 Task: Design a Vintage Poster
Action: Mouse moved to (37, 5)
Screenshot: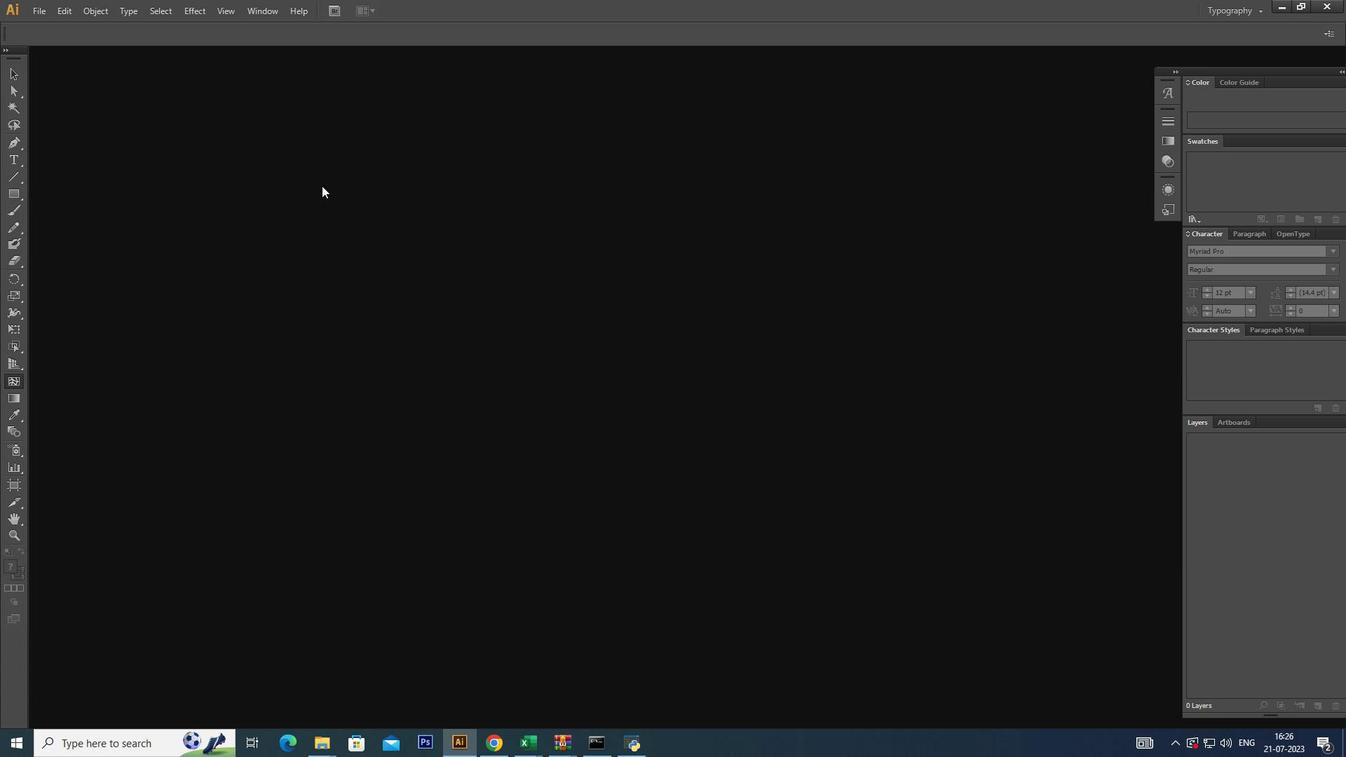 
Action: Mouse pressed left at (37, 5)
Screenshot: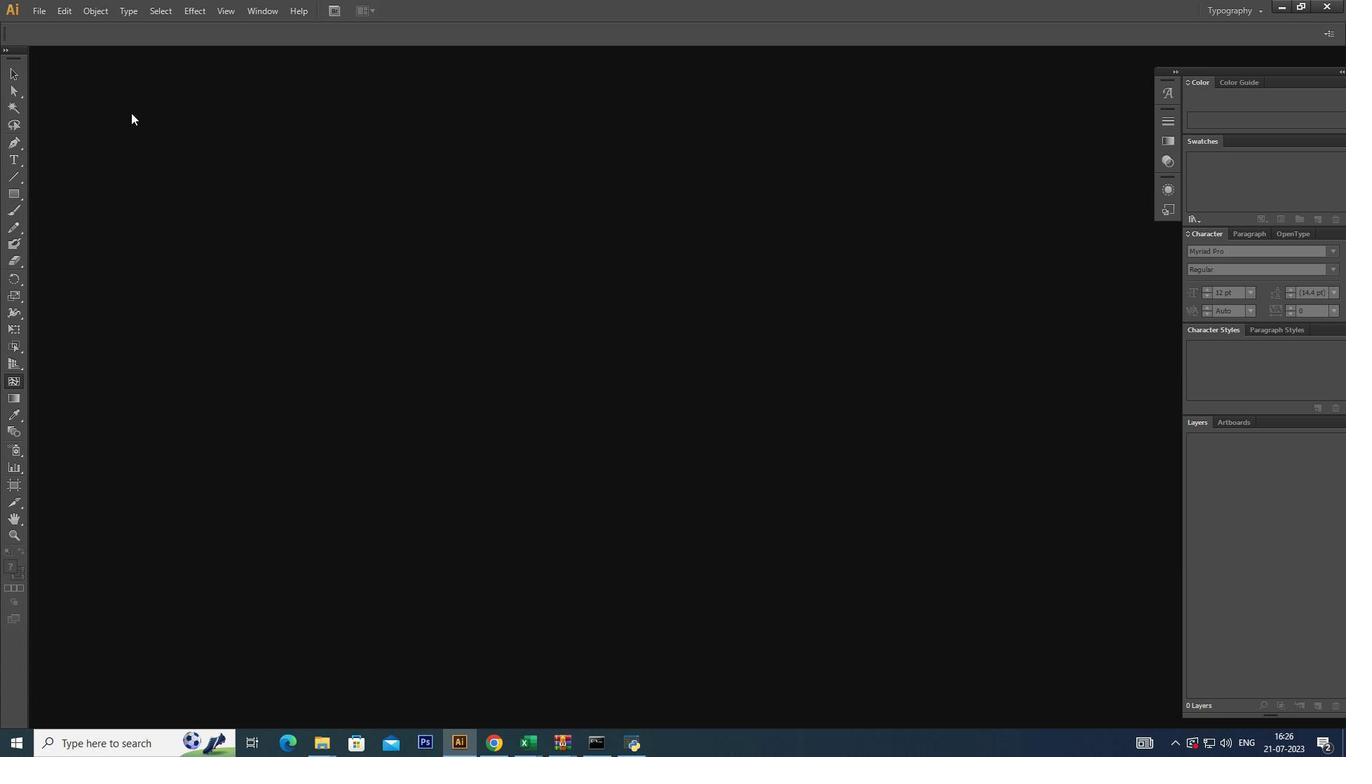 
Action: Mouse moved to (51, 25)
Screenshot: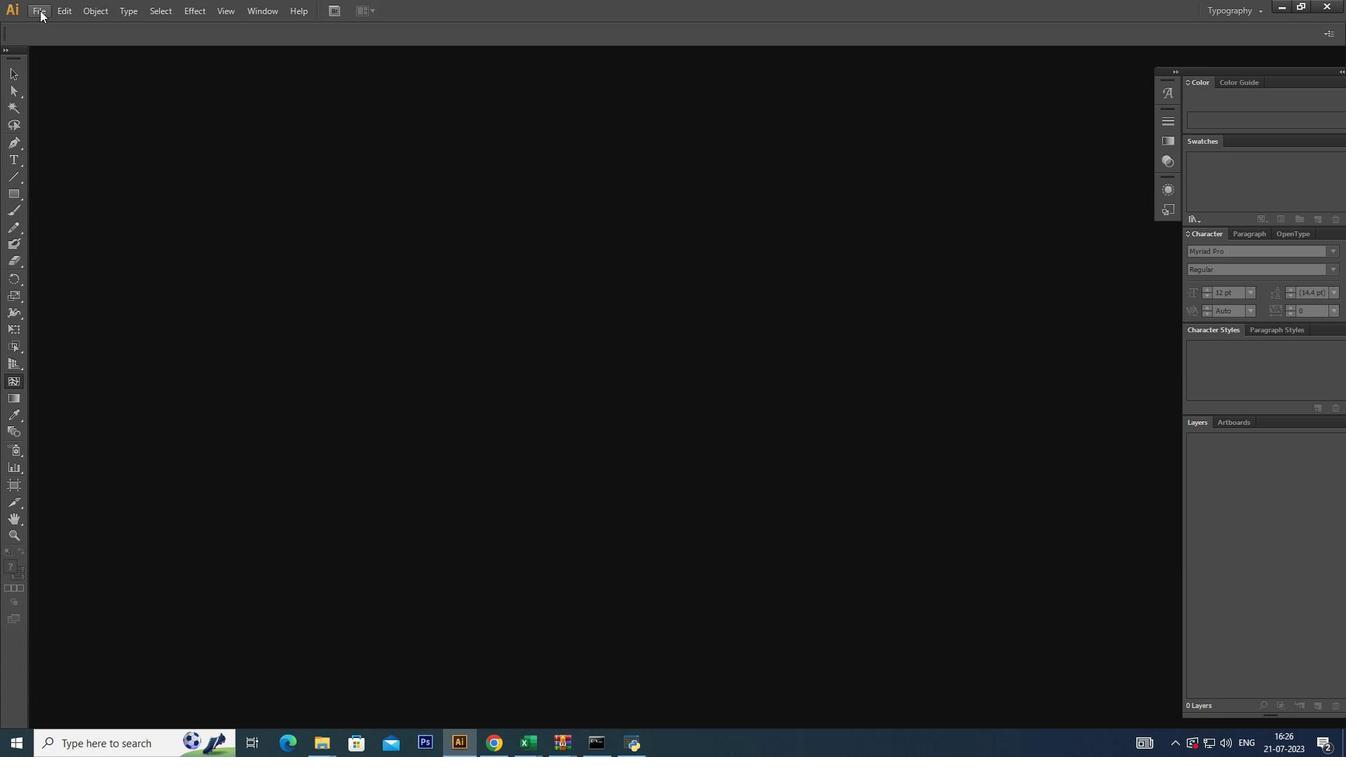 
Action: Mouse pressed left at (51, 25)
Screenshot: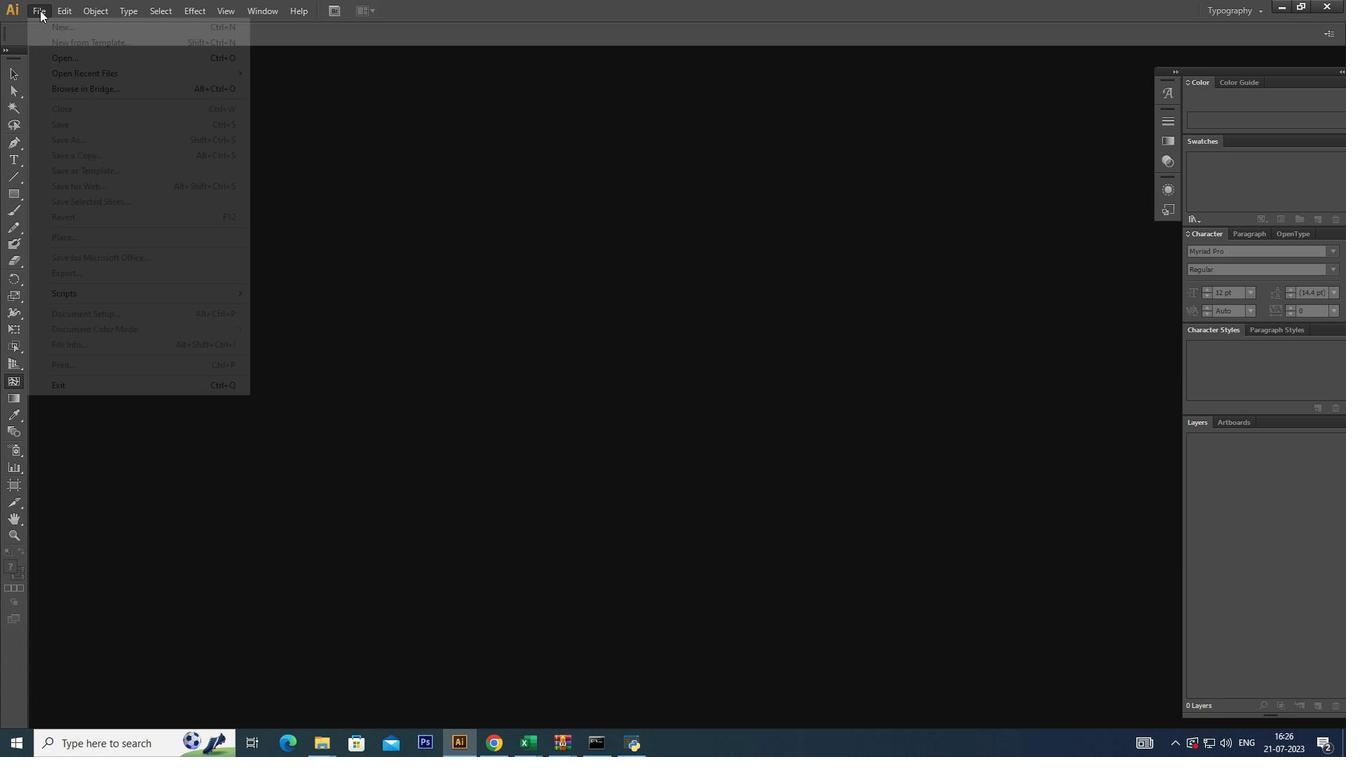 
Action: Mouse moved to (748, 501)
Screenshot: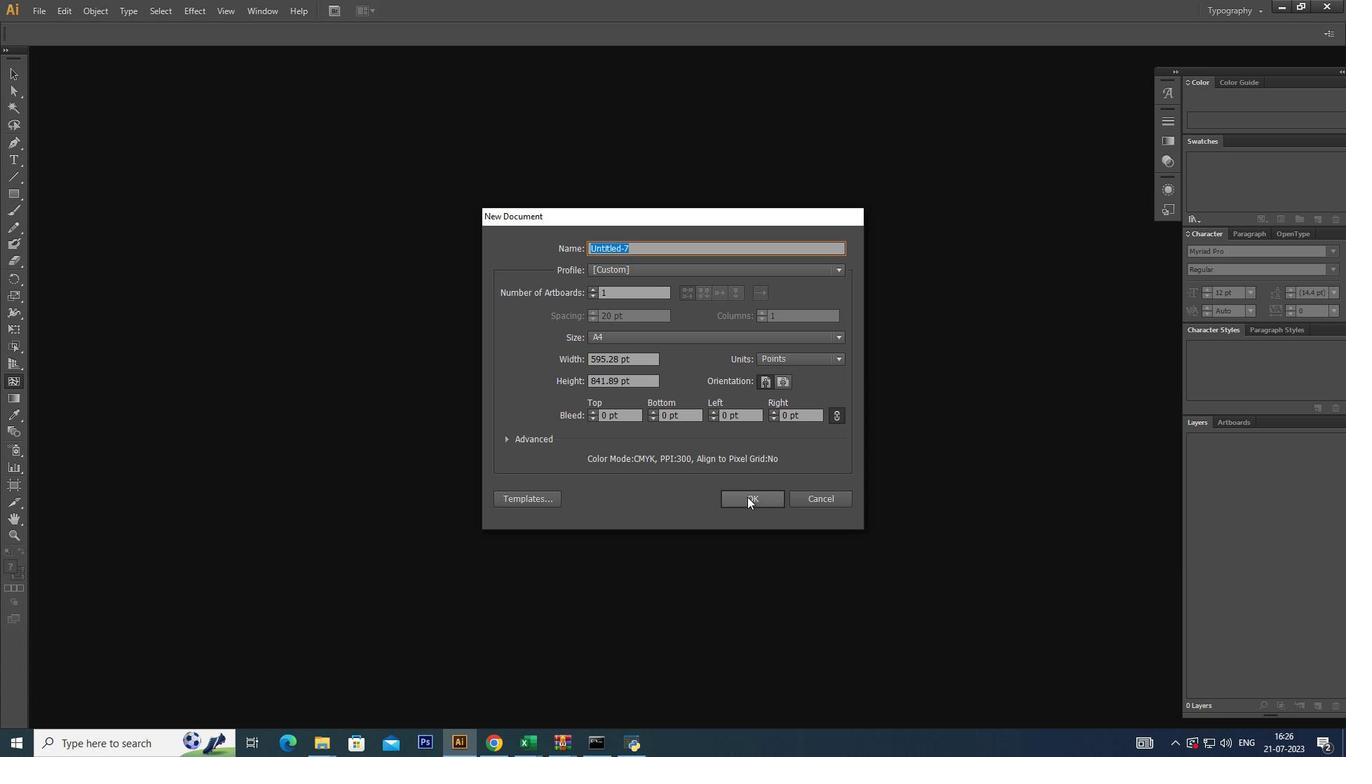 
Action: Mouse pressed left at (748, 501)
Screenshot: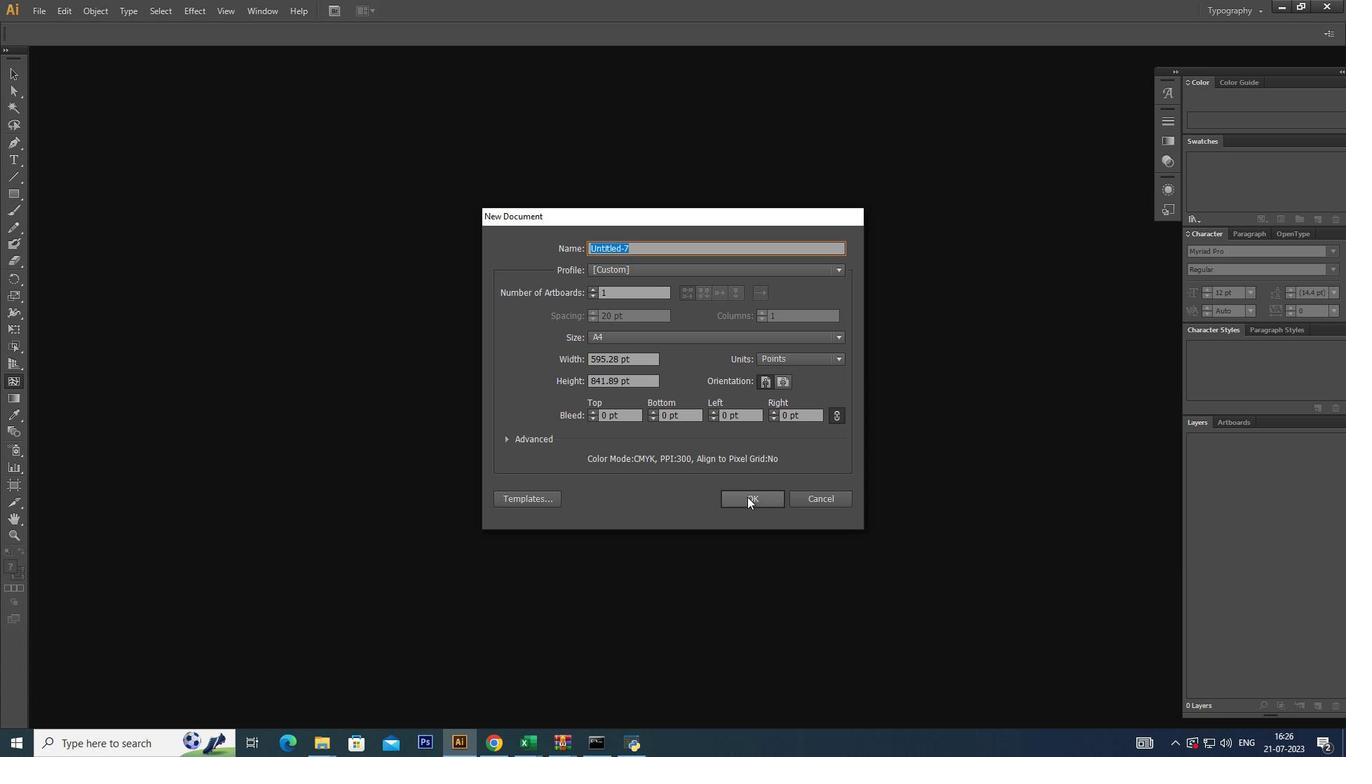 
Action: Mouse moved to (1319, 710)
Screenshot: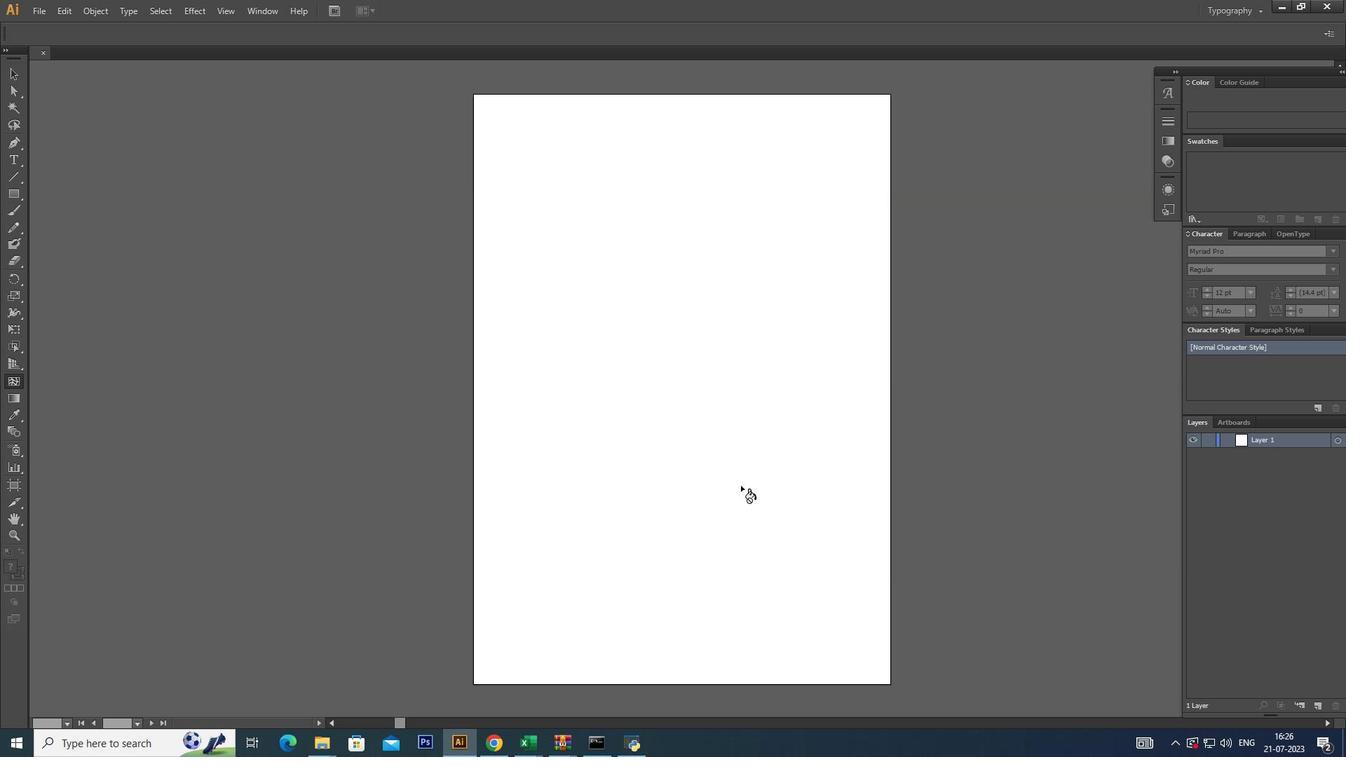 
Action: Mouse pressed left at (1319, 710)
Screenshot: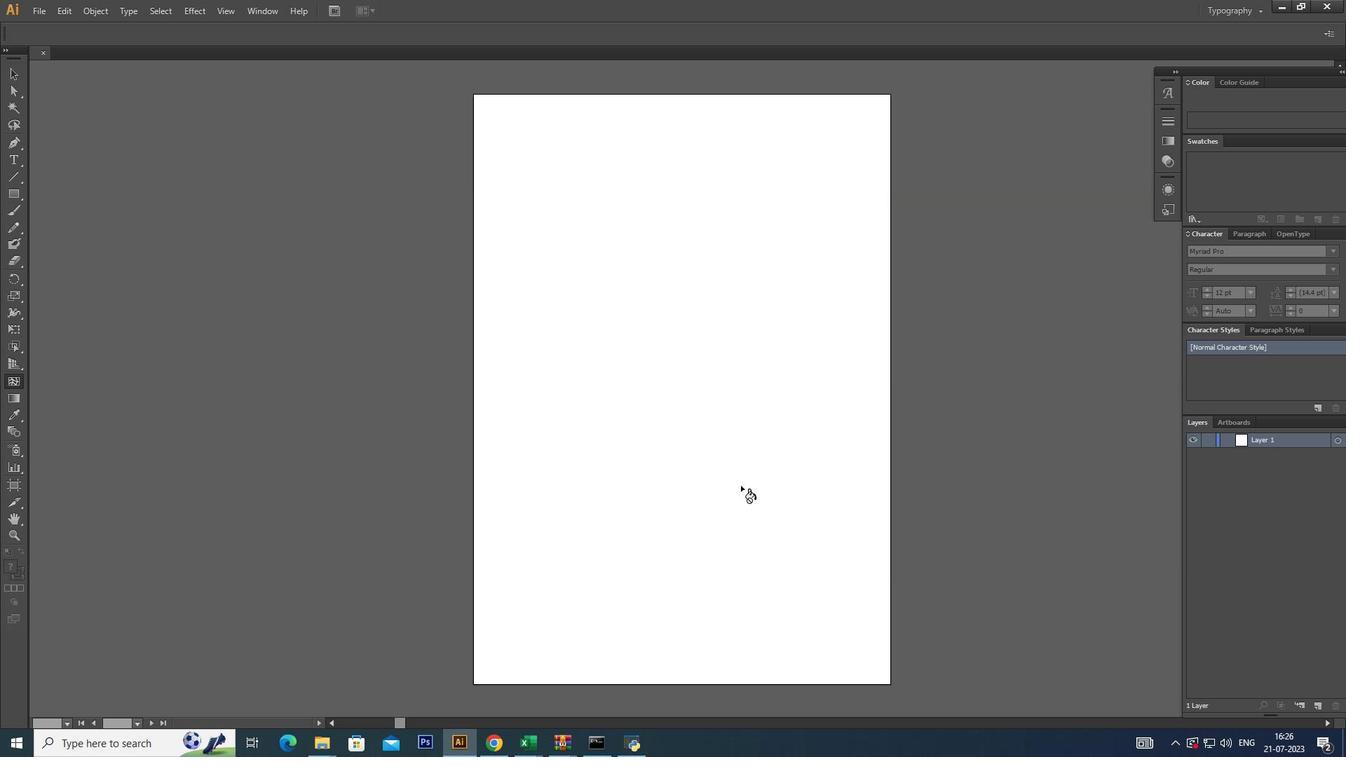 
Action: Mouse moved to (9, 70)
Screenshot: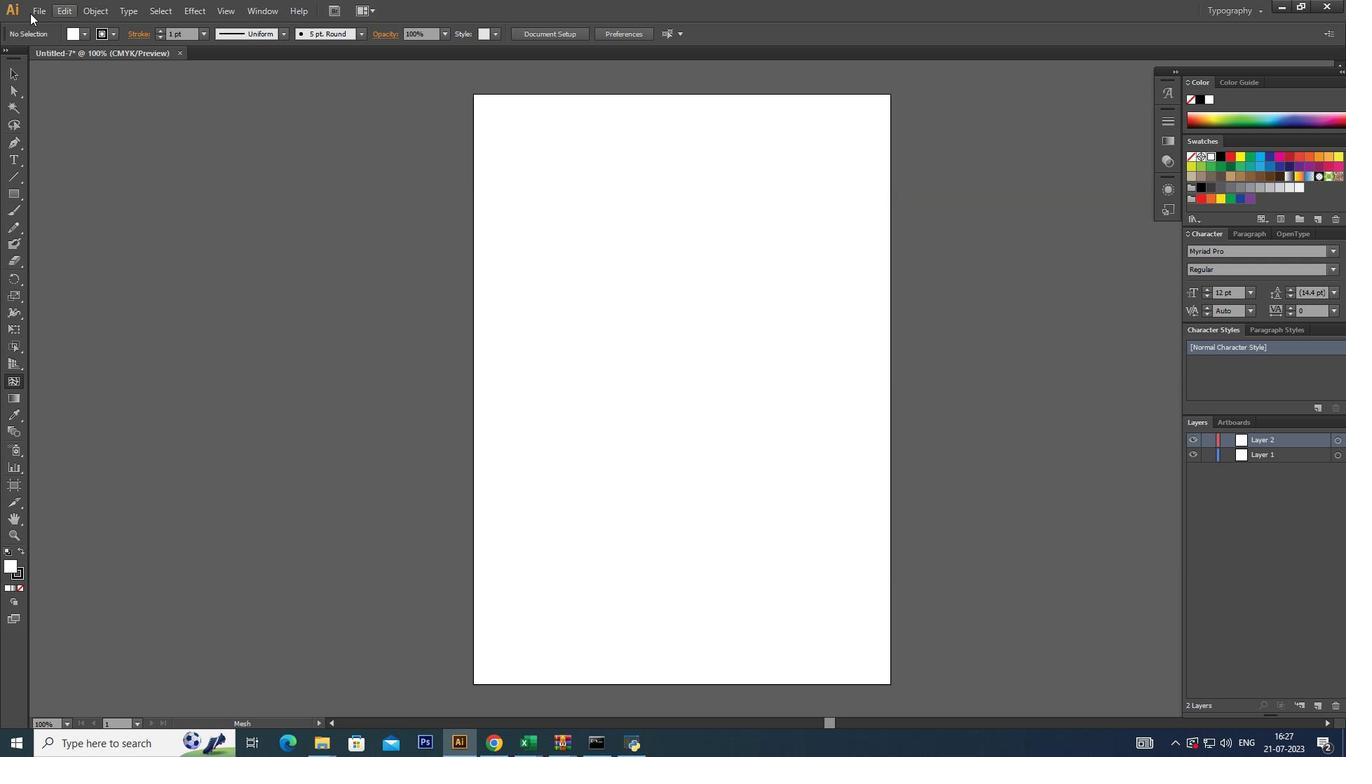 
Action: Mouse pressed left at (9, 70)
Screenshot: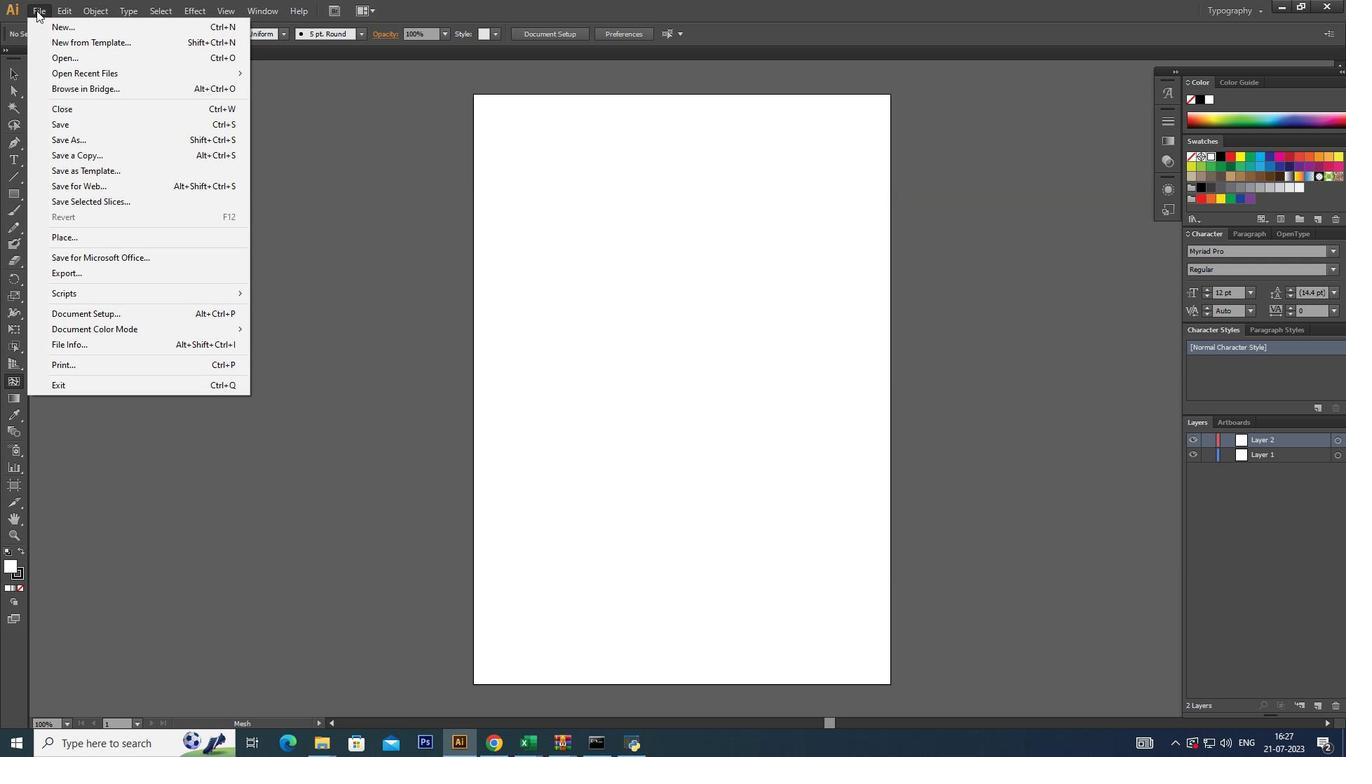 
Action: Mouse moved to (14, 192)
Screenshot: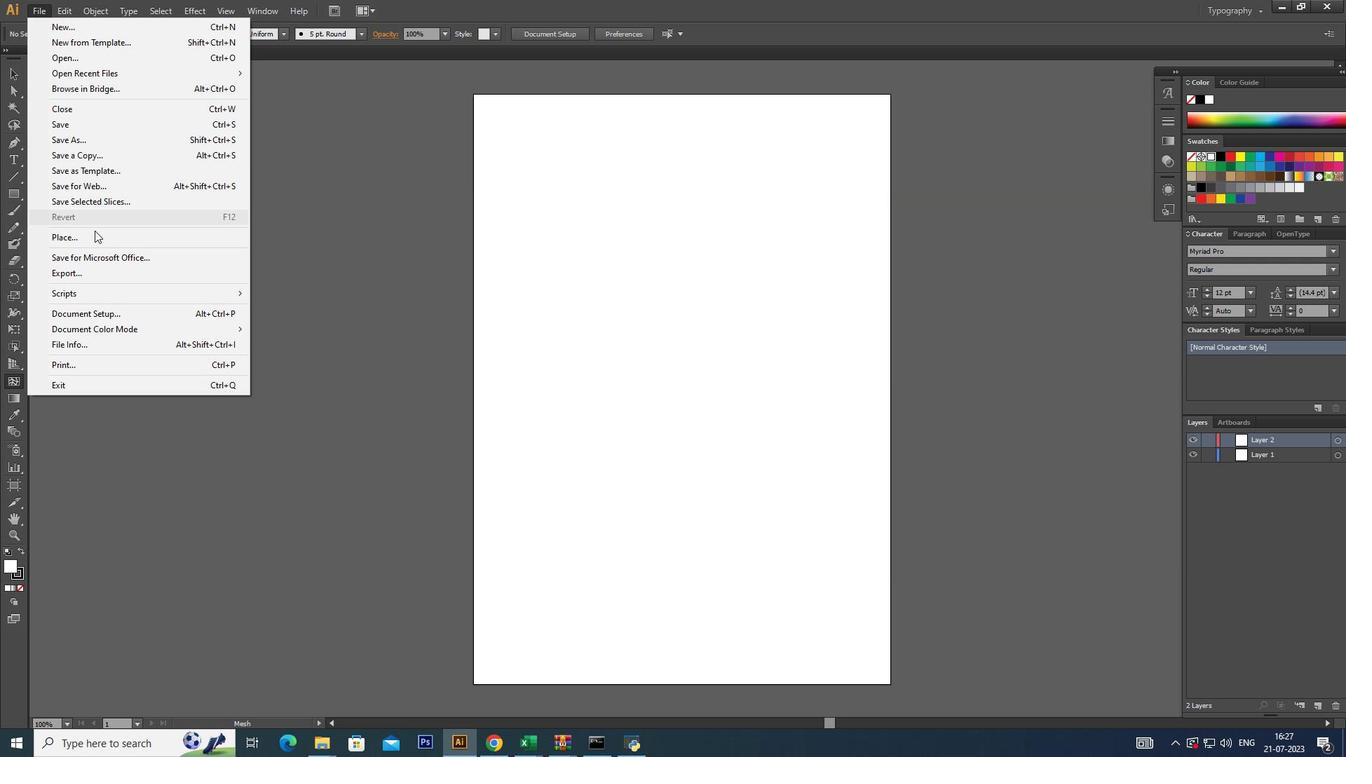 
Action: Mouse pressed left at (14, 192)
Screenshot: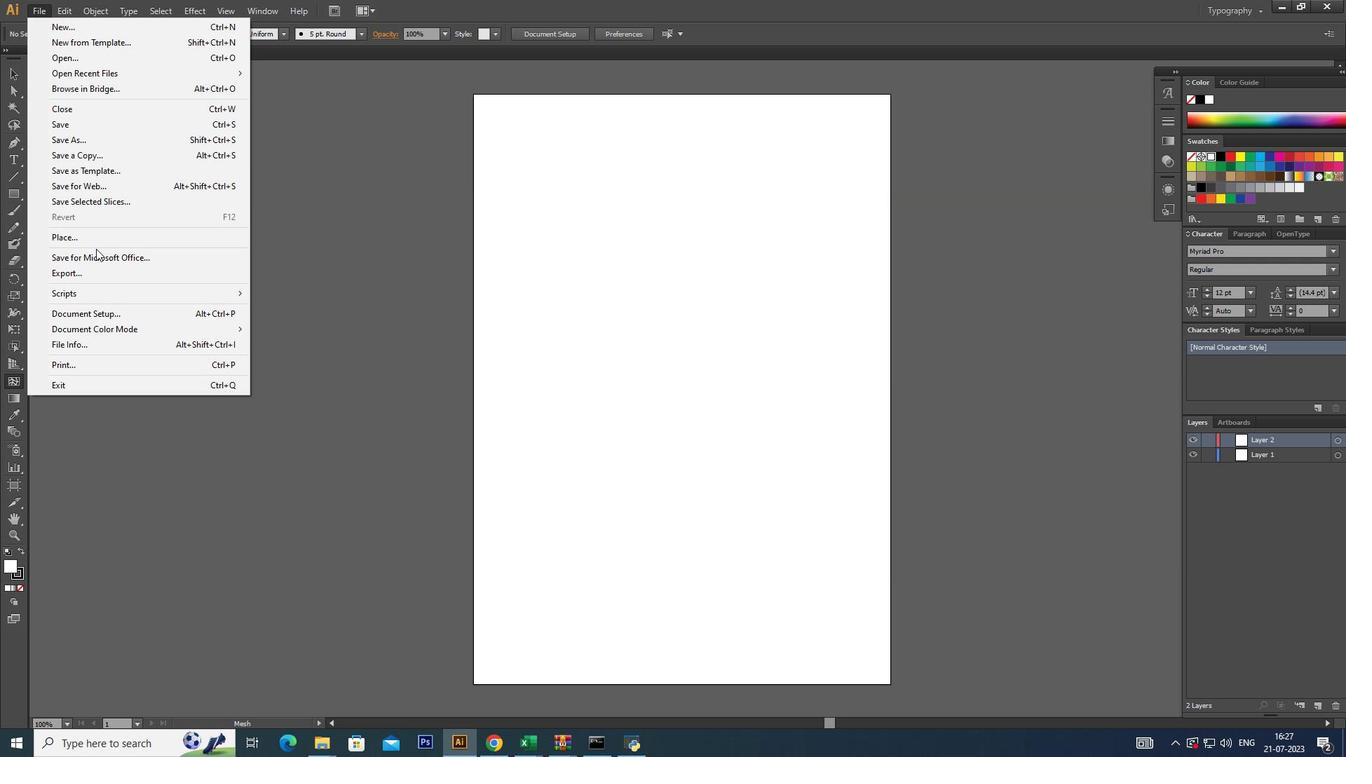 
Action: Mouse moved to (10, 176)
Screenshot: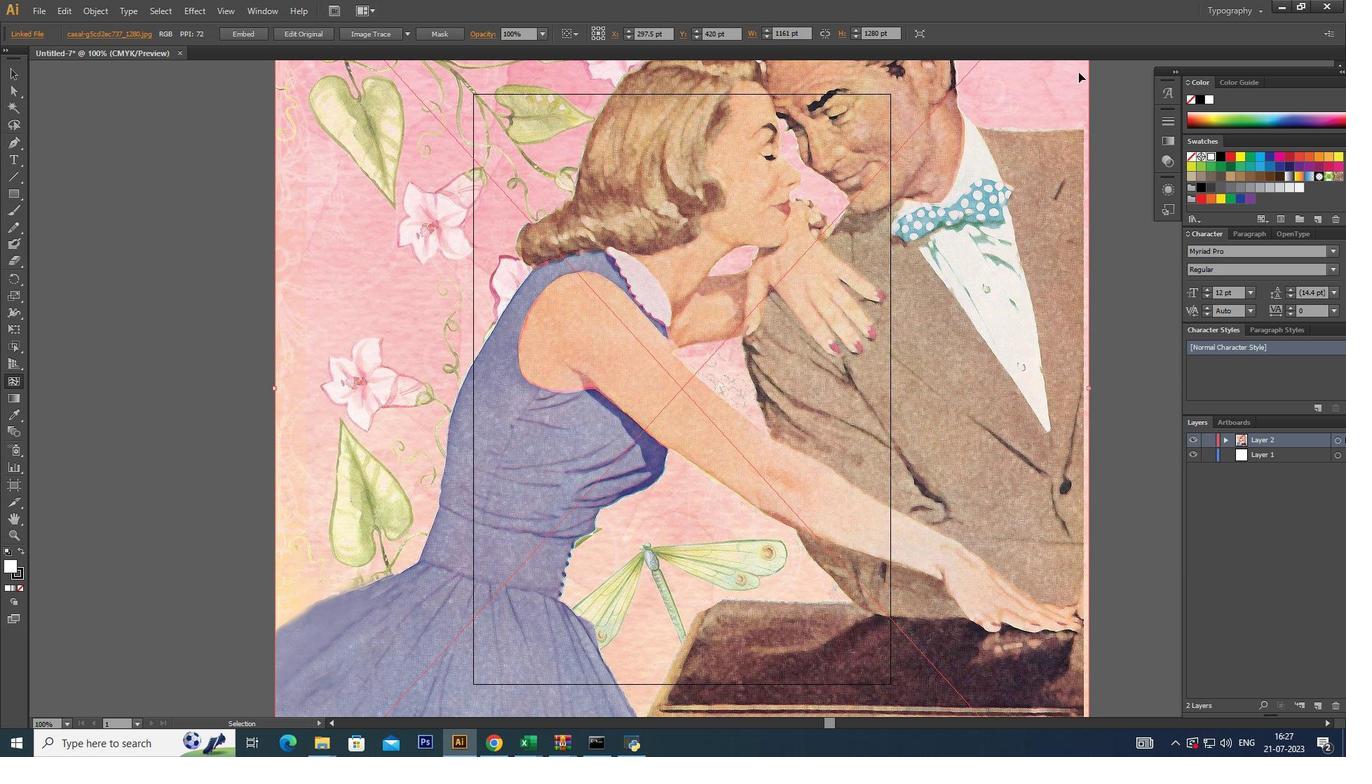 
Action: Mouse pressed left at (10, 176)
Screenshot: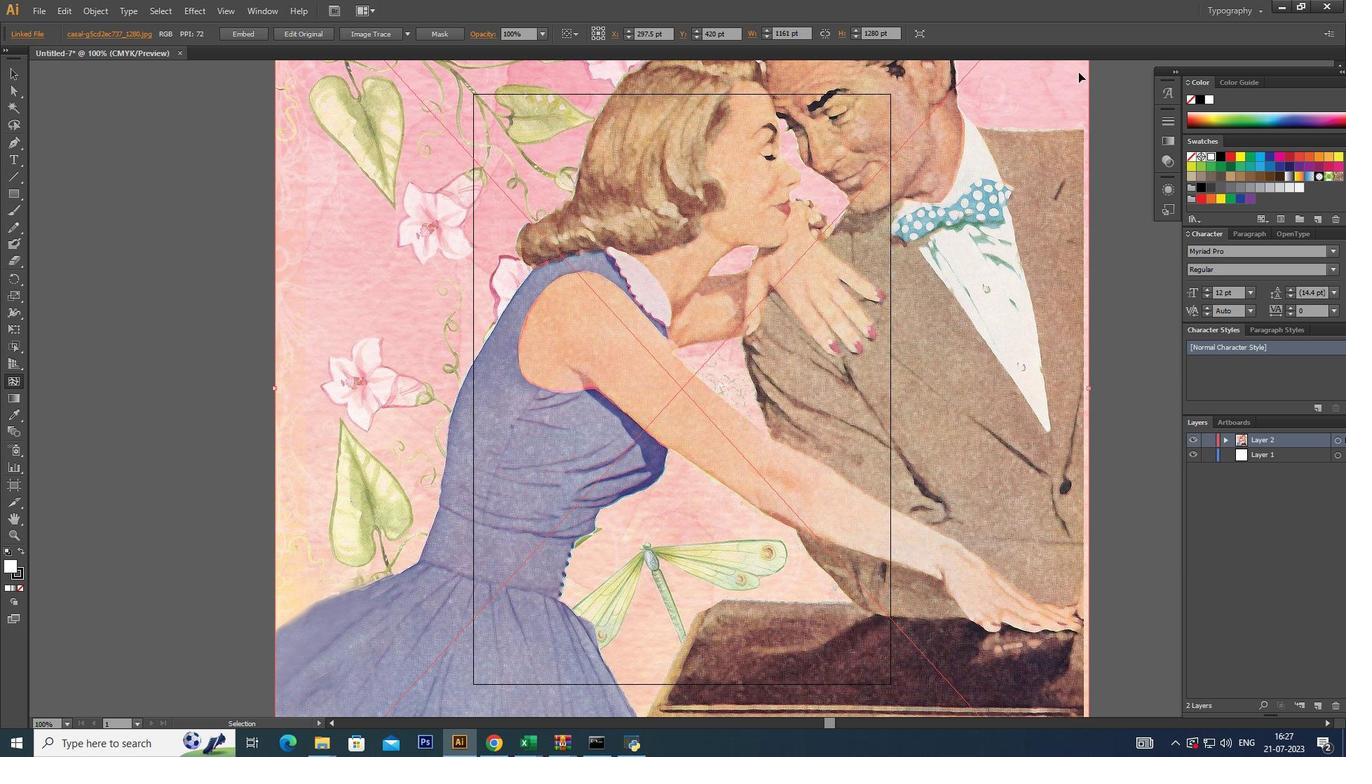 
Action: Mouse pressed left at (10, 176)
Screenshot: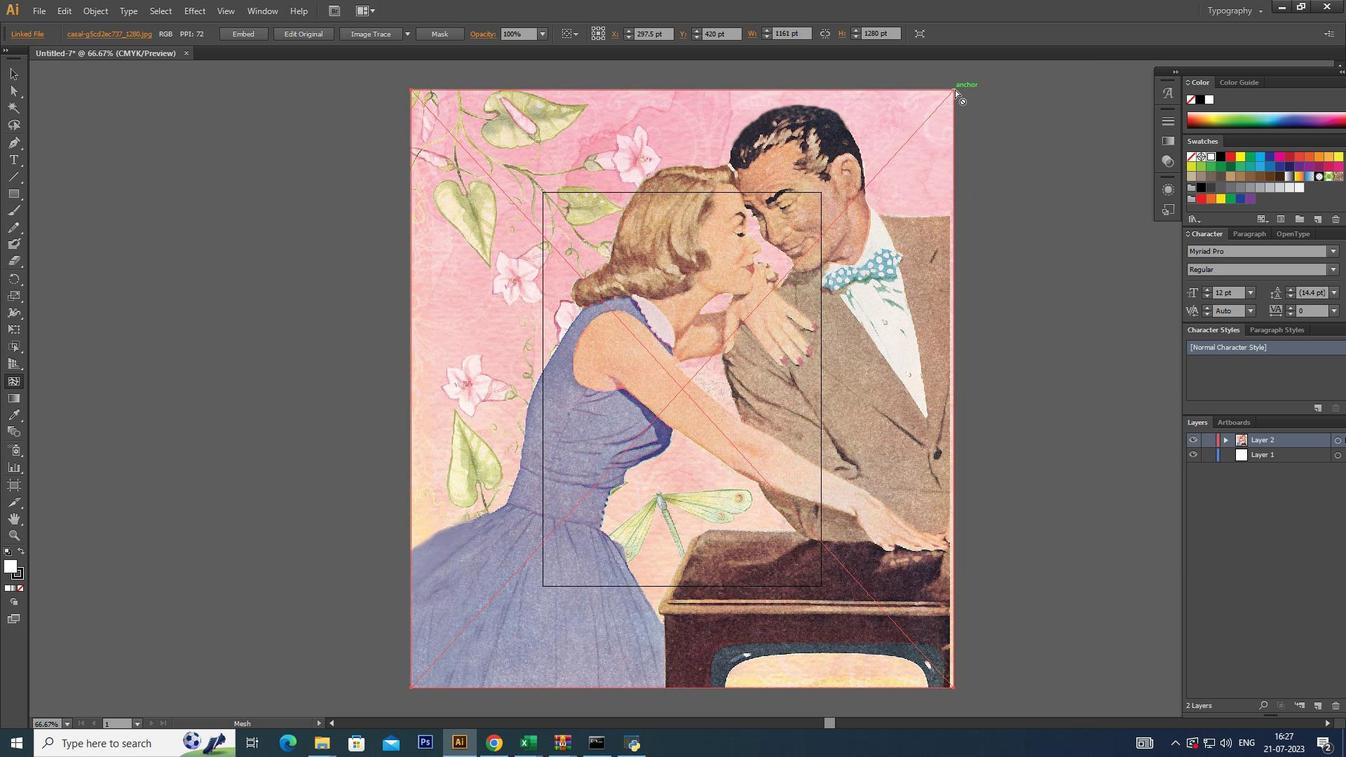 
Action: Mouse moved to (37, 12)
Screenshot: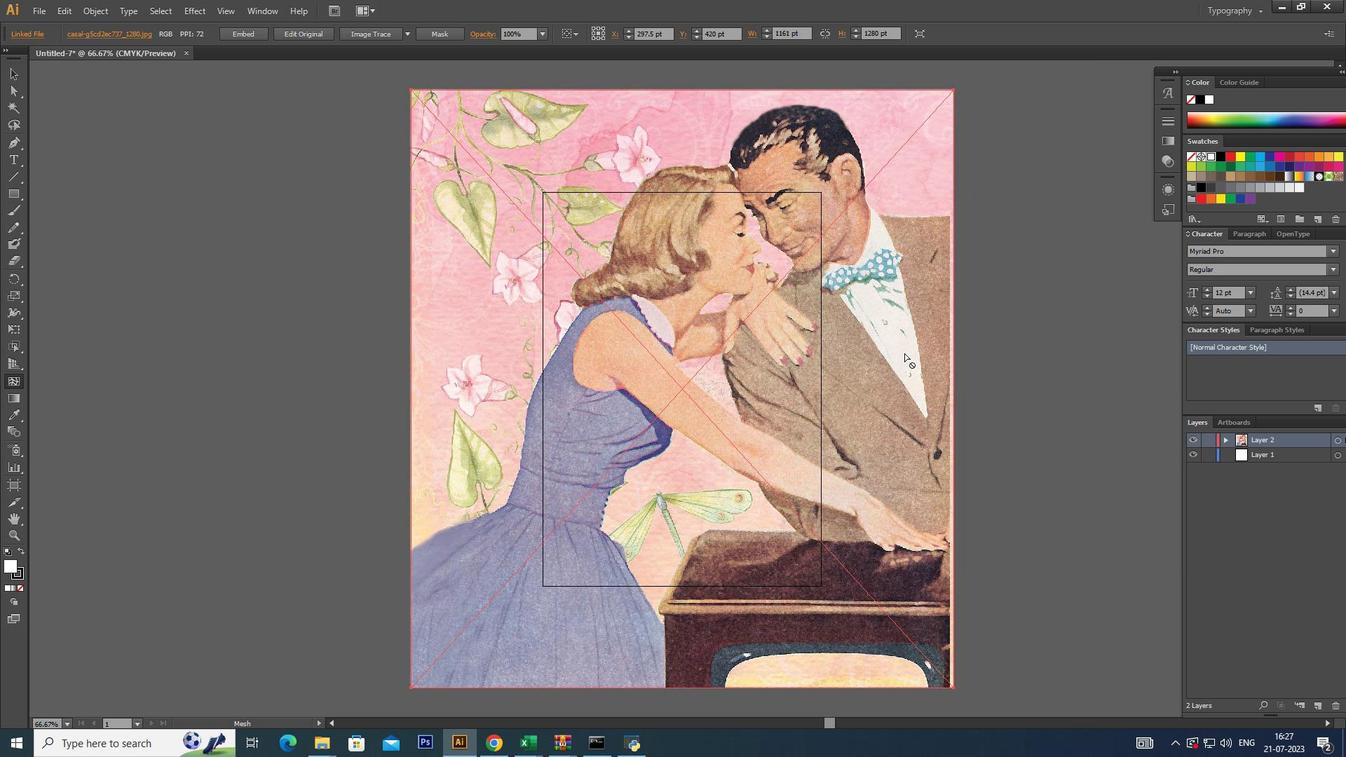
Action: Mouse pressed left at (37, 12)
Screenshot: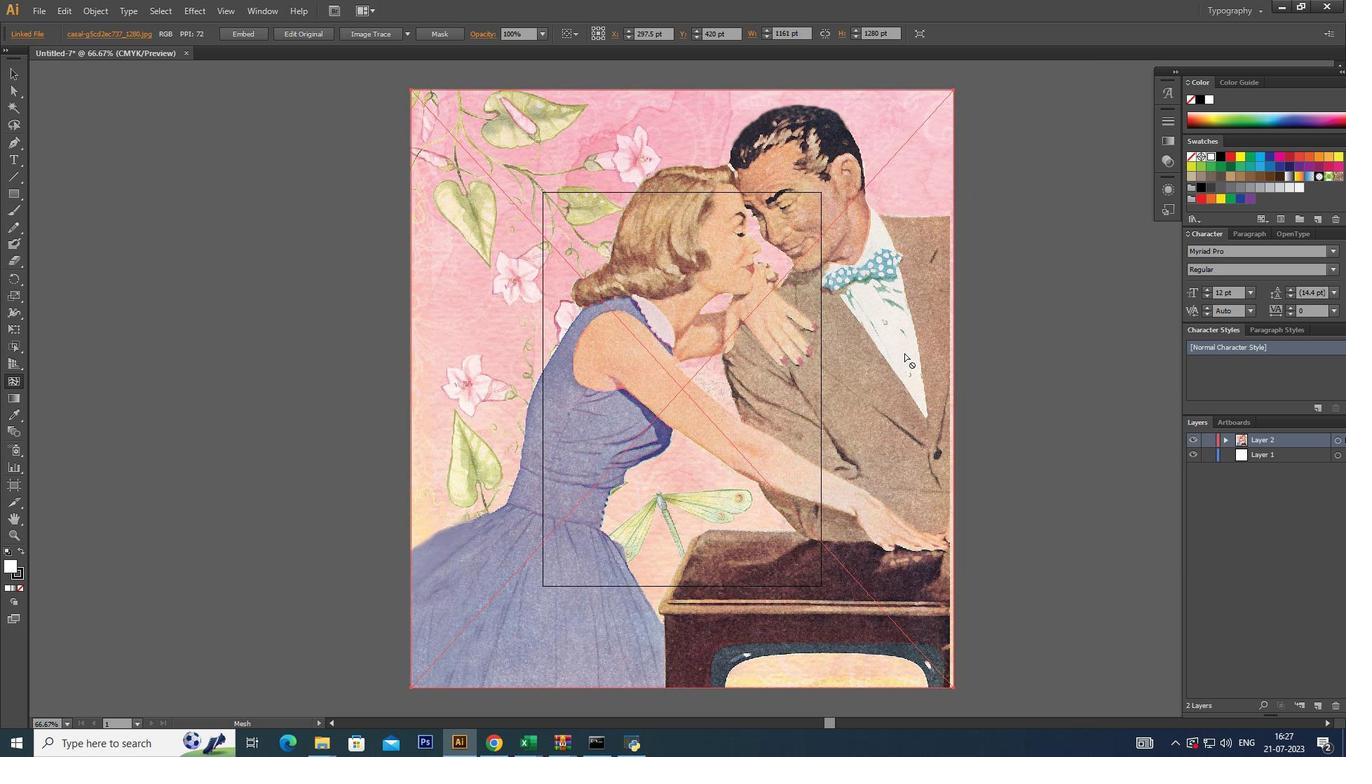 
Action: Mouse moved to (128, 242)
Screenshot: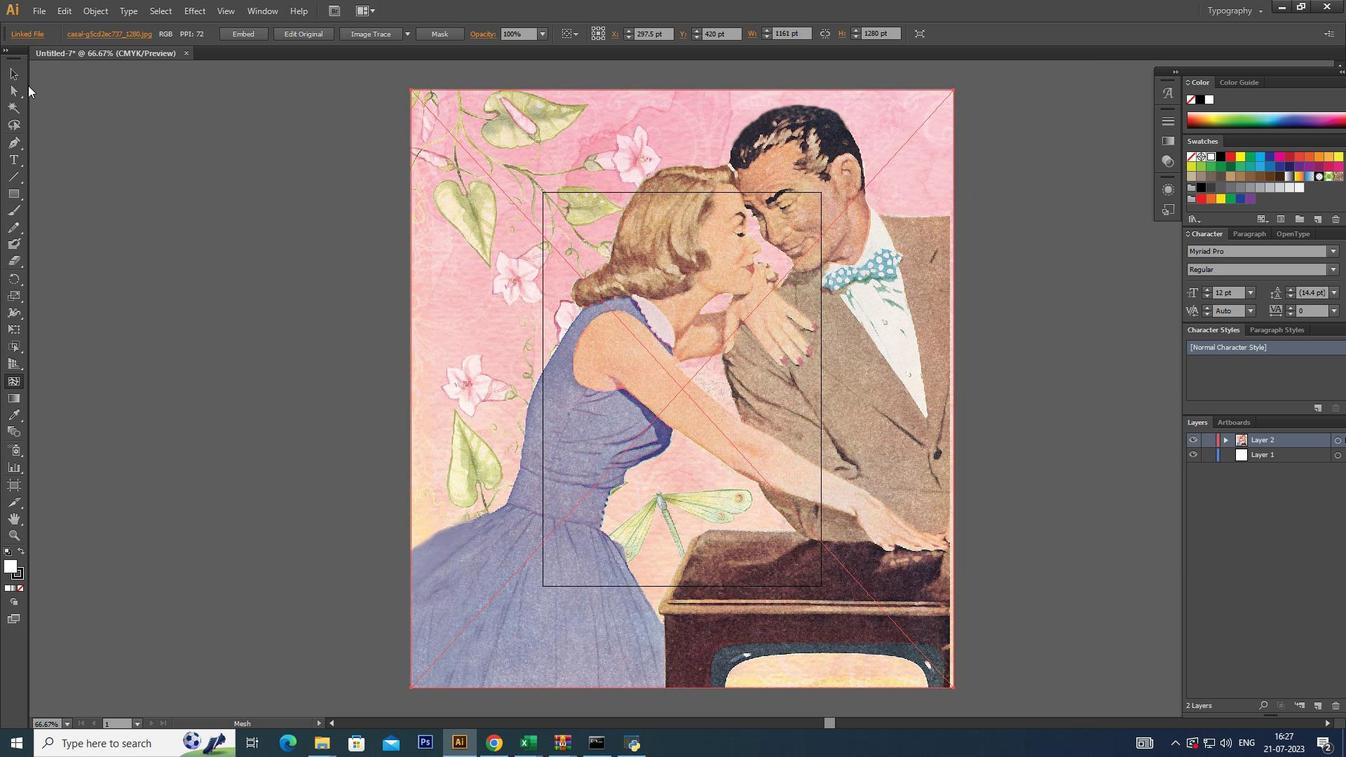 
Action: Mouse pressed left at (128, 242)
Screenshot: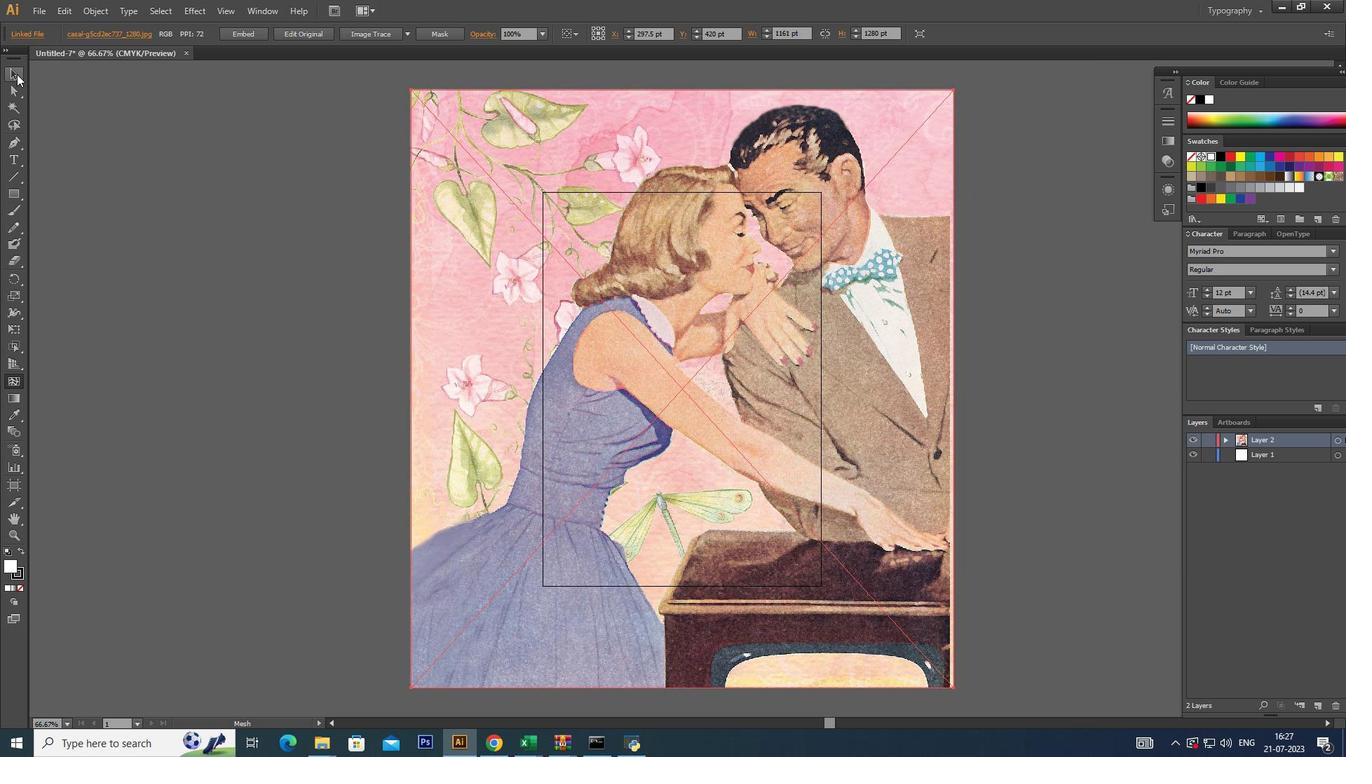 
Action: Mouse moved to (180, 70)
Screenshot: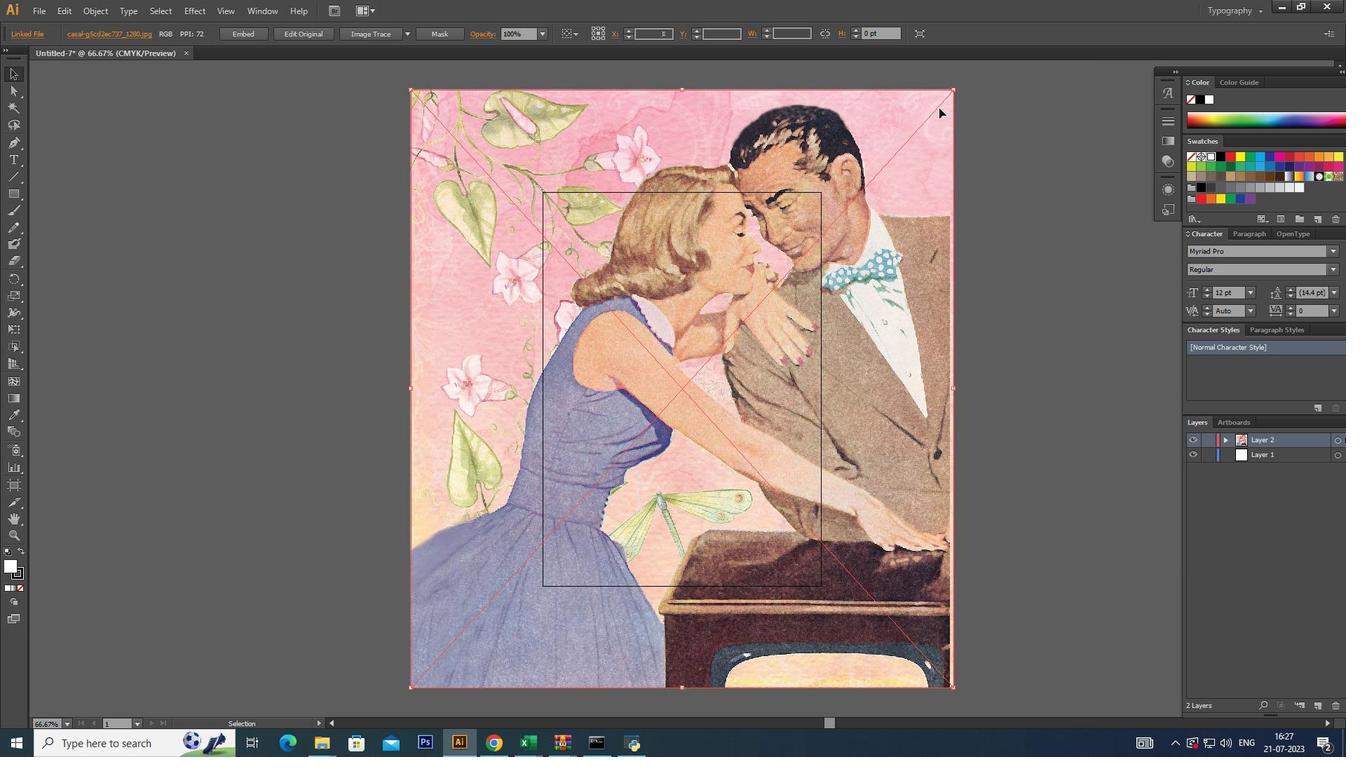 
Action: Mouse pressed left at (180, 70)
Screenshot: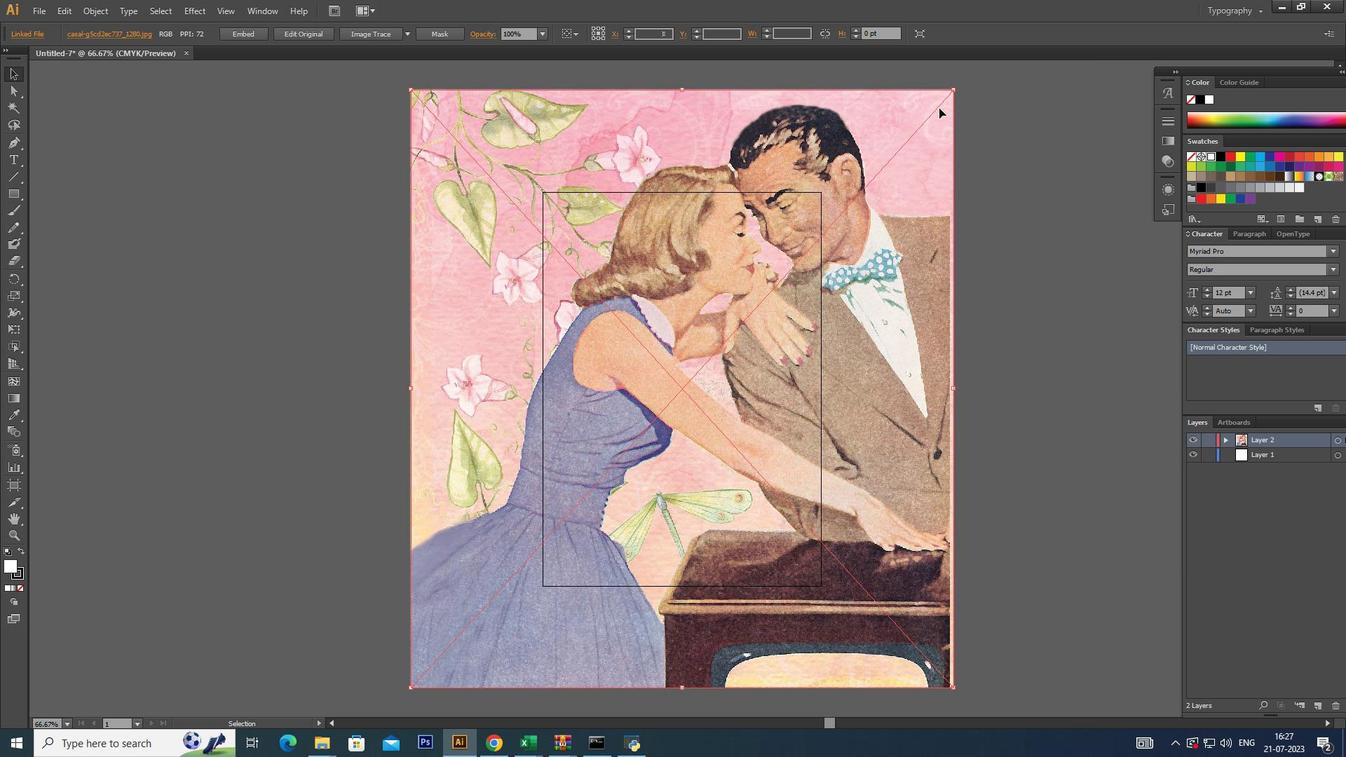
Action: Mouse moved to (375, 260)
Screenshot: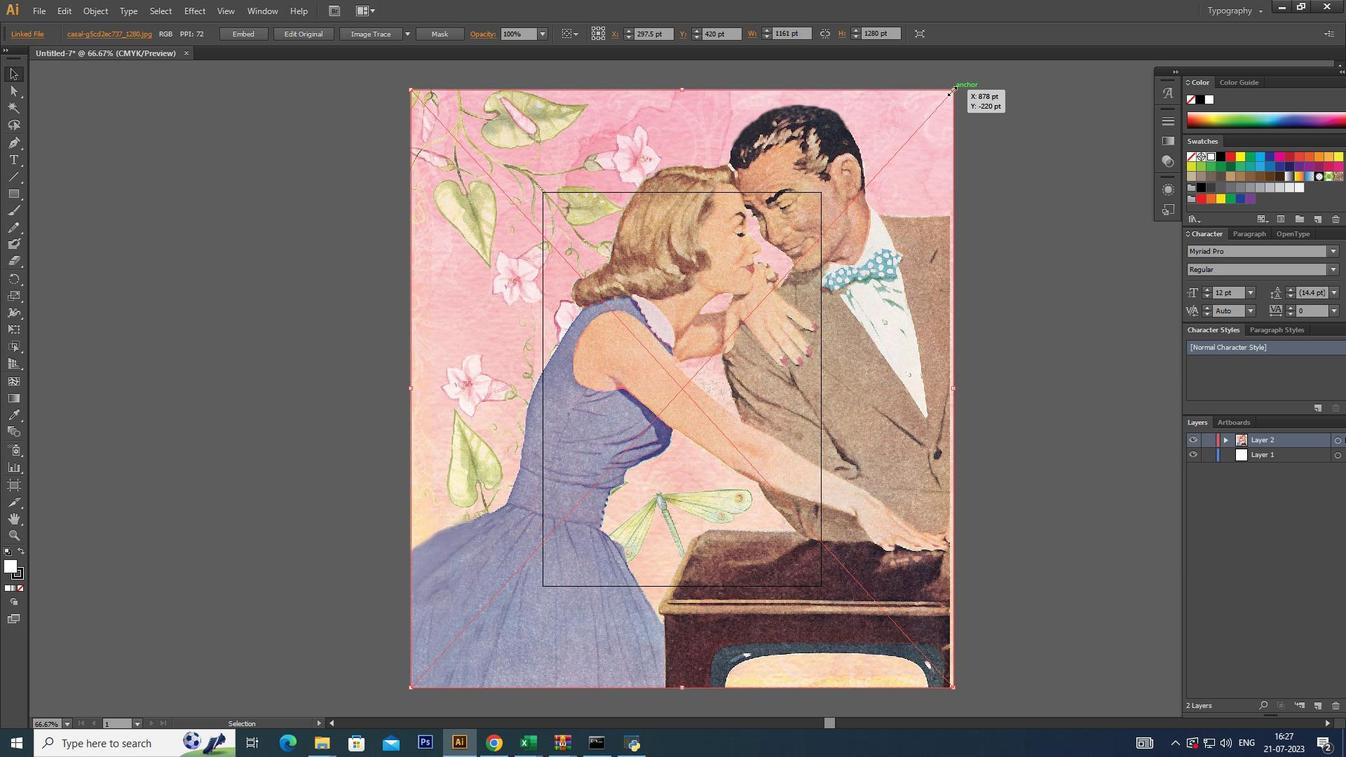 
Action: Mouse pressed left at (375, 260)
Screenshot: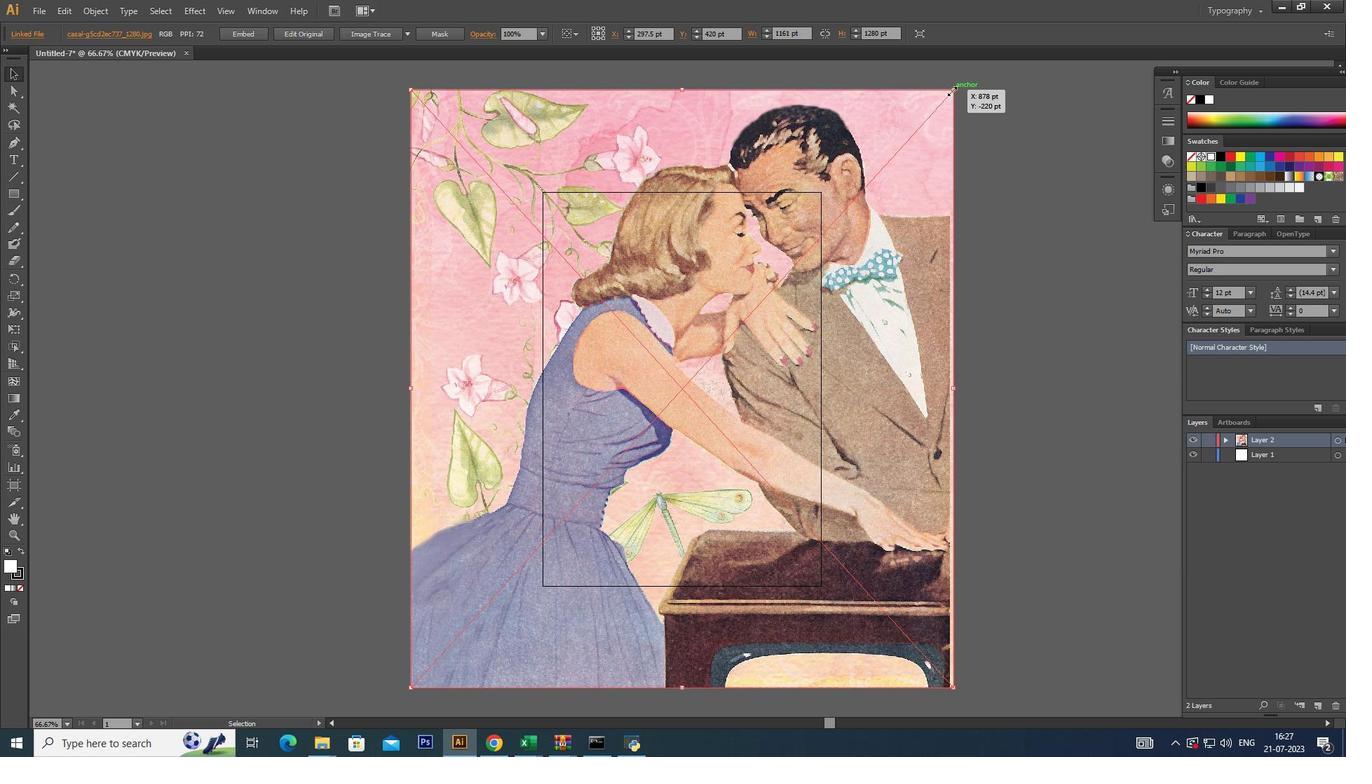 
Action: Mouse moved to (1013, 221)
Screenshot: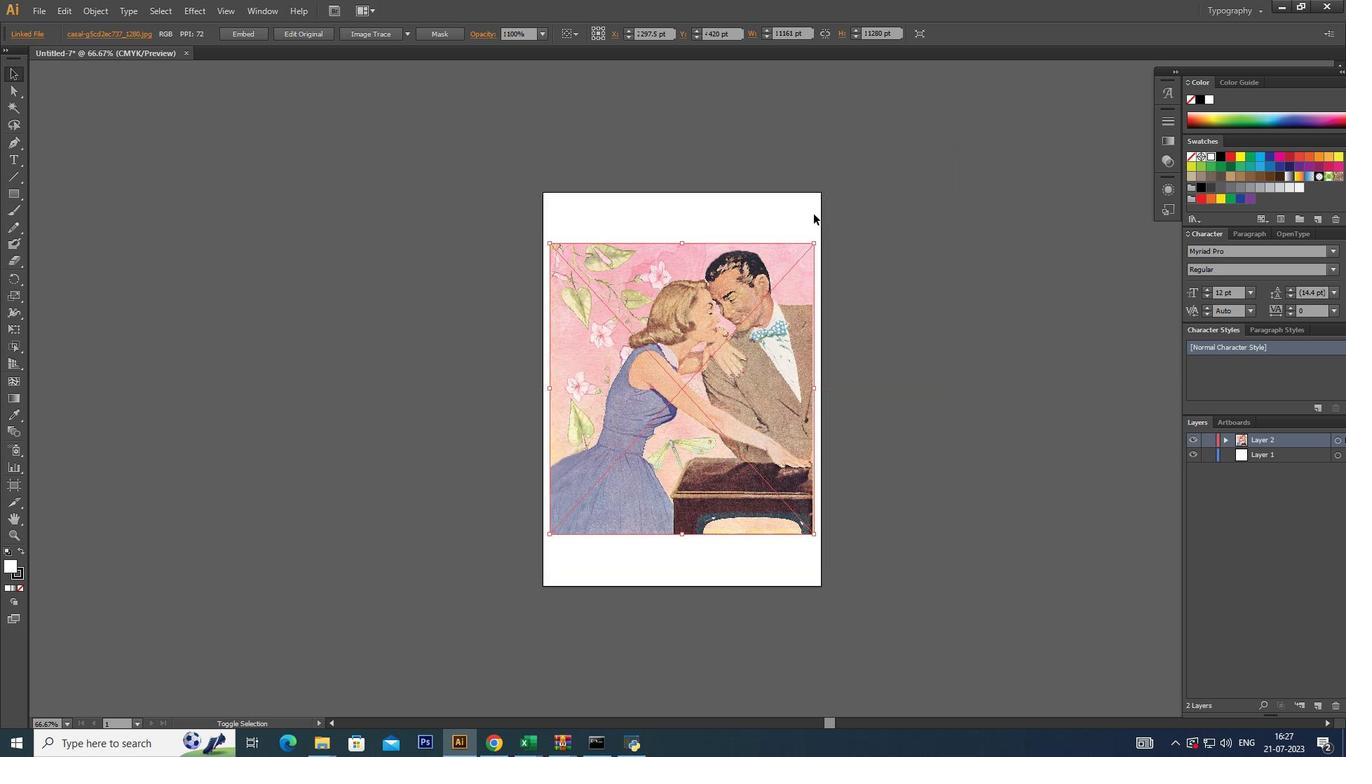 
Action: Key pressed <<189>>
Screenshot: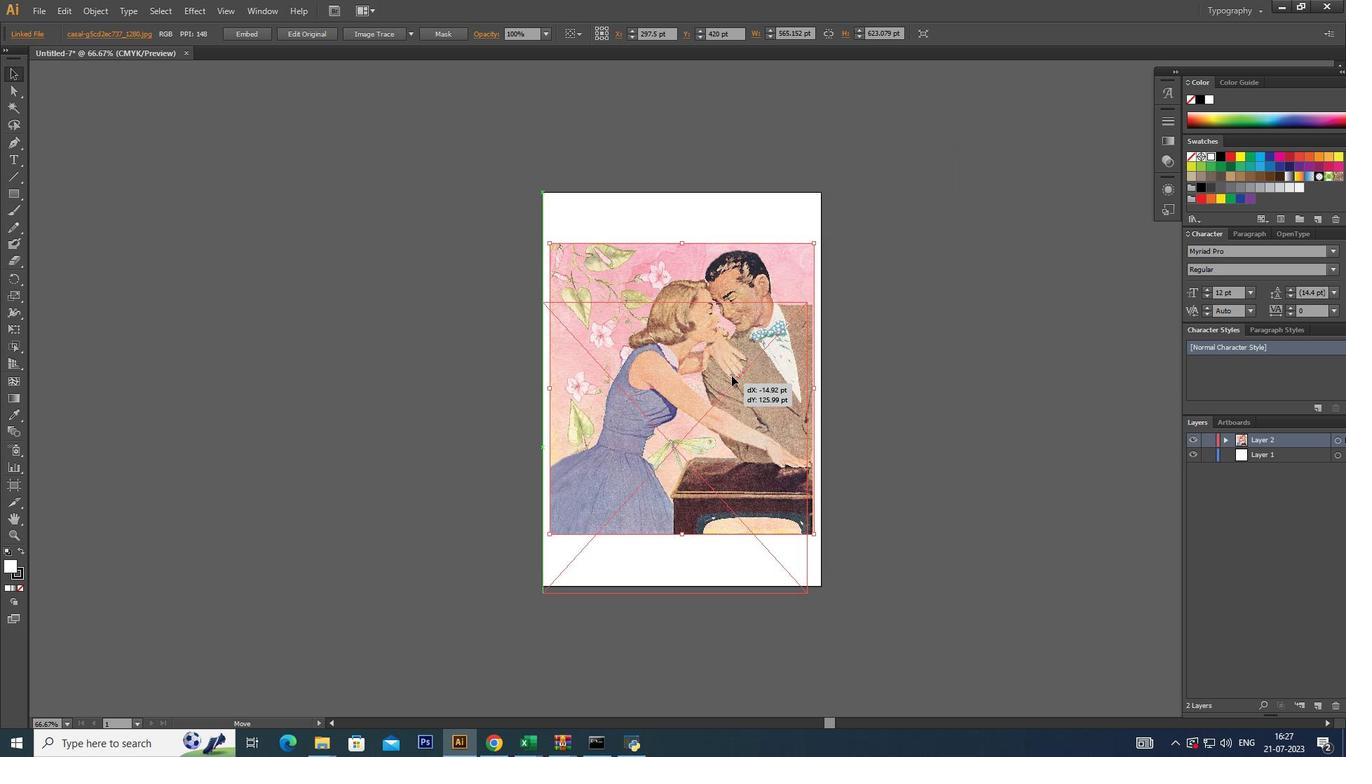 
Action: Mouse moved to (954, 89)
Screenshot: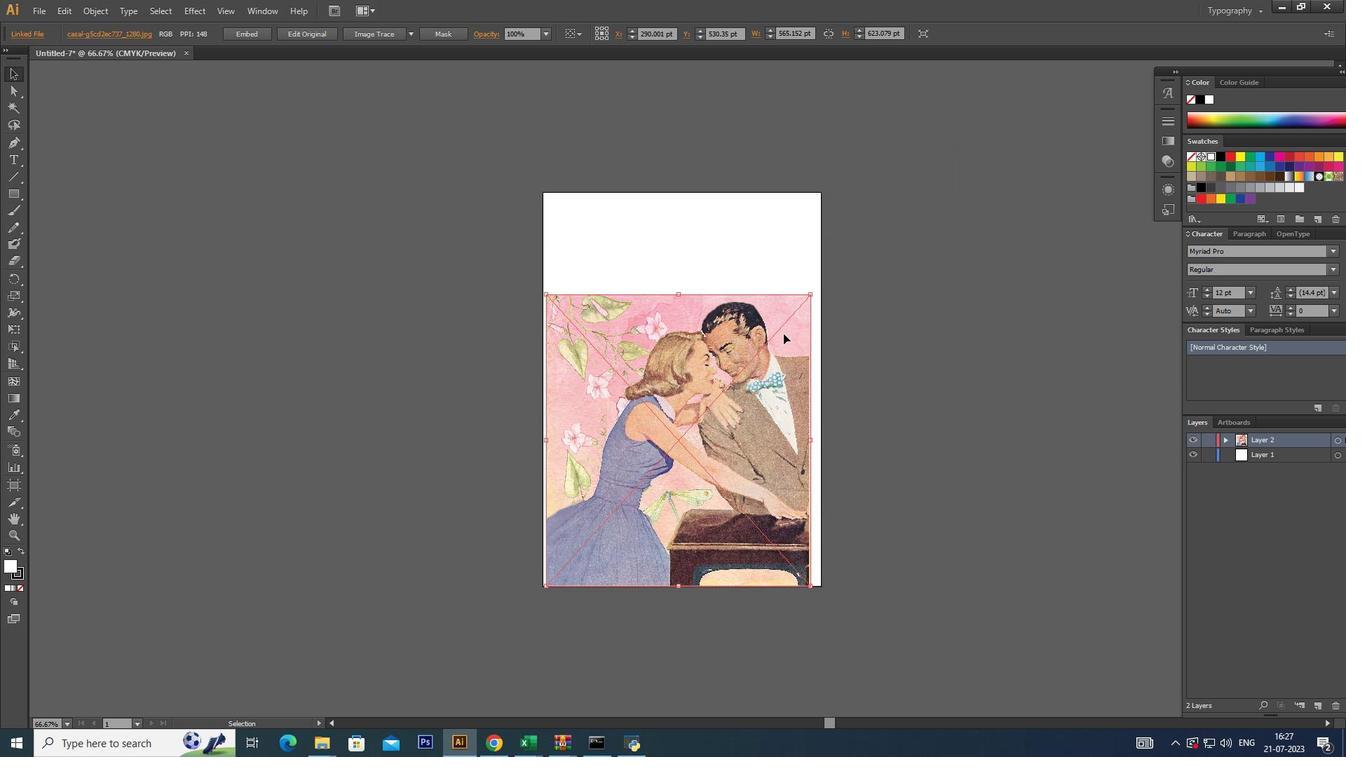 
Action: Key pressed <Key.shift>
Screenshot: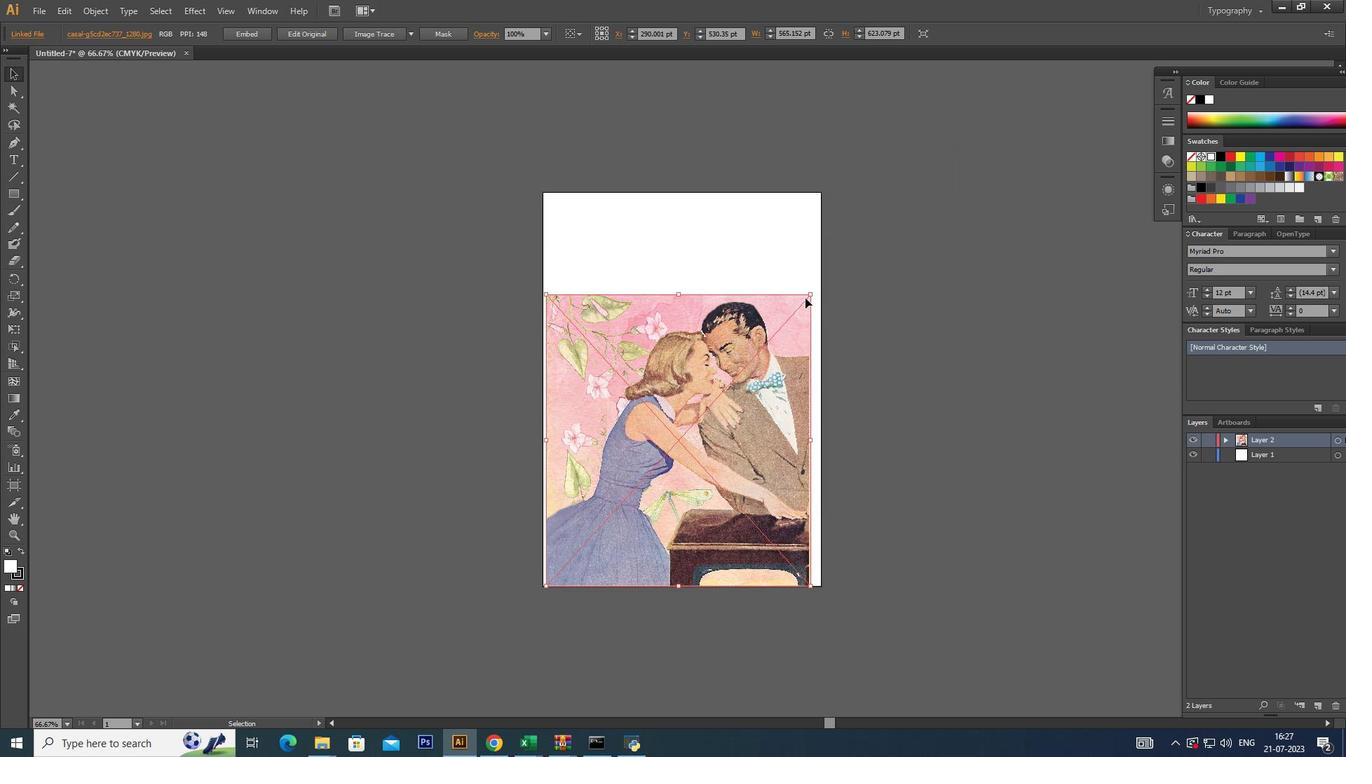 
Action: Mouse moved to (954, 89)
Screenshot: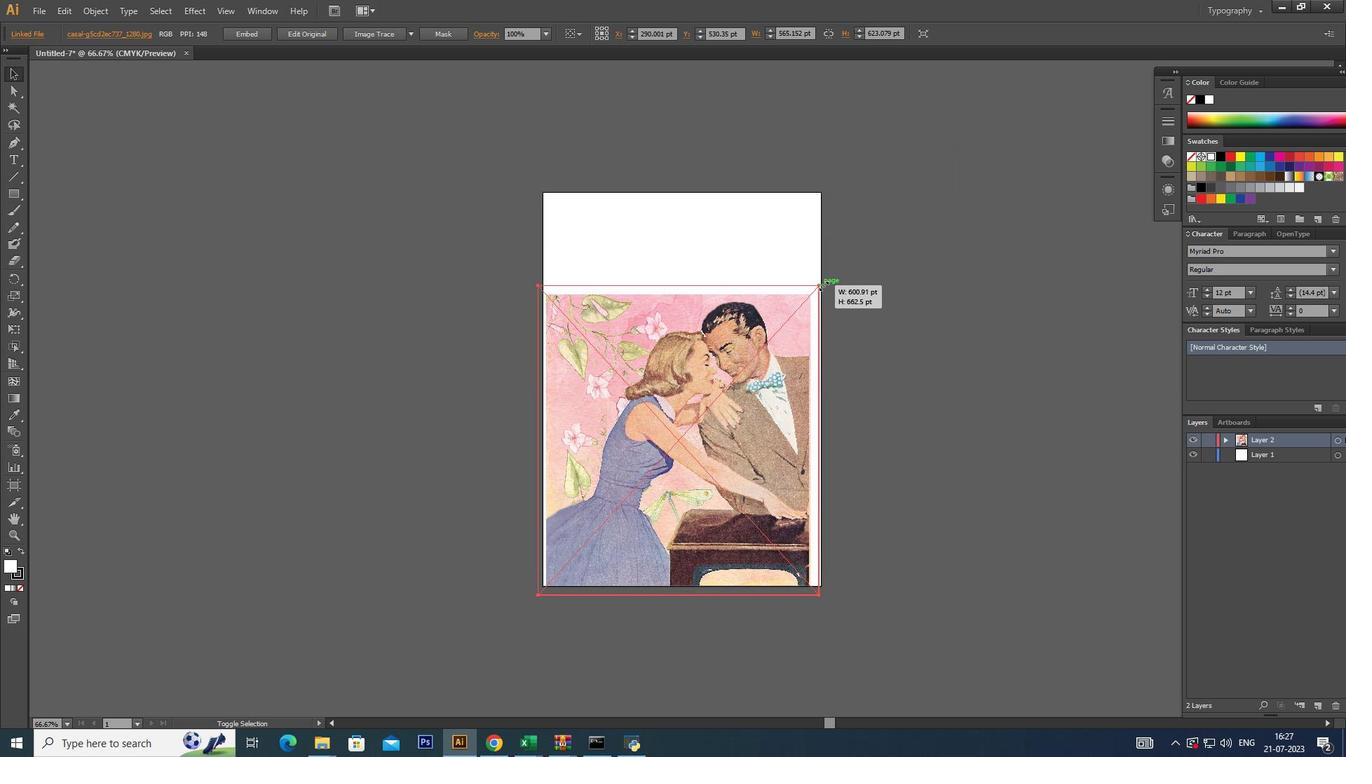 
Action: Mouse pressed left at (954, 89)
Screenshot: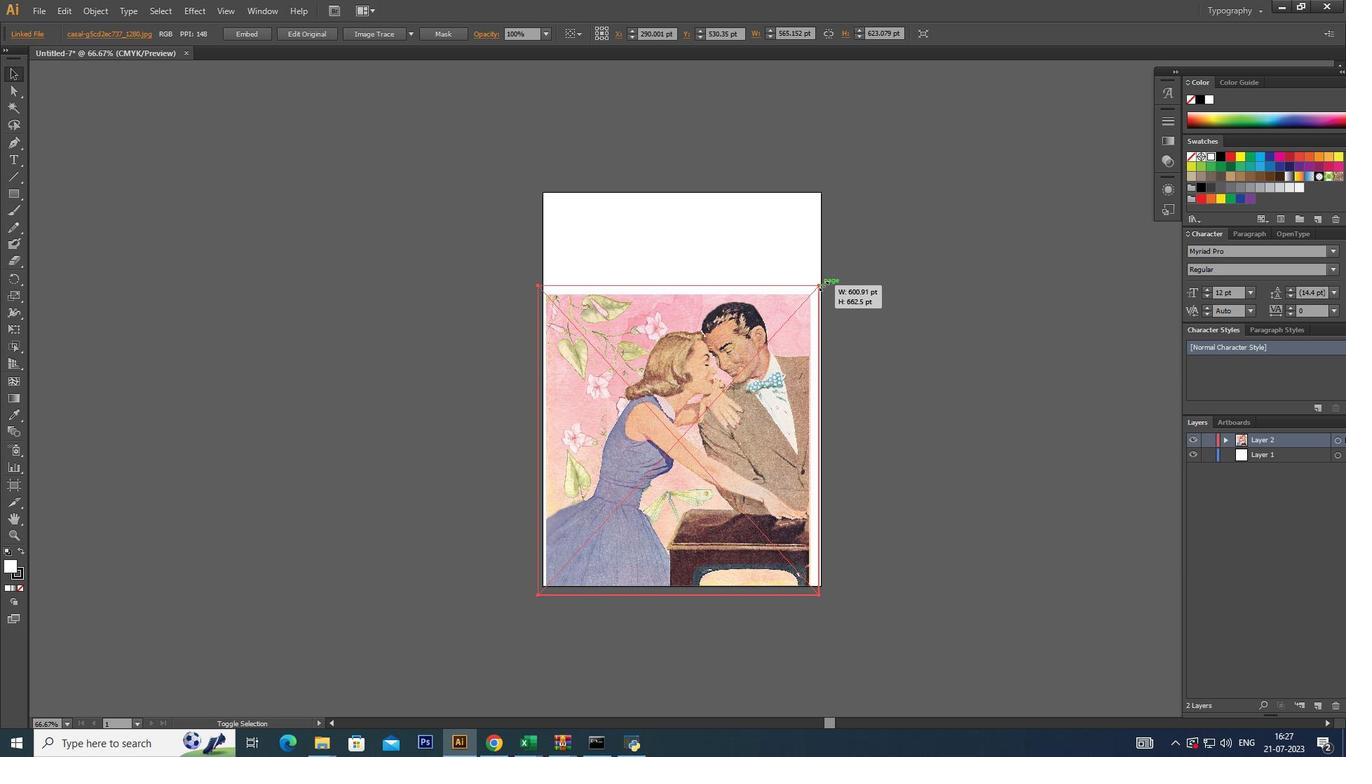 
Action: Key pressed <Key.shift><Key.alt_l>
Screenshot: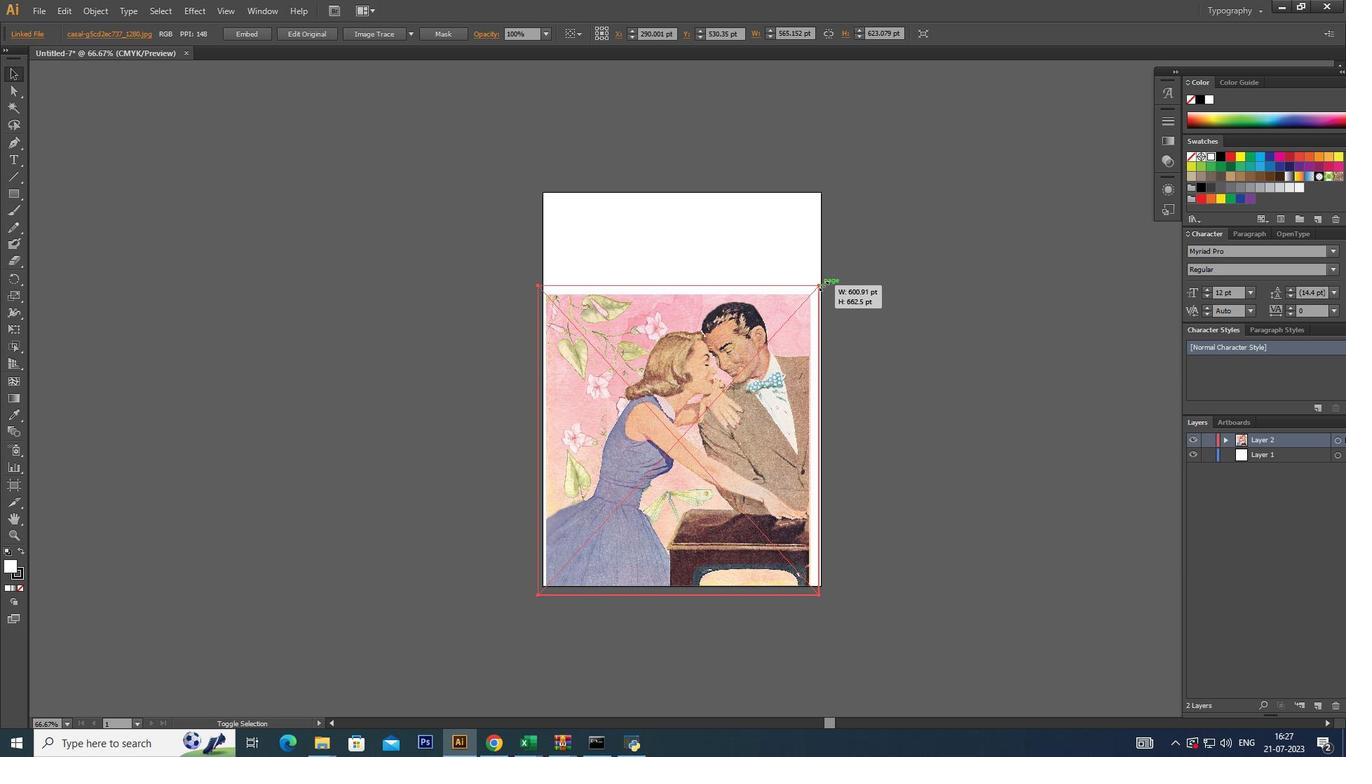 
Action: Mouse moved to (896, 126)
Screenshot: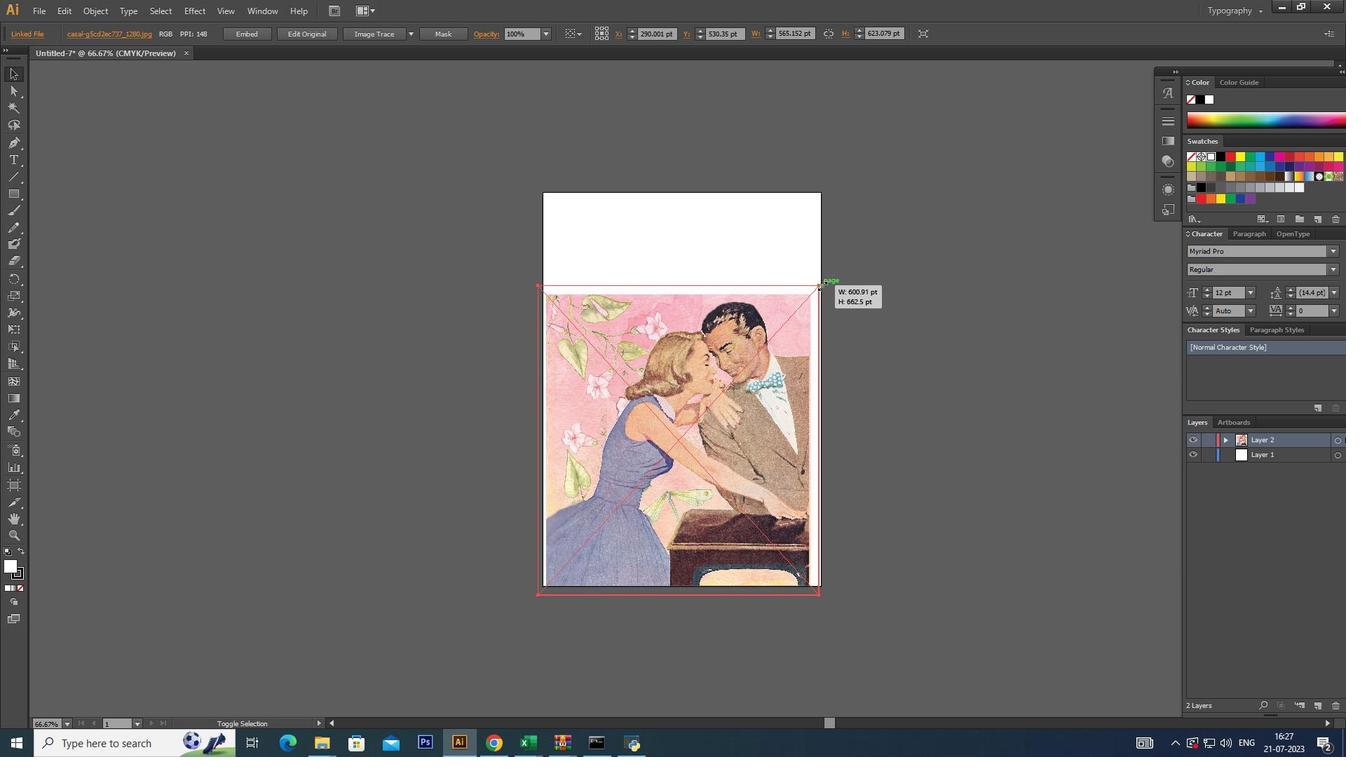
Action: Key pressed <Key.alt_l>
Screenshot: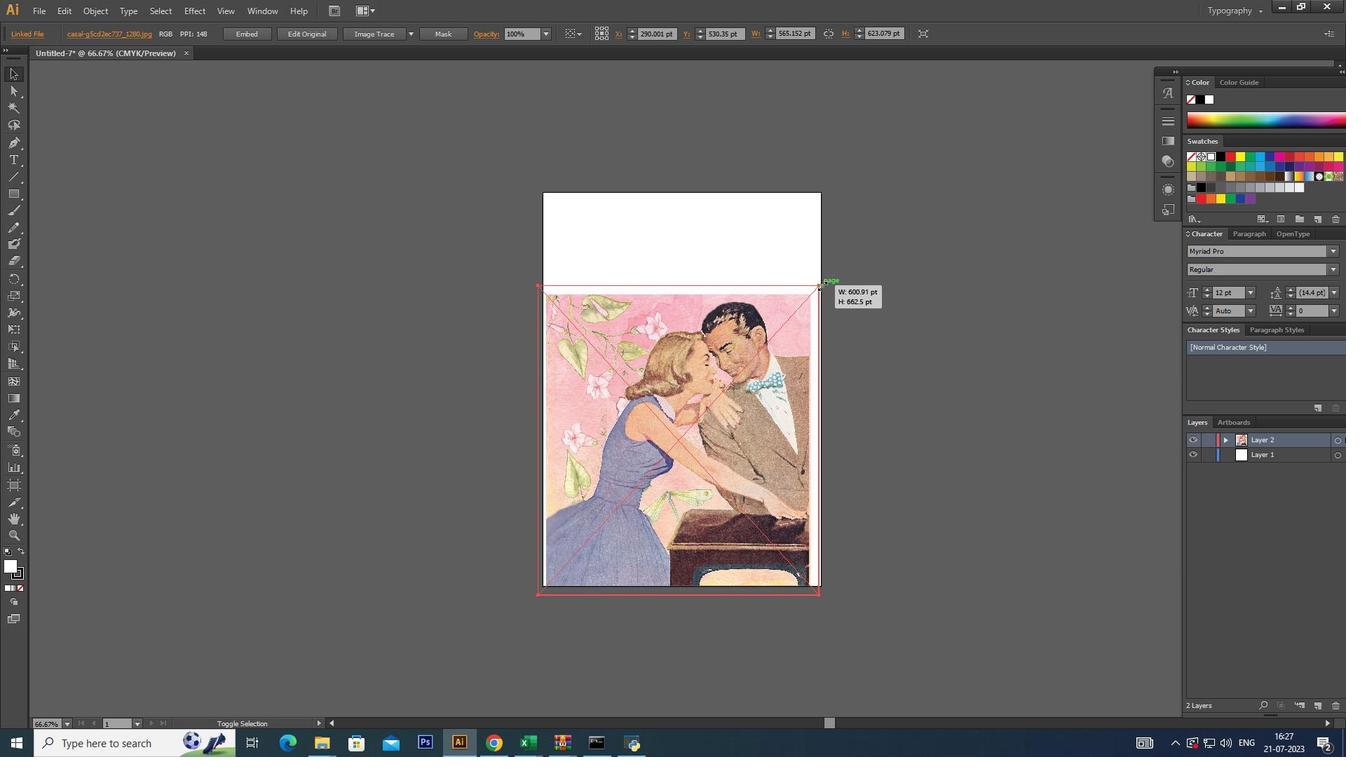 
Action: Mouse moved to (887, 131)
Screenshot: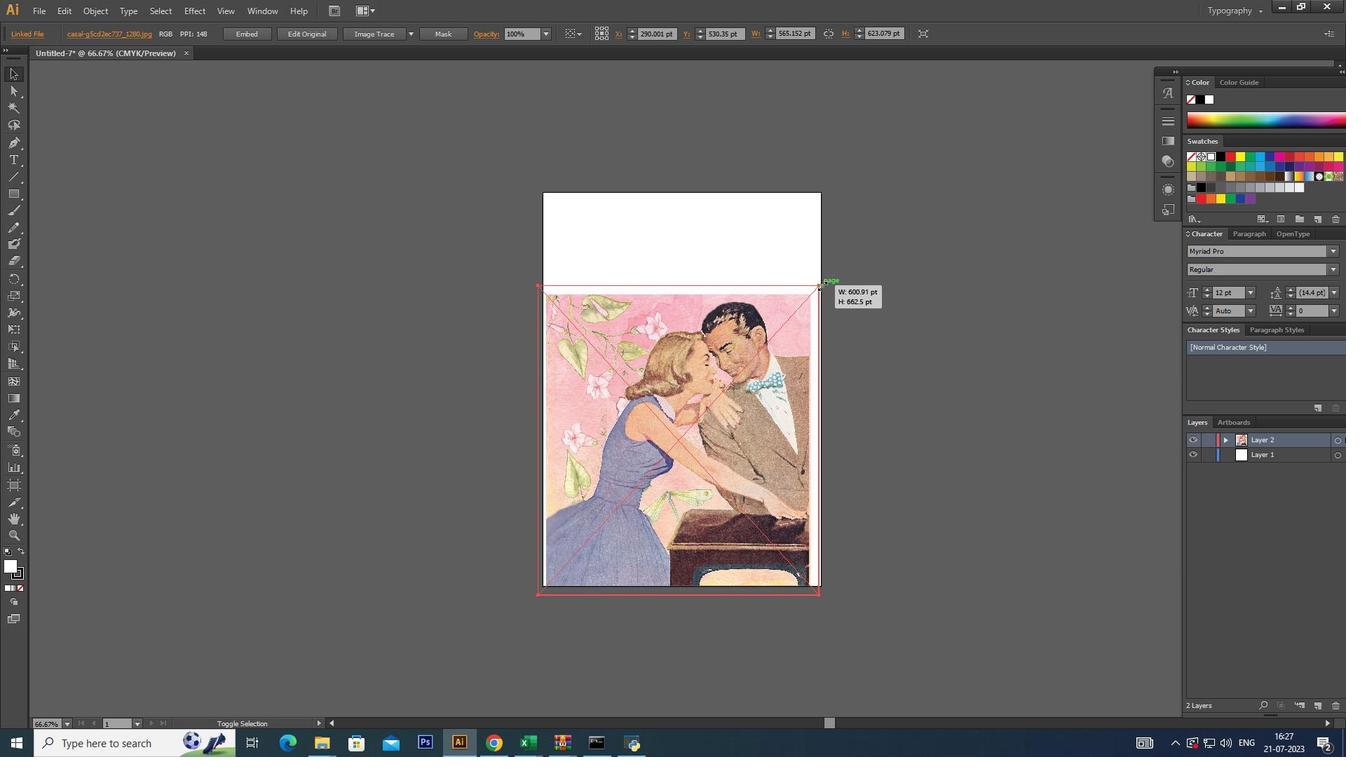 
Action: Key pressed <Key.alt_l>
Screenshot: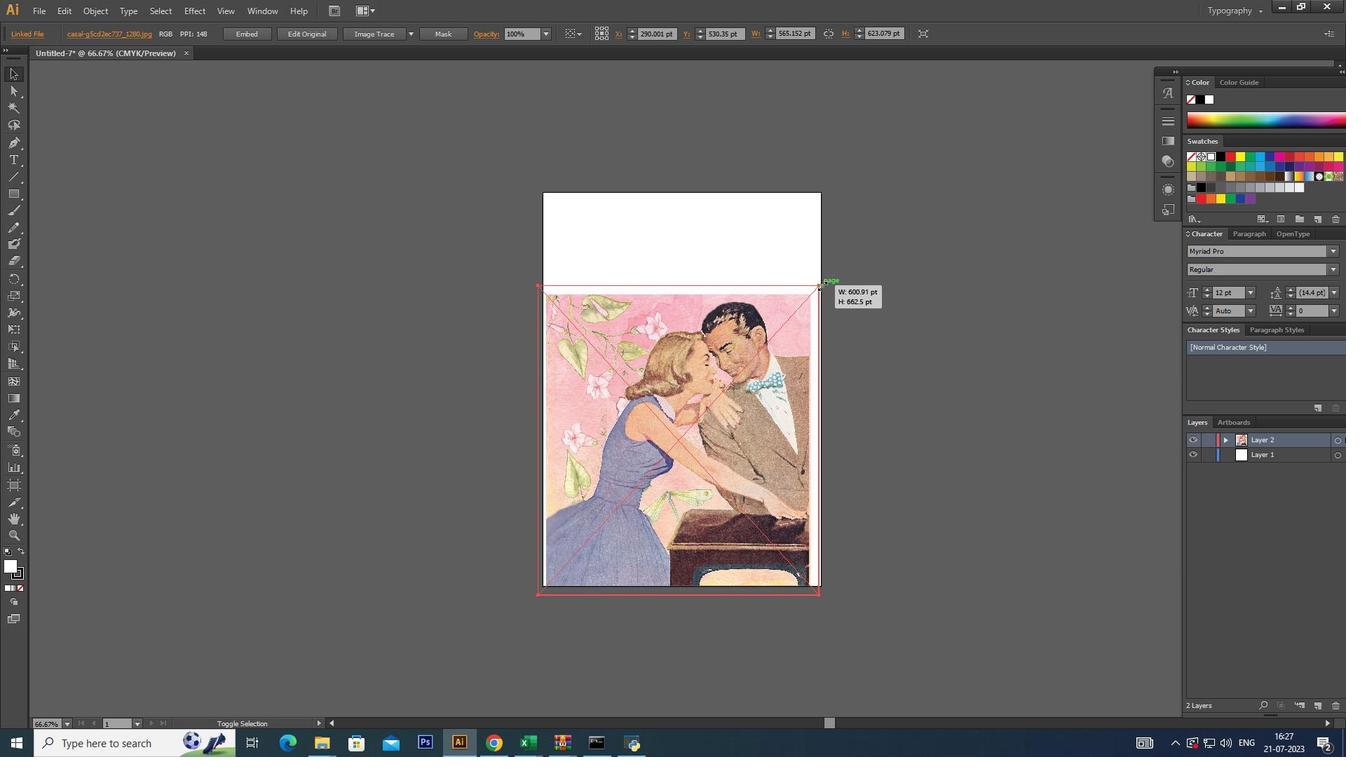 
Action: Mouse moved to (873, 140)
Screenshot: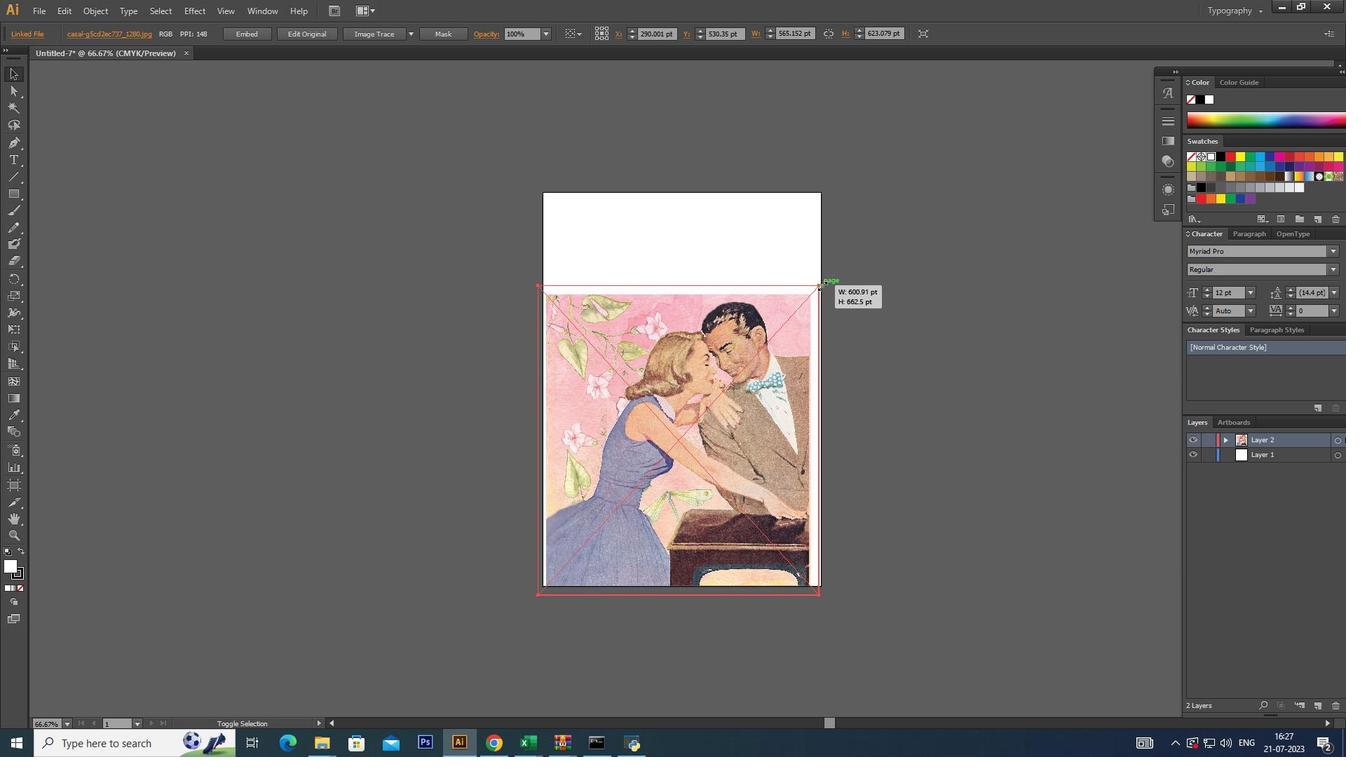 
Action: Key pressed <Key.alt_l>
Screenshot: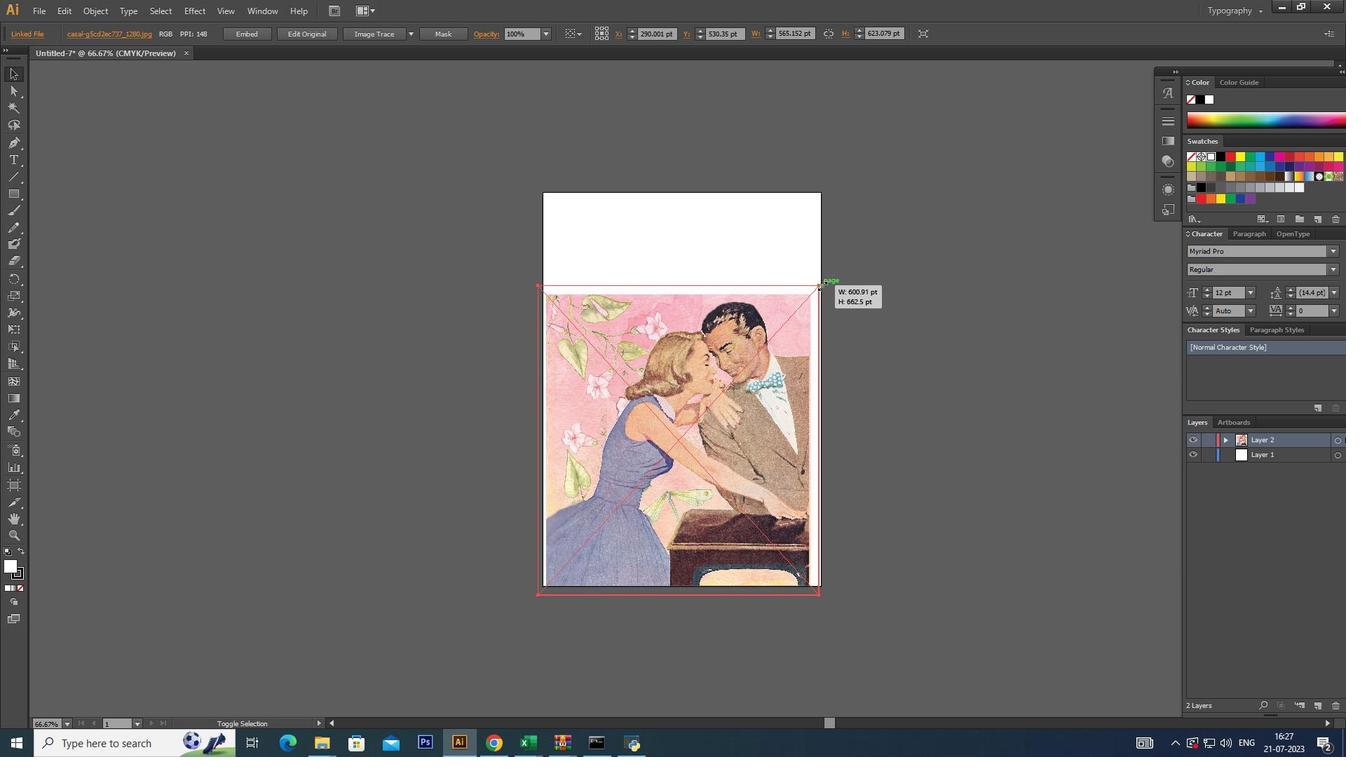 
Action: Mouse moved to (866, 143)
Screenshot: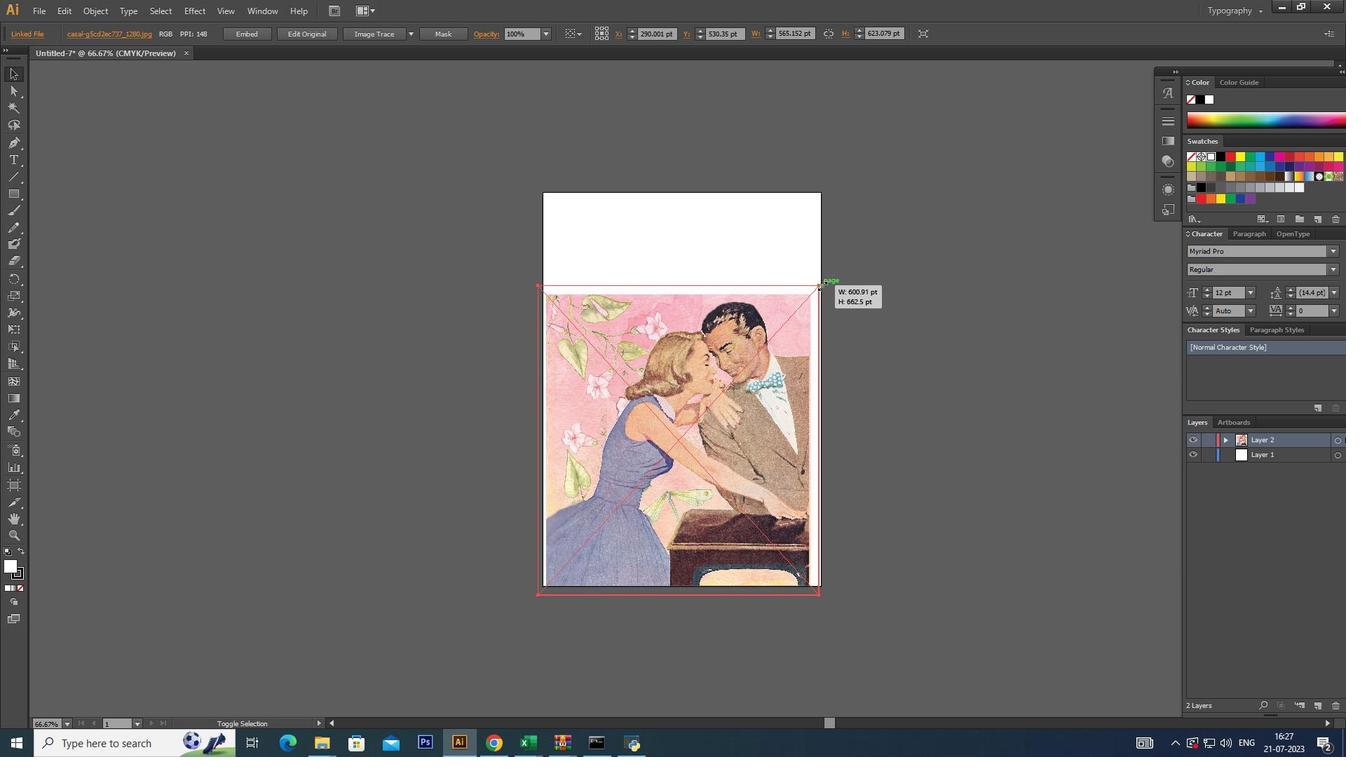
Action: Key pressed <Key.alt_l>
Screenshot: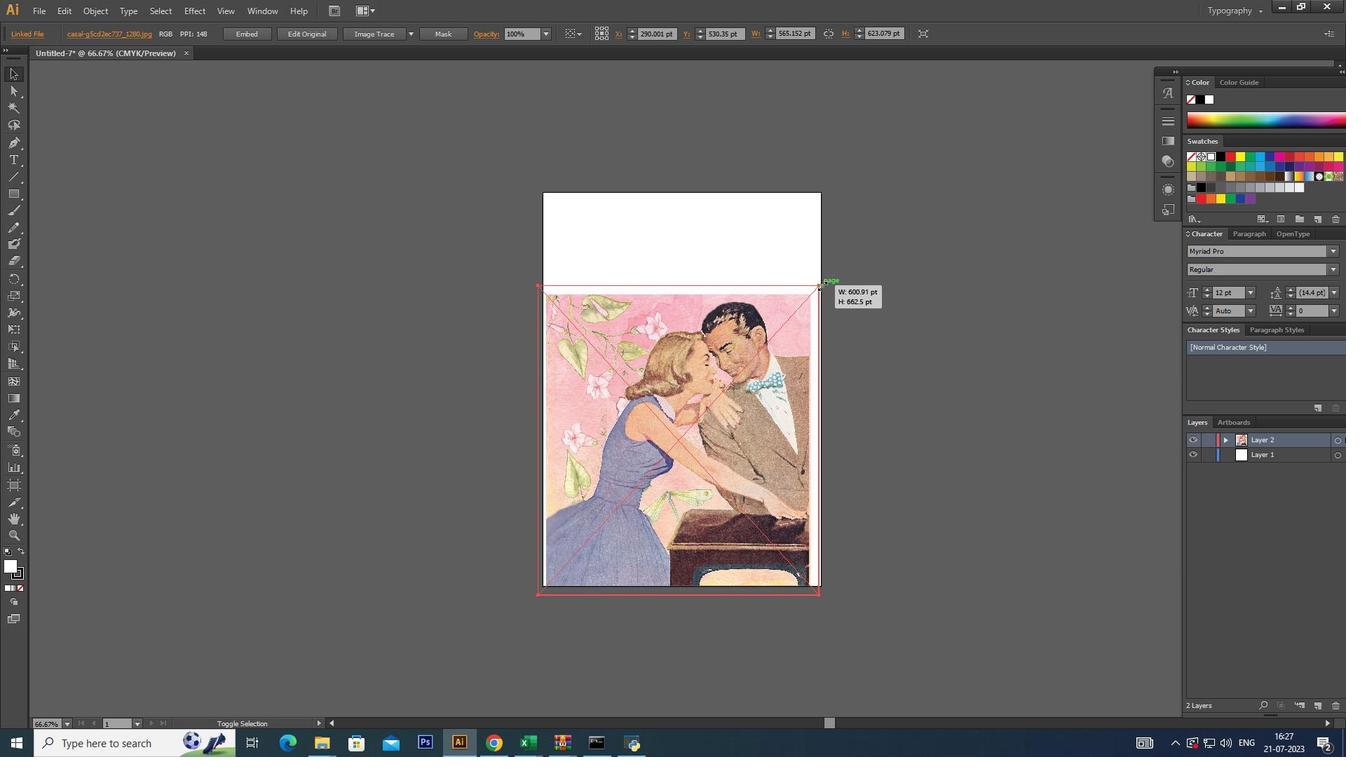 
Action: Mouse moved to (862, 148)
Screenshot: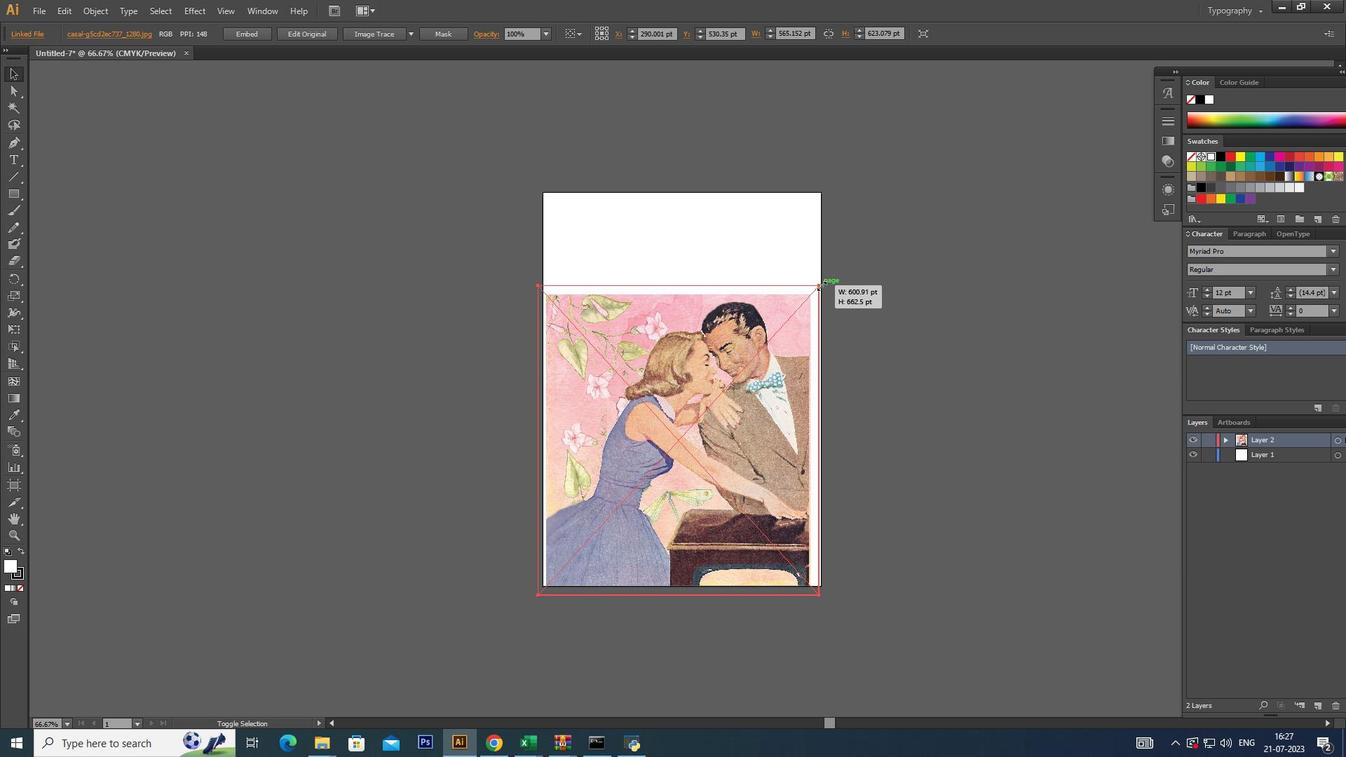 
Action: Key pressed <Key.alt_l>
Screenshot: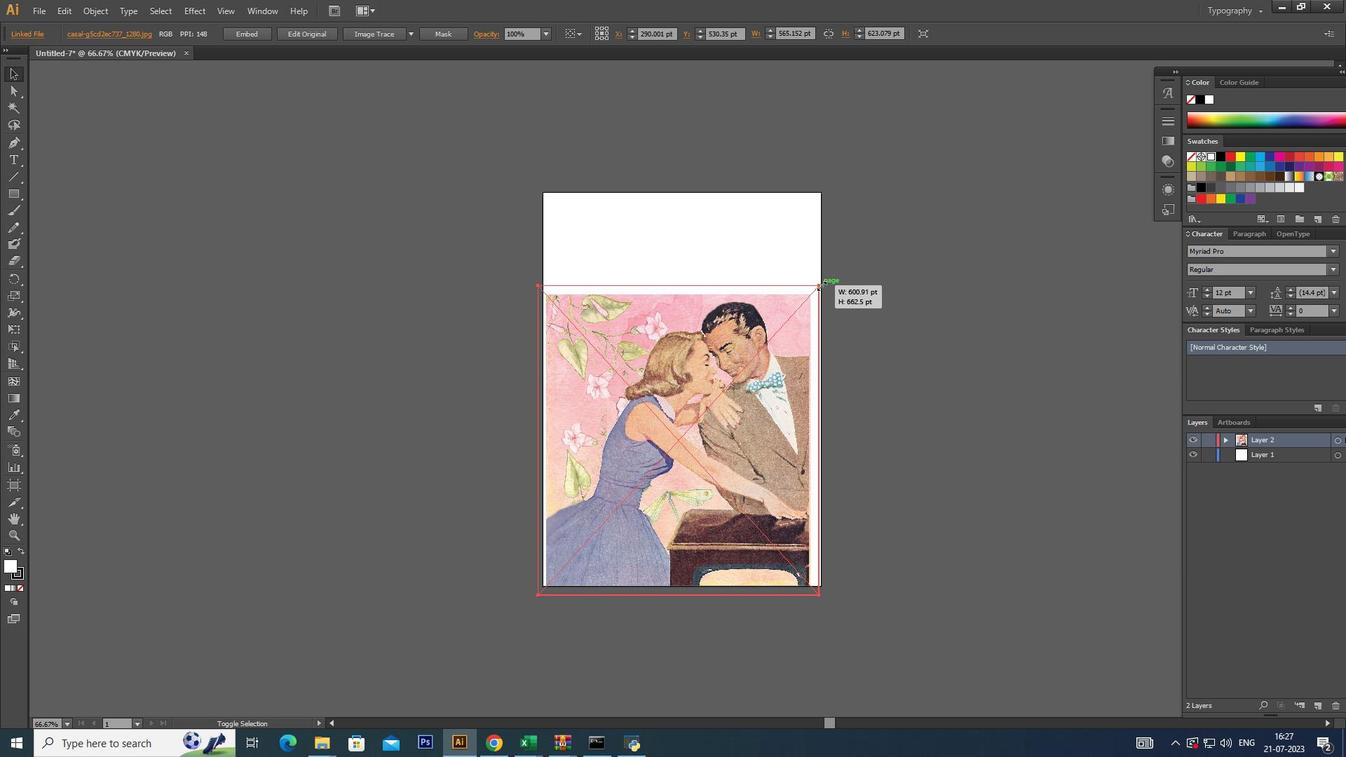 
Action: Mouse moved to (853, 151)
Screenshot: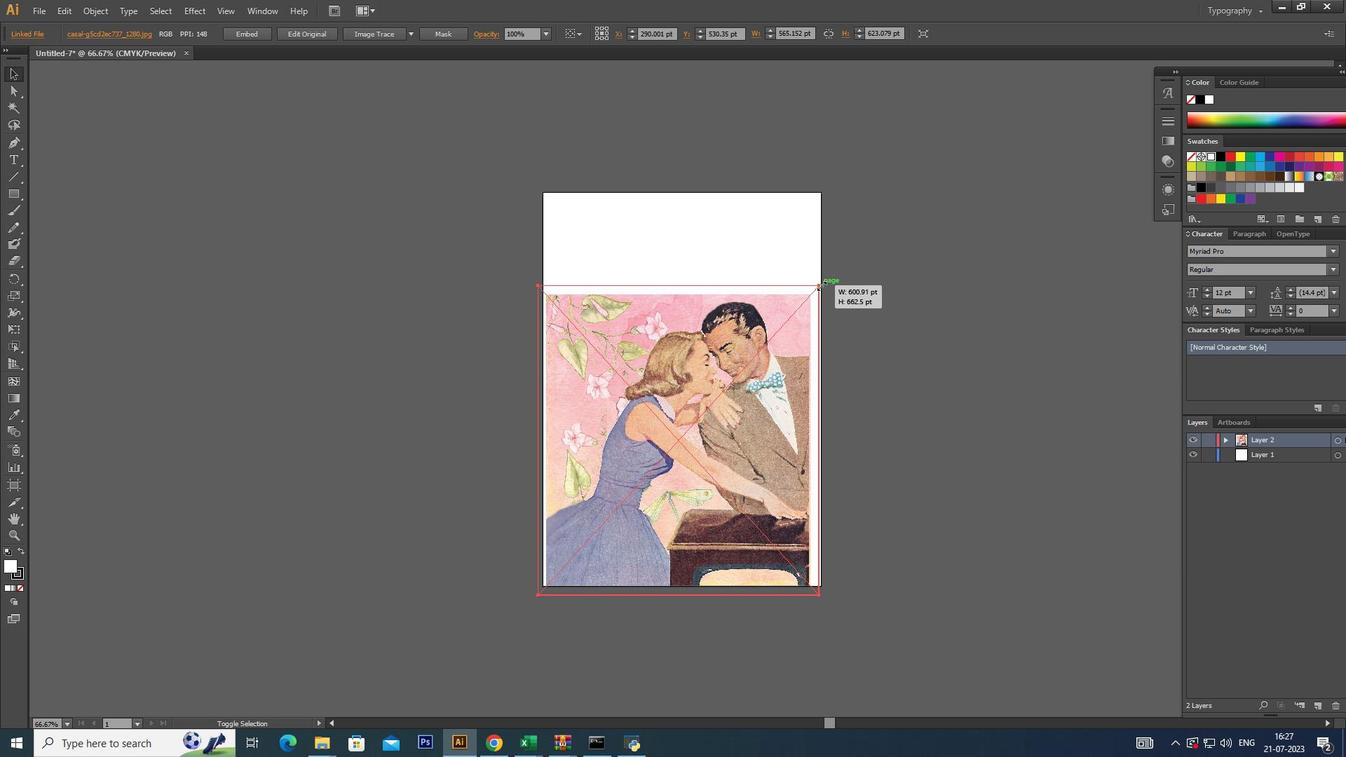 
Action: Key pressed <Key.alt_l>
Screenshot: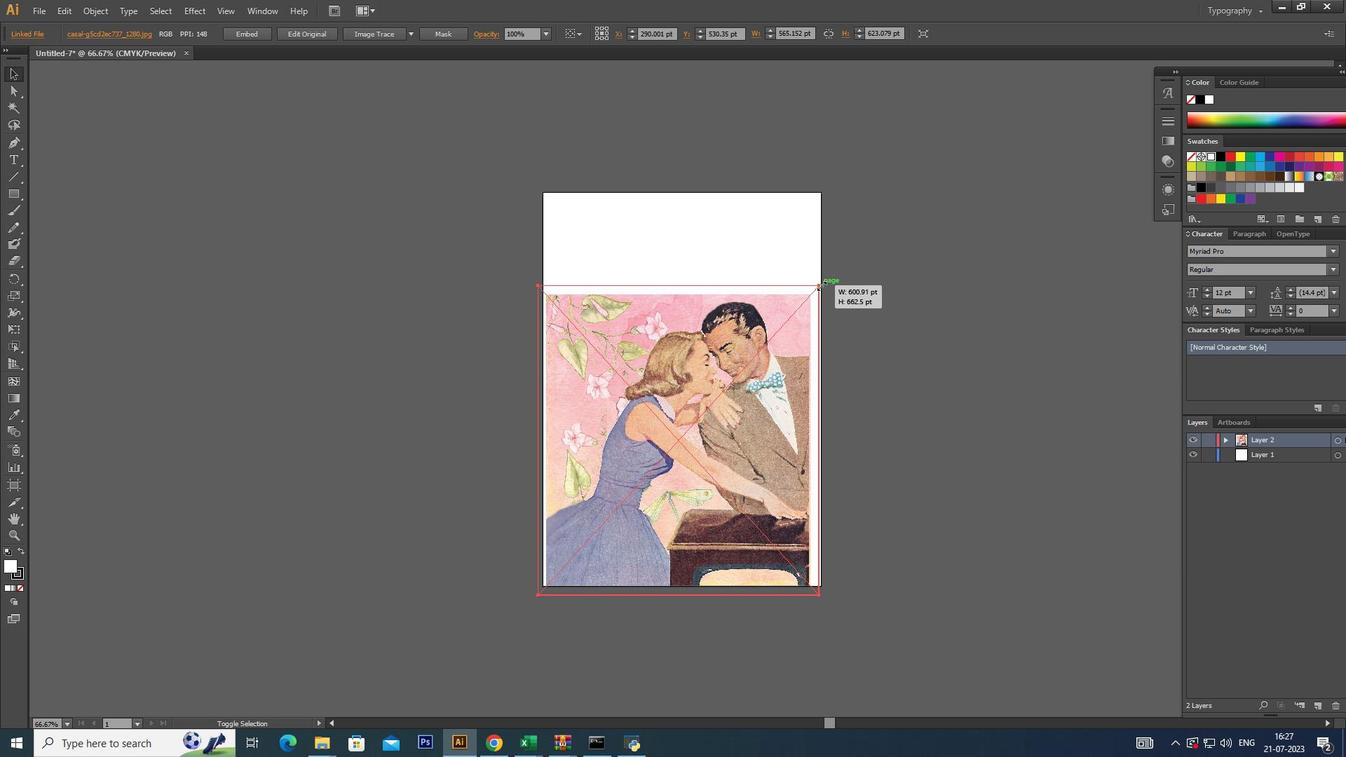 
Action: Mouse moved to (848, 155)
Screenshot: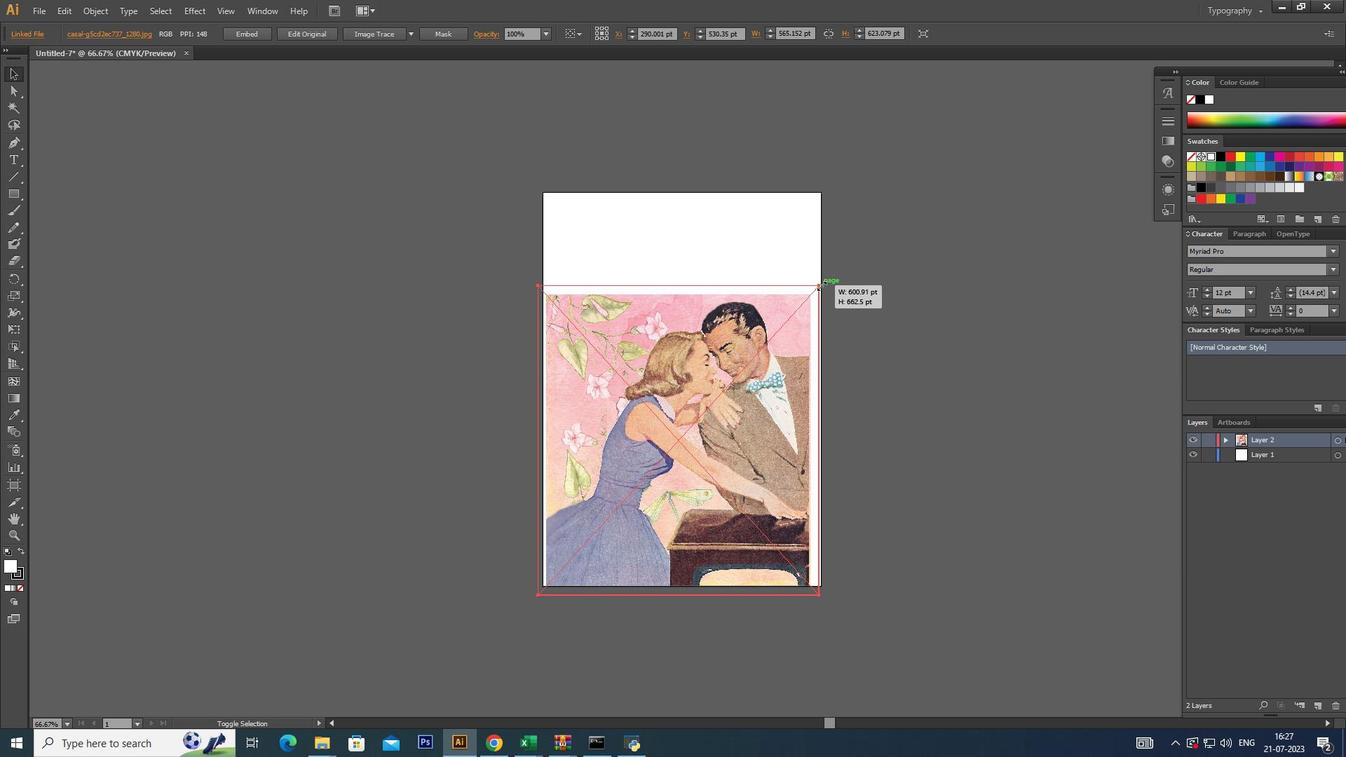 
Action: Key pressed <Key.alt_l>
Screenshot: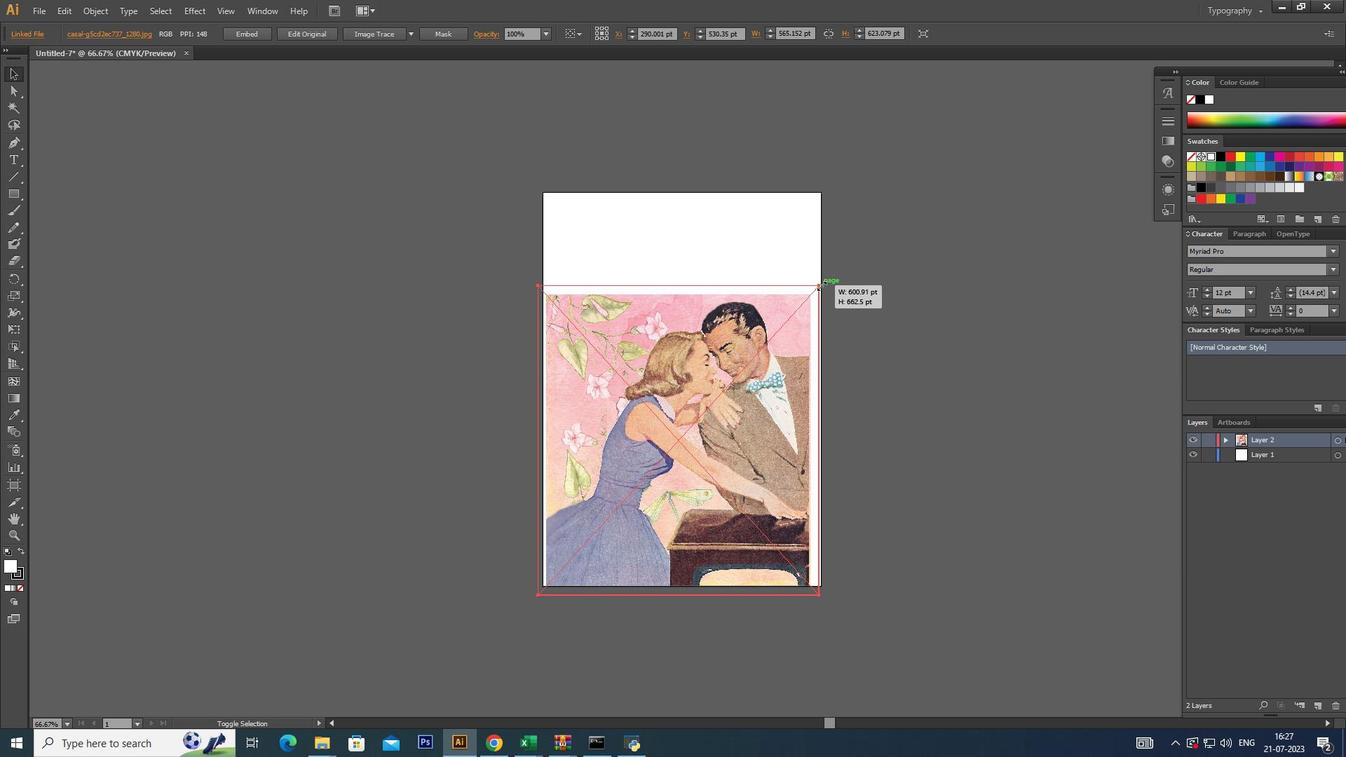 
Action: Mouse moved to (843, 158)
Screenshot: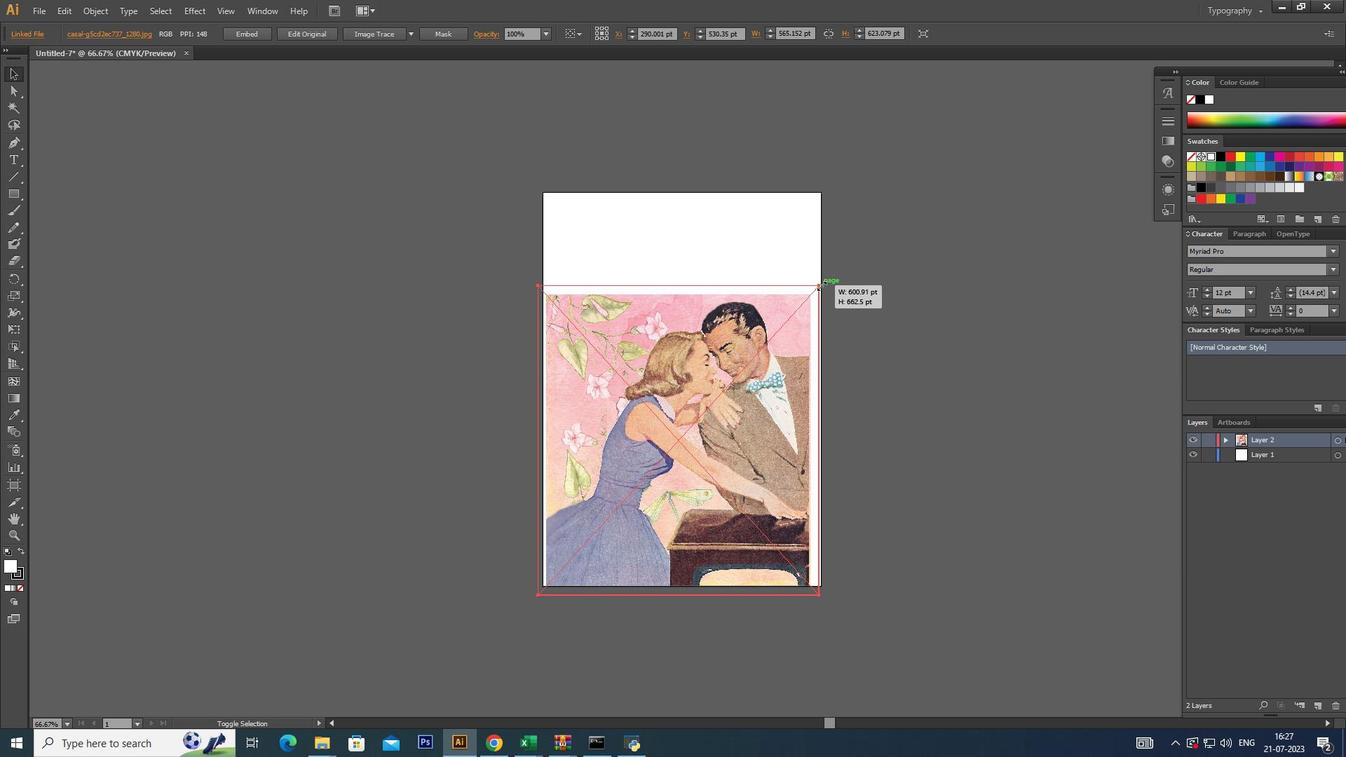
Action: Key pressed <Key.alt_l>
Screenshot: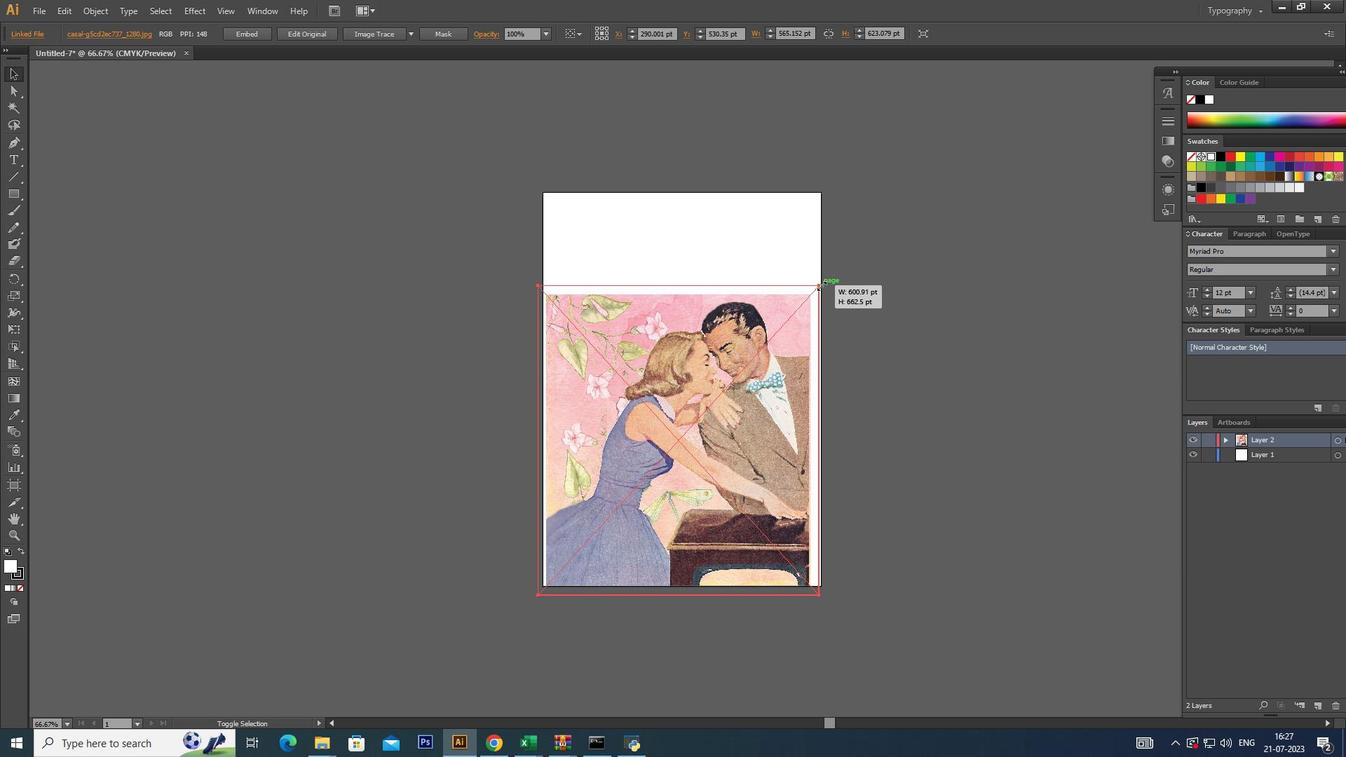 
Action: Mouse moved to (833, 162)
Screenshot: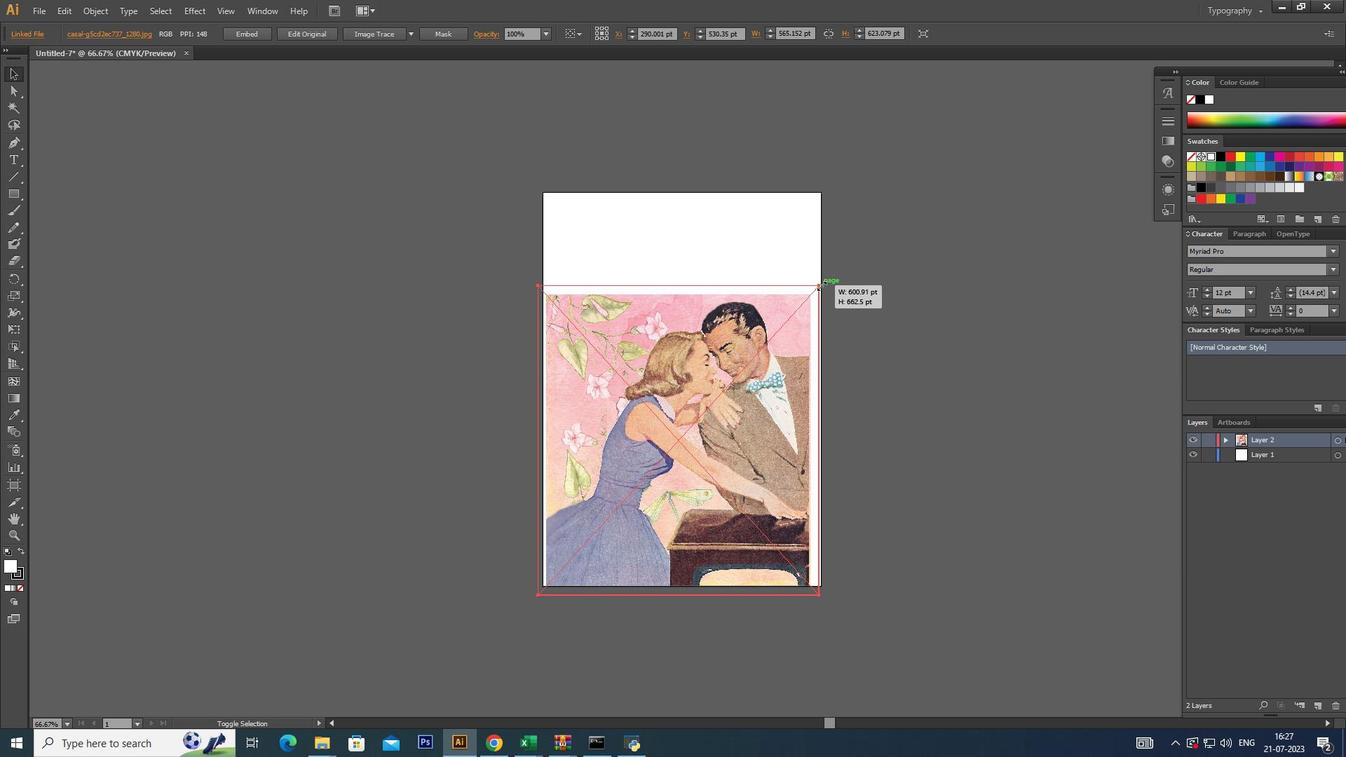 
Action: Key pressed <Key.alt_l>
Screenshot: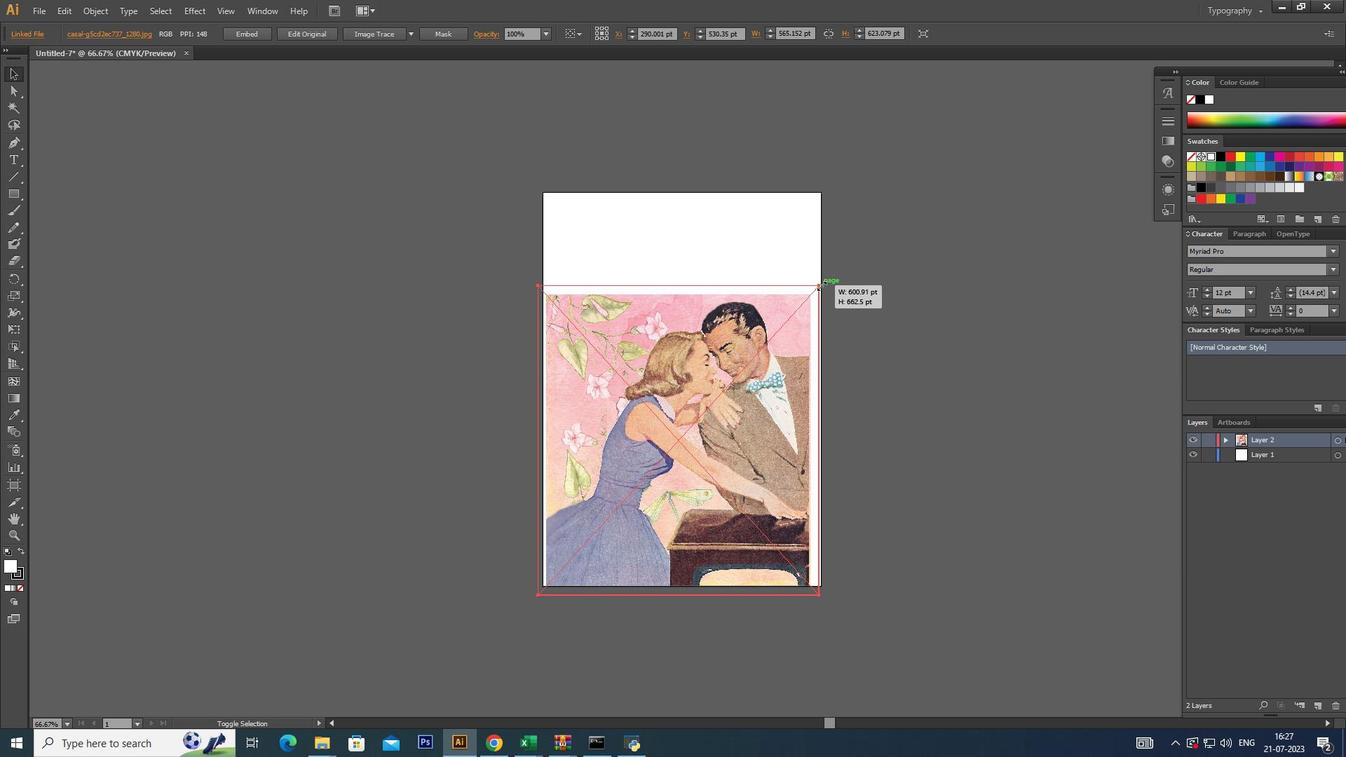 
Action: Mouse moved to (820, 171)
Screenshot: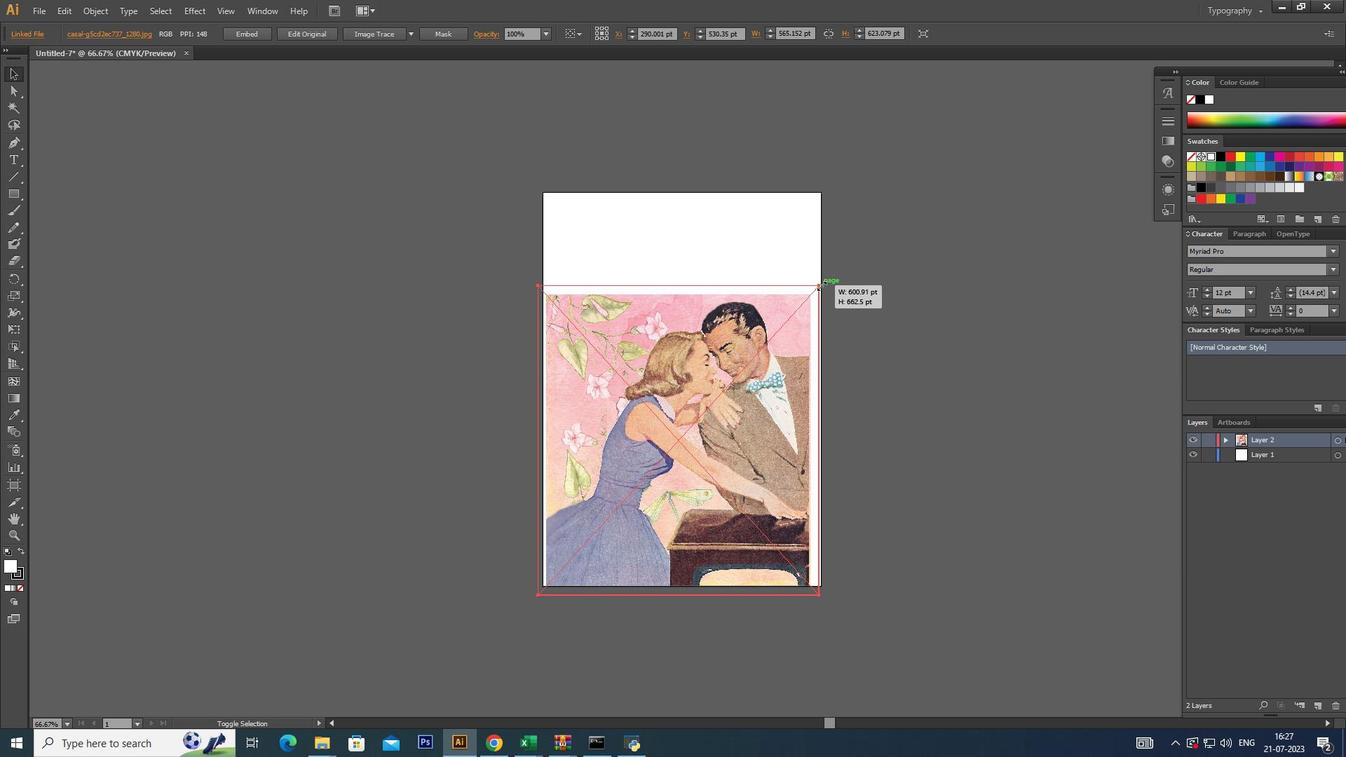 
Action: Key pressed <Key.alt_l>
Screenshot: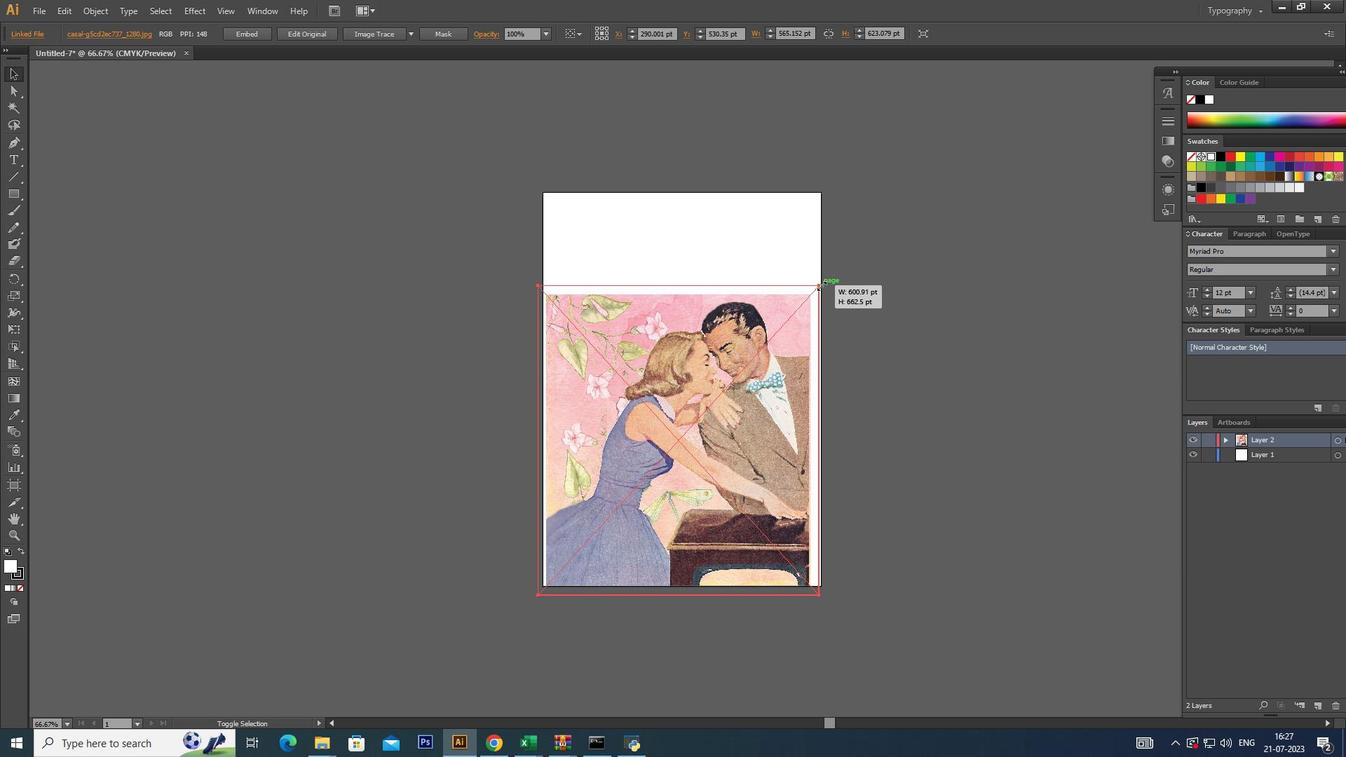 
Action: Mouse moved to (808, 180)
Screenshot: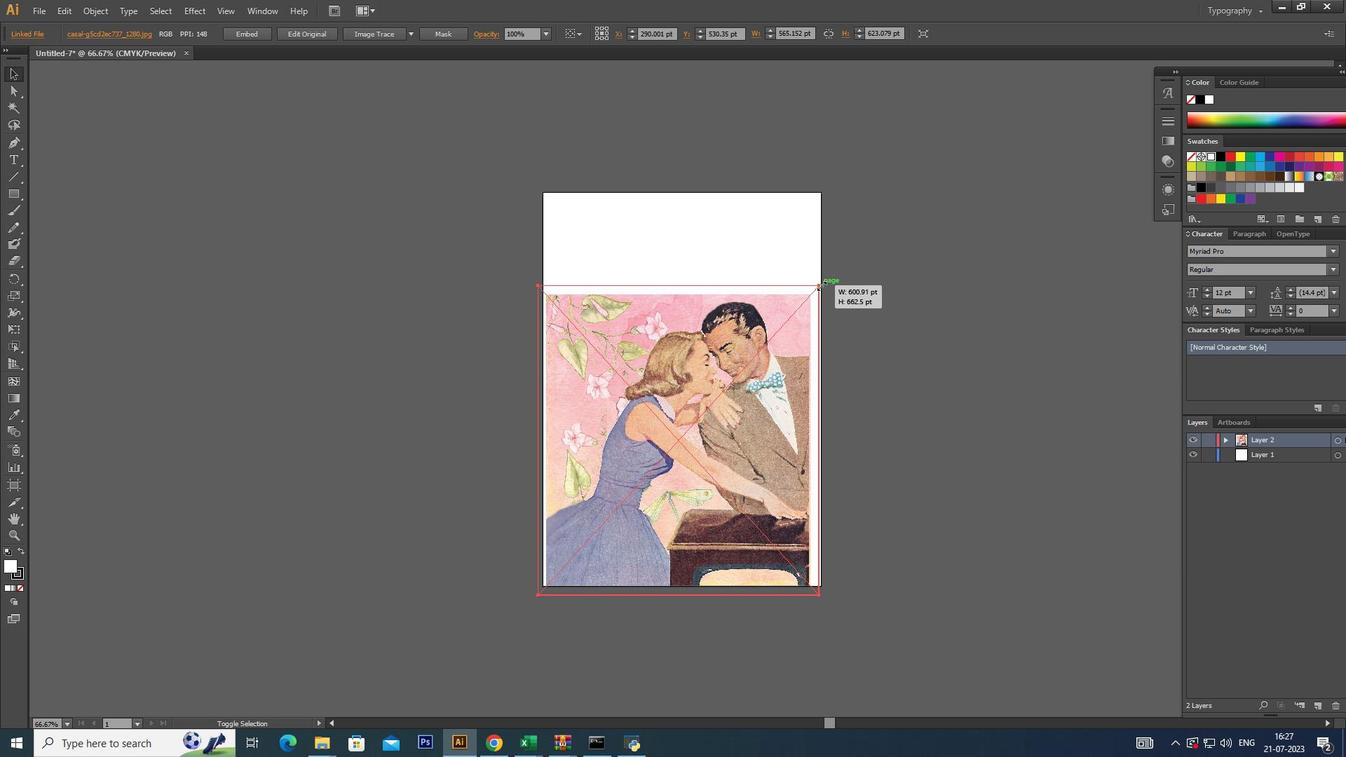 
Action: Key pressed <Key.alt_l>
Screenshot: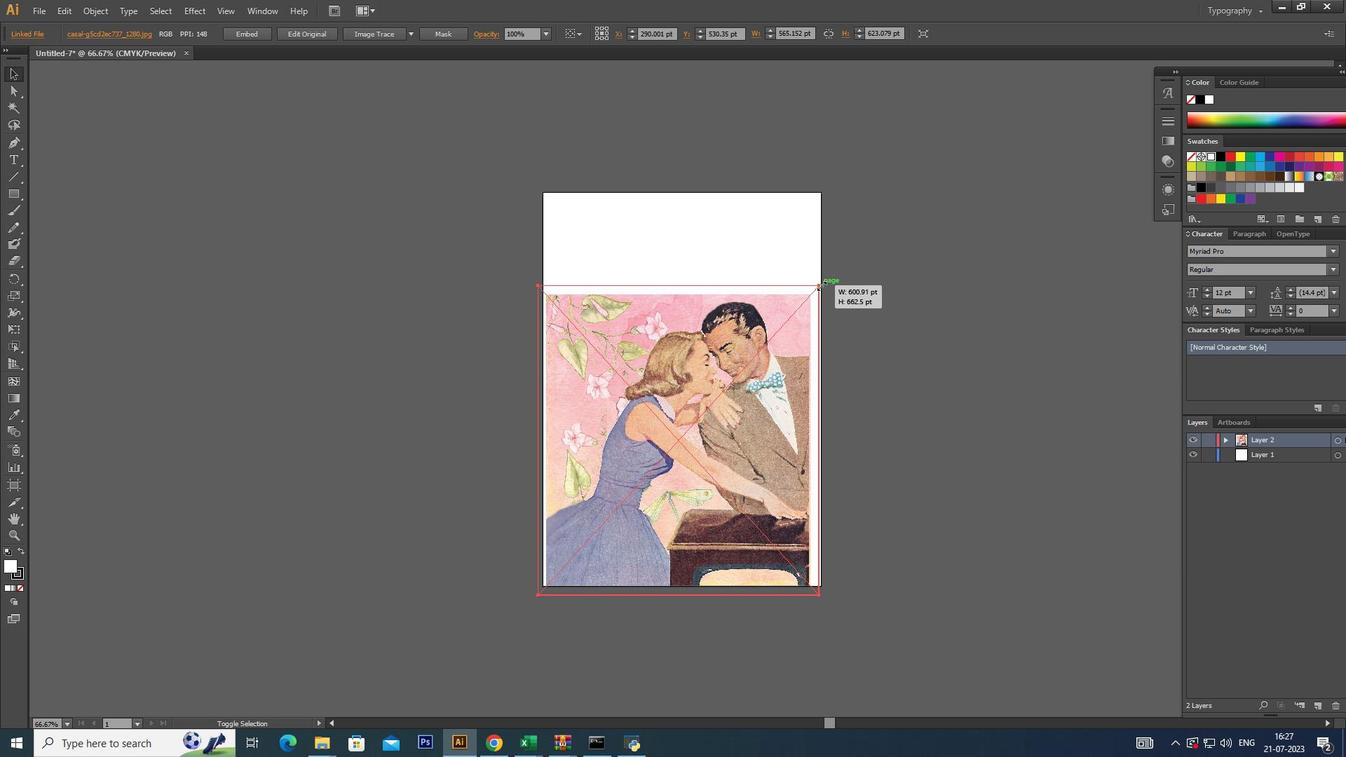 
Action: Mouse moved to (800, 185)
Screenshot: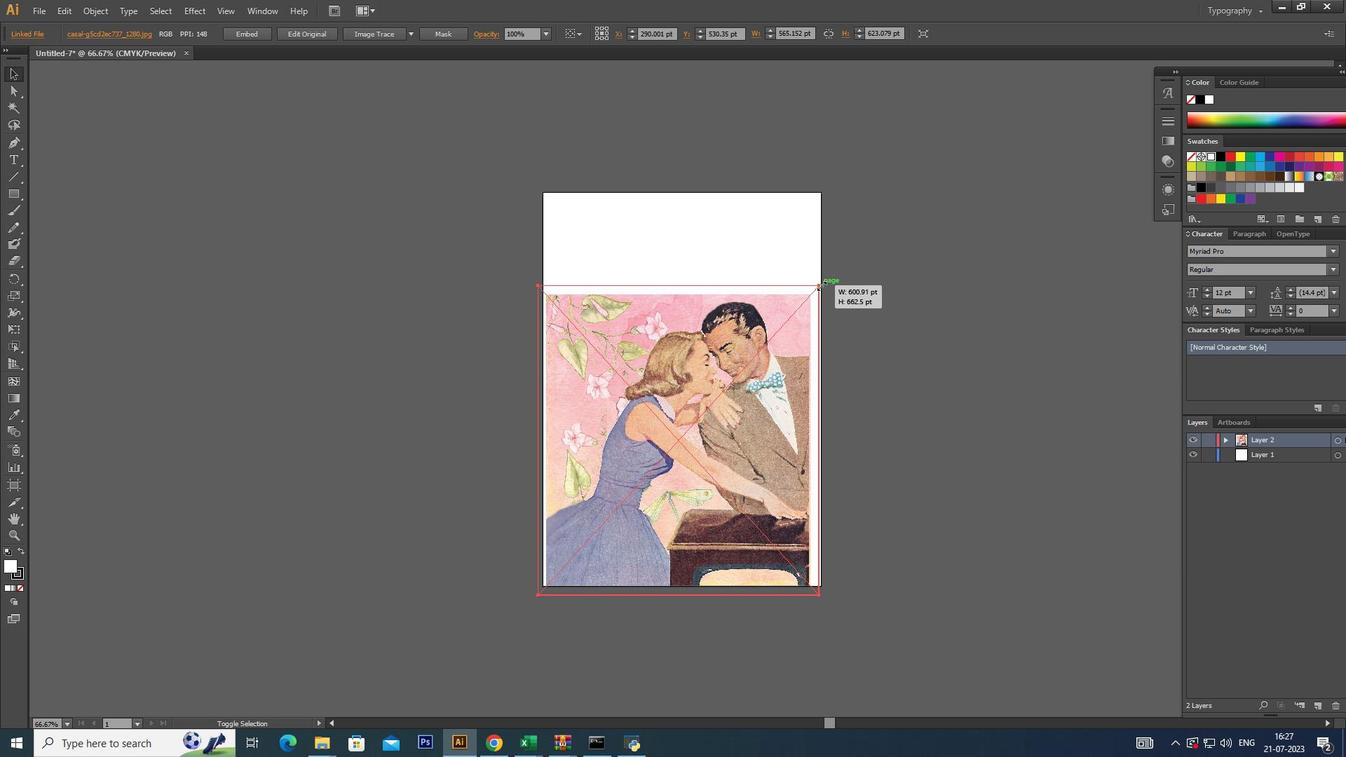 
Action: Key pressed <Key.alt_l>
Screenshot: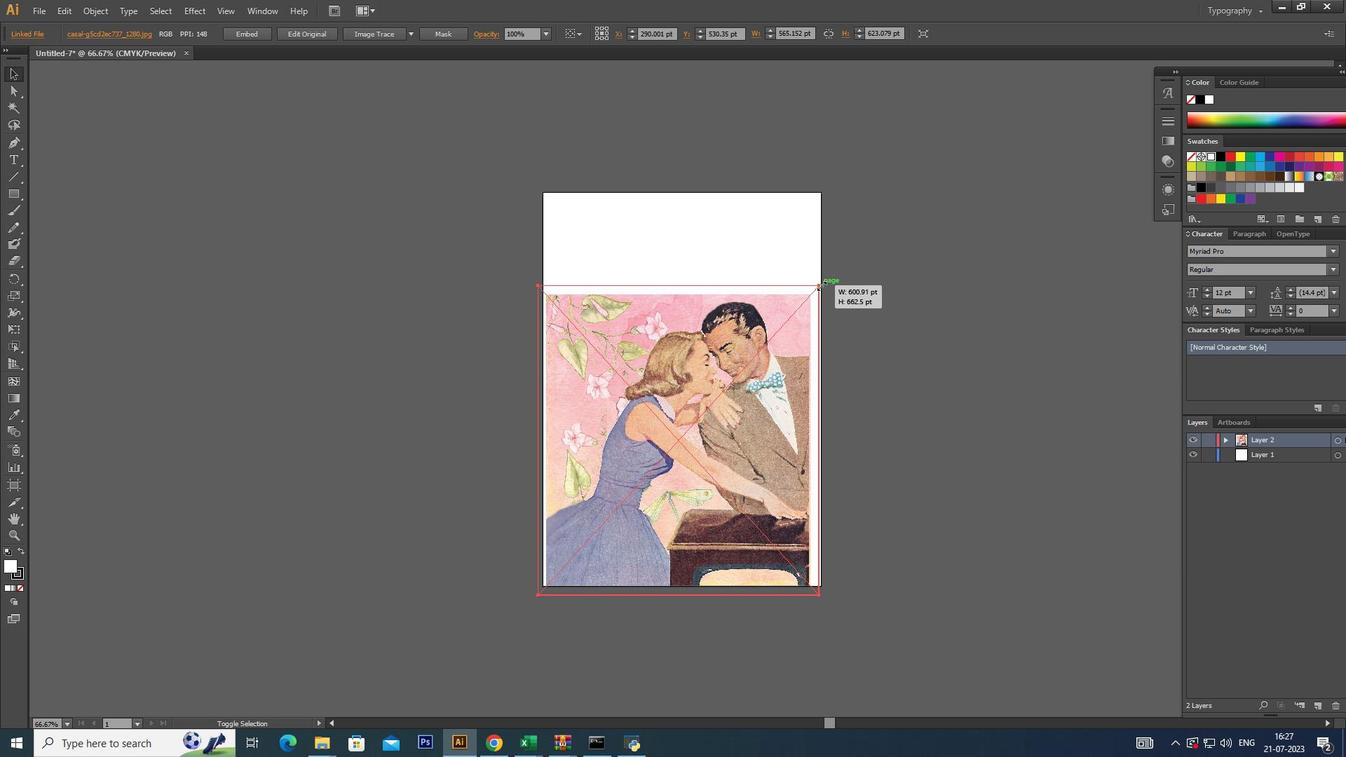 
Action: Mouse moved to (793, 192)
Screenshot: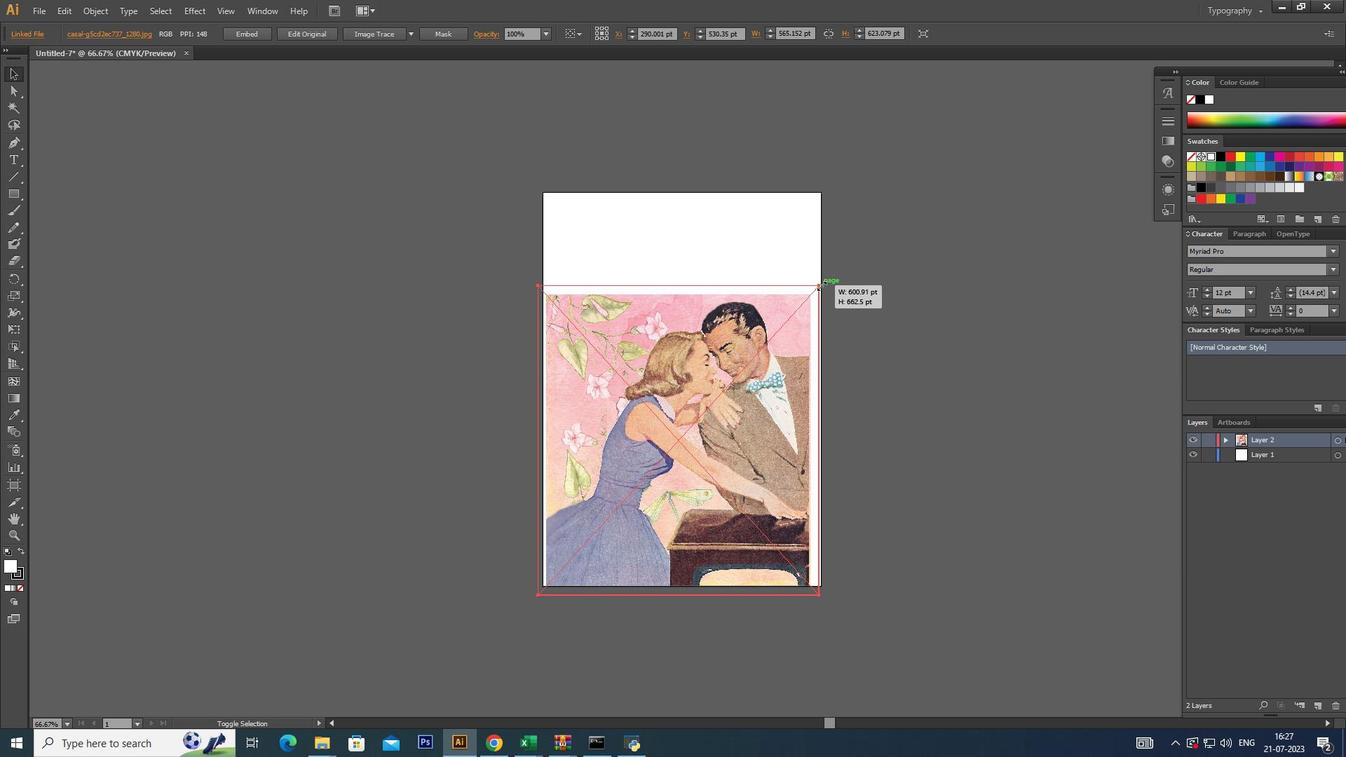 
Action: Key pressed <Key.alt_l>
Screenshot: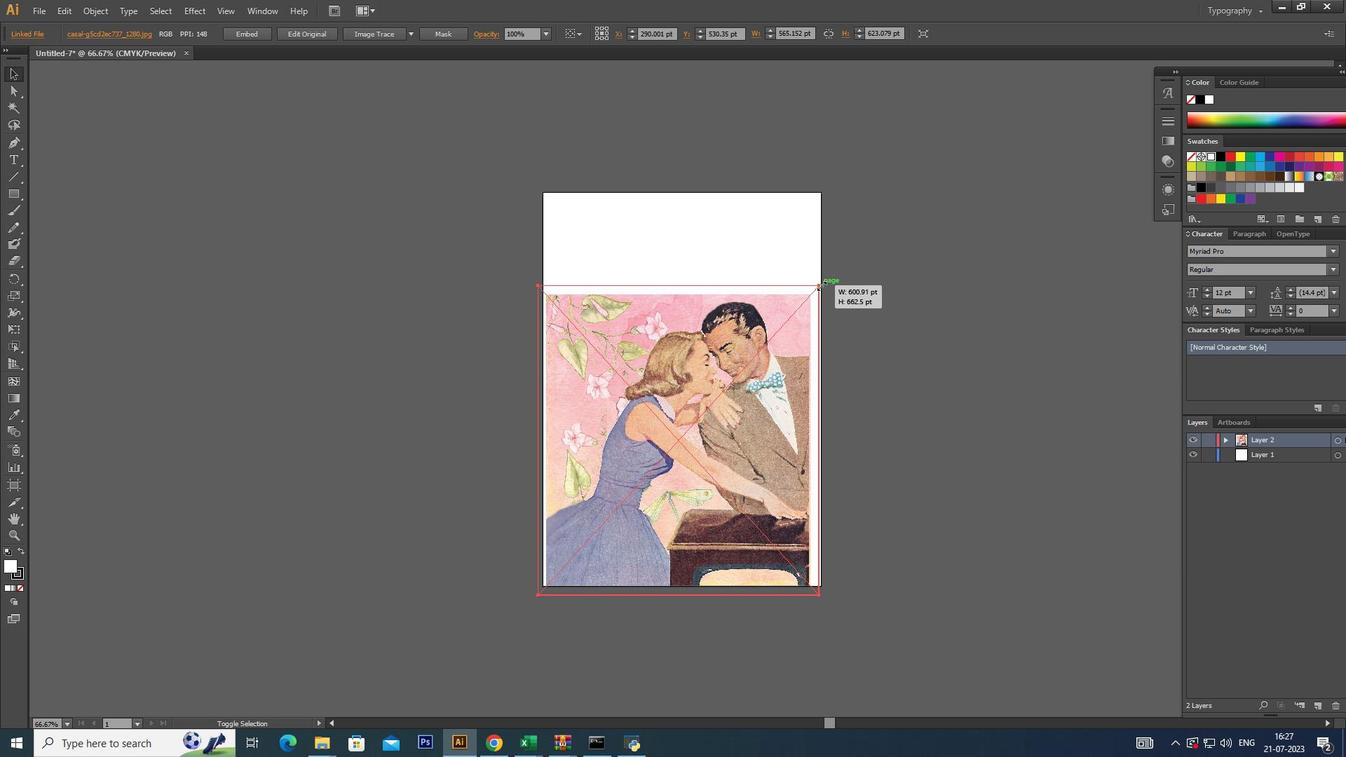
Action: Mouse moved to (792, 193)
Screenshot: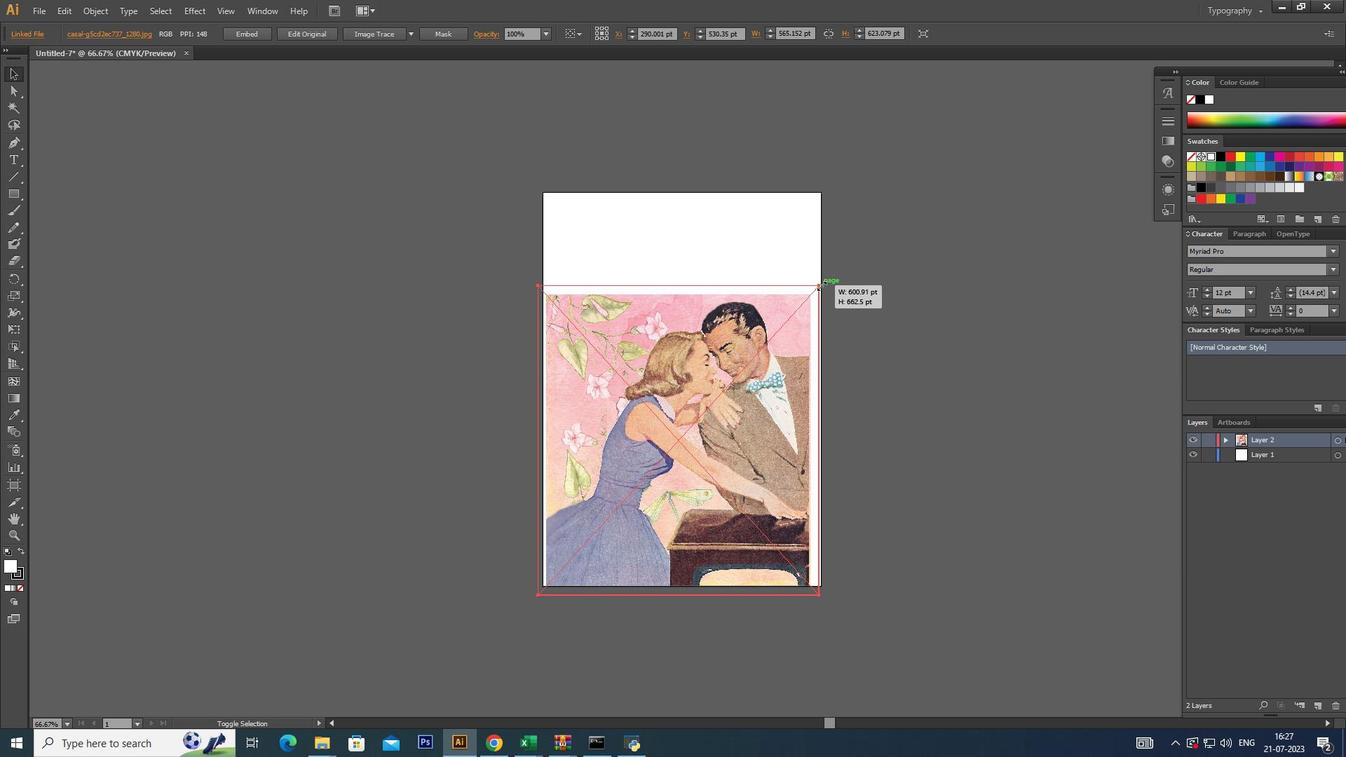 
Action: Key pressed <Key.alt_l>
Screenshot: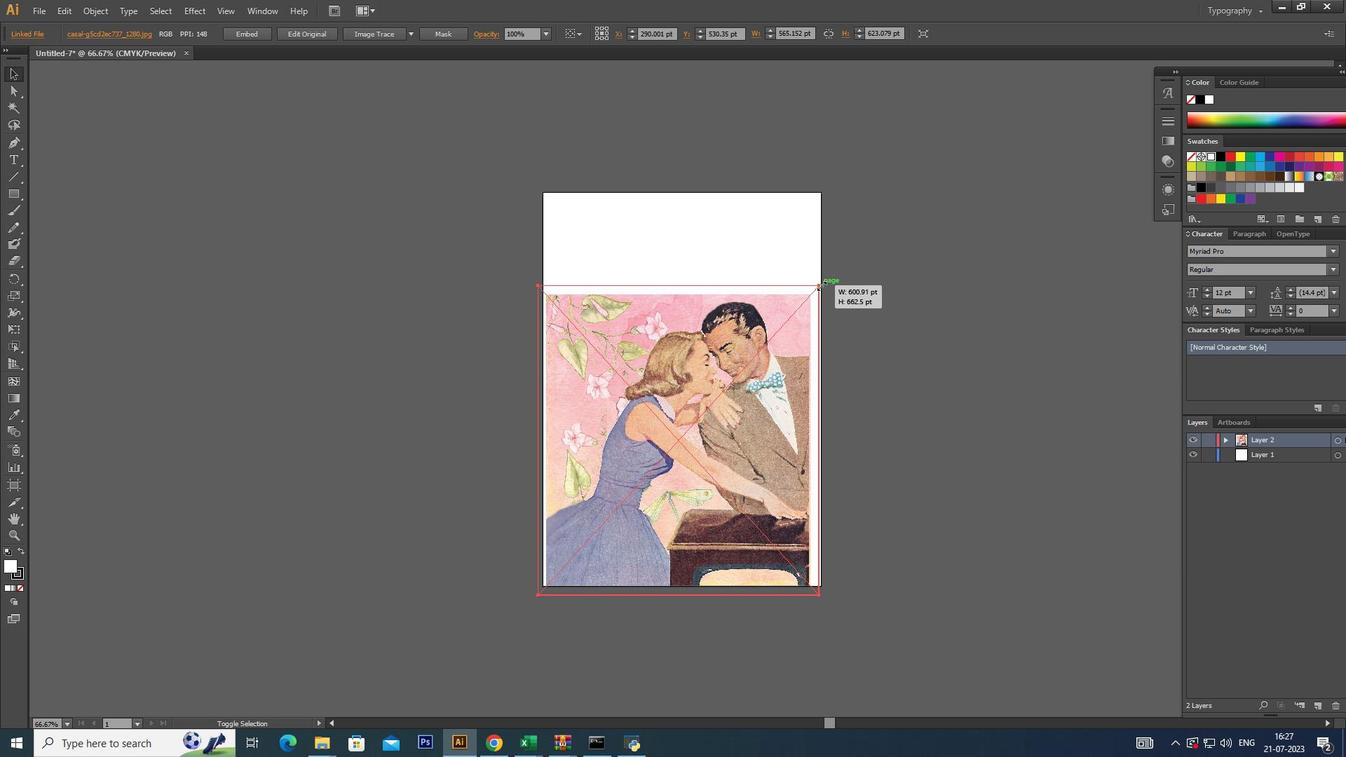 
Action: Mouse moved to (792, 193)
Screenshot: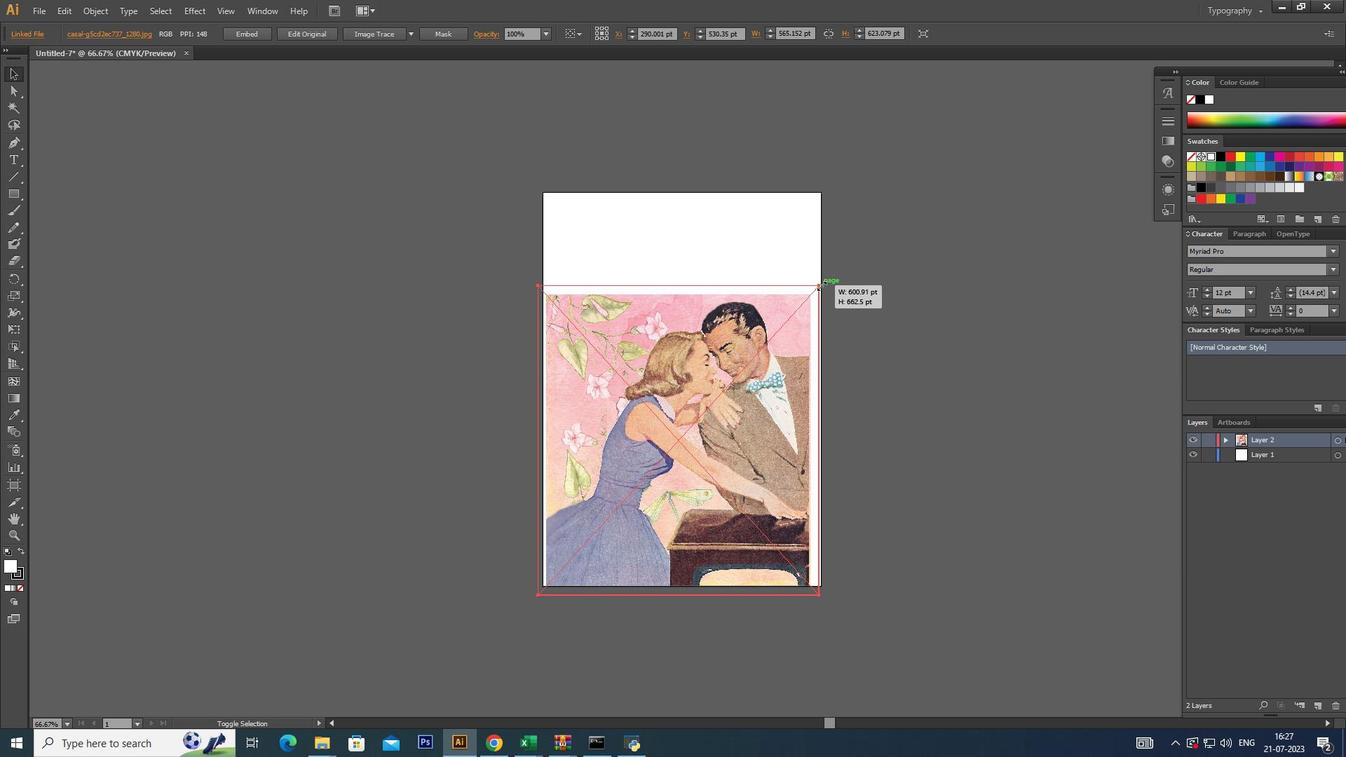 
Action: Key pressed <Key.alt_l>
Screenshot: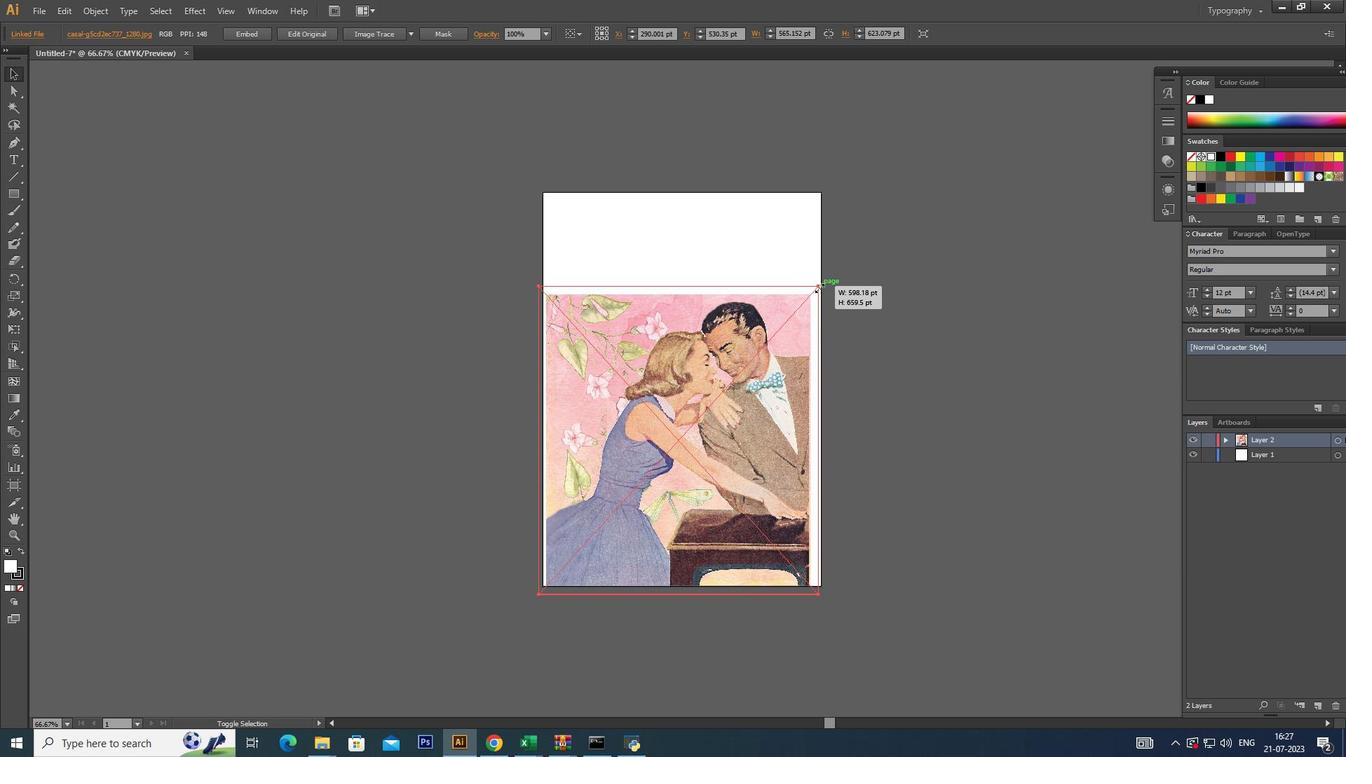 
Action: Mouse moved to (791, 194)
Screenshot: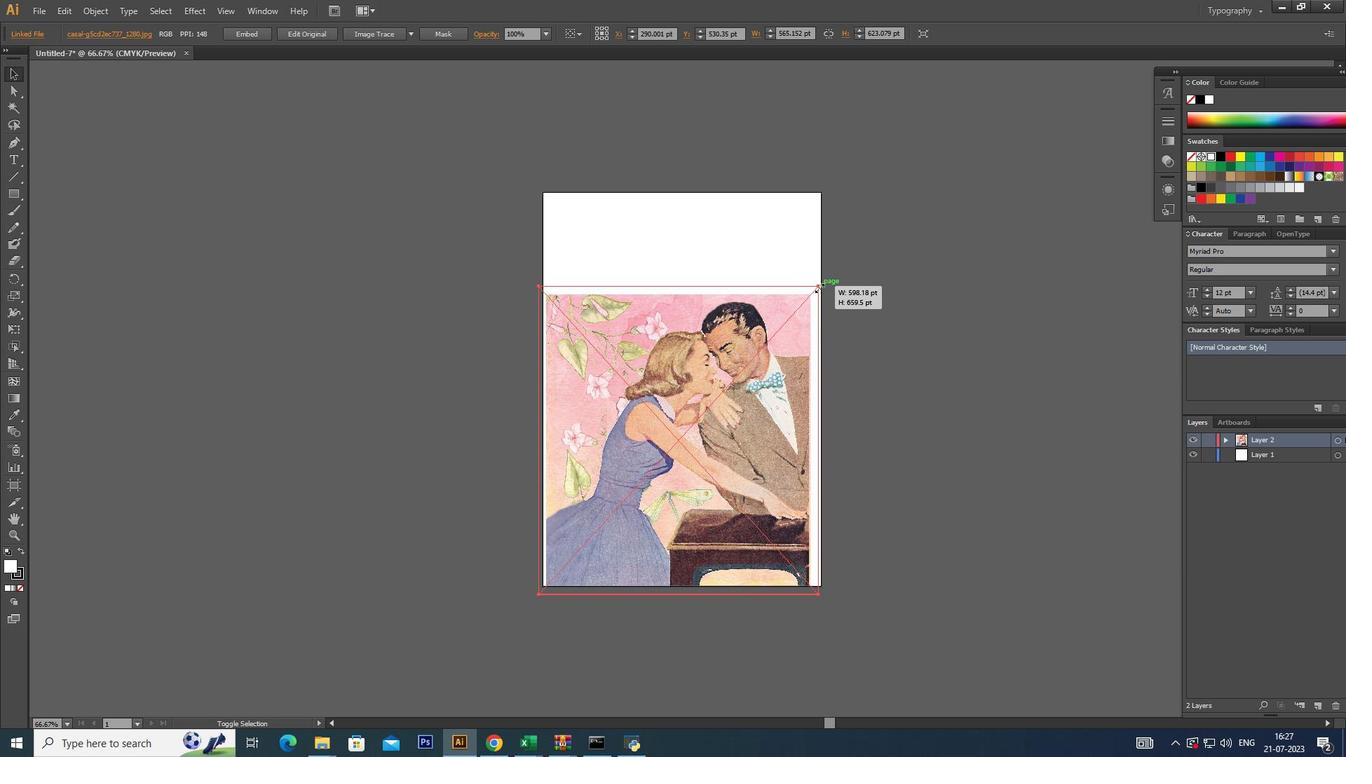 
Action: Key pressed <Key.alt_l>
Screenshot: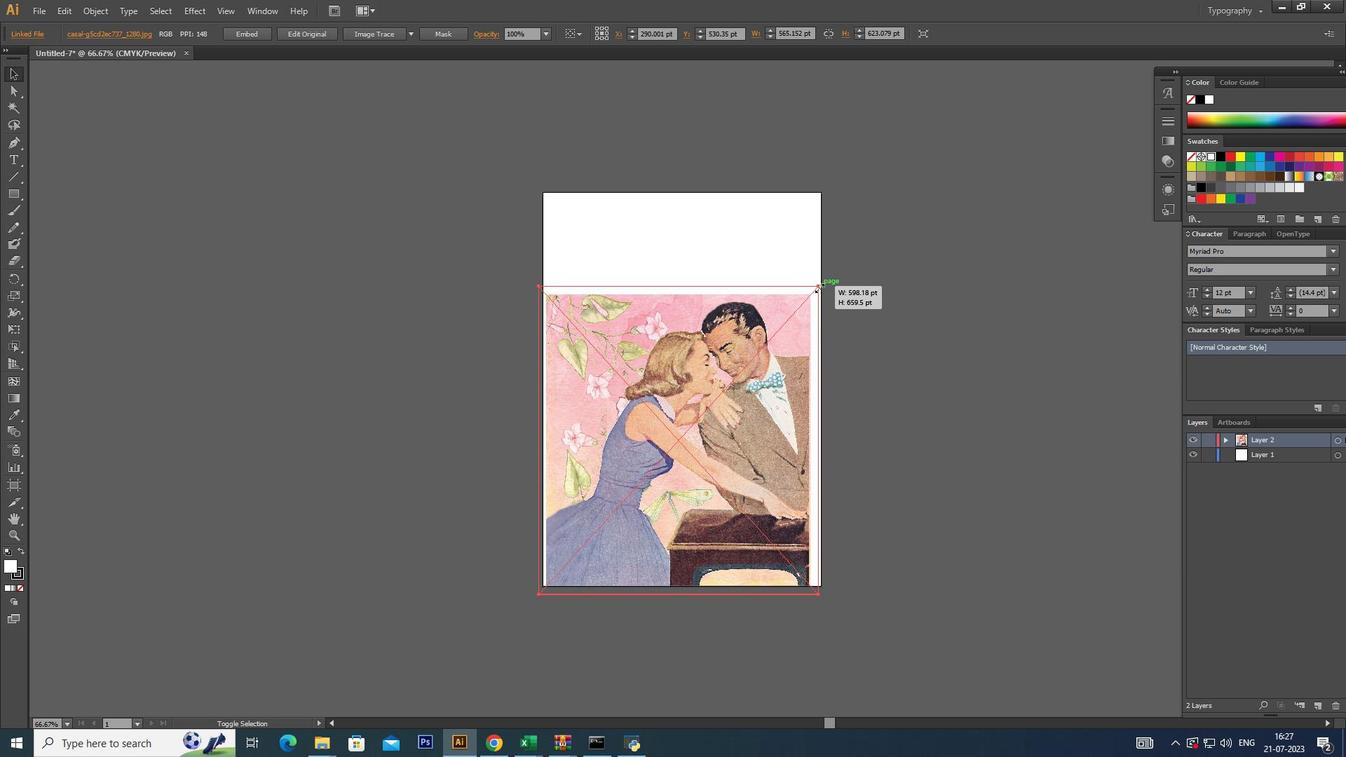 
Action: Mouse moved to (786, 199)
Screenshot: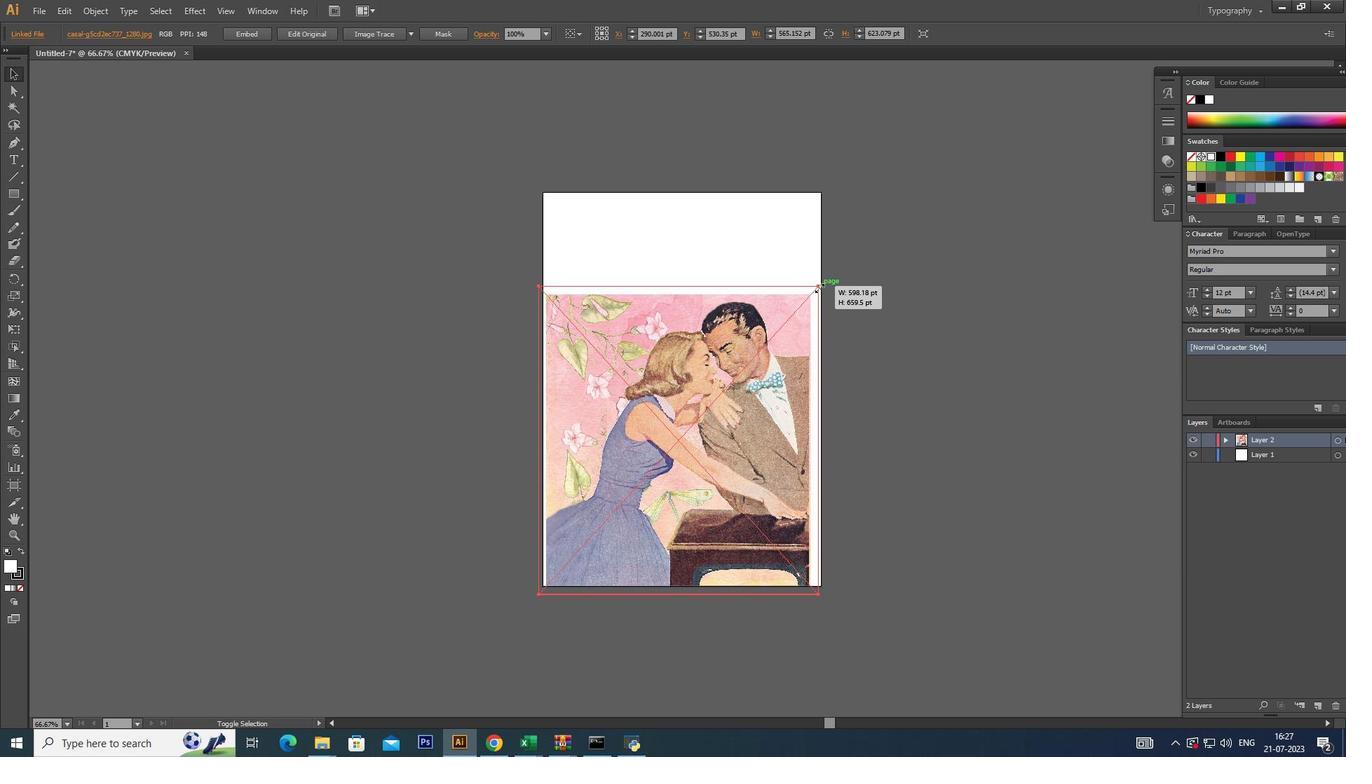 
Action: Key pressed <Key.alt_l>
Screenshot: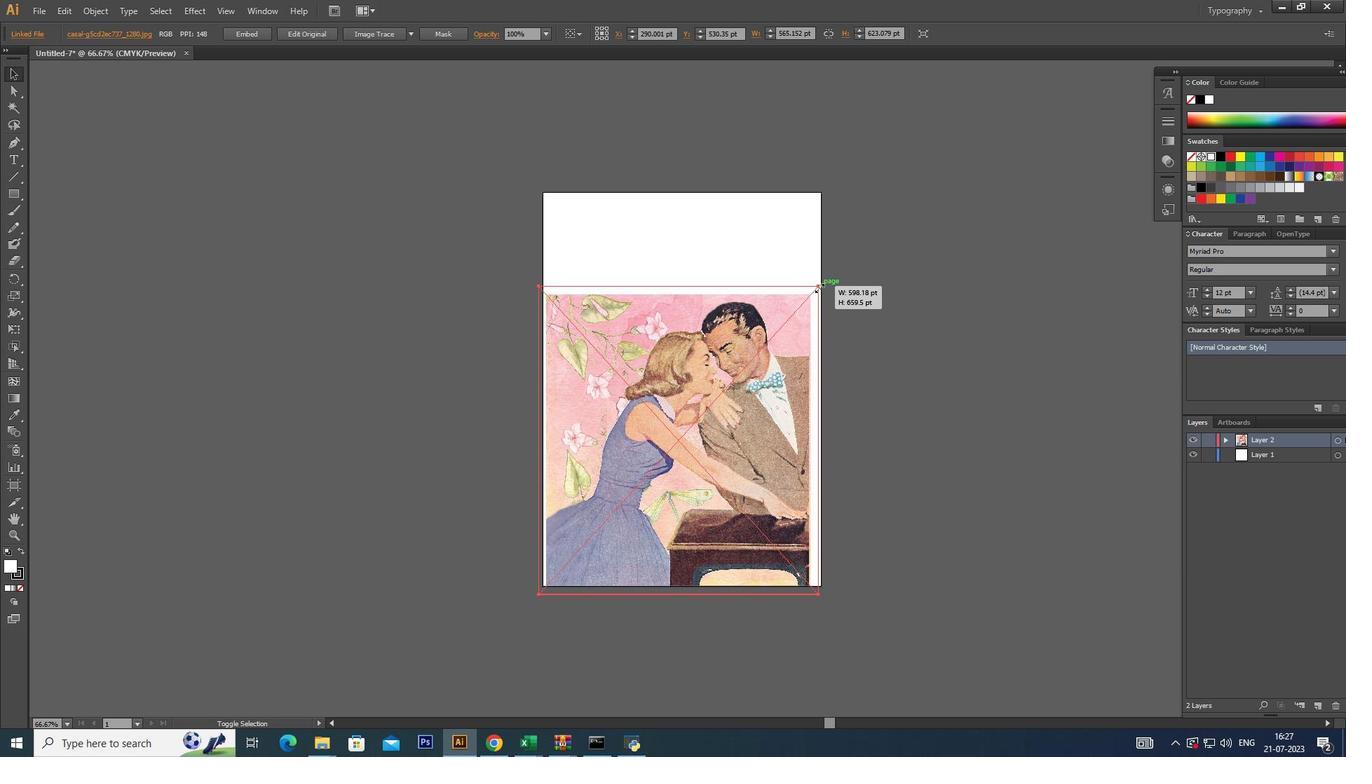 
Action: Mouse moved to (783, 201)
Screenshot: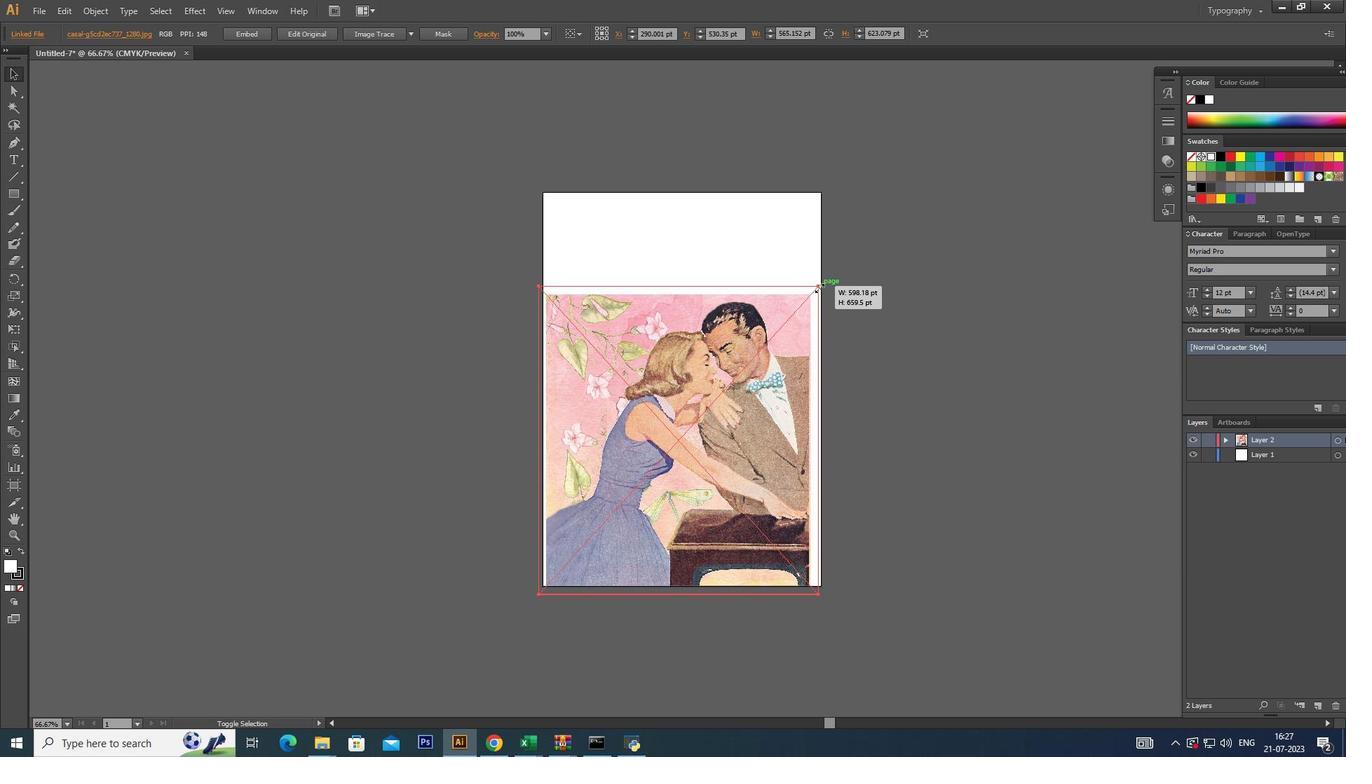 
Action: Key pressed <Key.alt_l>
Screenshot: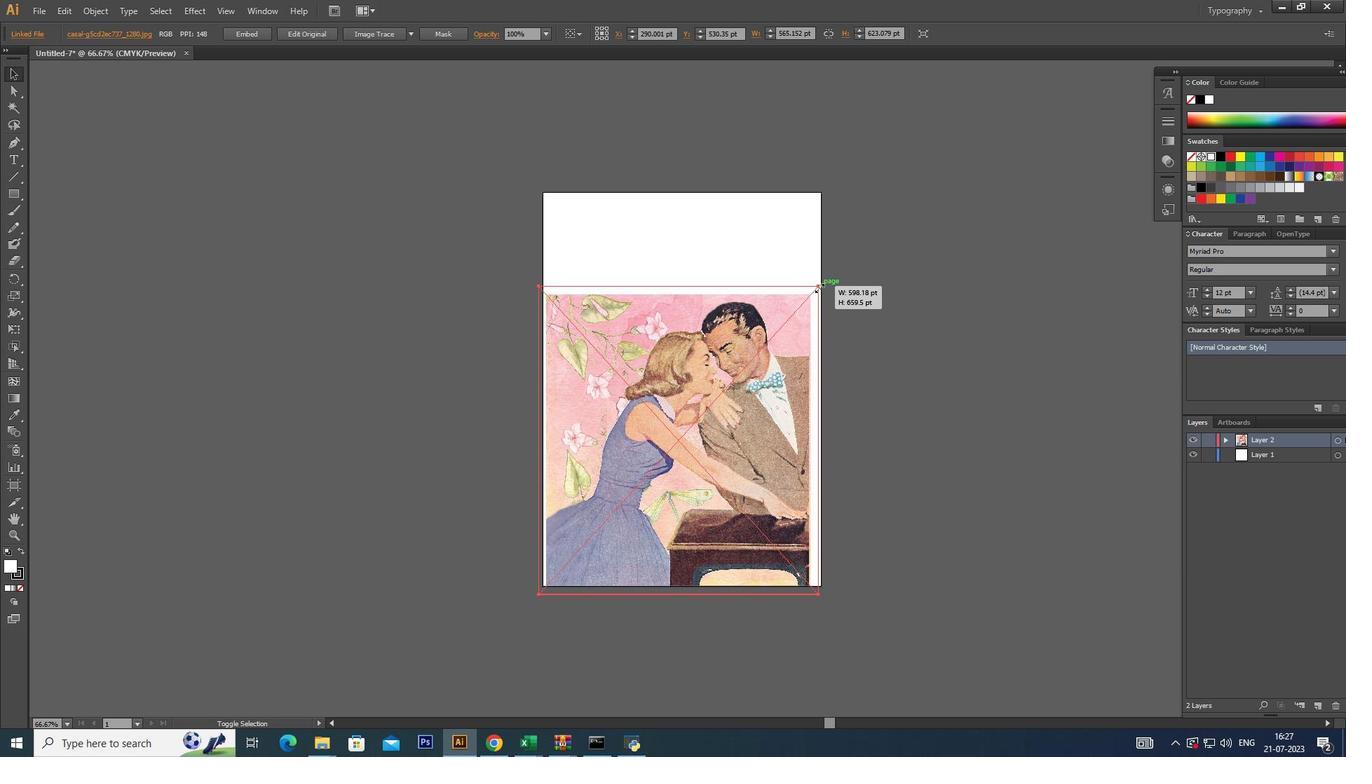 
Action: Mouse moved to (771, 210)
Screenshot: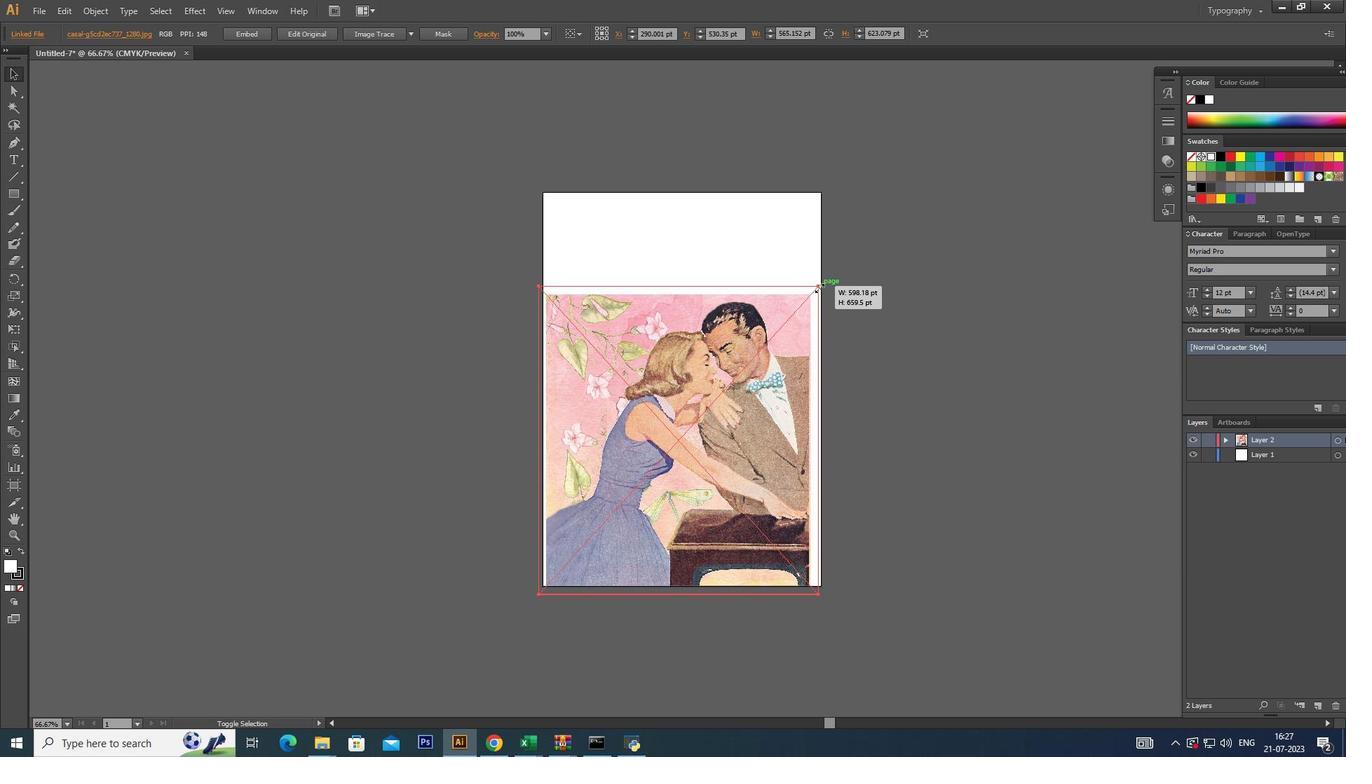 
Action: Key pressed <Key.alt_l>
Screenshot: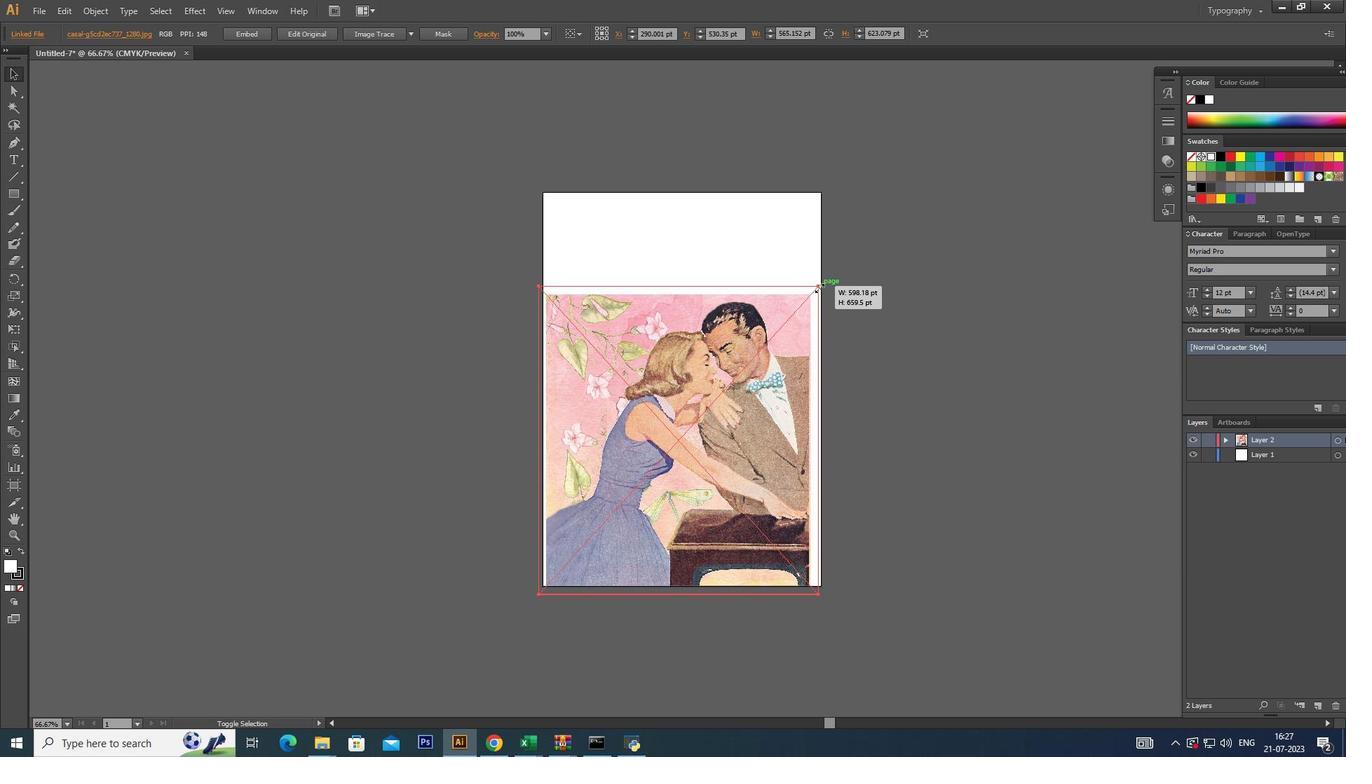 
Action: Mouse moved to (769, 211)
Screenshot: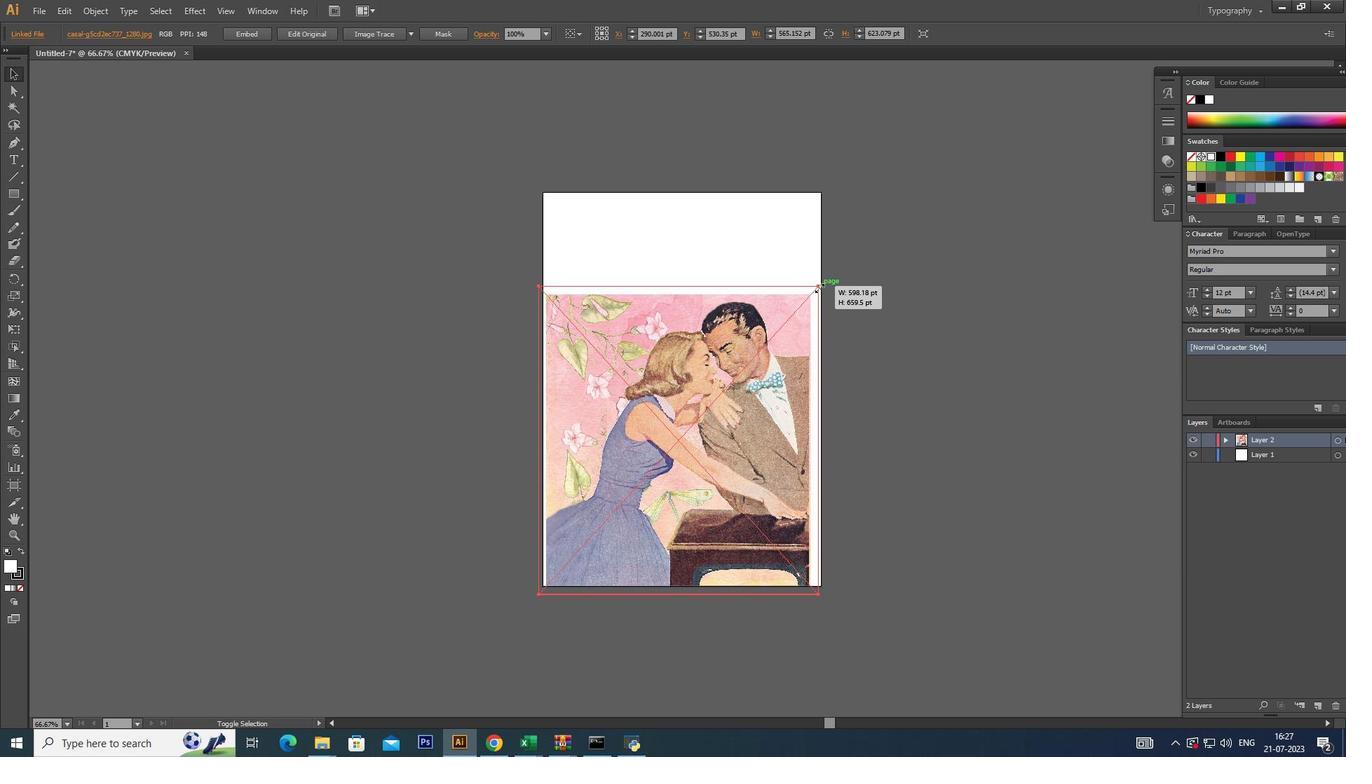 
Action: Key pressed <Key.alt_l><Key.alt_l>
Screenshot: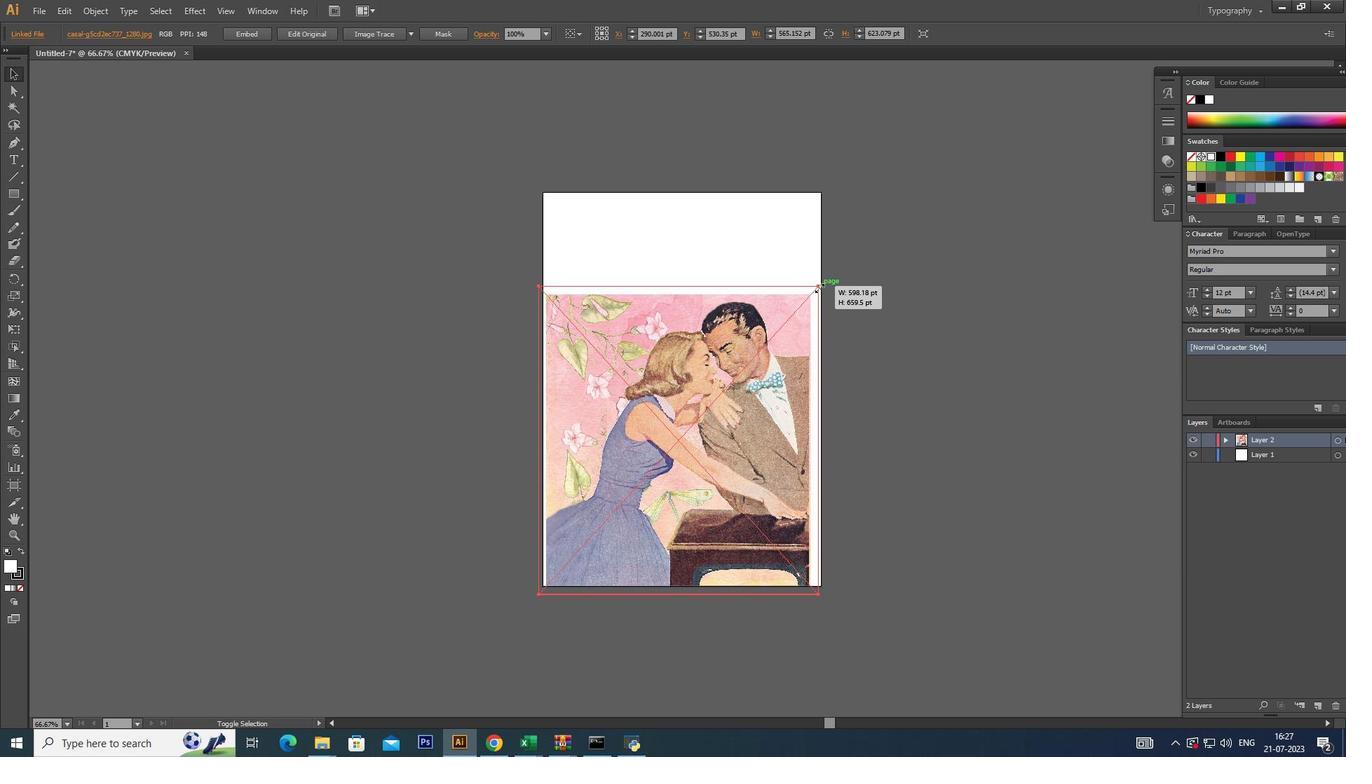 
Action: Mouse moved to (769, 211)
Screenshot: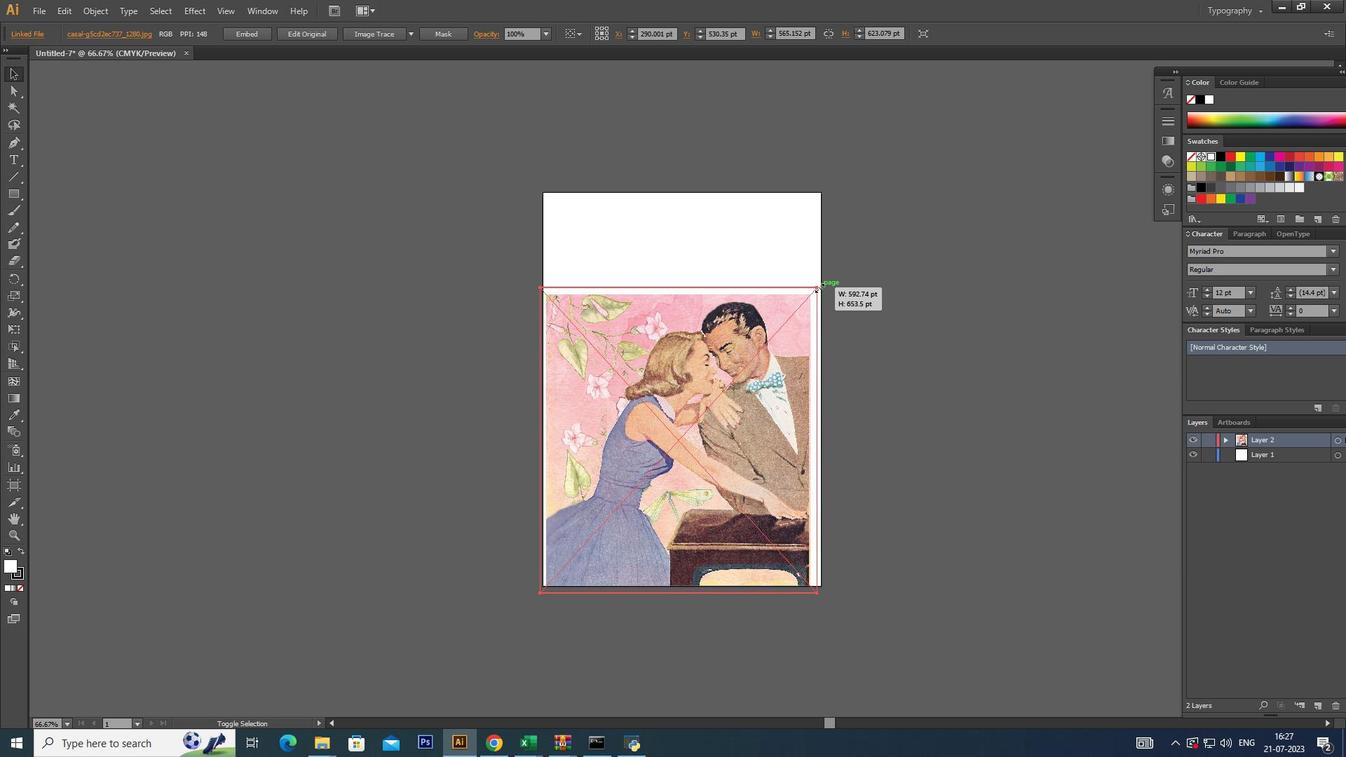 
Action: Key pressed <Key.alt_l>
Screenshot: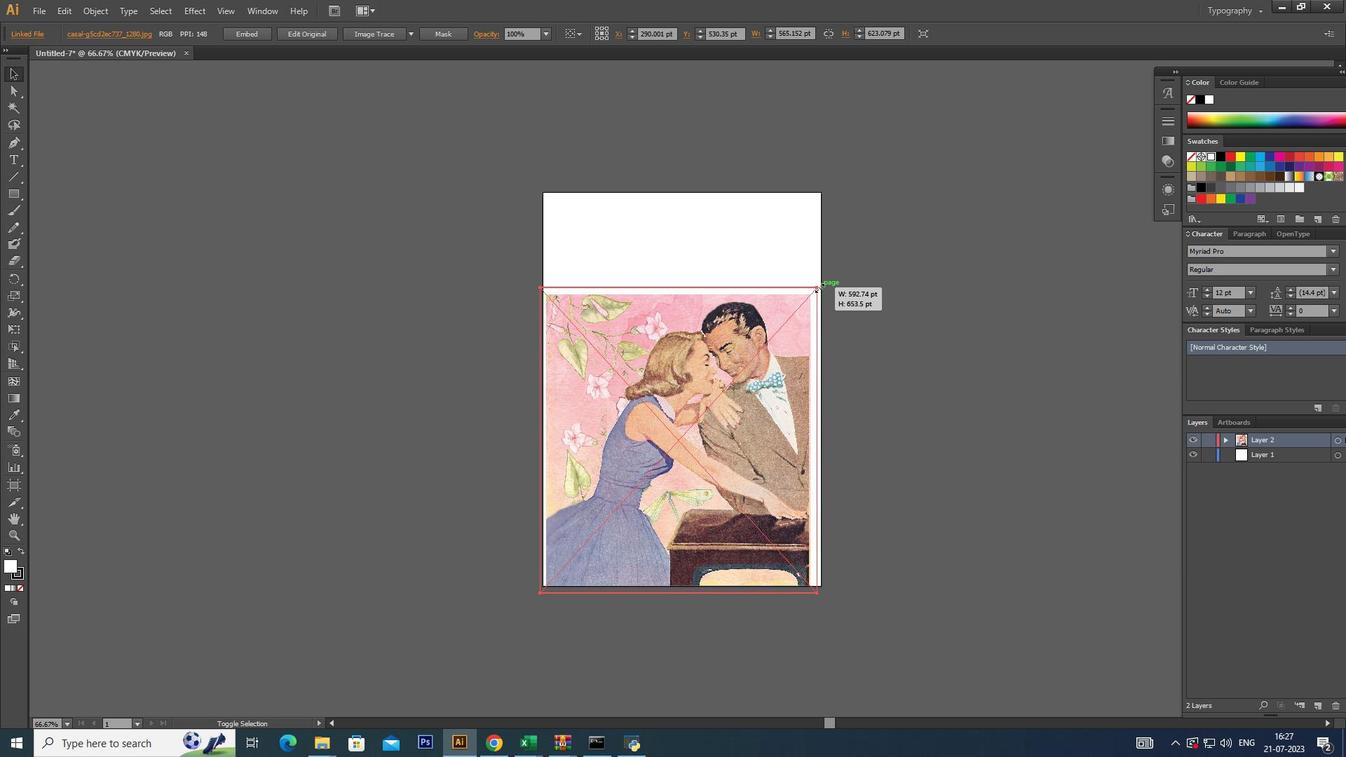 
Action: Mouse moved to (766, 215)
Screenshot: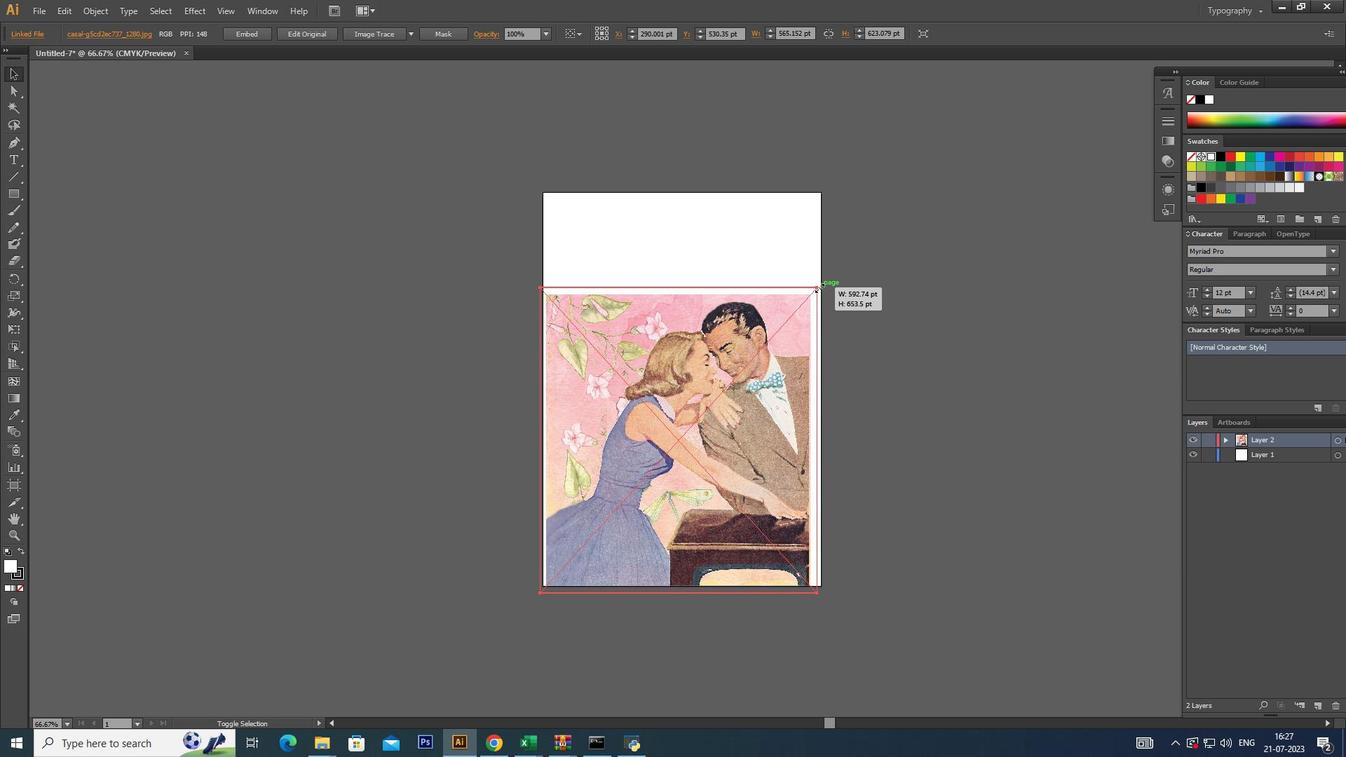 
Action: Key pressed <Key.alt_l>
Screenshot: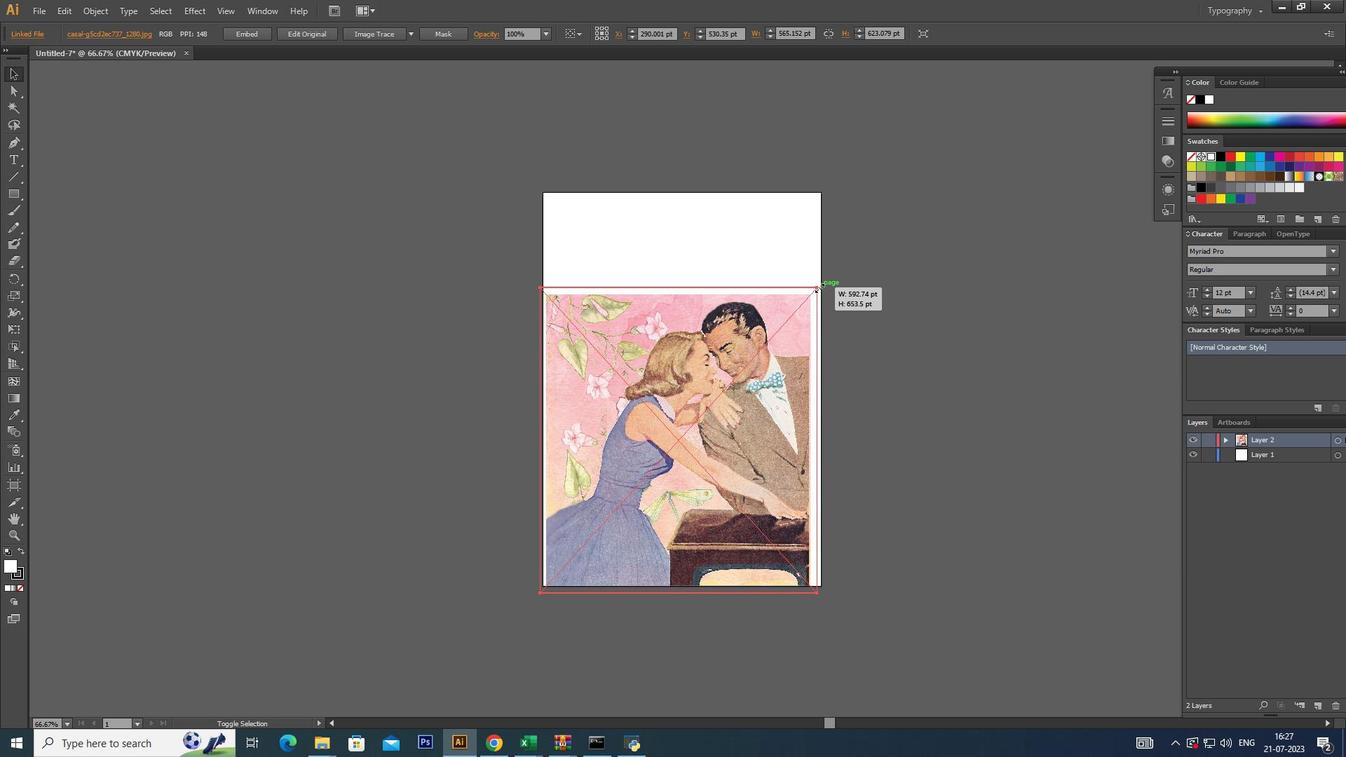 
Action: Mouse moved to (764, 217)
Screenshot: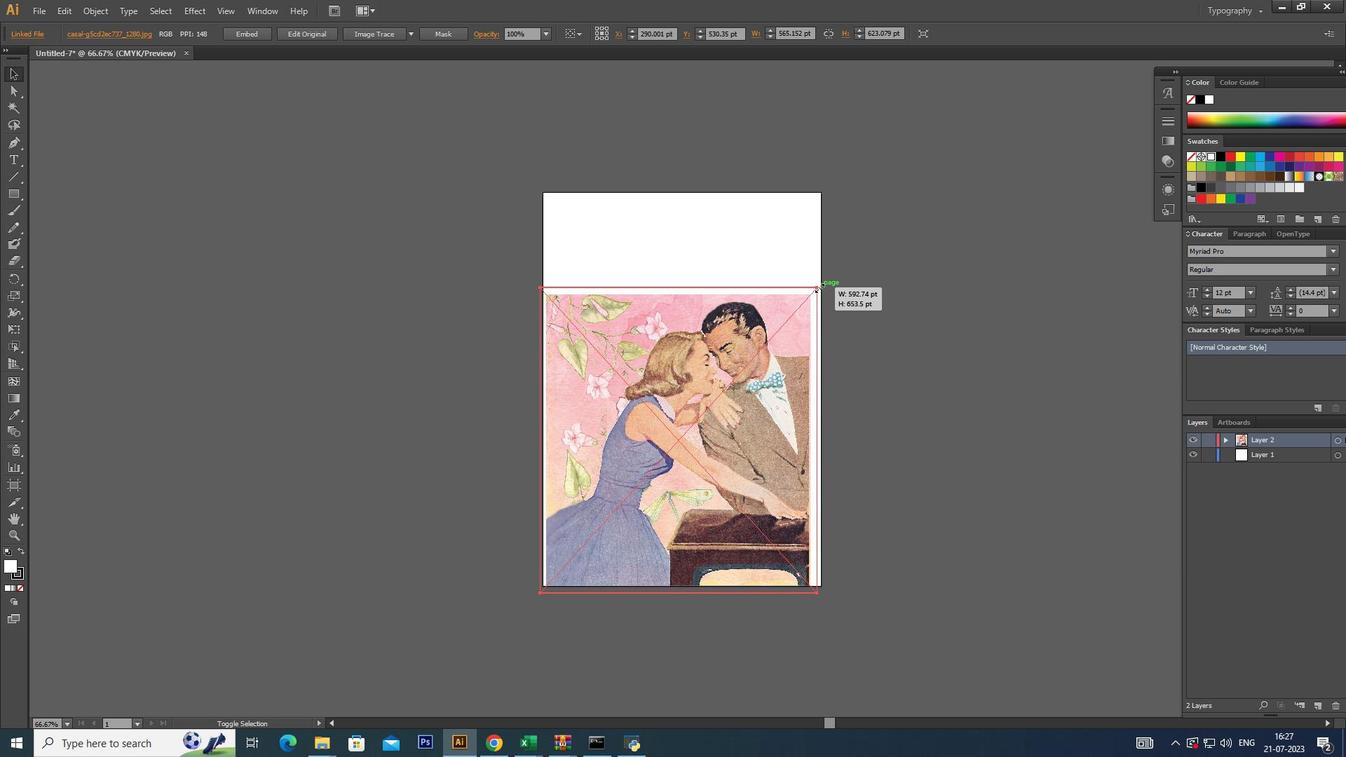 
Action: Key pressed <Key.alt_l>
Screenshot: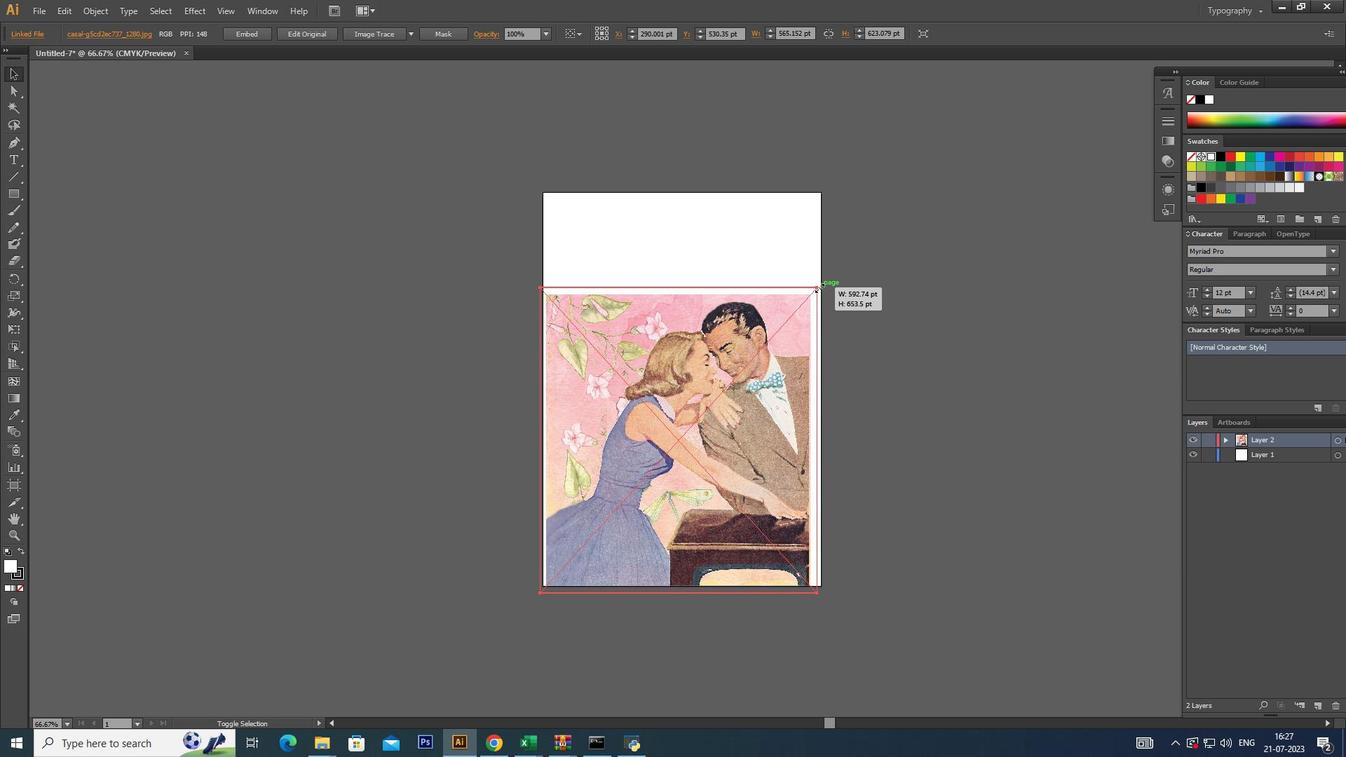 
Action: Mouse moved to (759, 222)
Screenshot: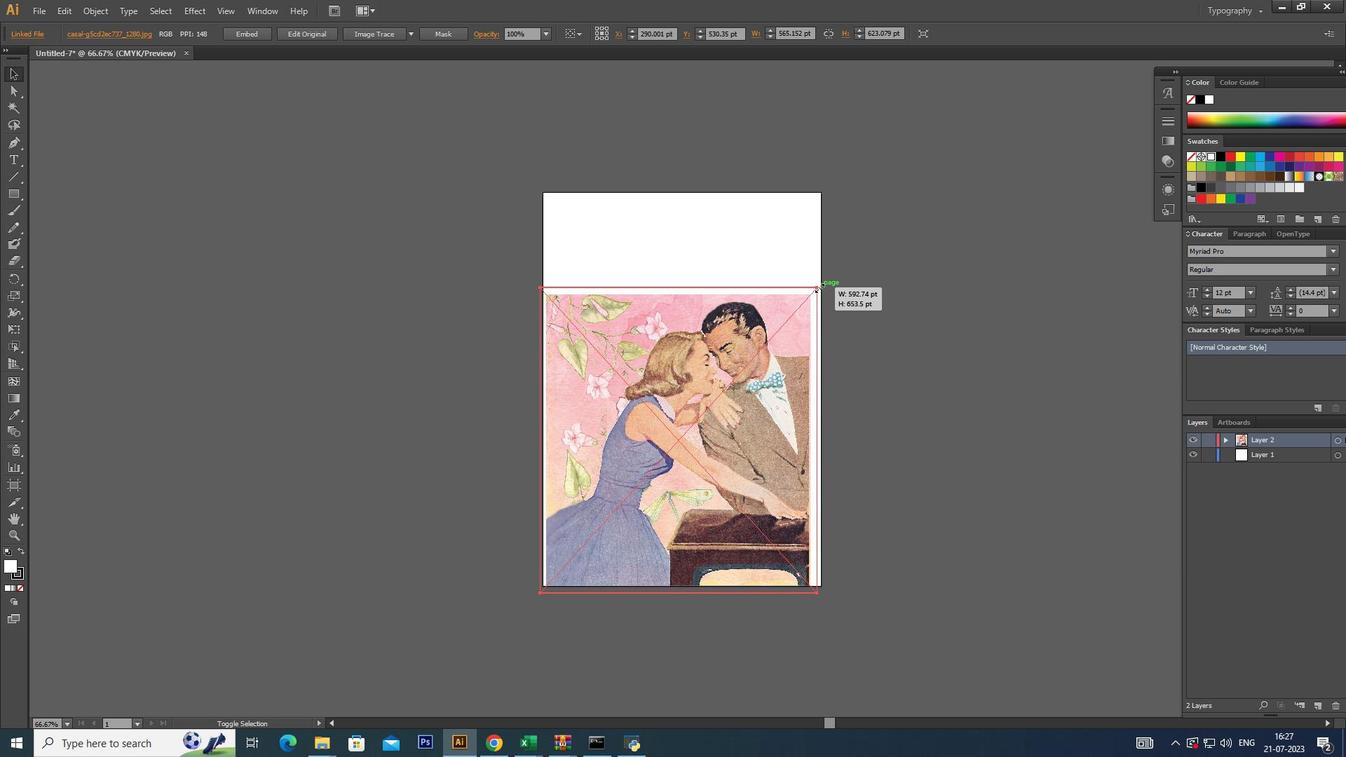 
Action: Key pressed <Key.alt_l><Key.alt_l><Key.alt_l><Key.alt_l><Key.alt_l><Key.alt_l><Key.alt_l><Key.alt_l><Key.alt_l><Key.alt_l><Key.alt_l><Key.alt_l><Key.alt_l>
Screenshot: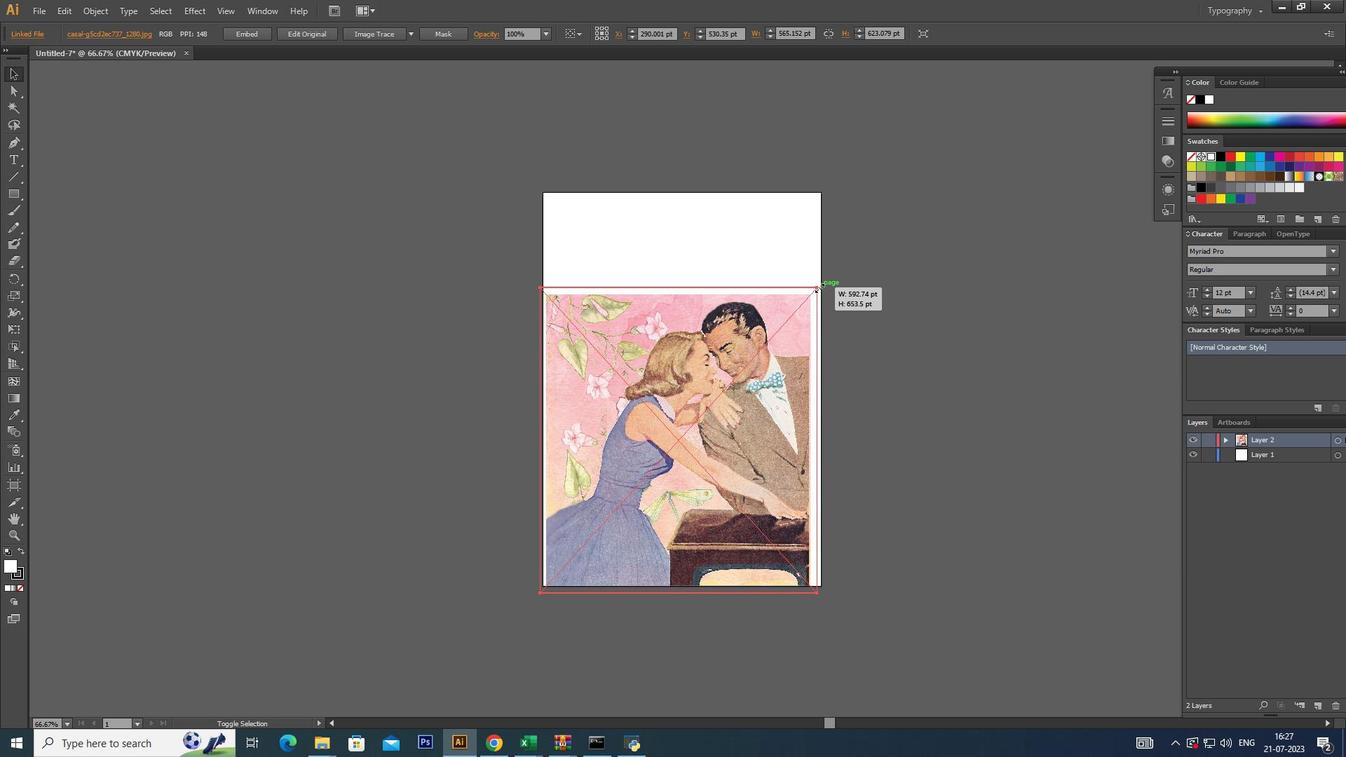 
Action: Mouse moved to (981, 220)
Screenshot: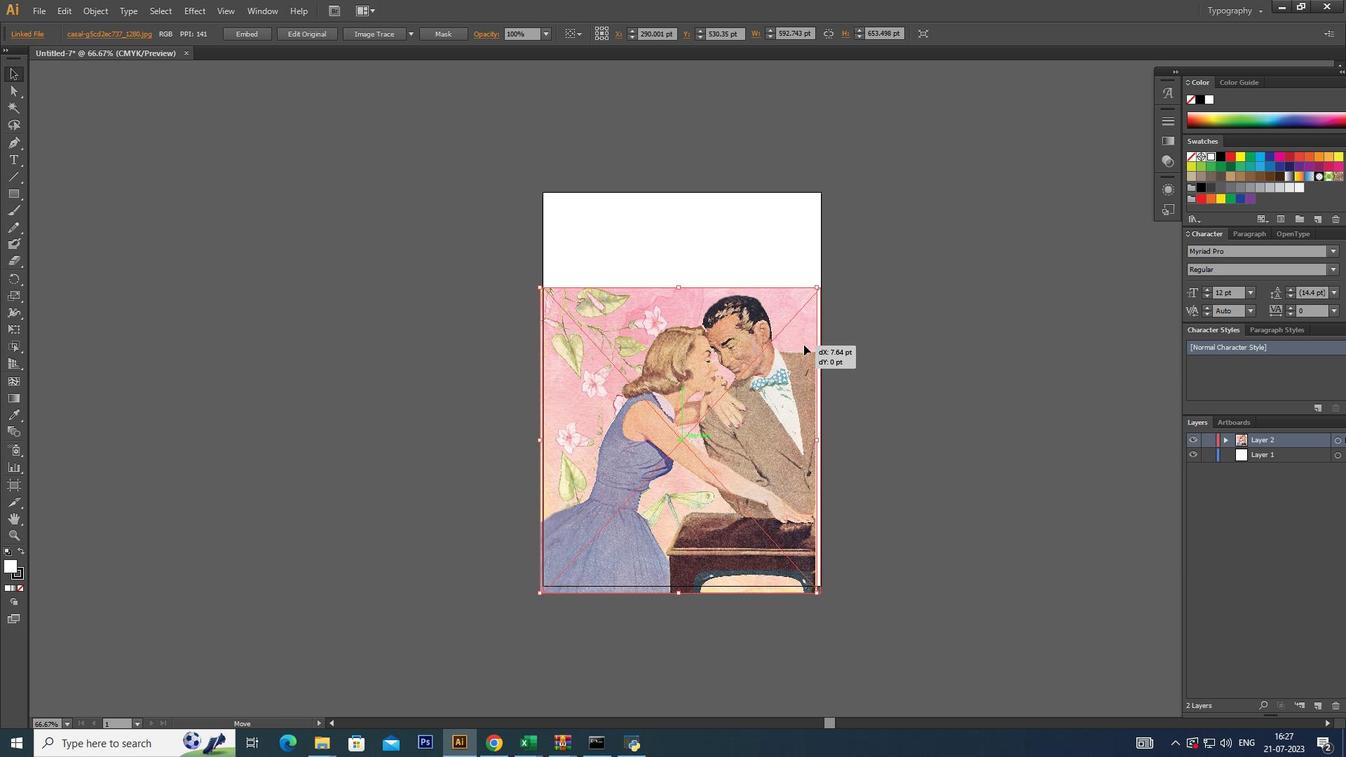 
Action: Key pressed ctrl+Z
Screenshot: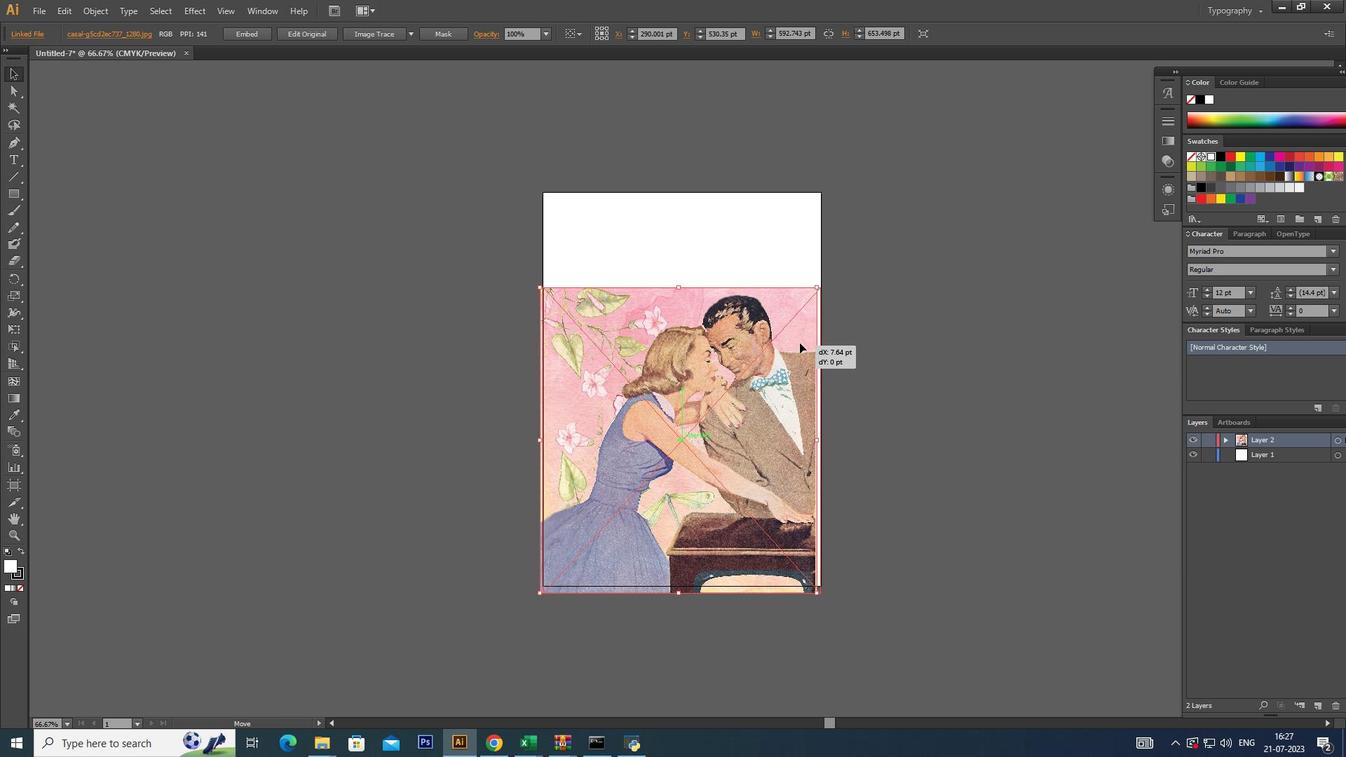 
Action: Mouse moved to (18, 80)
Screenshot: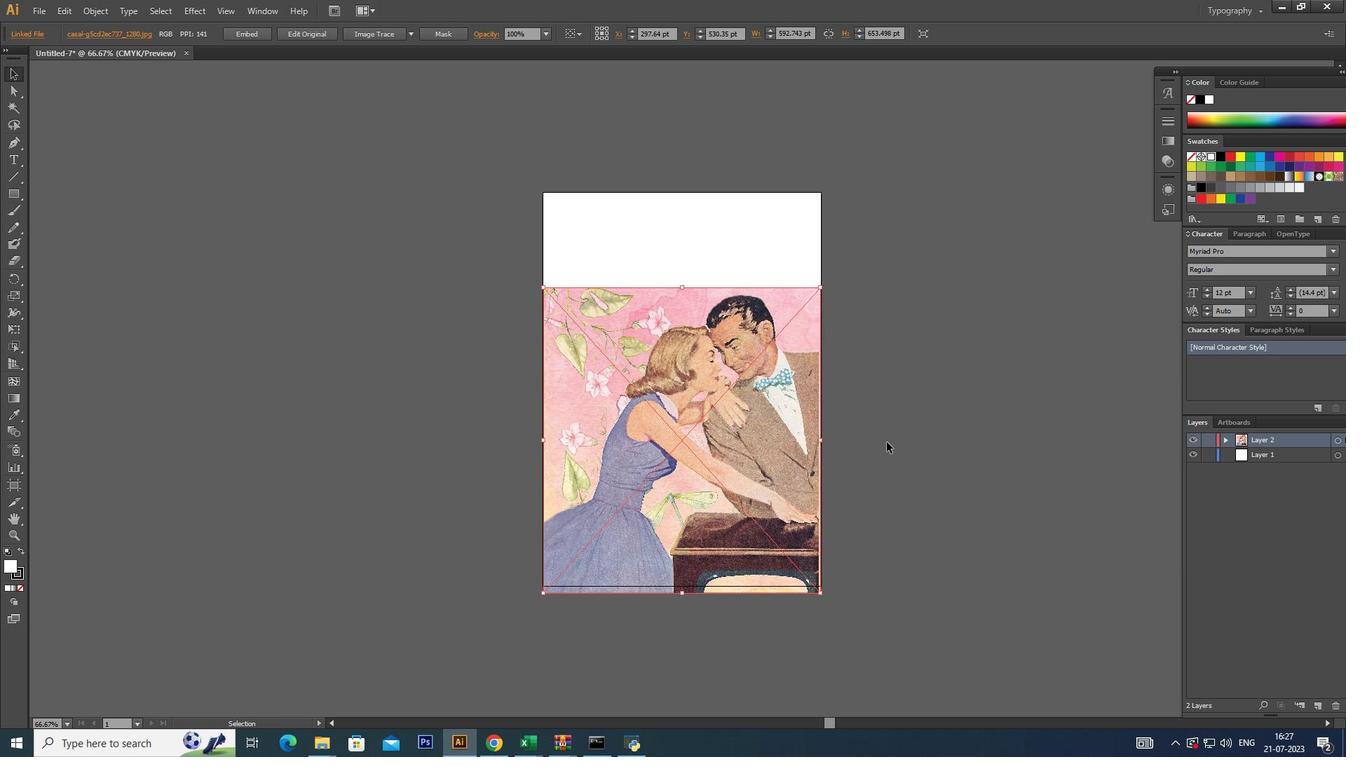 
Action: Mouse pressed left at (18, 80)
Screenshot: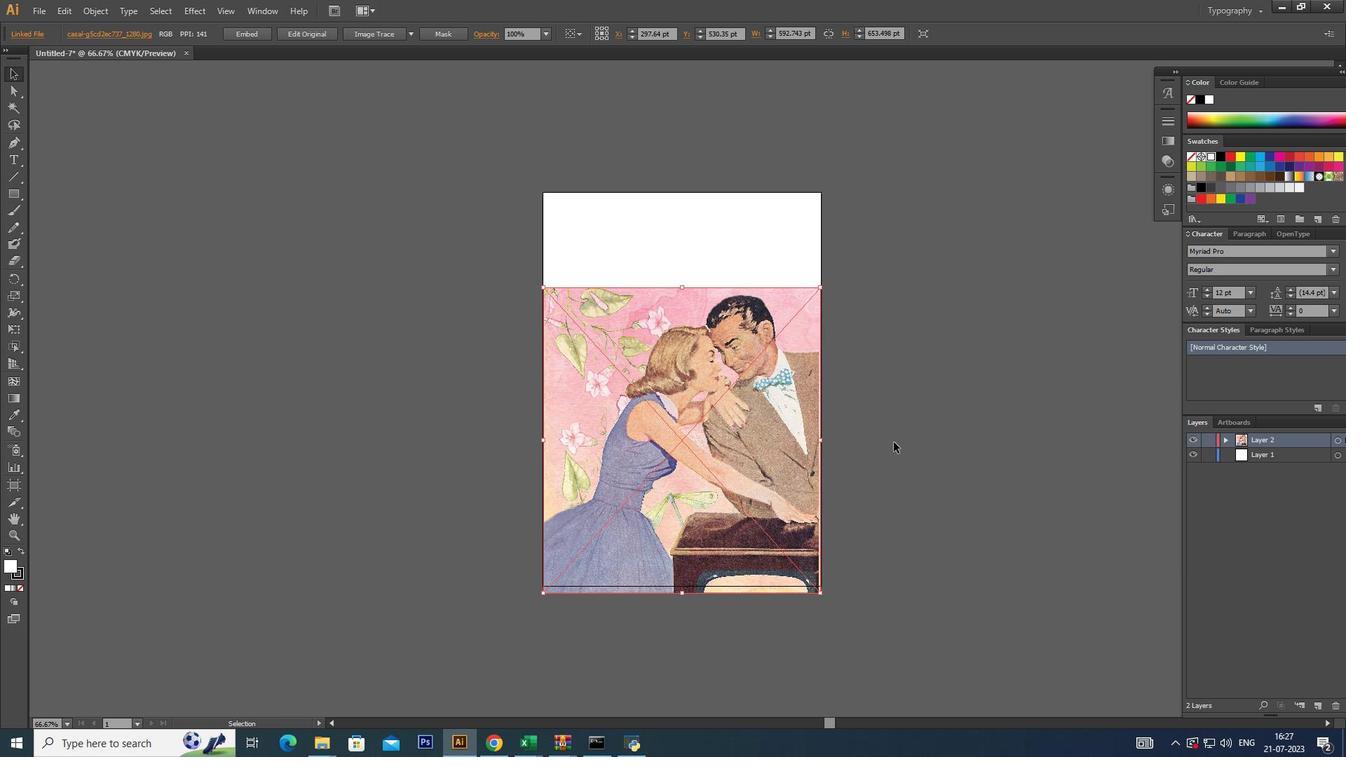 
Action: Mouse moved to (953, 89)
Screenshot: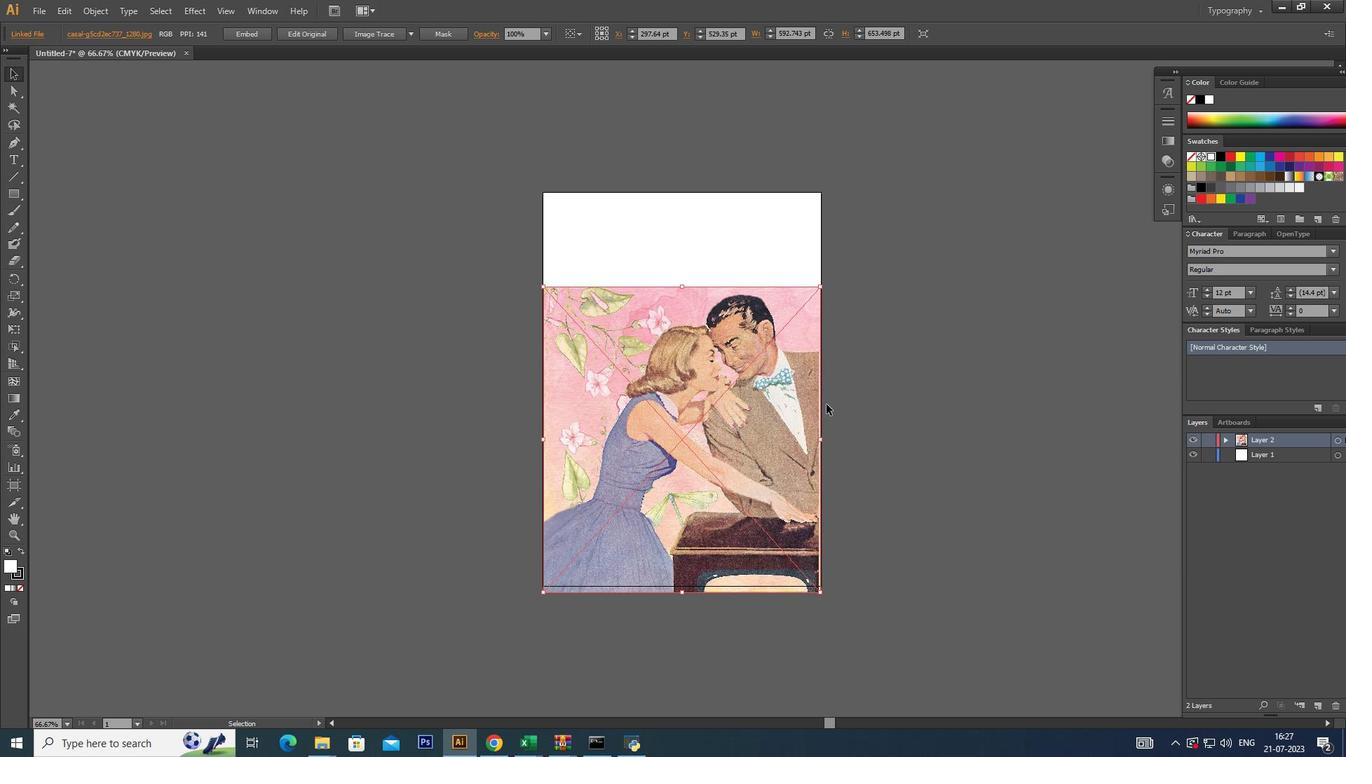 
Action: Mouse pressed left at (953, 89)
Screenshot: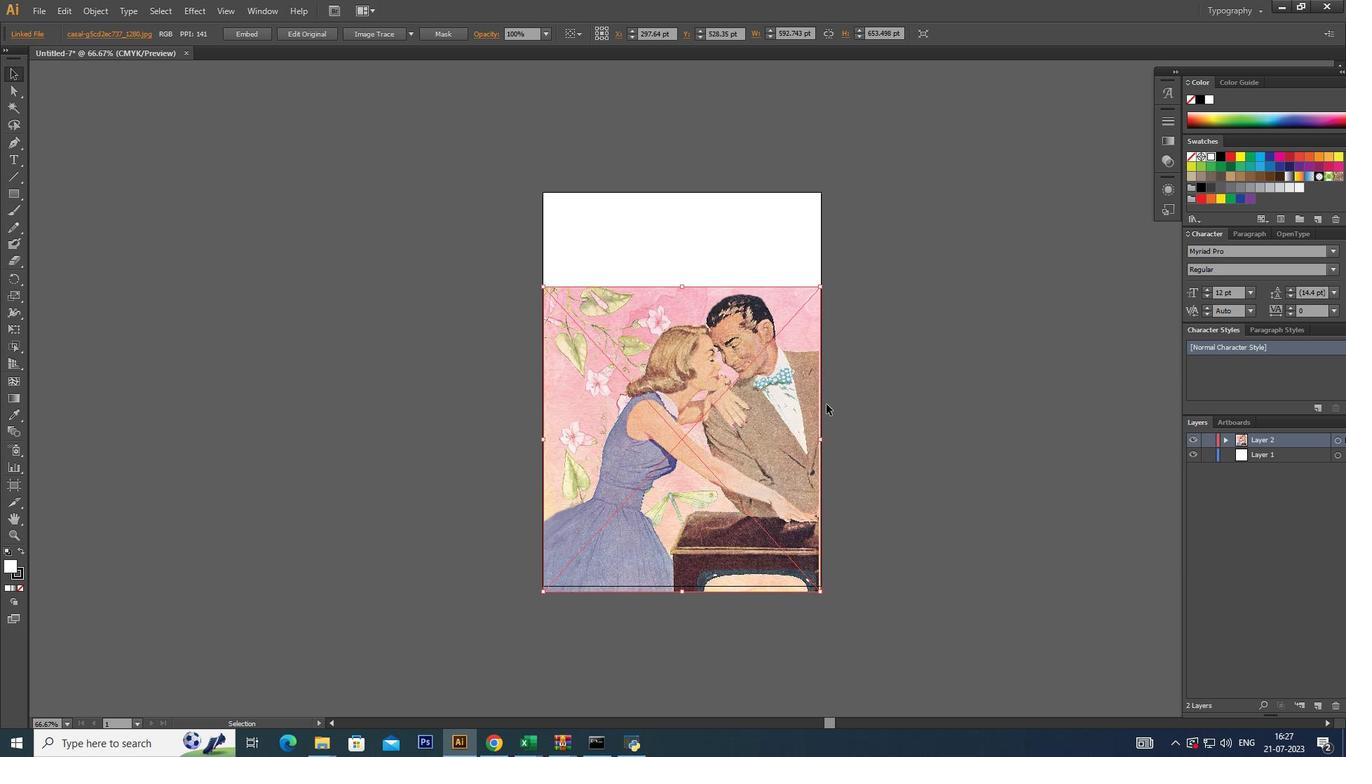 
Action: Key pressed <Key.shift><Key.alt_l>
Screenshot: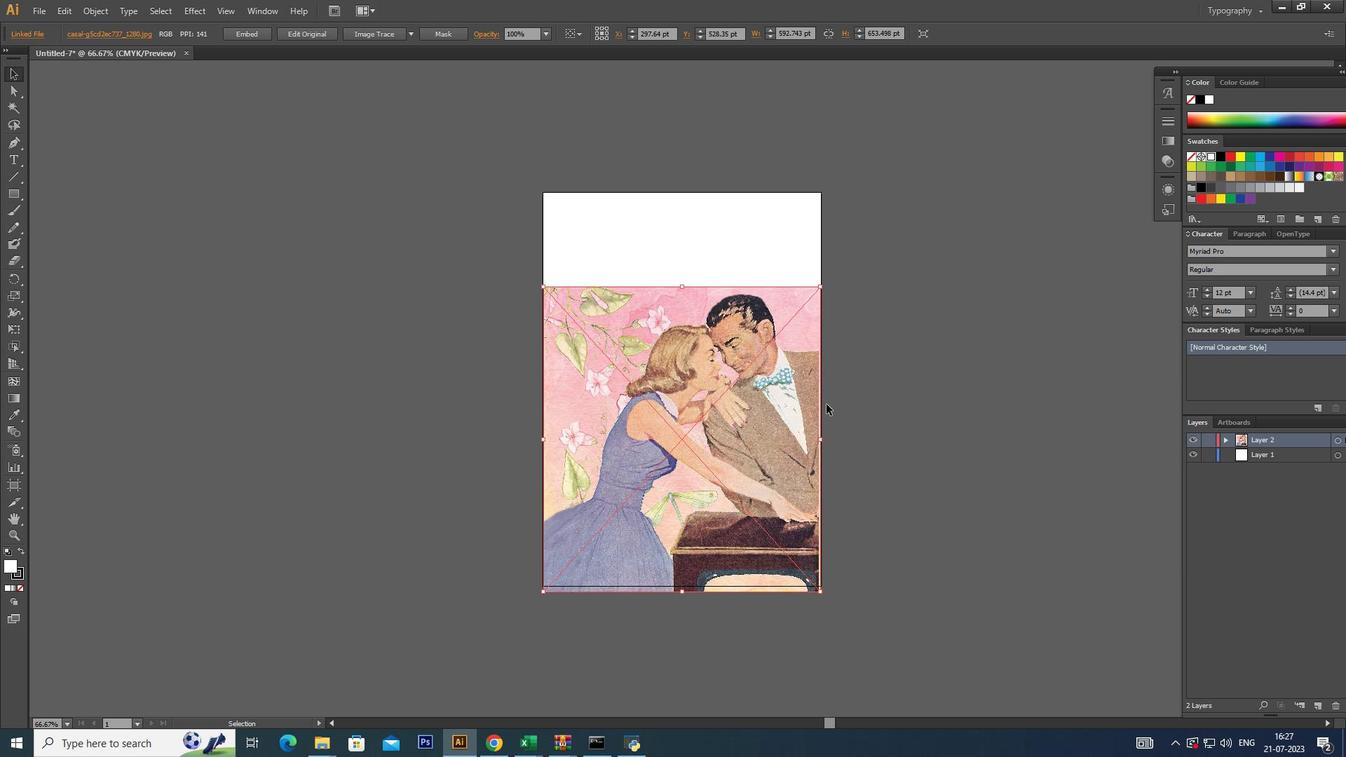 
Action: Mouse moved to (899, 140)
Screenshot: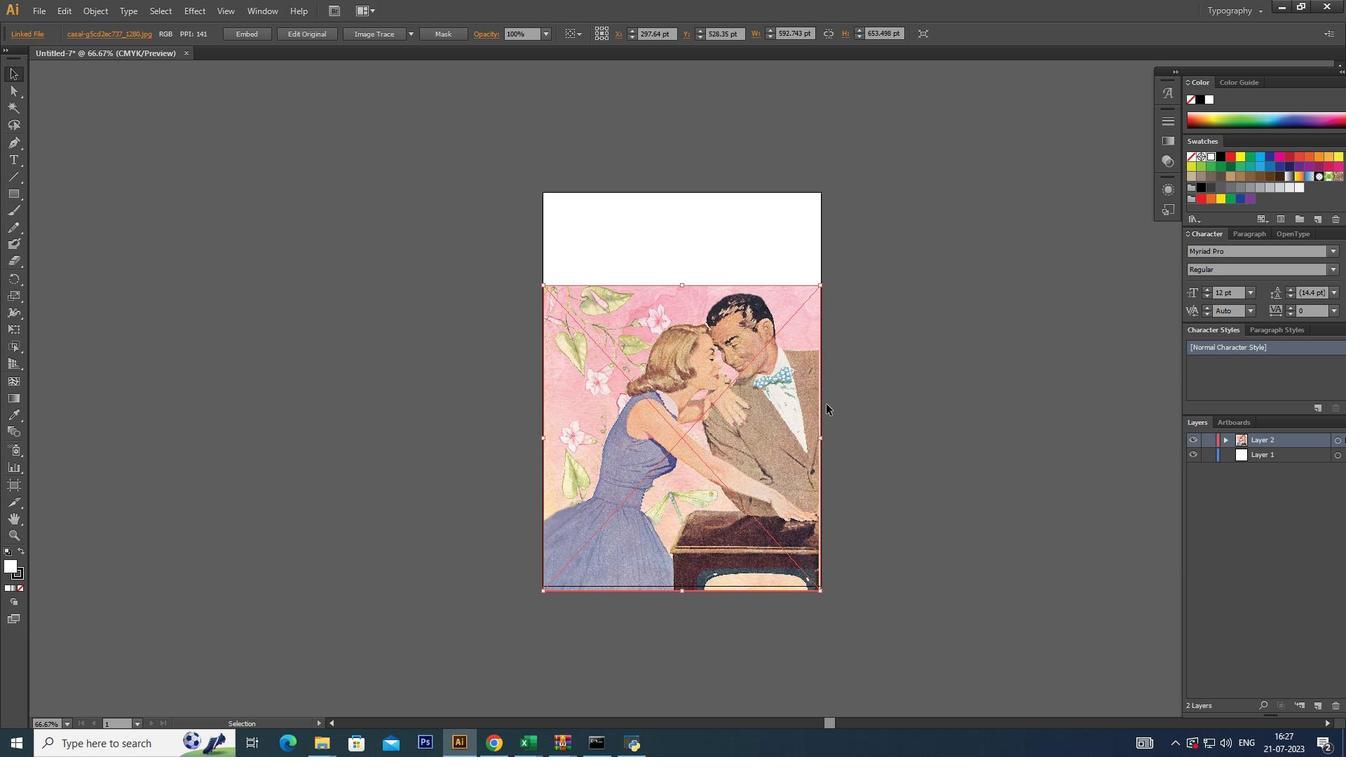 
Action: Key pressed <Key.shift>
Screenshot: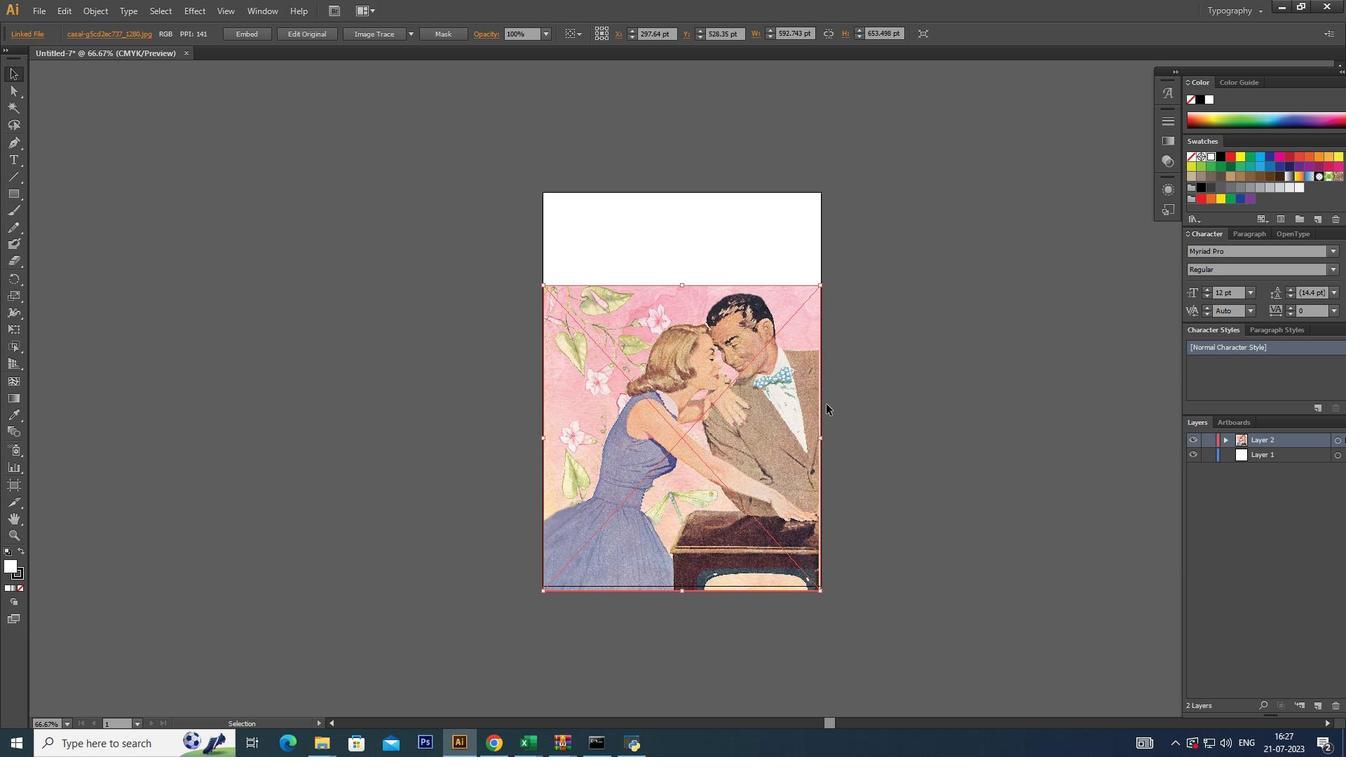 
Action: Mouse moved to (897, 141)
Screenshot: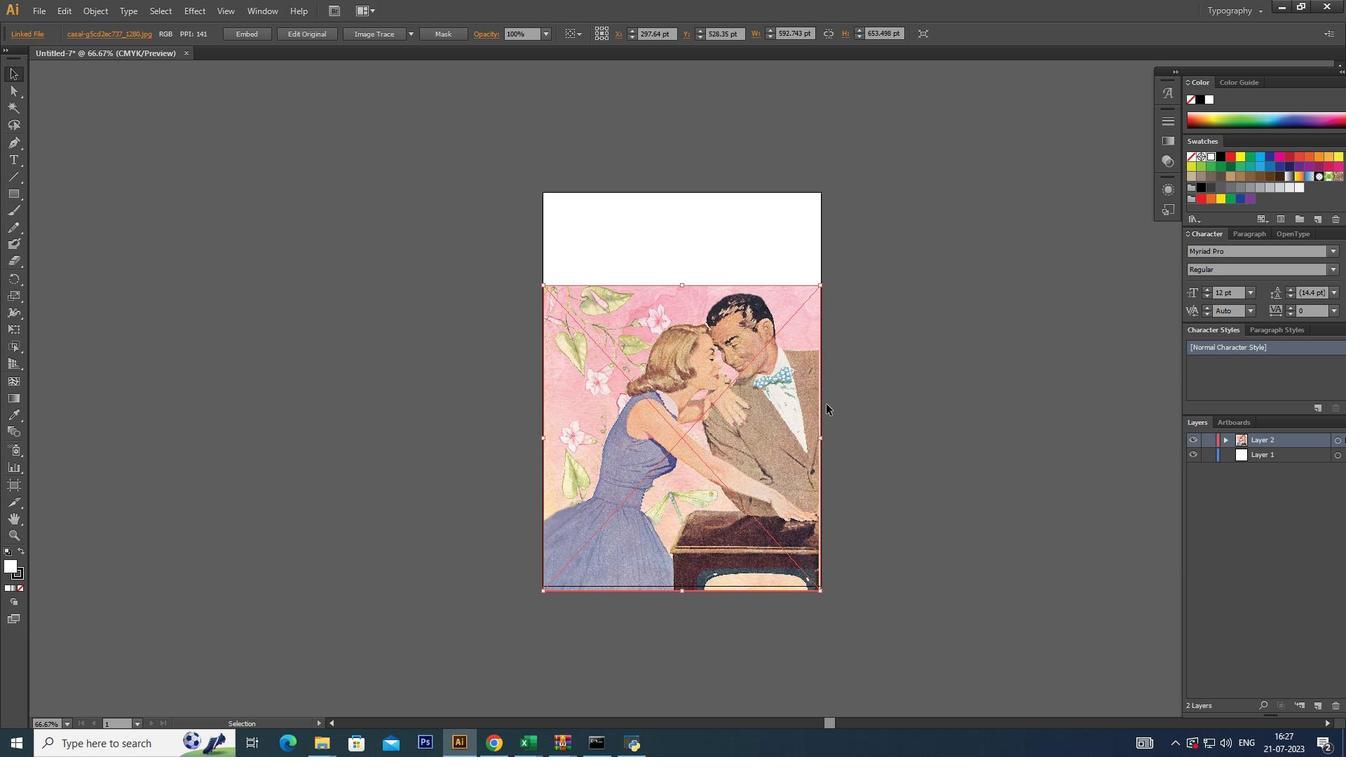 
Action: Key pressed <Key.alt_l>
Screenshot: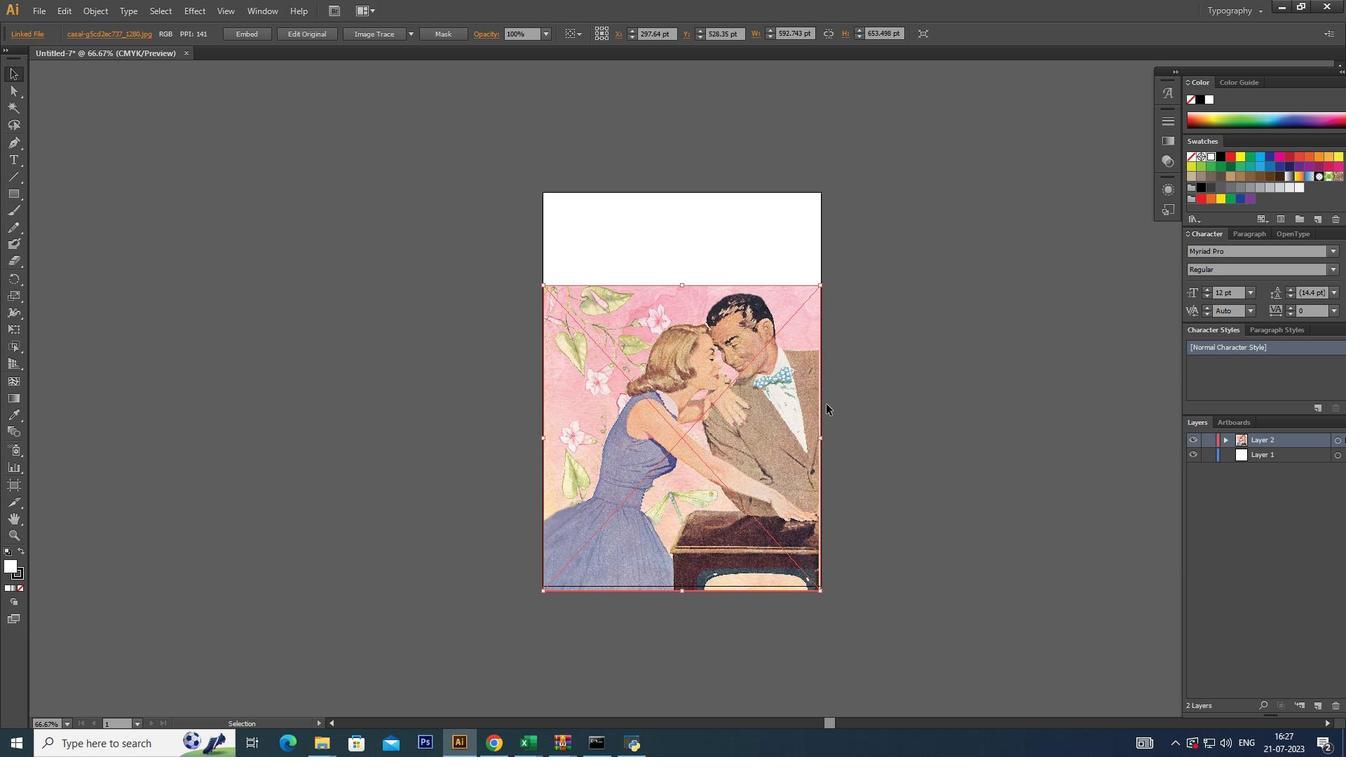
Action: Mouse moved to (894, 143)
Screenshot: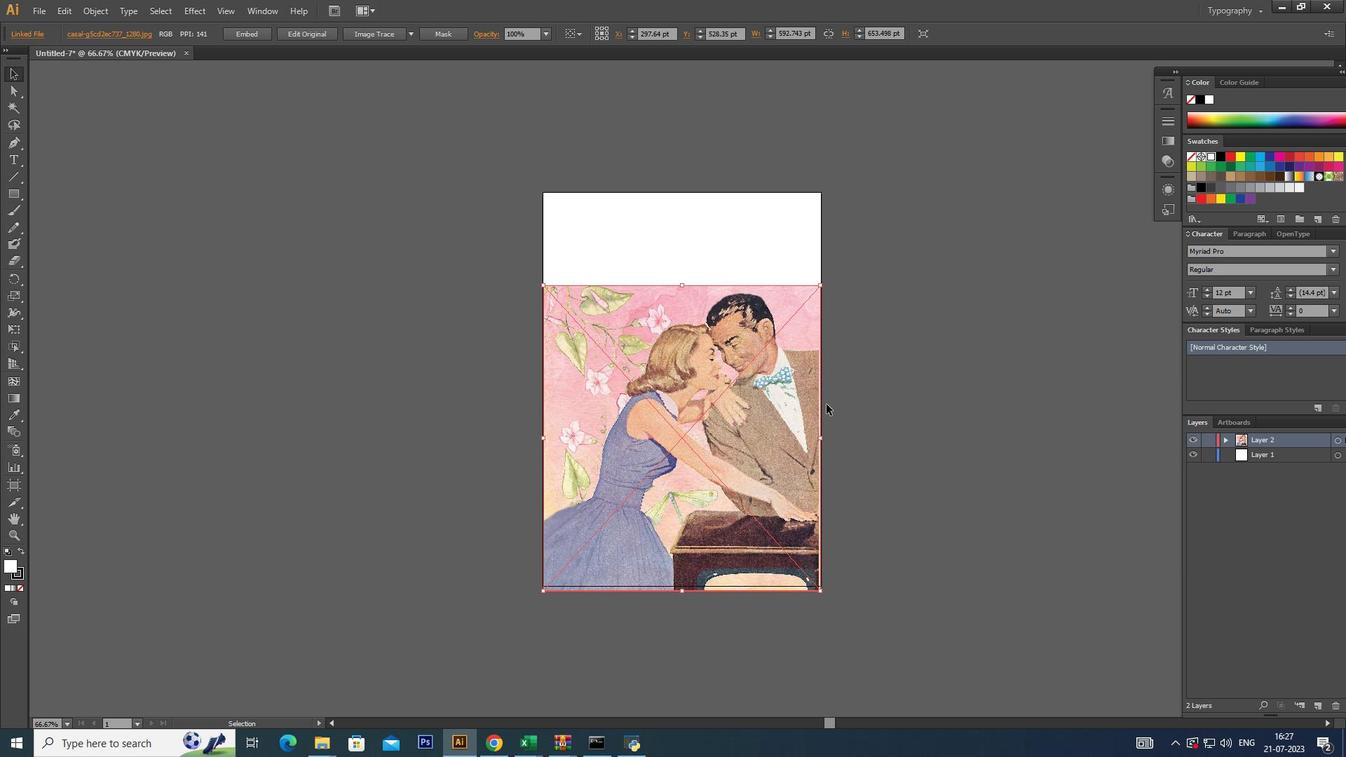 
Action: Key pressed <Key.shift>
Screenshot: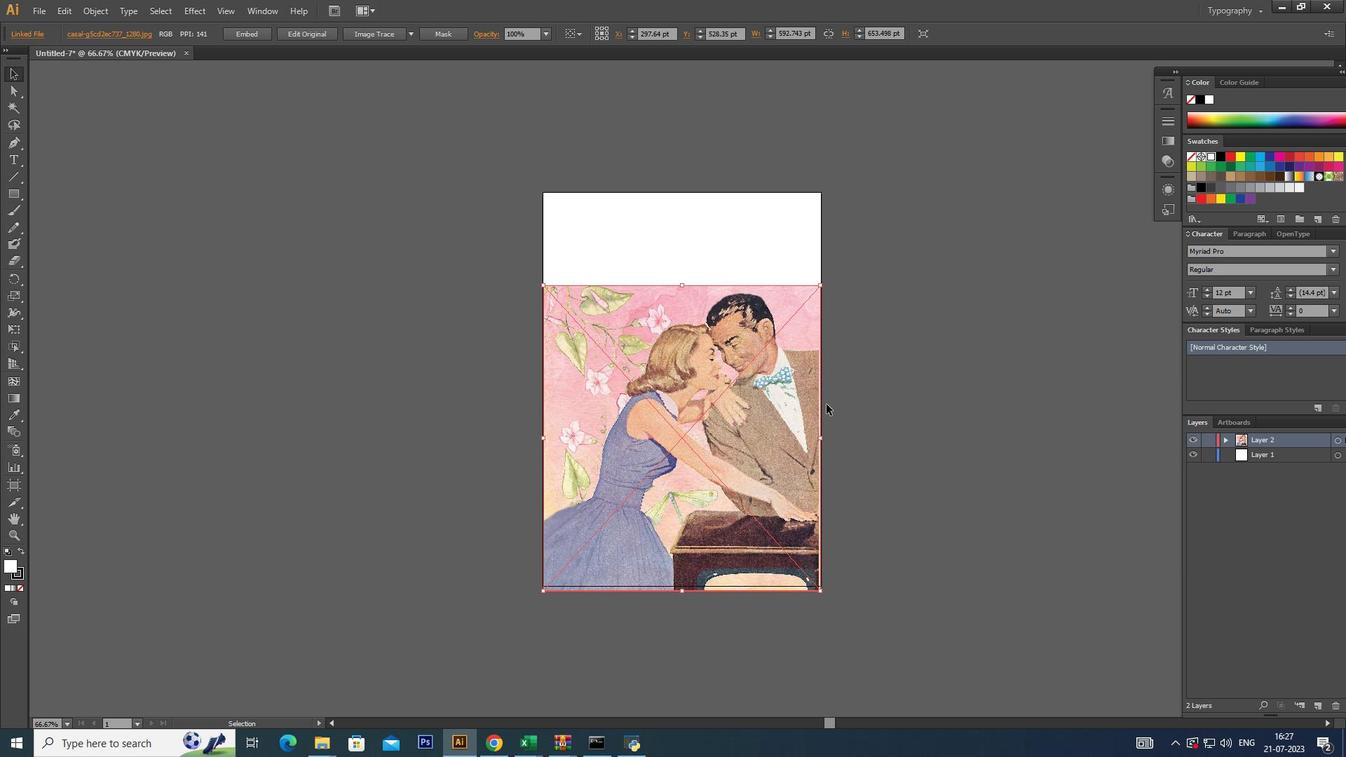 
Action: Mouse moved to (890, 145)
Screenshot: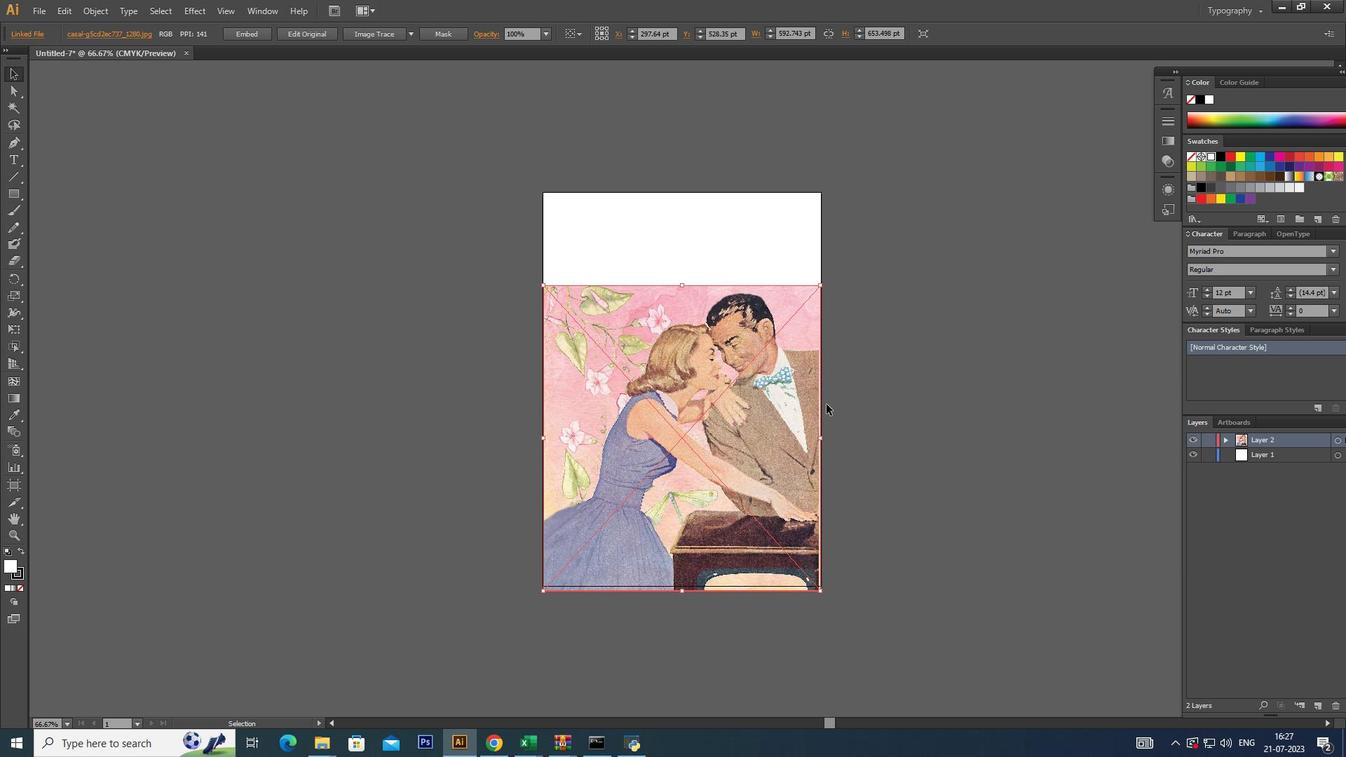 
Action: Key pressed <Key.alt_l>
Screenshot: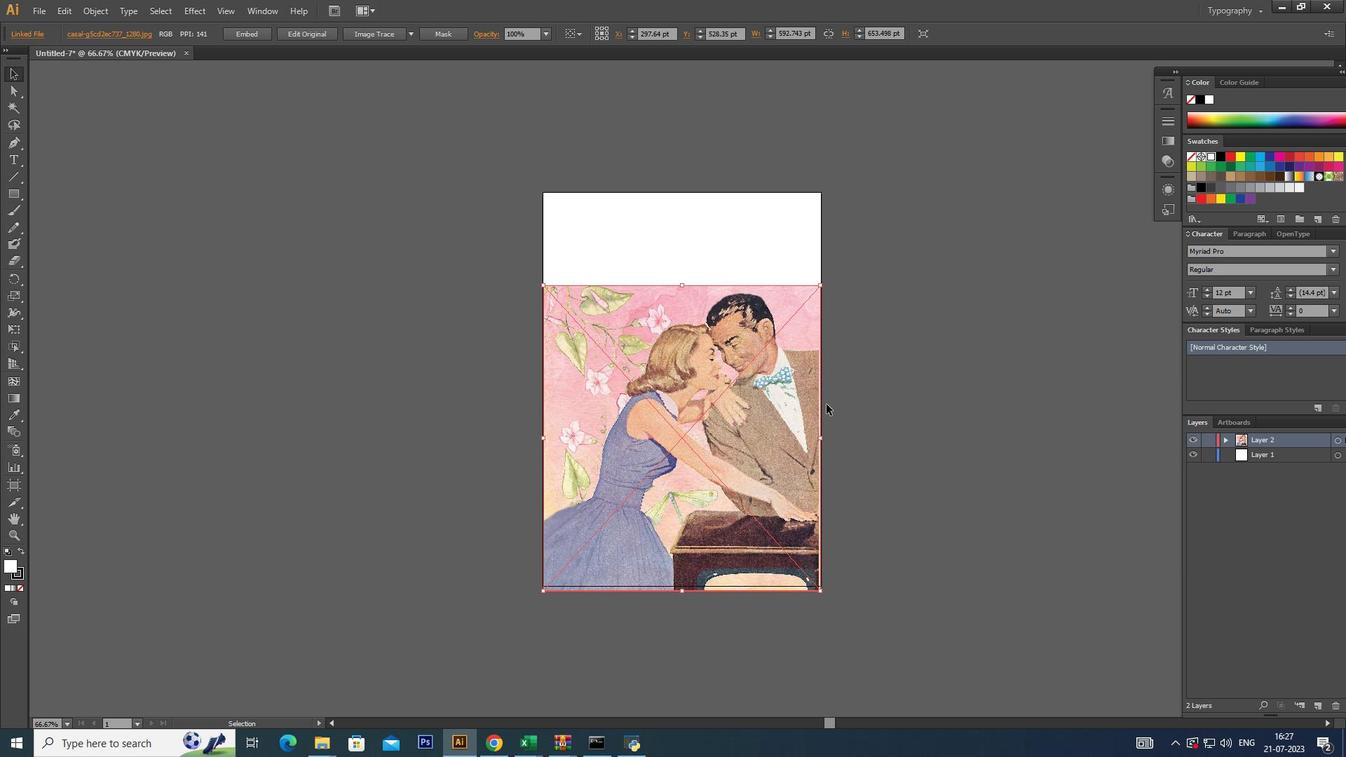 
Action: Mouse moved to (888, 147)
Screenshot: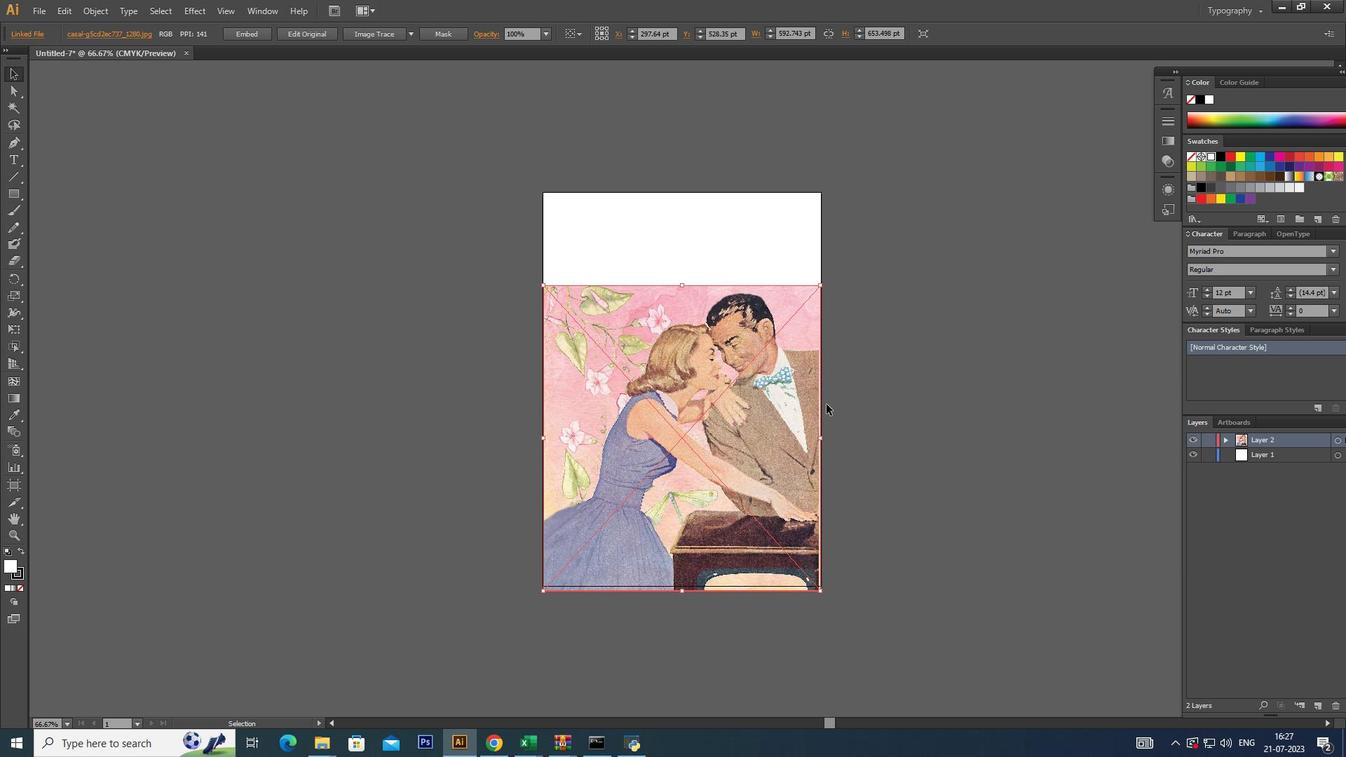 
Action: Key pressed <Key.shift>
Screenshot: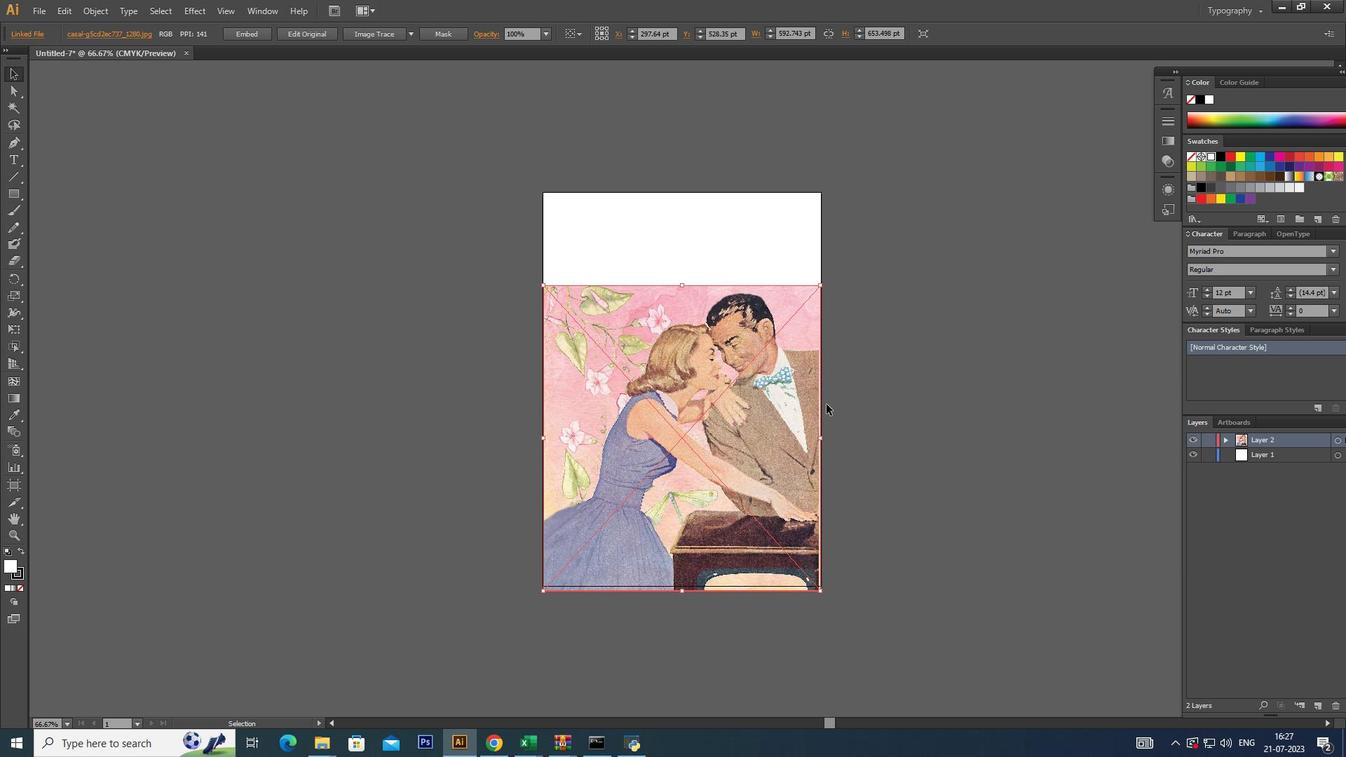 
Action: Mouse moved to (883, 148)
Screenshot: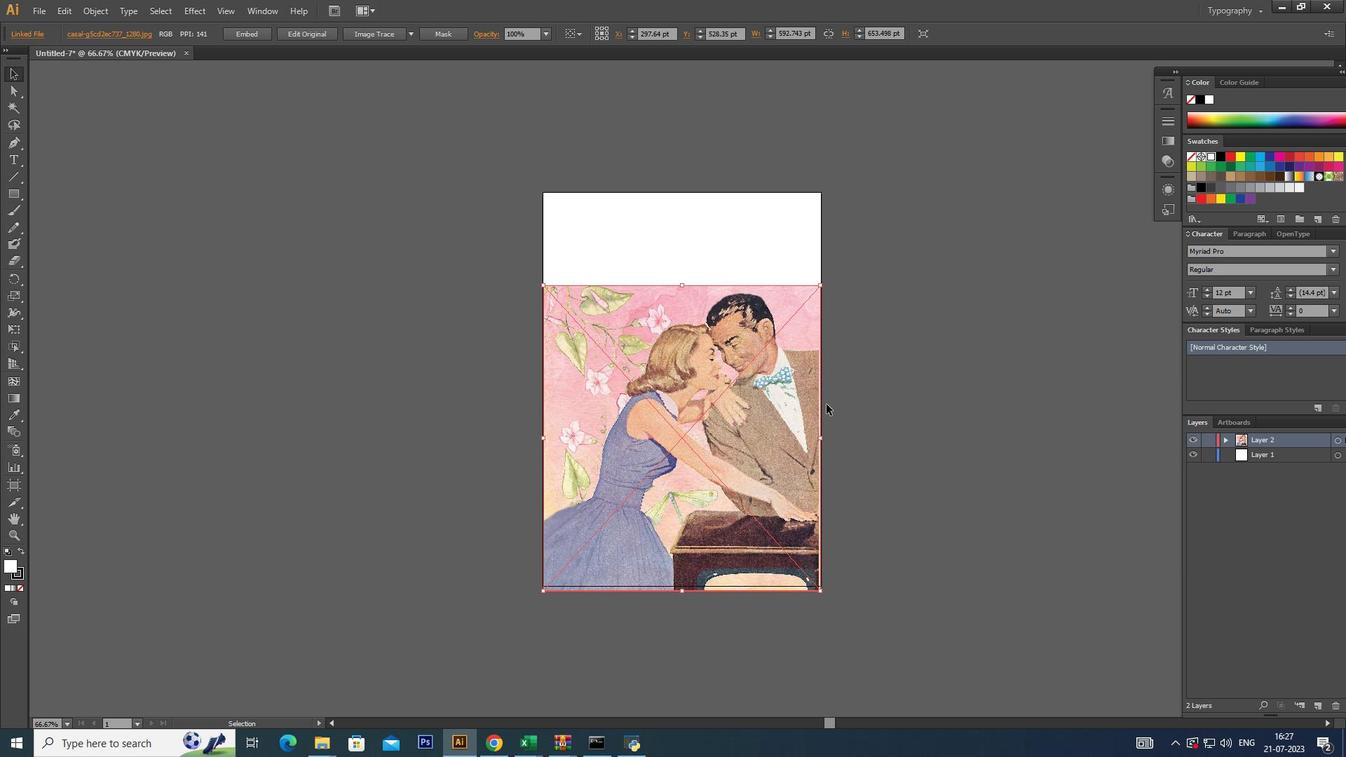 
Action: Key pressed <Key.alt_l>
Screenshot: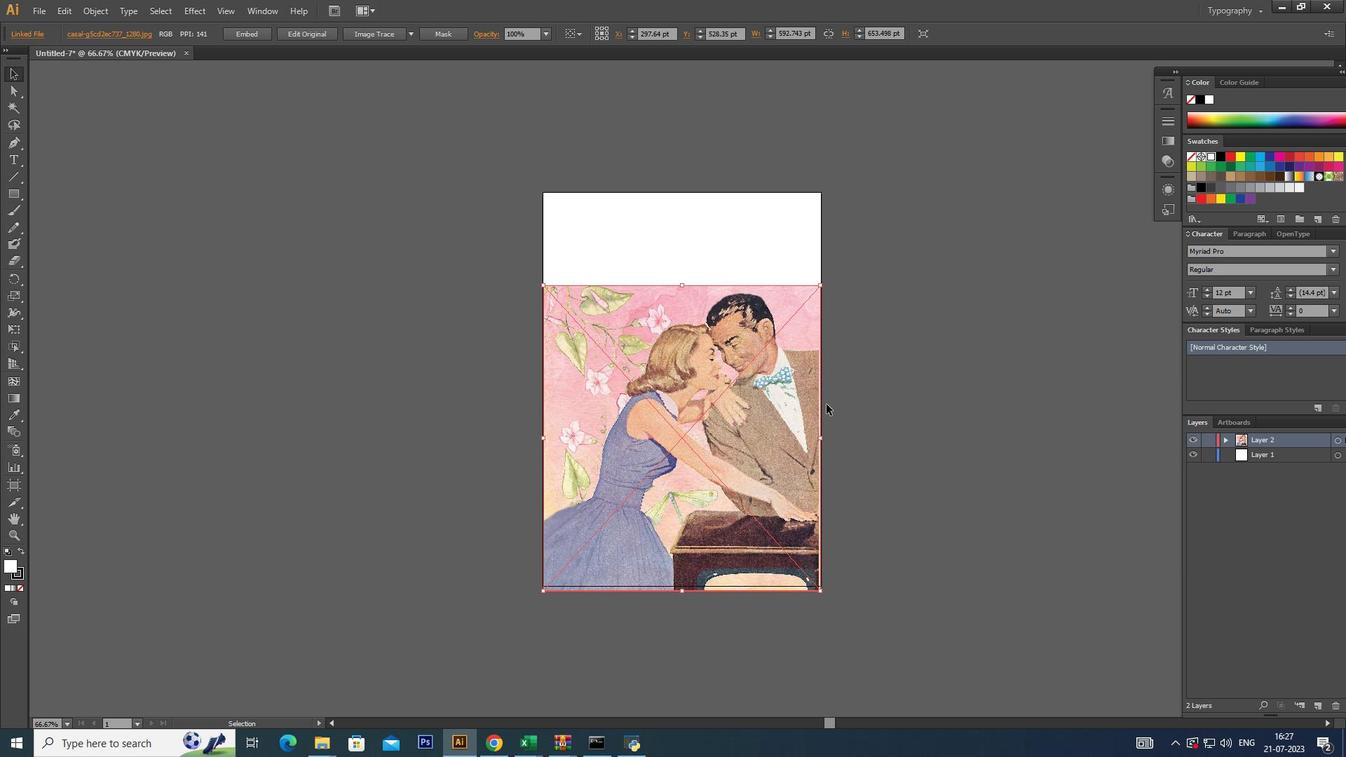 
Action: Mouse moved to (881, 150)
Screenshot: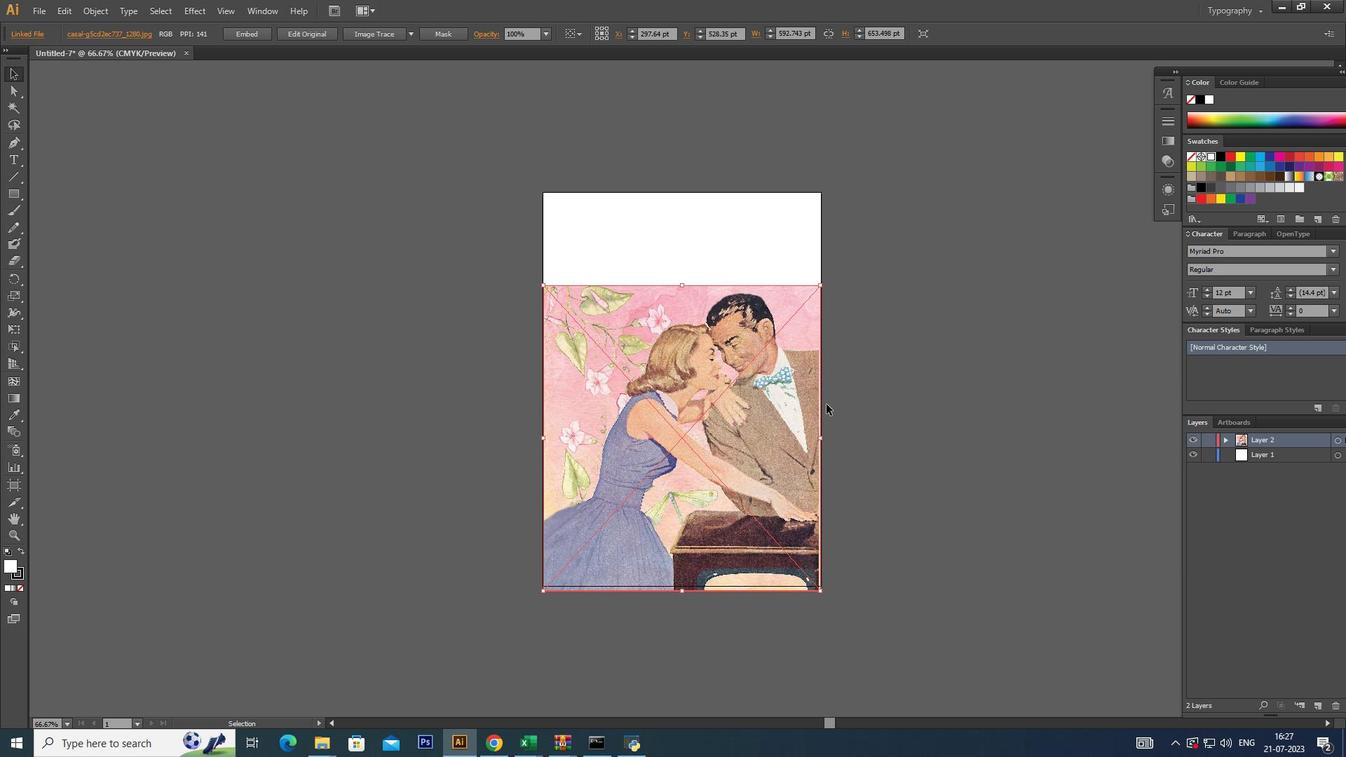 
Action: Key pressed <Key.shift>
Screenshot: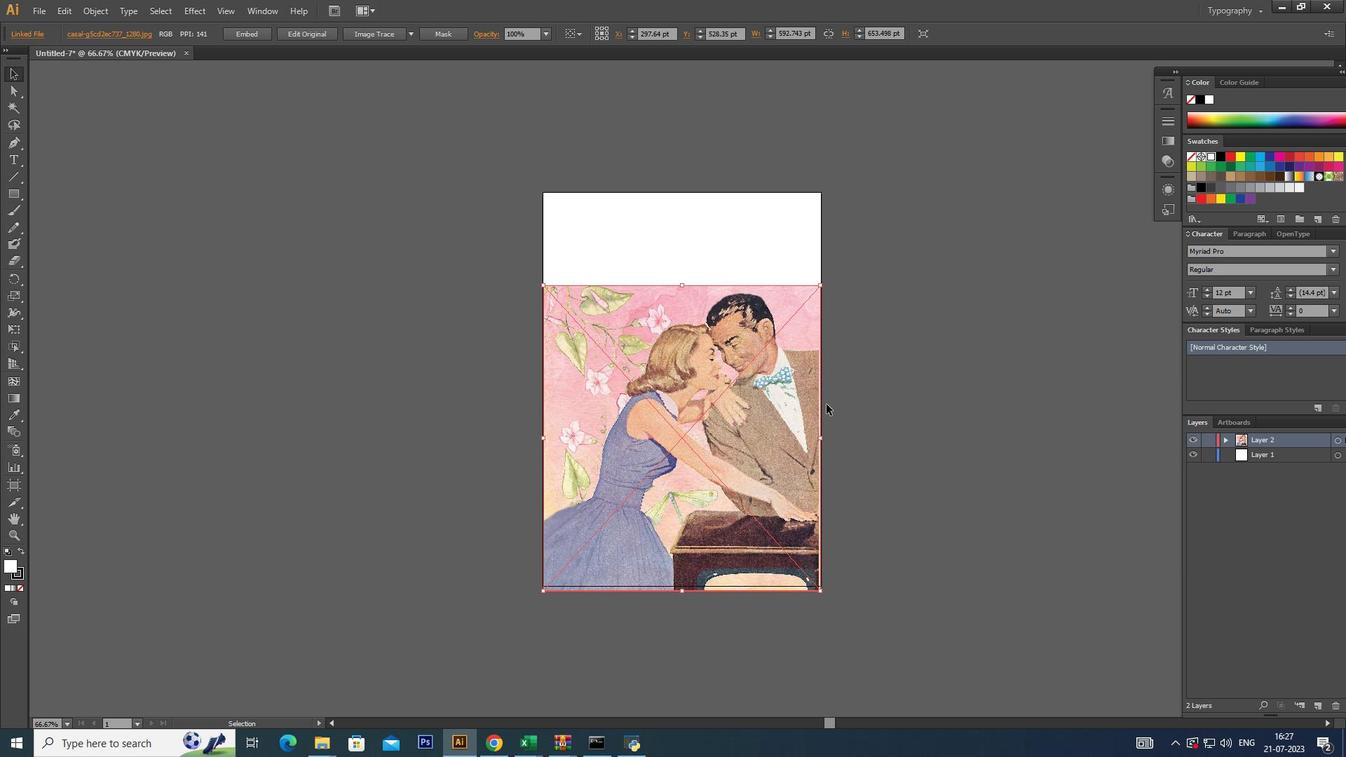 
Action: Mouse moved to (880, 152)
Screenshot: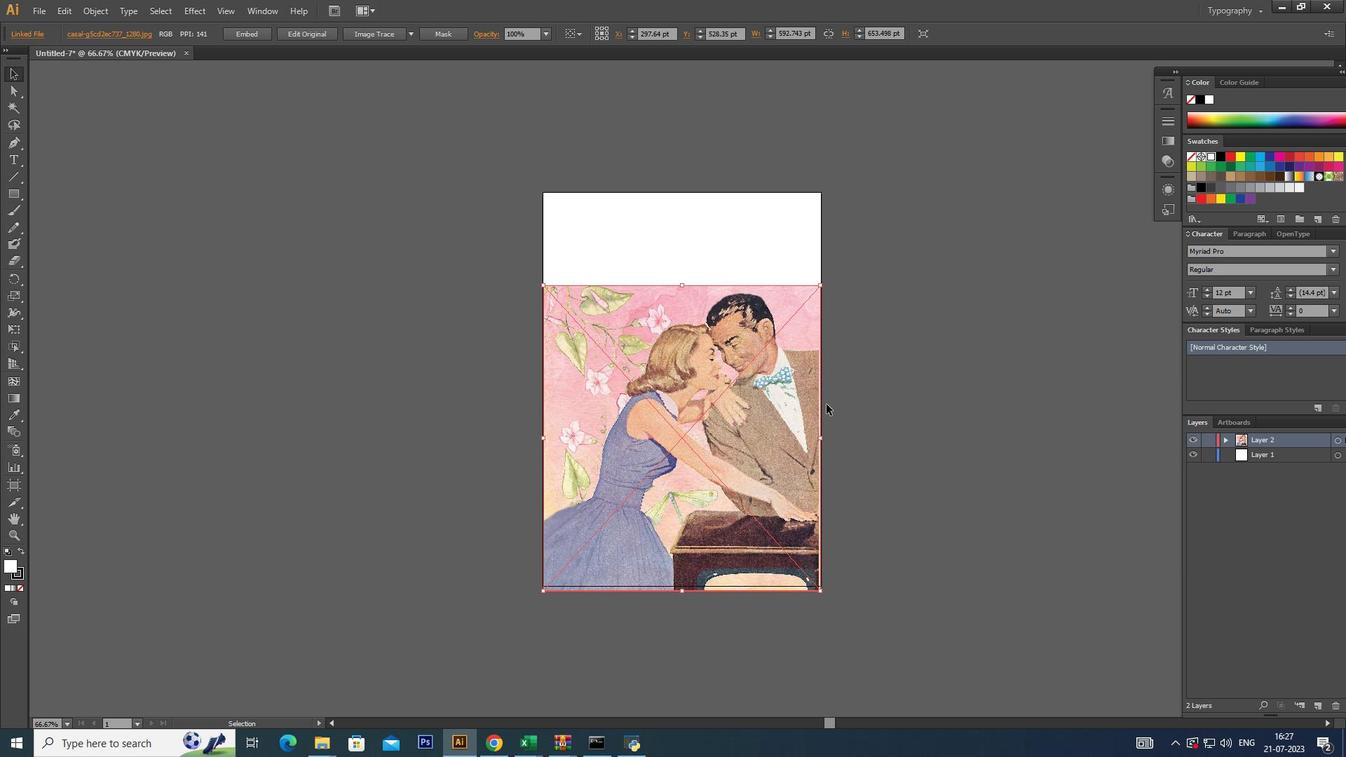 
Action: Key pressed <Key.alt_l>
Screenshot: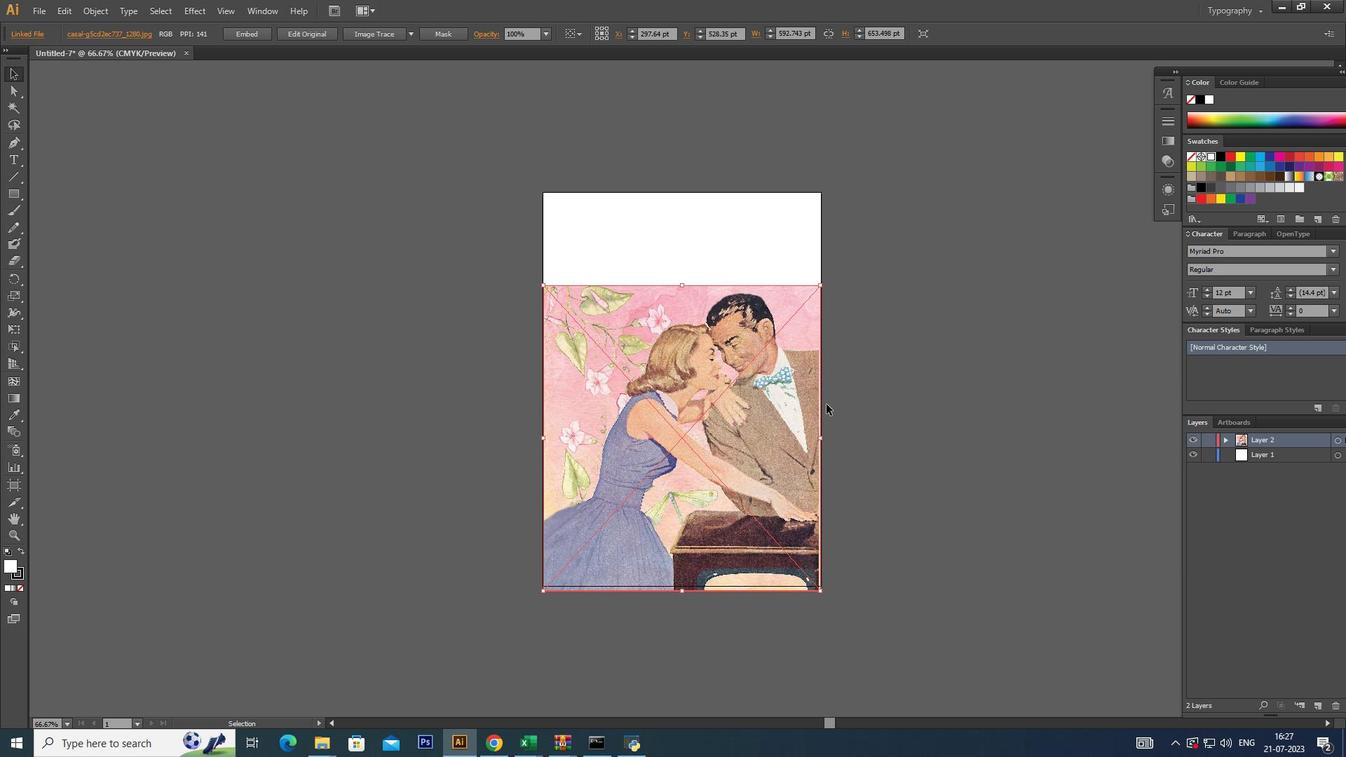 
Action: Mouse moved to (875, 154)
Screenshot: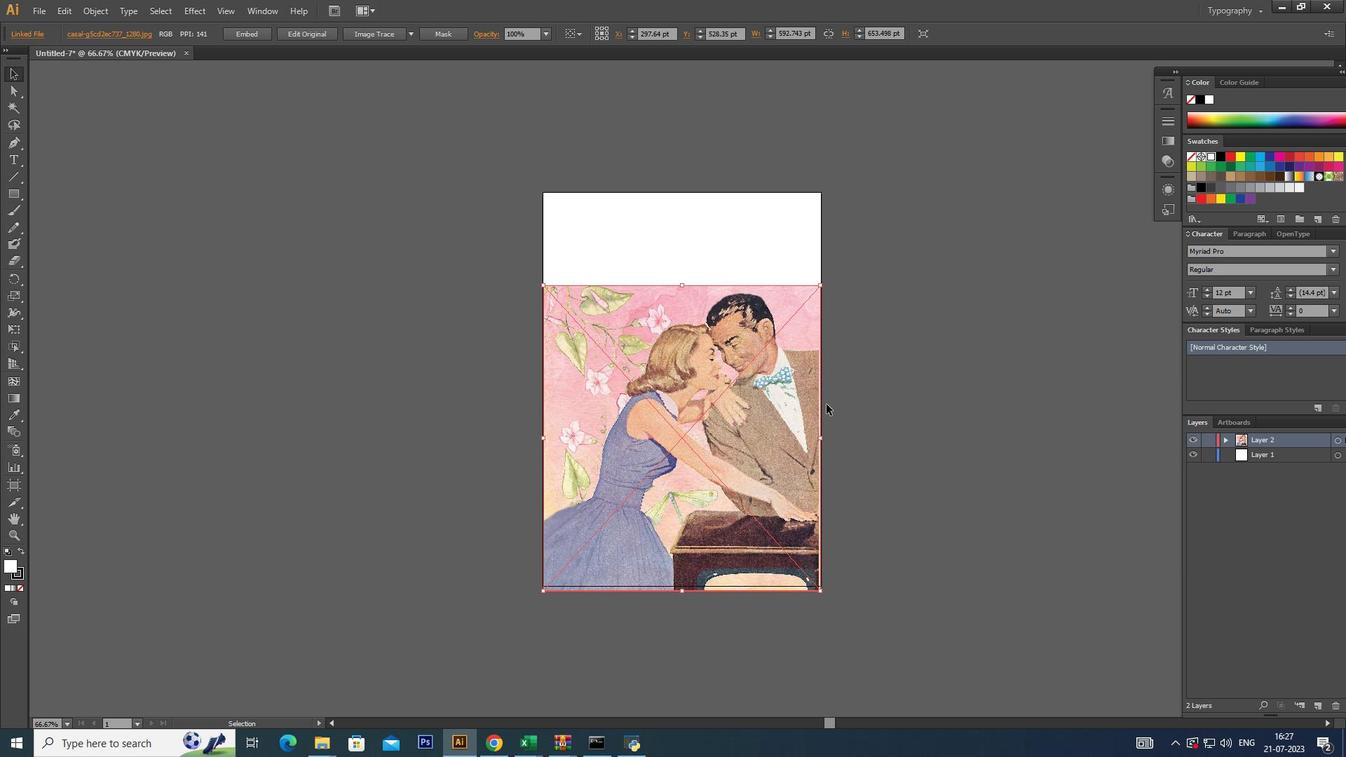 
Action: Key pressed <Key.shift><Key.alt_l>
Screenshot: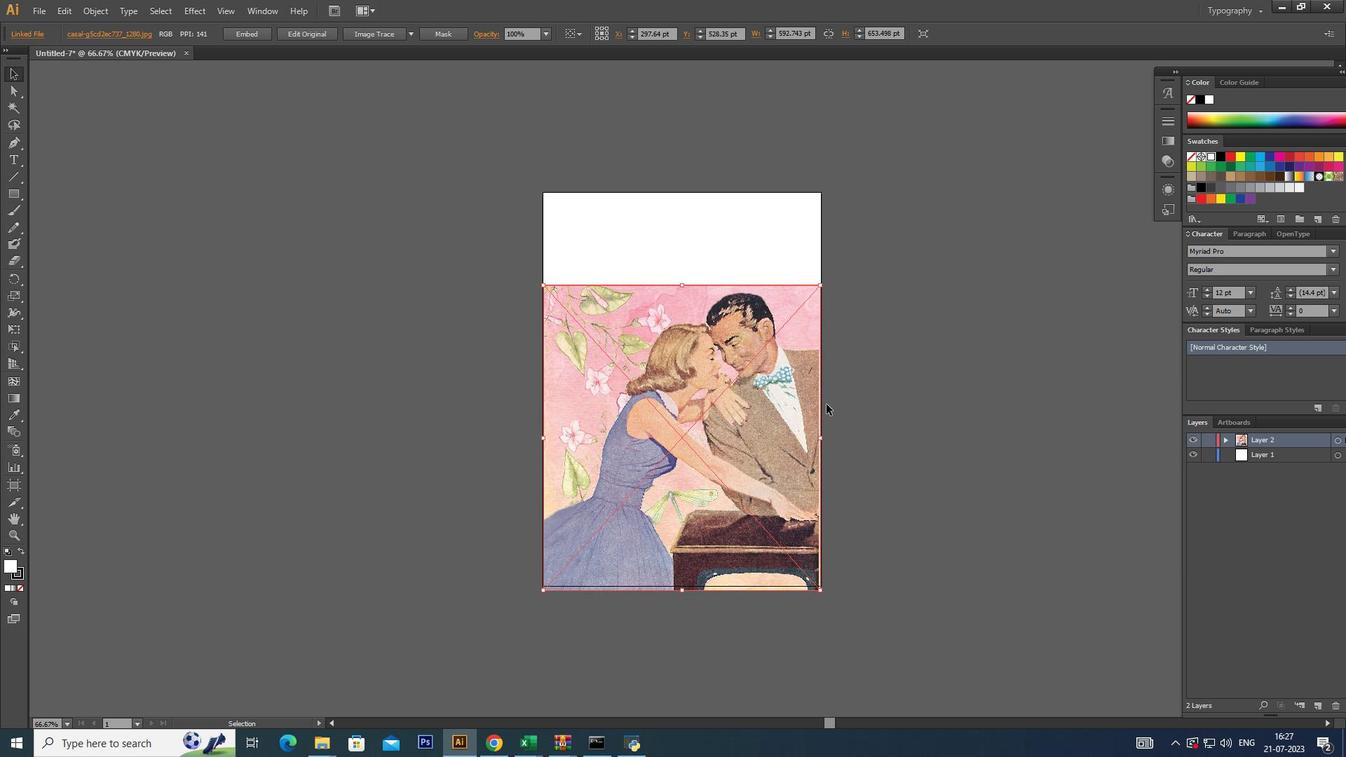 
Action: Mouse moved to (859, 162)
Screenshot: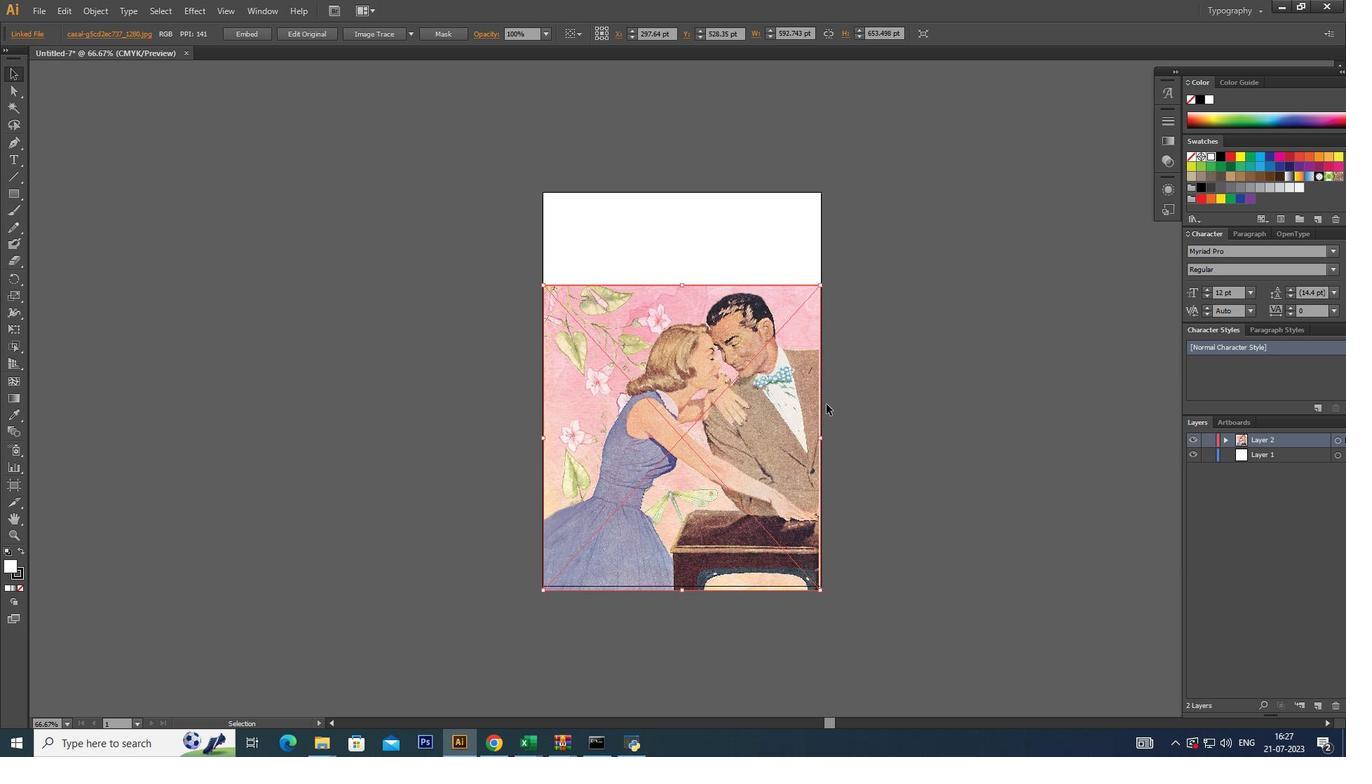 
Action: Key pressed <Key.shift><Key.alt_l>
Screenshot: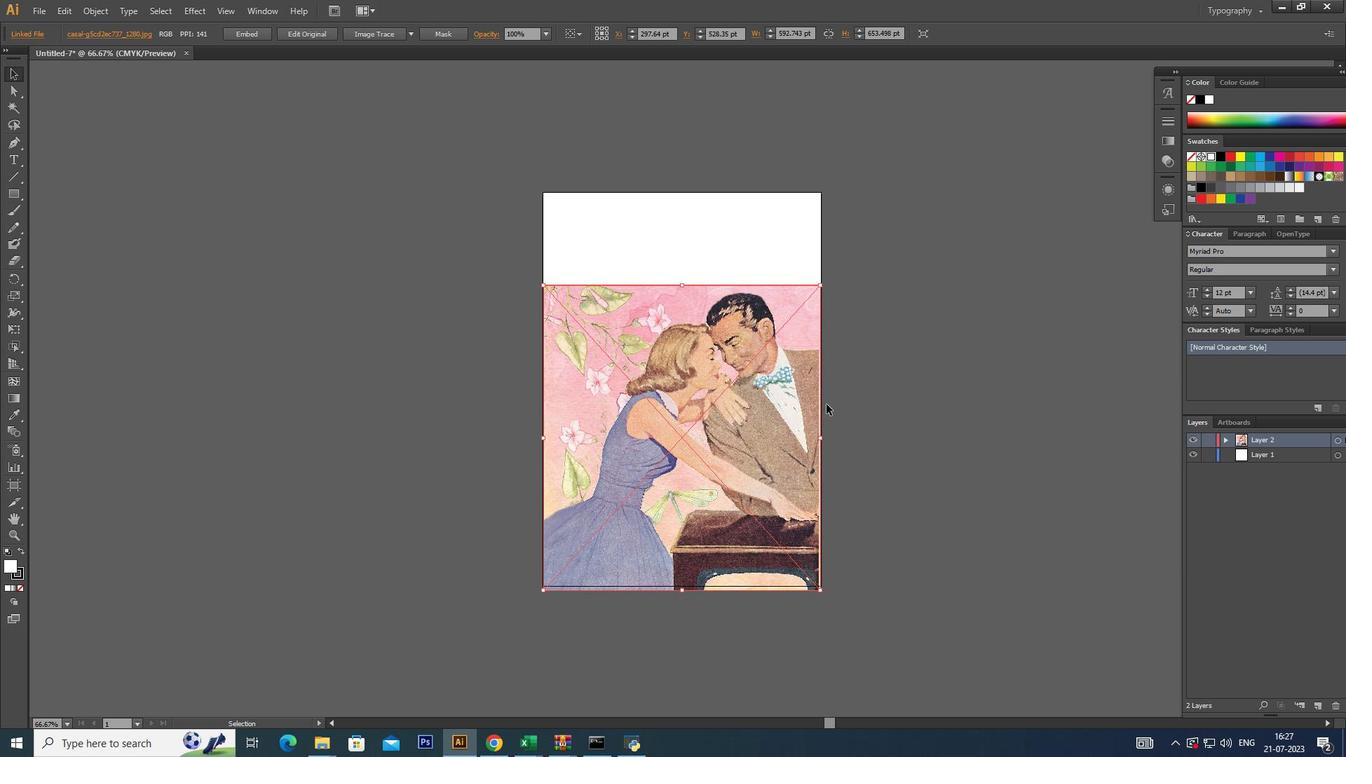 
Action: Mouse moved to (855, 165)
Screenshot: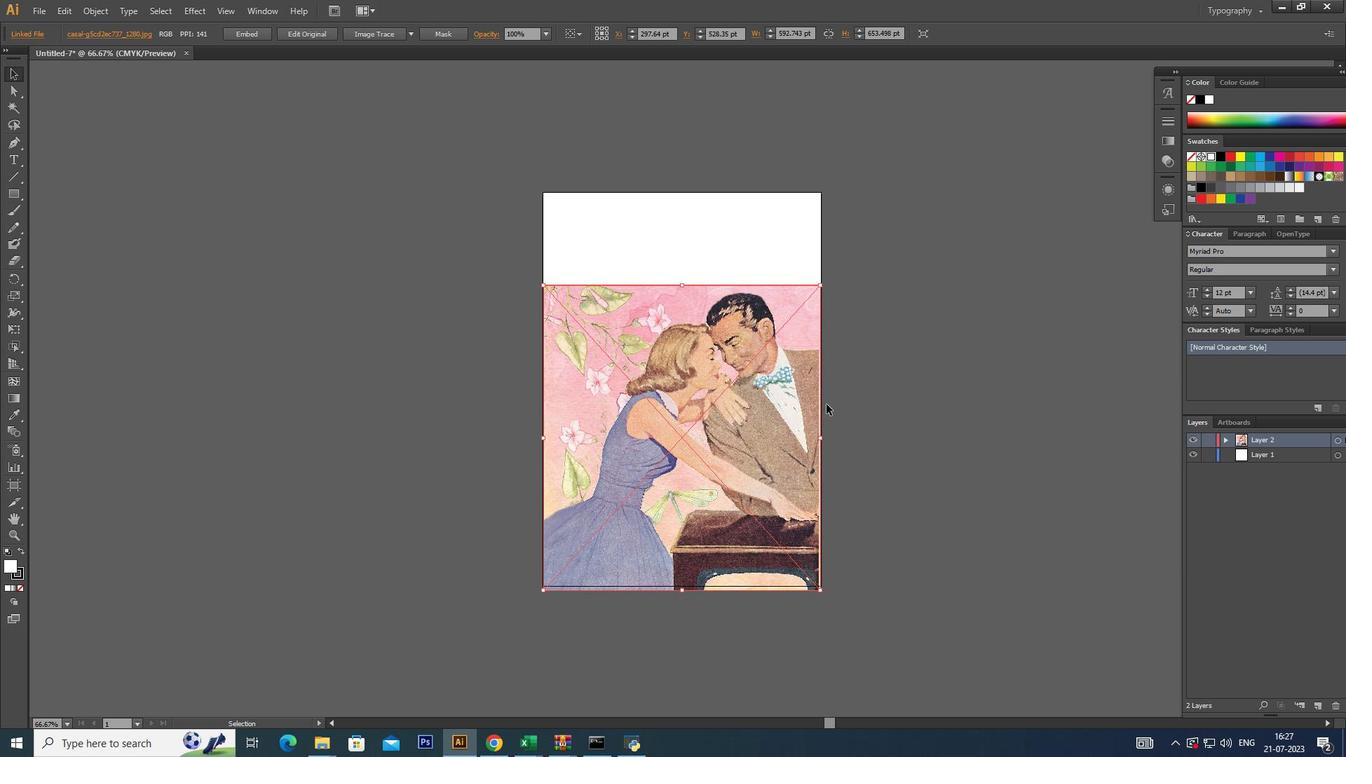 
Action: Key pressed <Key.shift><Key.alt_l>
Screenshot: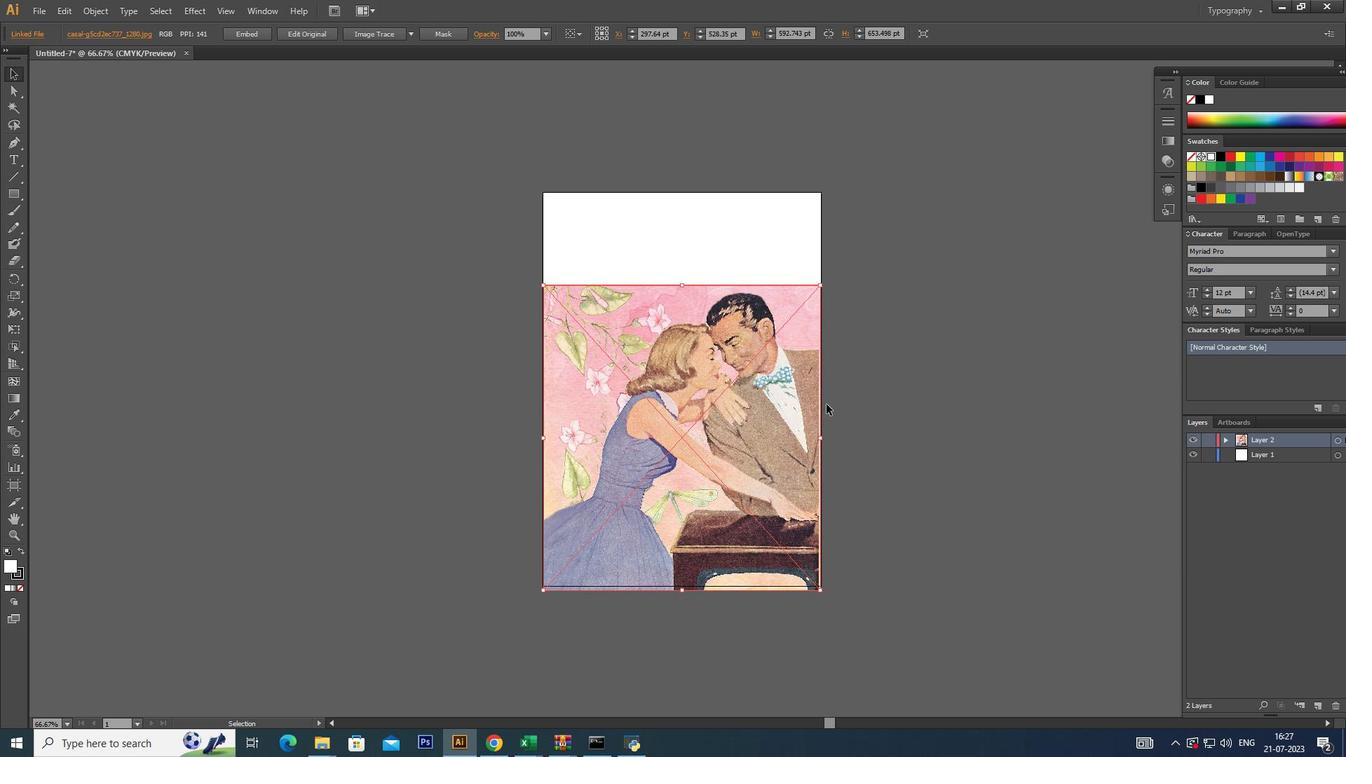 
Action: Mouse moved to (851, 167)
Screenshot: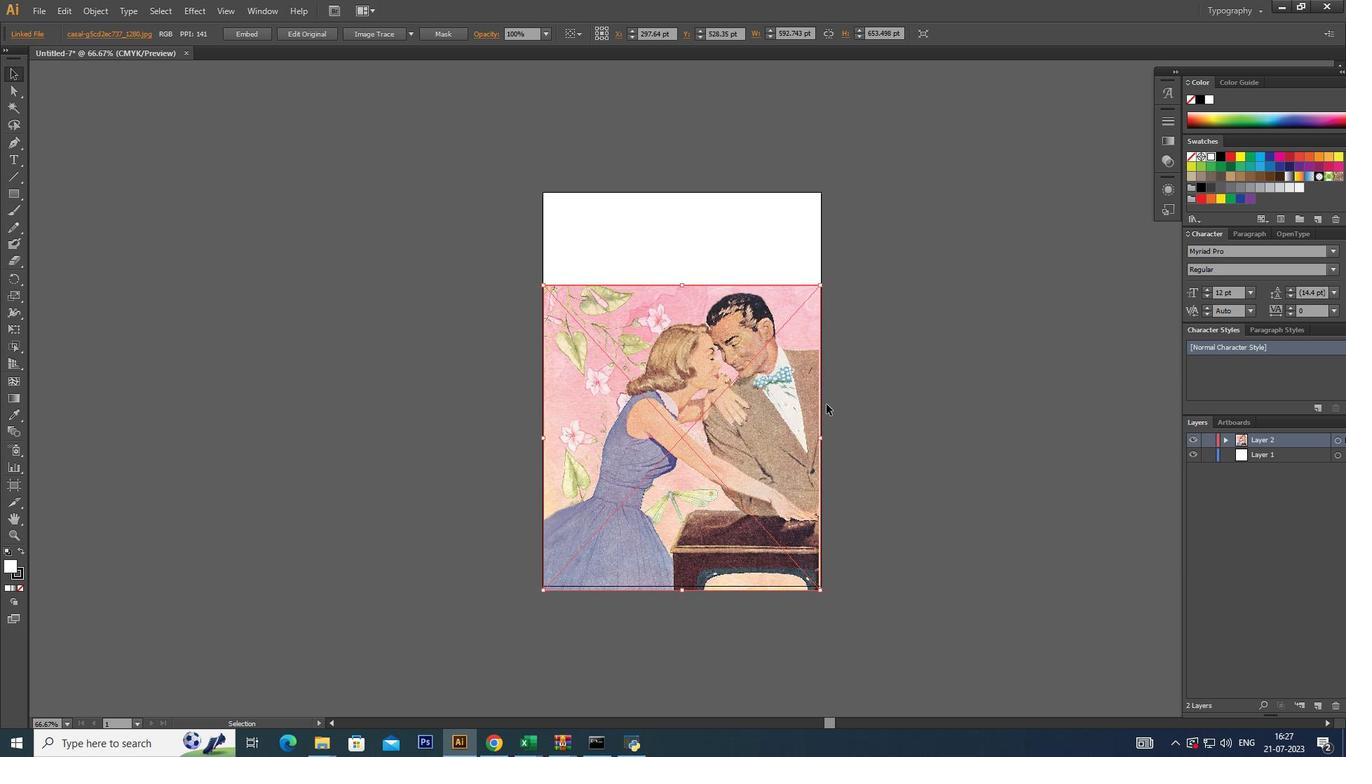 
Action: Key pressed <Key.shift>
Screenshot: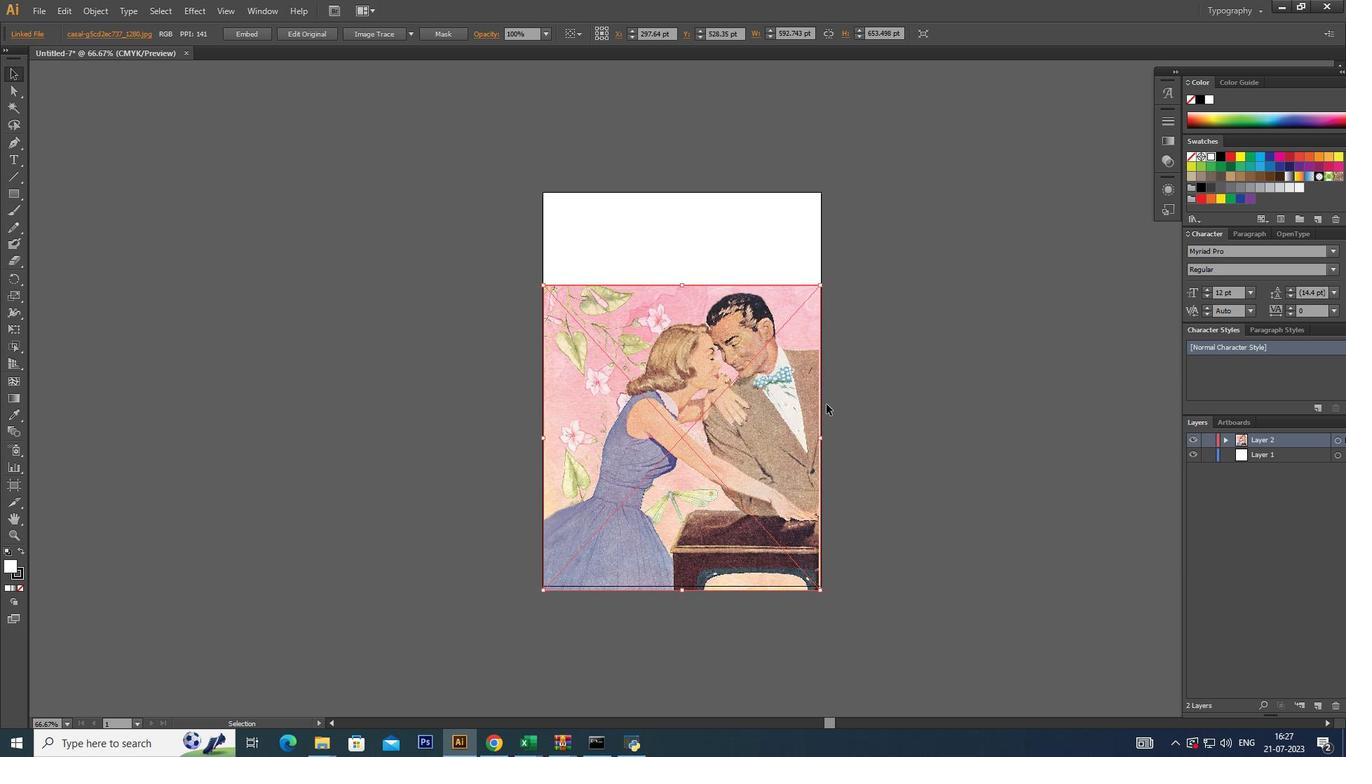 
Action: Mouse moved to (850, 168)
Screenshot: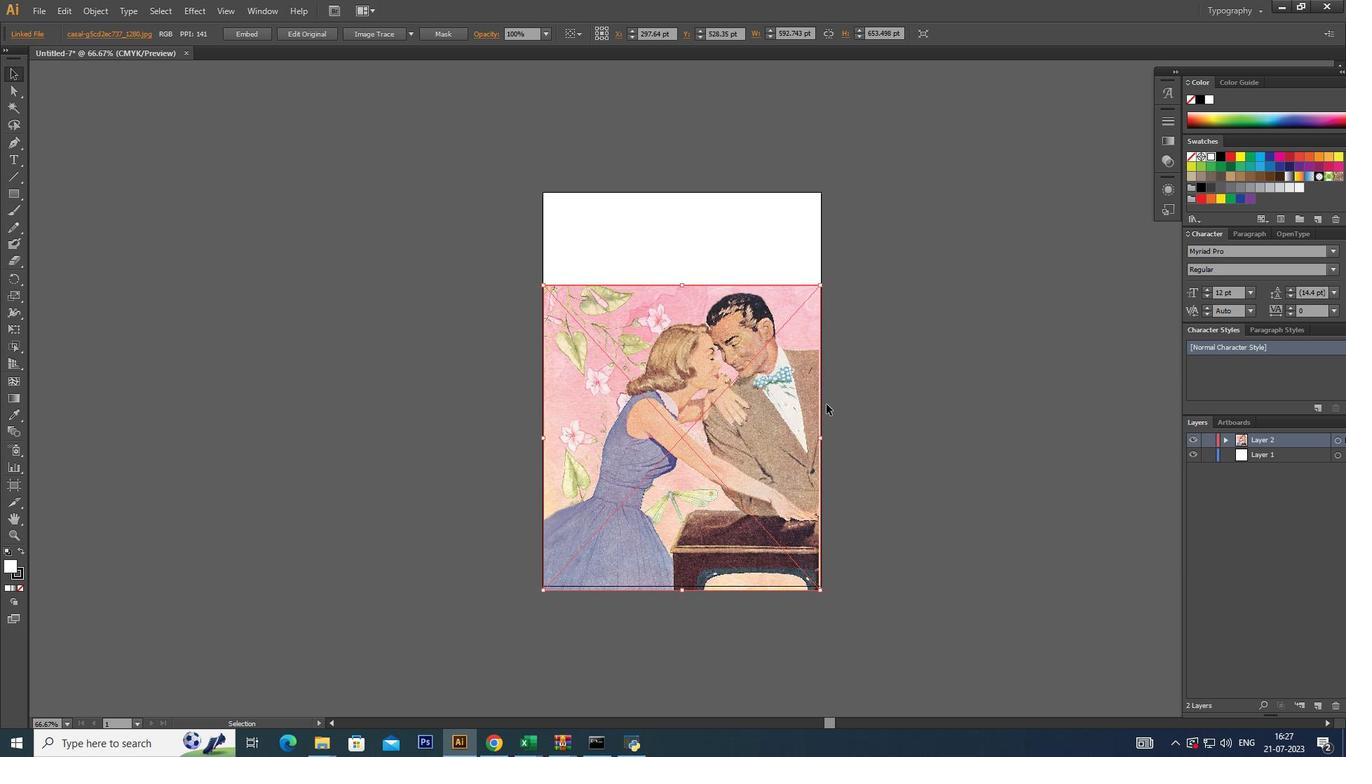 
Action: Key pressed <Key.alt_l><Key.shift><Key.alt_l><Key.shift><Key.alt_l><Key.shift><Key.alt_l>
Screenshot: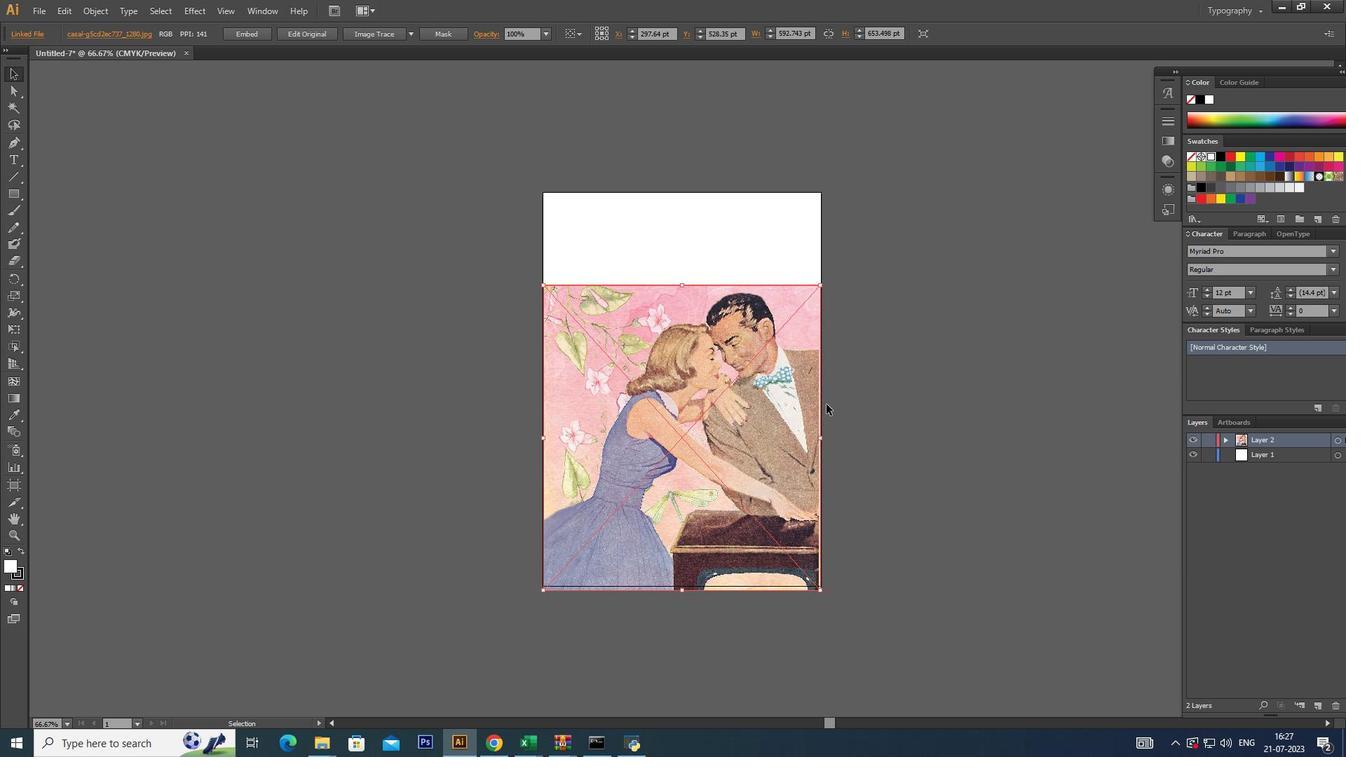 
Action: Mouse moved to (848, 168)
Screenshot: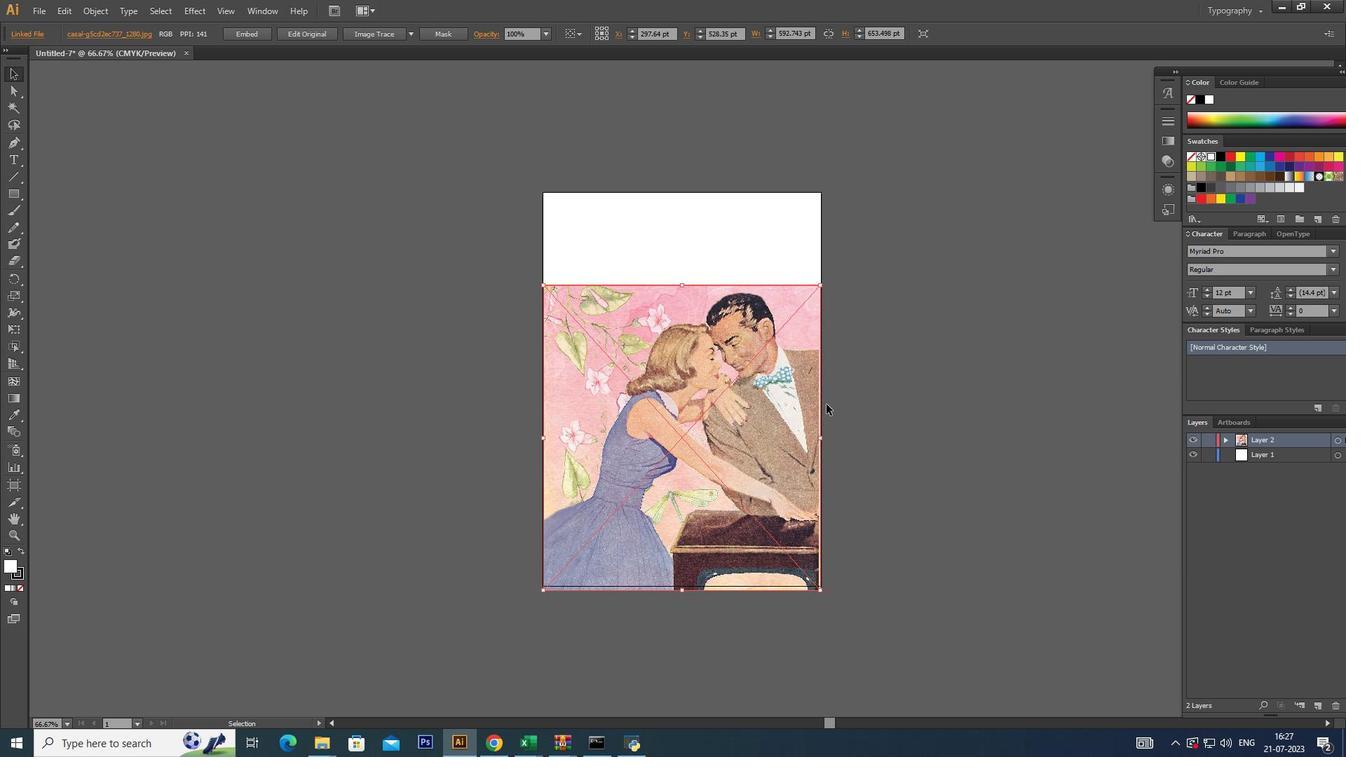 
Action: Key pressed <Key.shift>
Screenshot: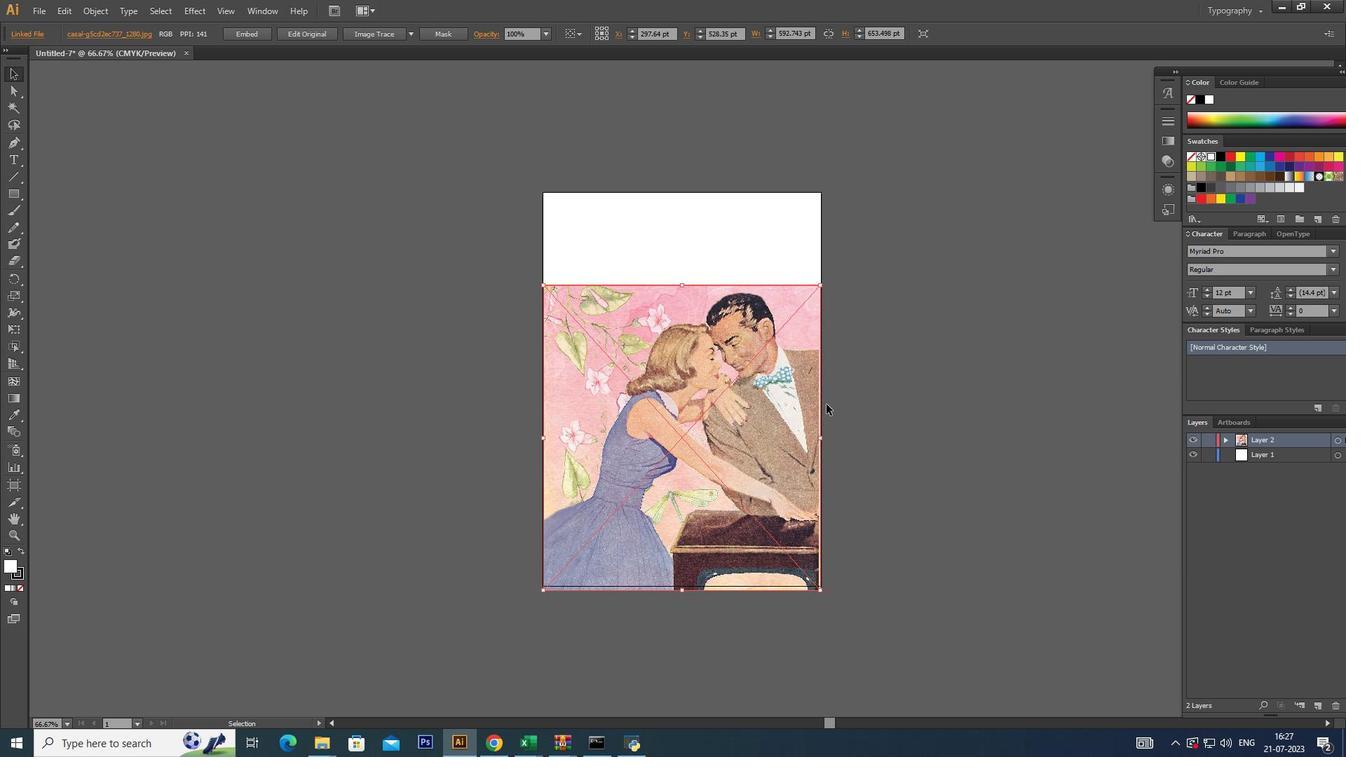 
Action: Mouse moved to (848, 168)
Screenshot: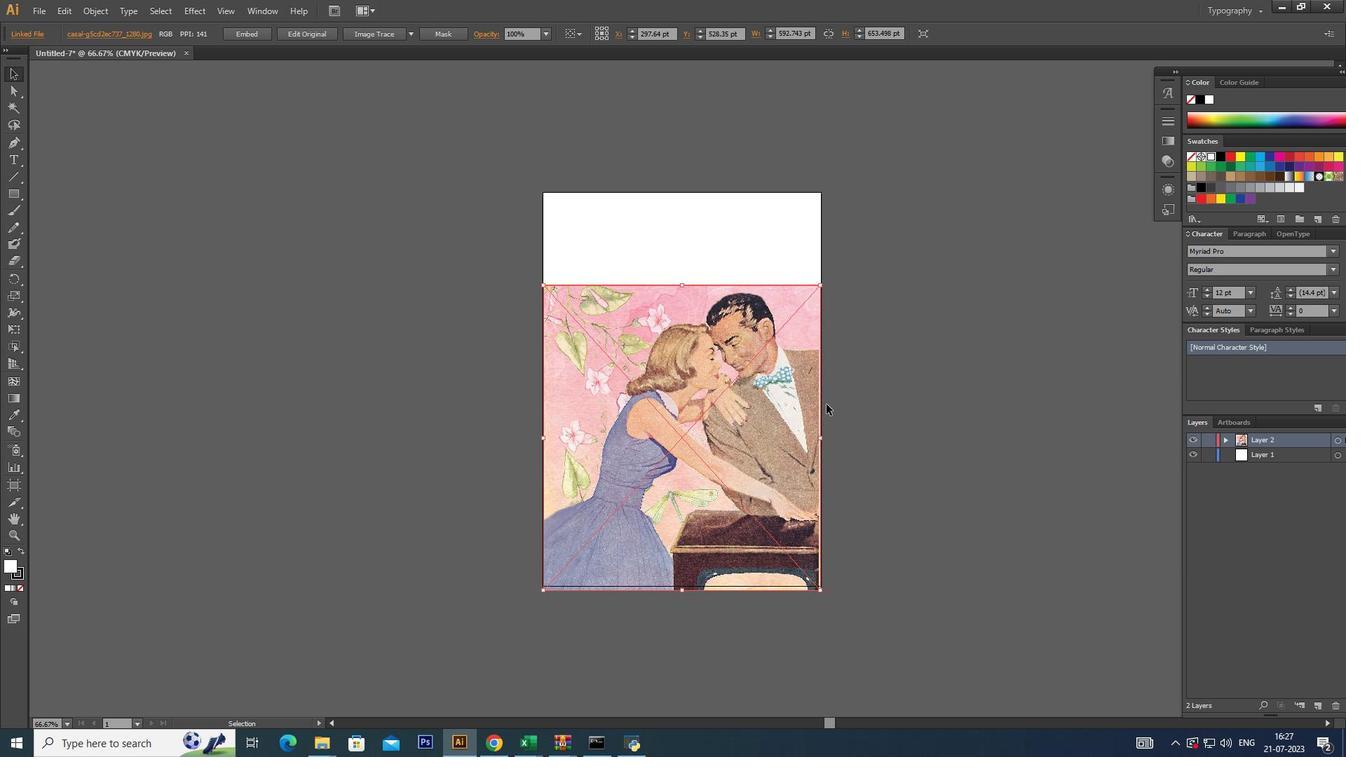 
Action: Key pressed <Key.alt_l>
Screenshot: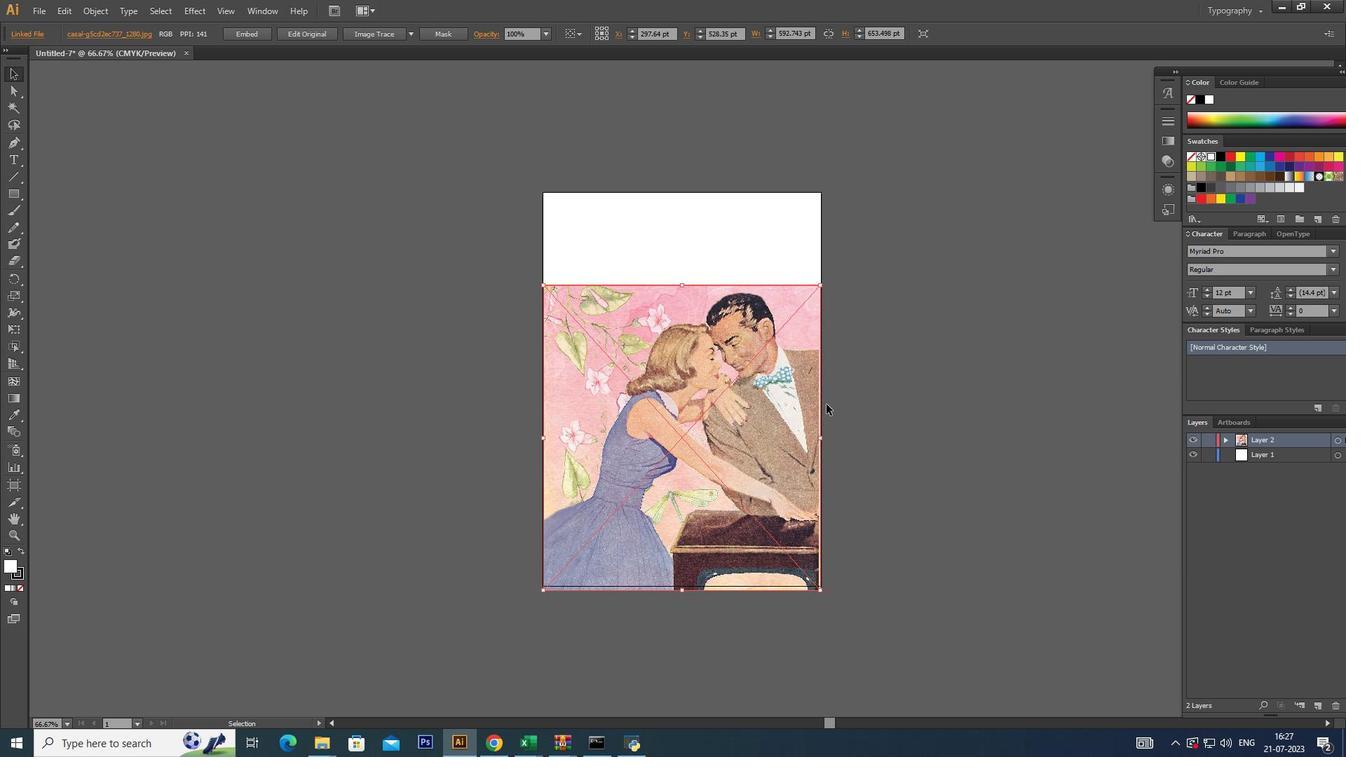 
Action: Mouse moved to (846, 169)
Screenshot: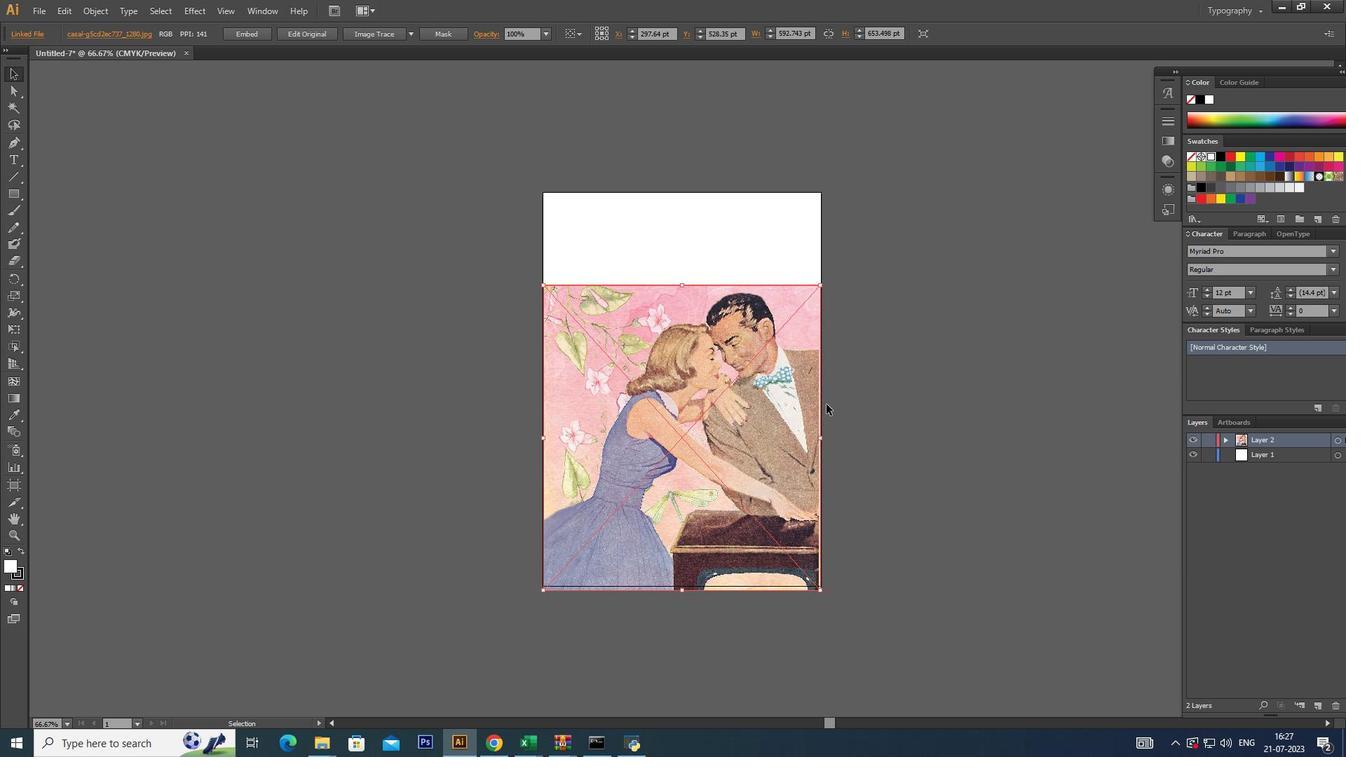 
Action: Key pressed <Key.shift>
Screenshot: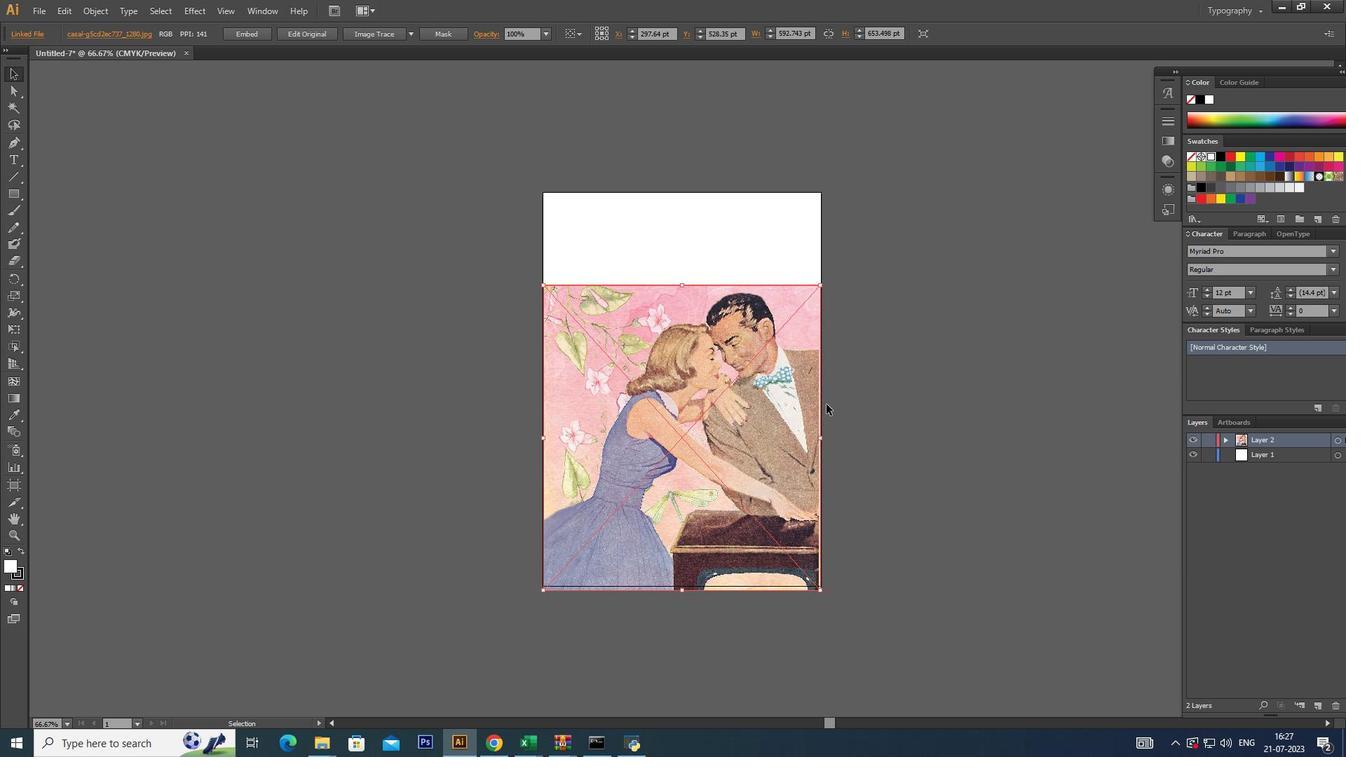 
Action: Mouse moved to (843, 170)
Screenshot: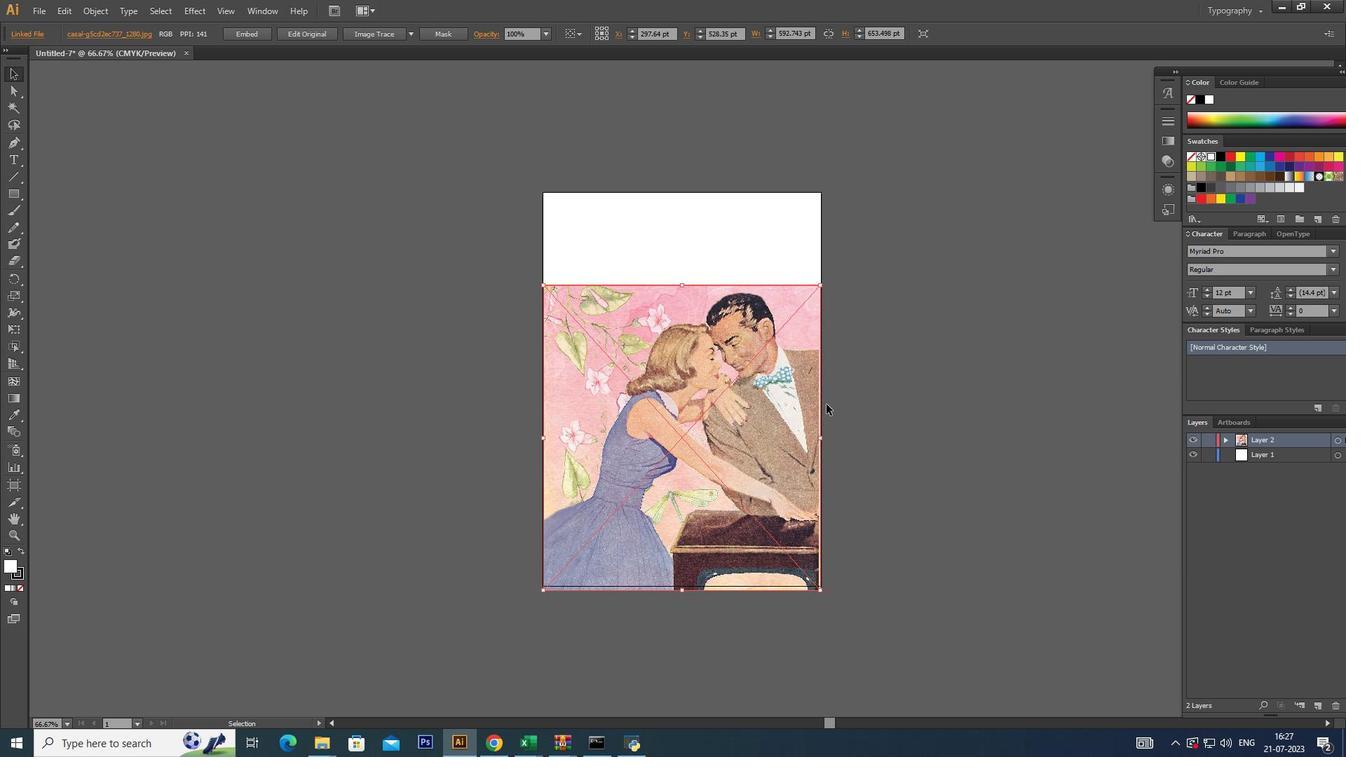 
Action: Key pressed <Key.alt_l>
Screenshot: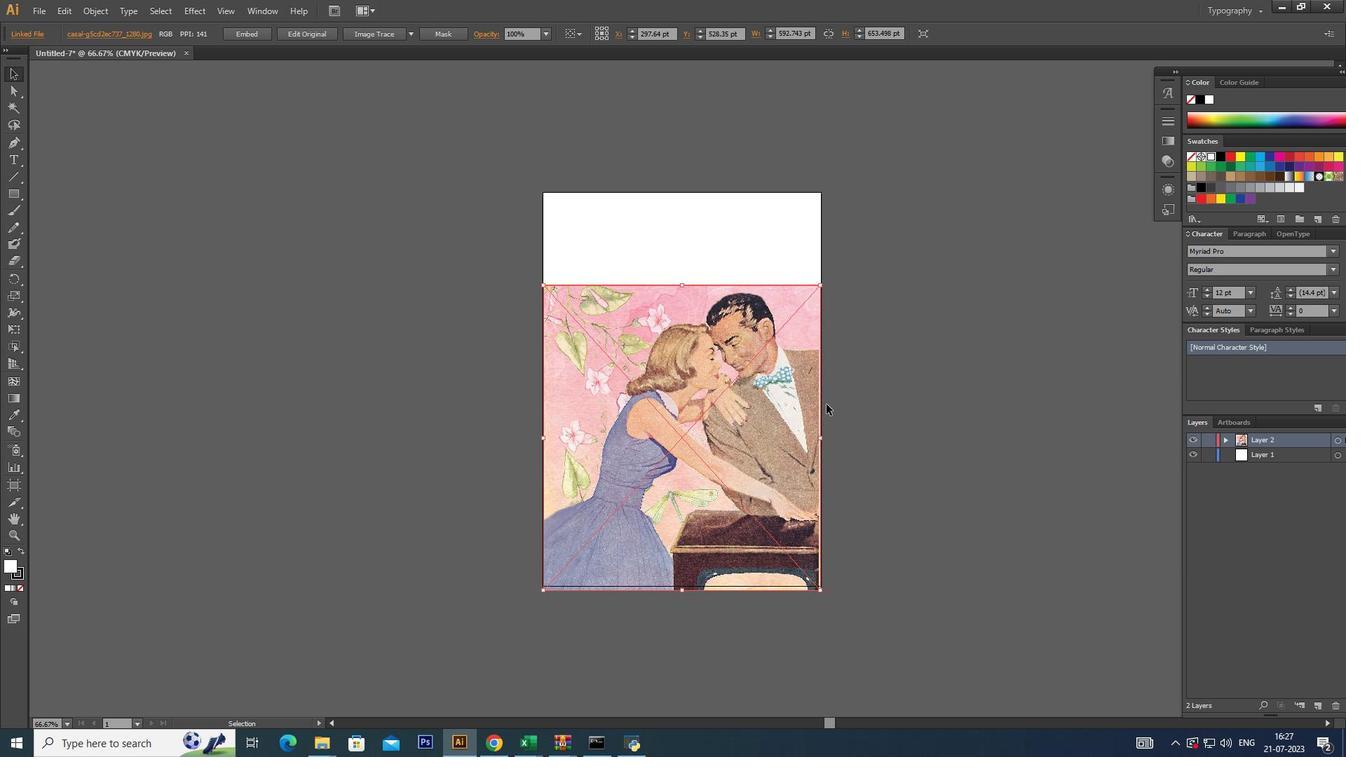 
Action: Mouse moved to (843, 170)
Screenshot: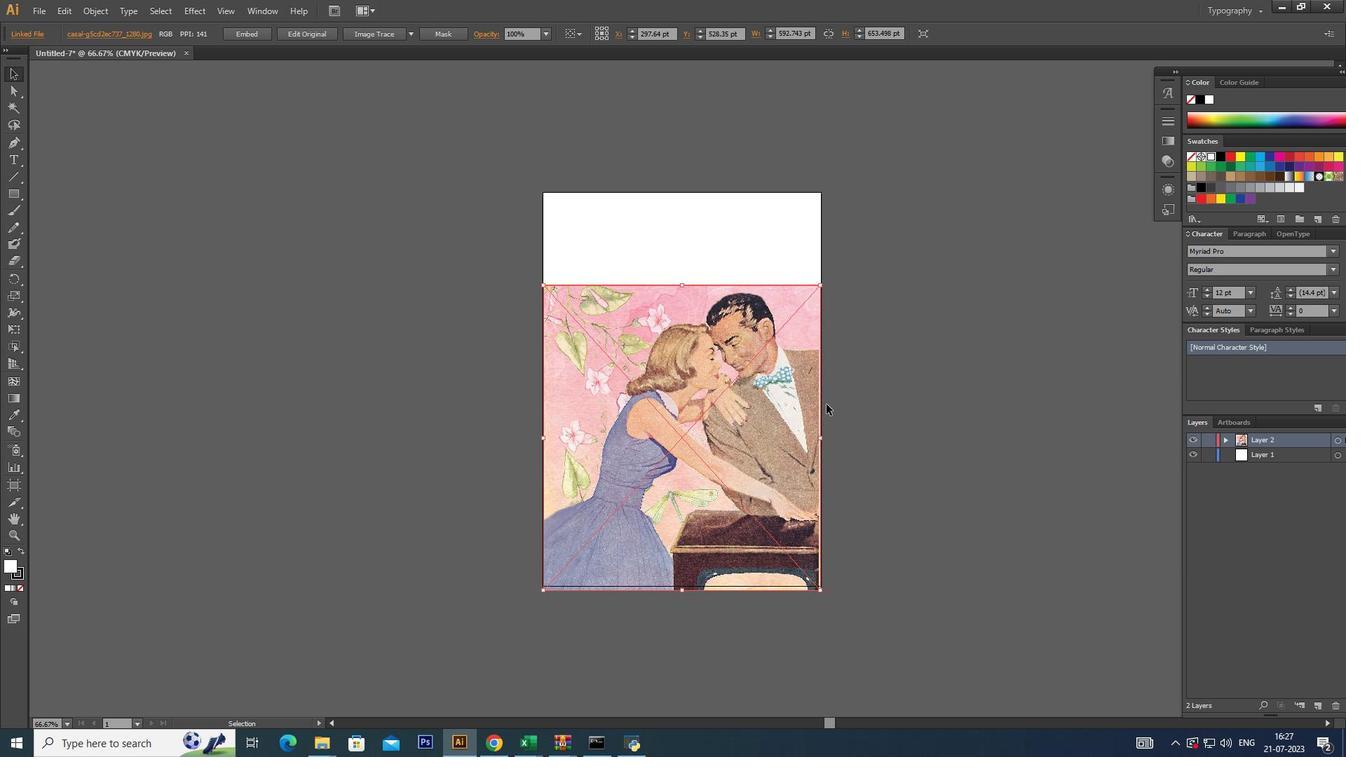
Action: Key pressed <Key.shift><Key.alt_l><Key.shift><Key.alt_l><Key.shift>
Screenshot: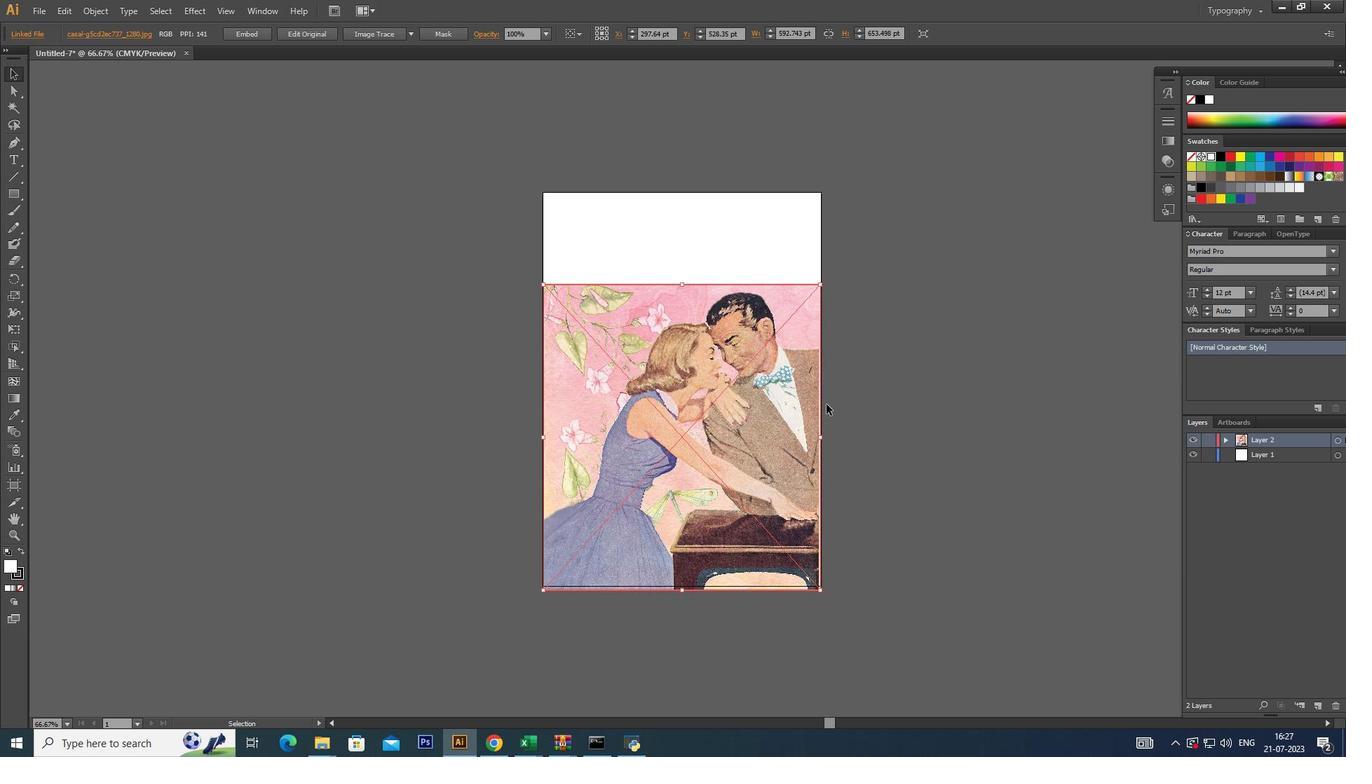 
Action: Mouse moved to (843, 170)
Screenshot: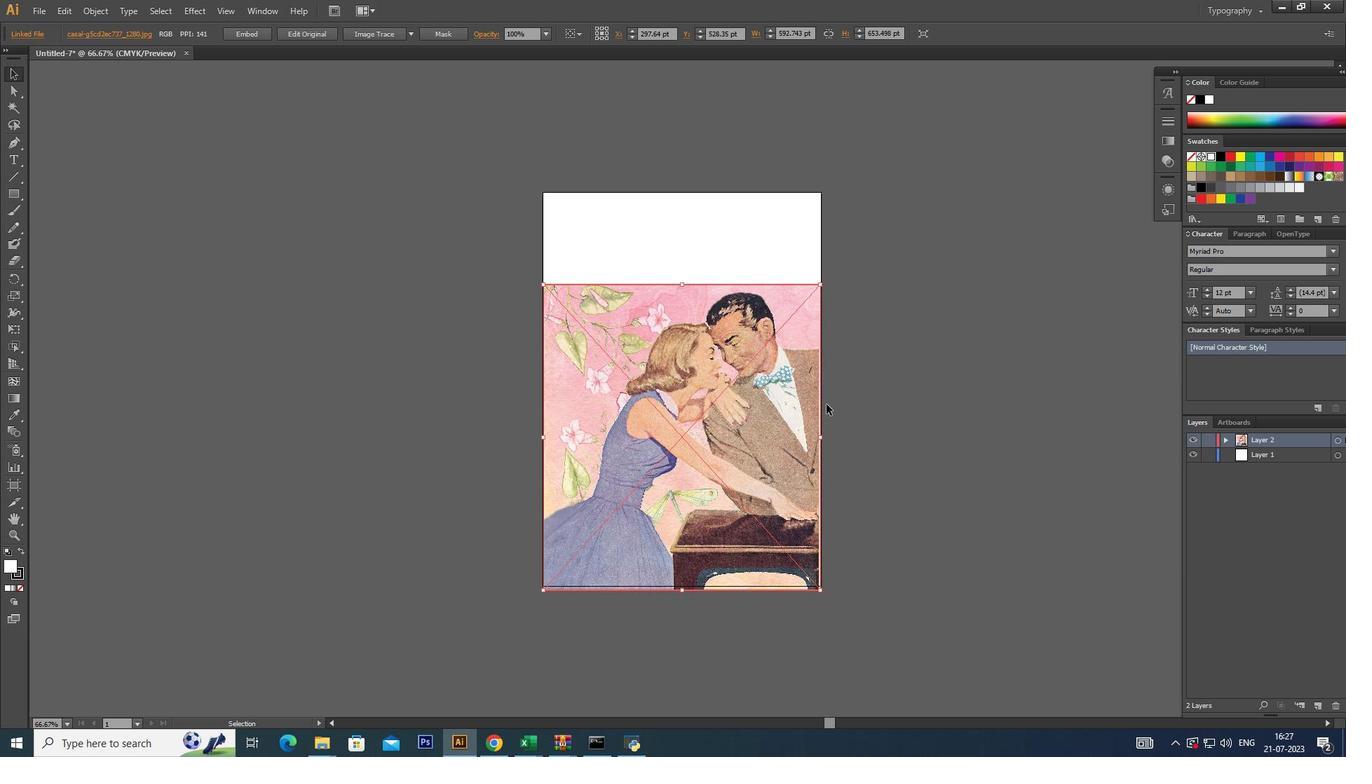 
Action: Key pressed <Key.alt_l>
Screenshot: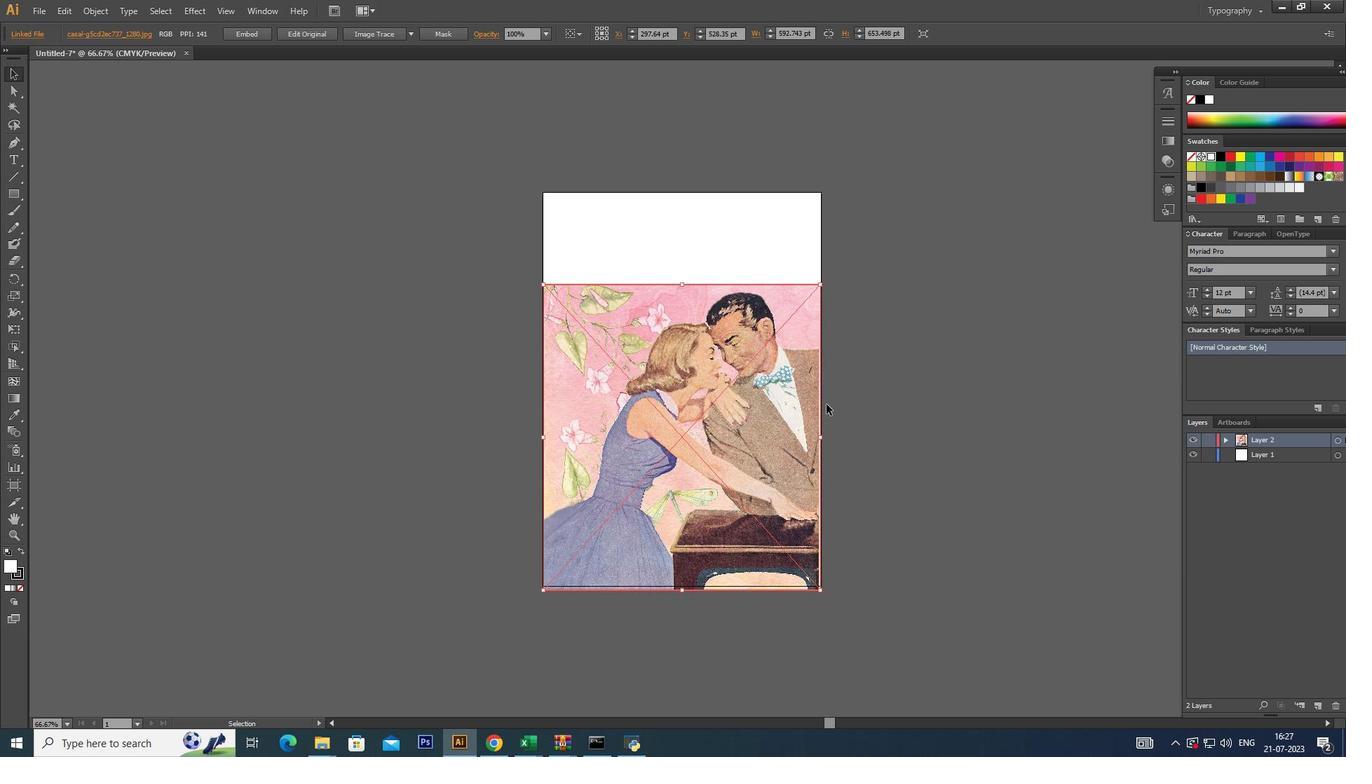 
Action: Mouse moved to (841, 170)
Screenshot: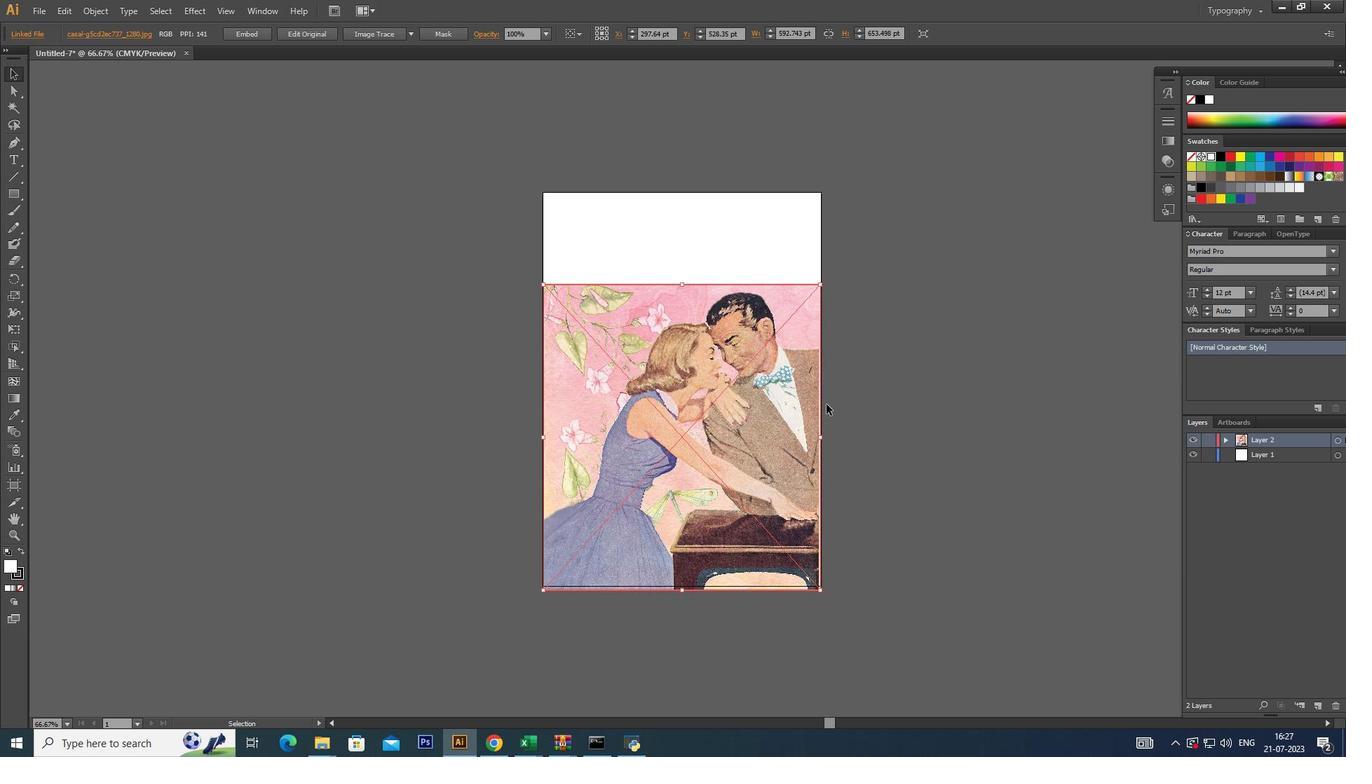 
Action: Key pressed <Key.shift>
Screenshot: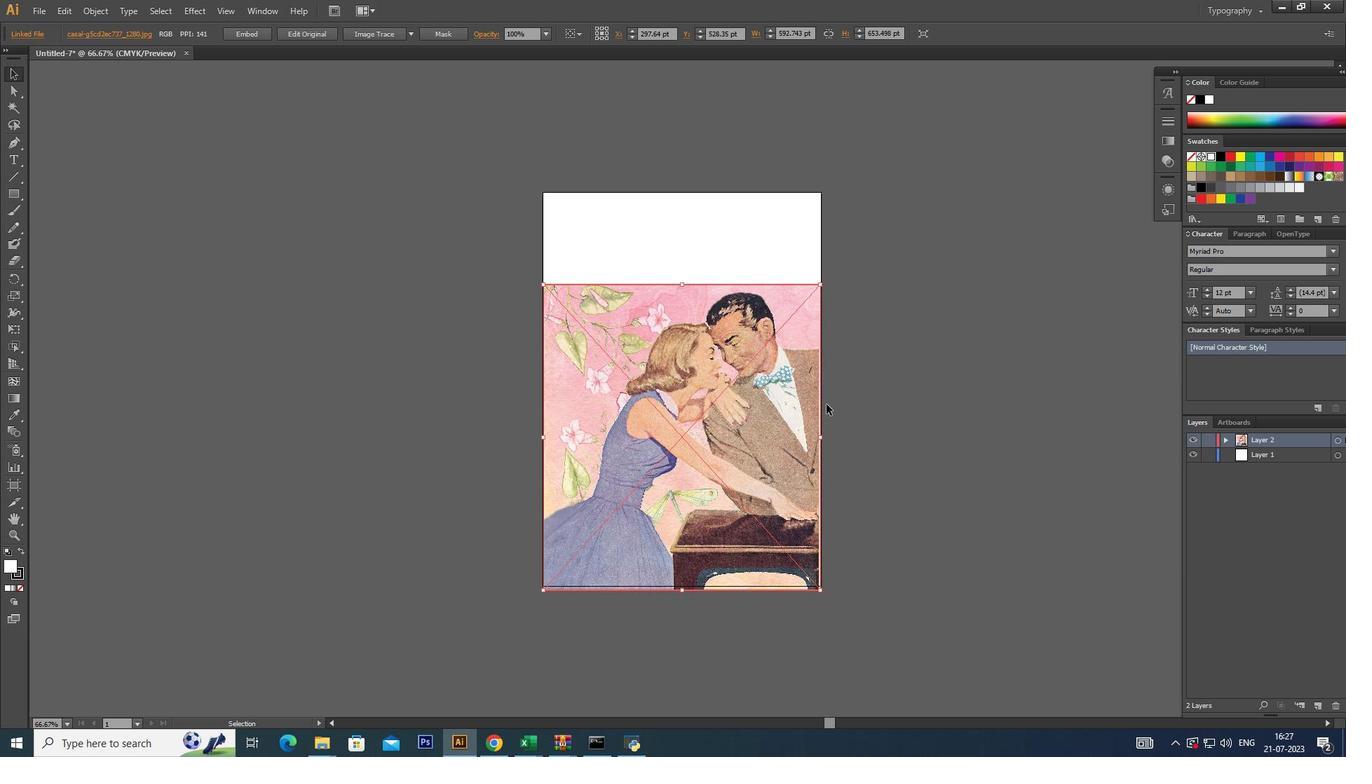 
Action: Mouse moved to (841, 171)
Screenshot: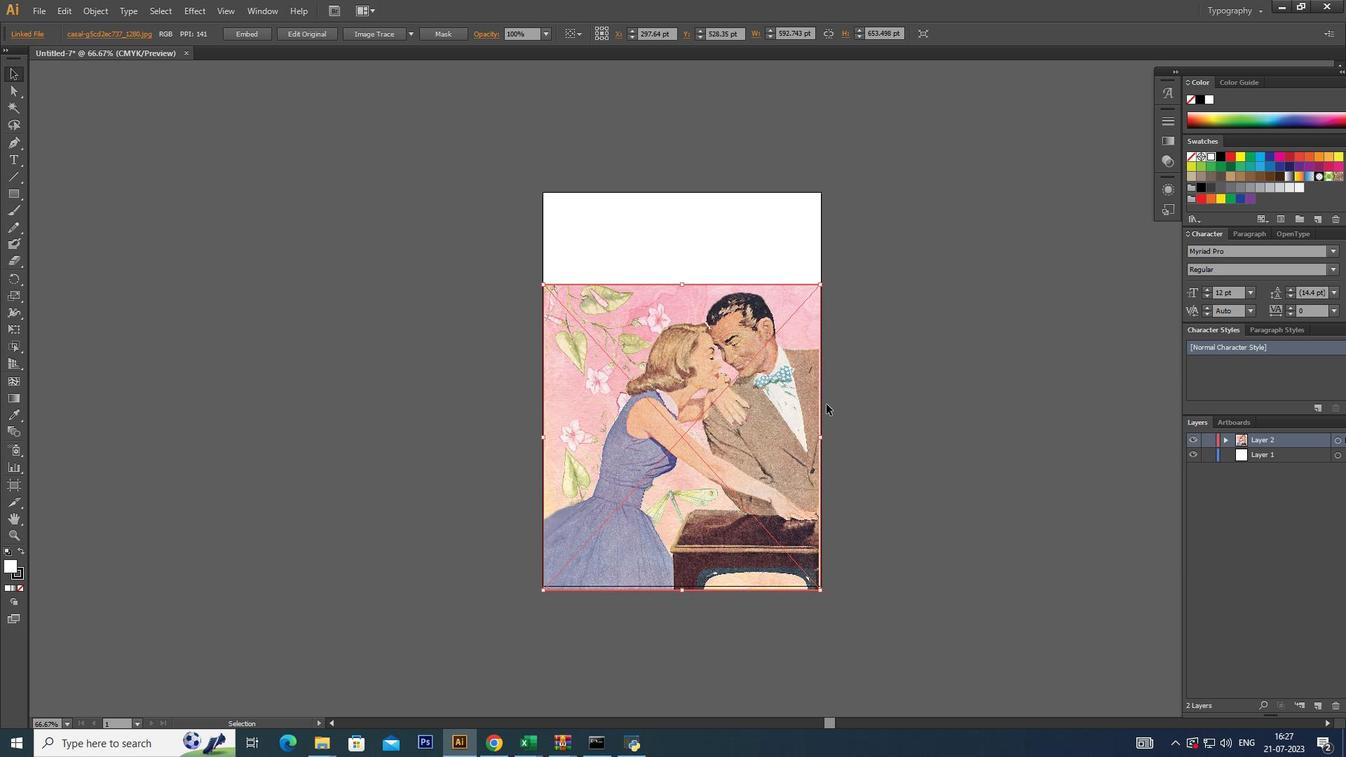 
Action: Key pressed <Key.alt_l>
Screenshot: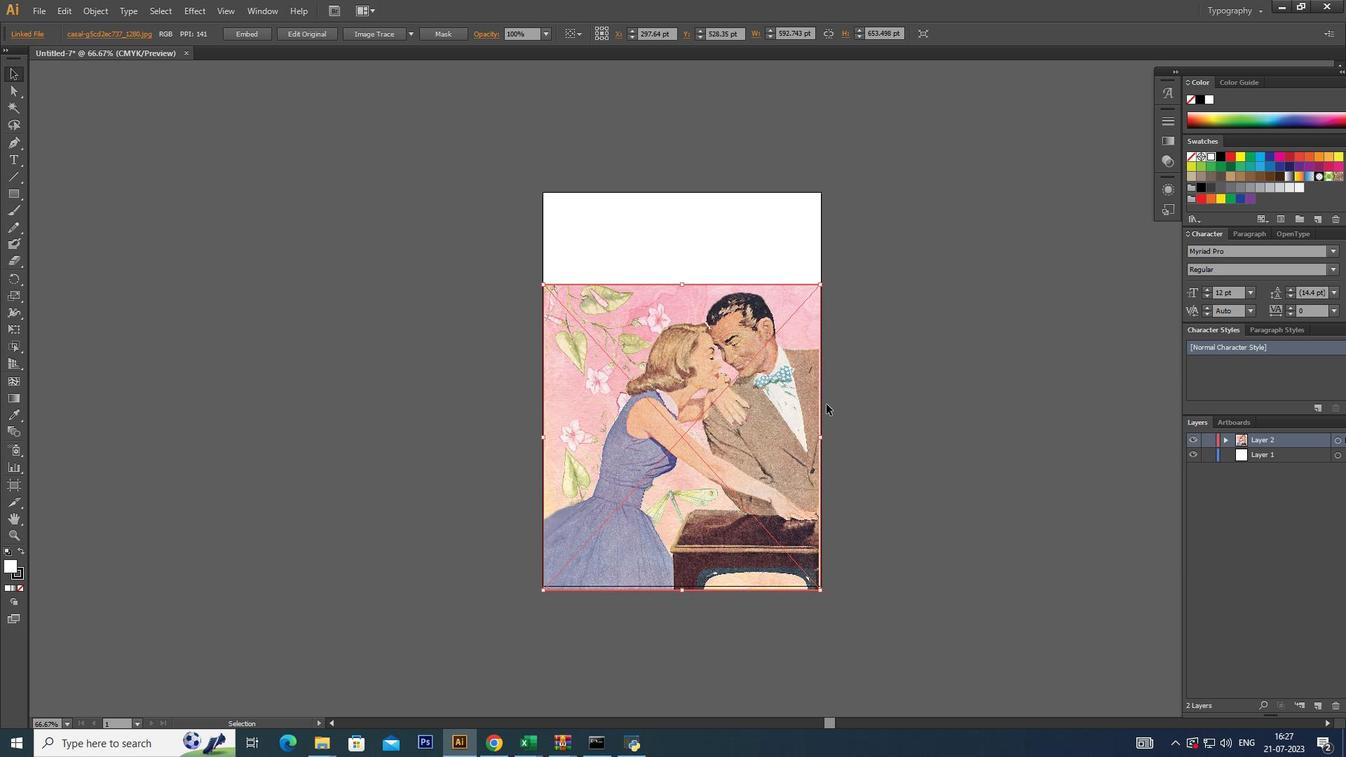 
Action: Mouse moved to (839, 171)
Screenshot: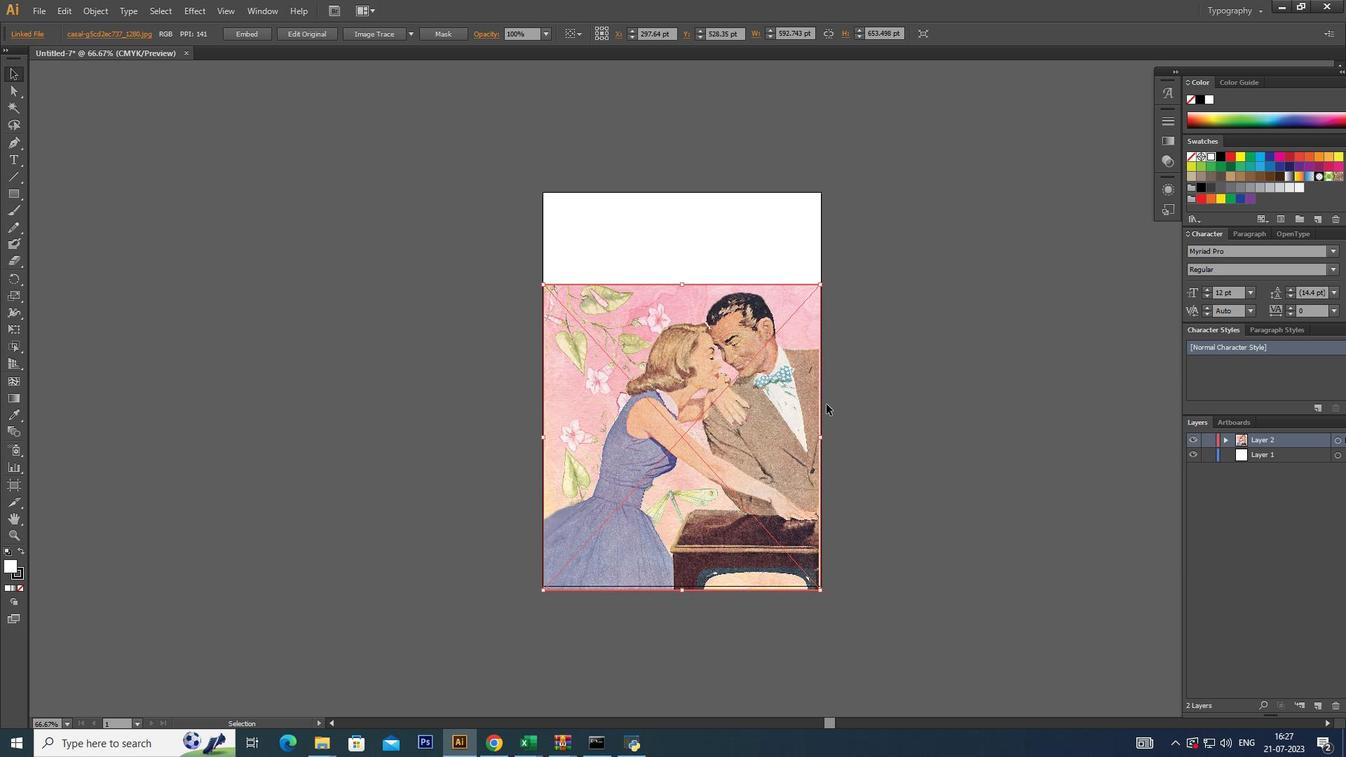 
Action: Key pressed <Key.shift><Key.alt_l><Key.shift><Key.alt_l><Key.shift><Key.alt_l><Key.shift><Key.alt_l><Key.shift><Key.alt_l><Key.shift><Key.alt_l><Key.shift><Key.alt_l>
Screenshot: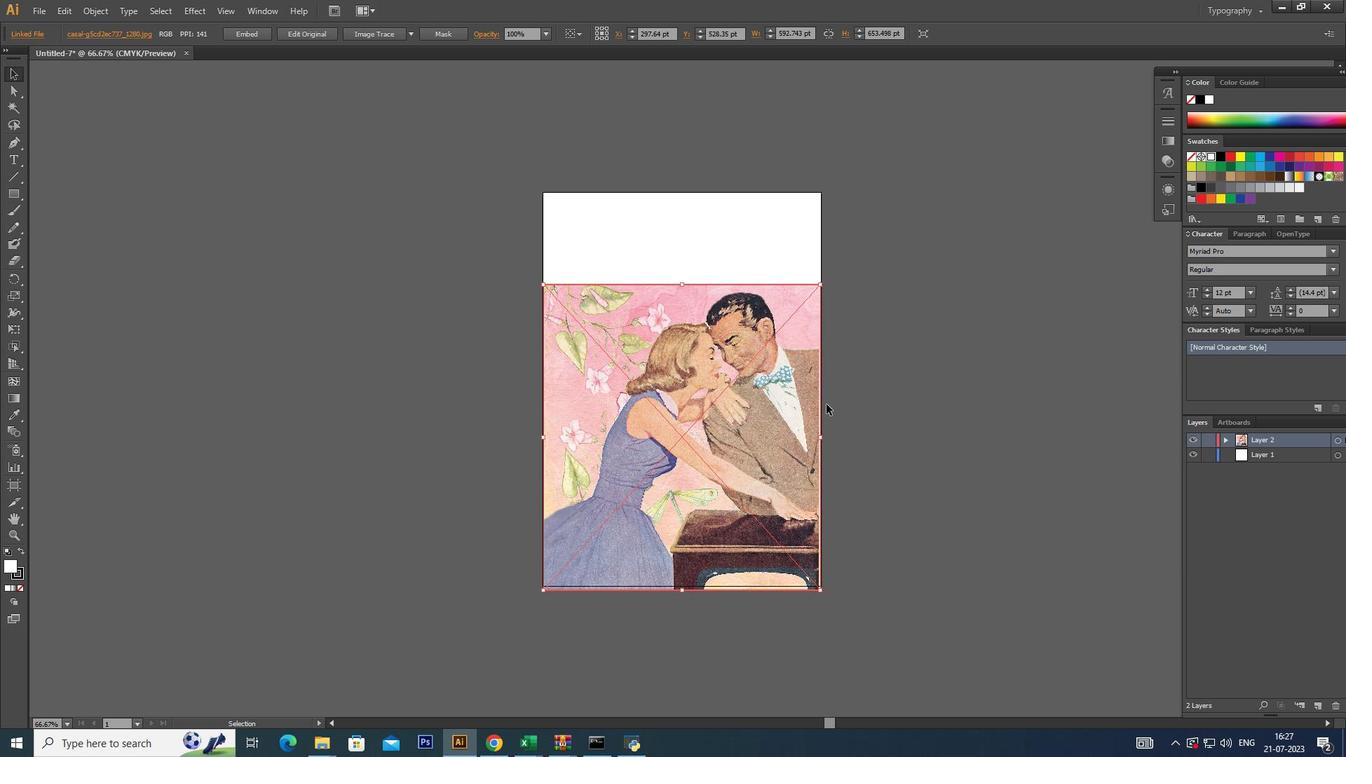 
Action: Mouse moved to (839, 171)
Screenshot: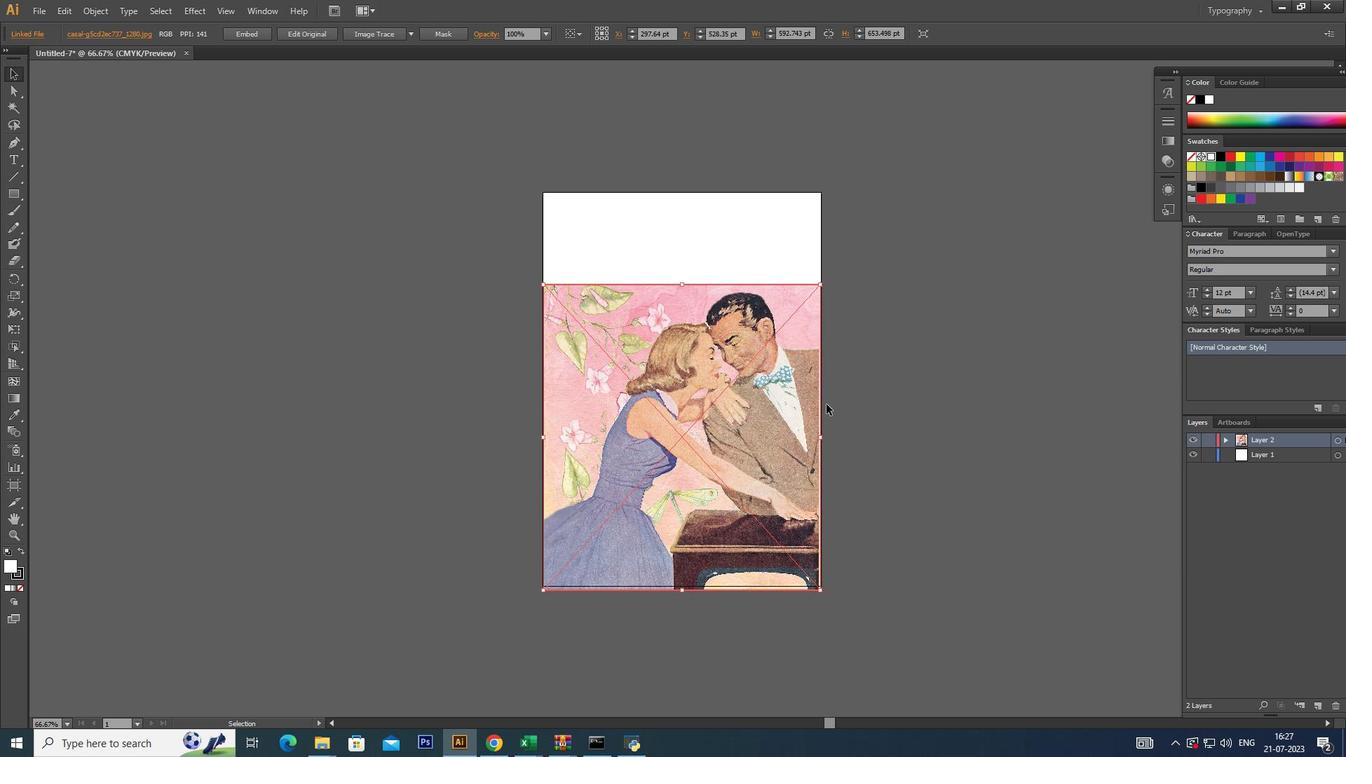 
Action: Key pressed <Key.shift><Key.alt_l>
Screenshot: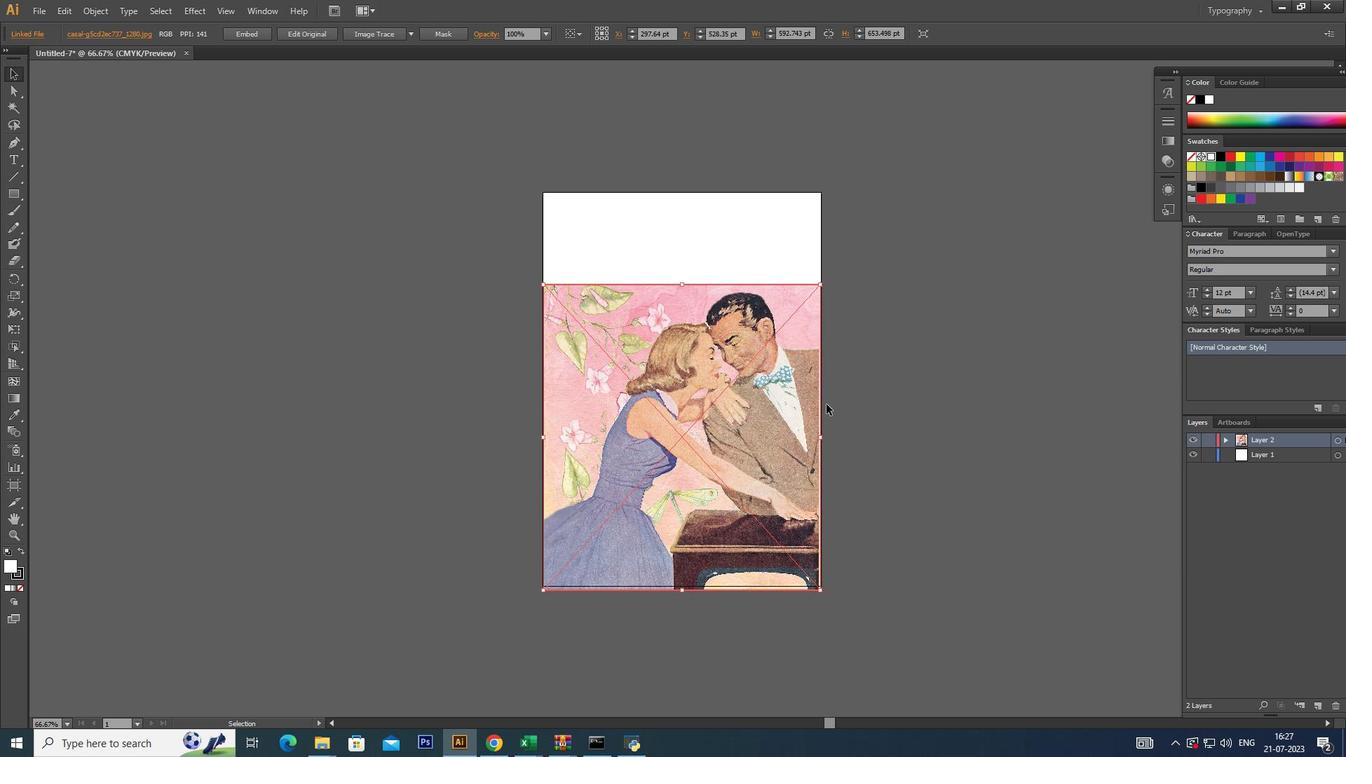 
Action: Mouse moved to (838, 171)
Screenshot: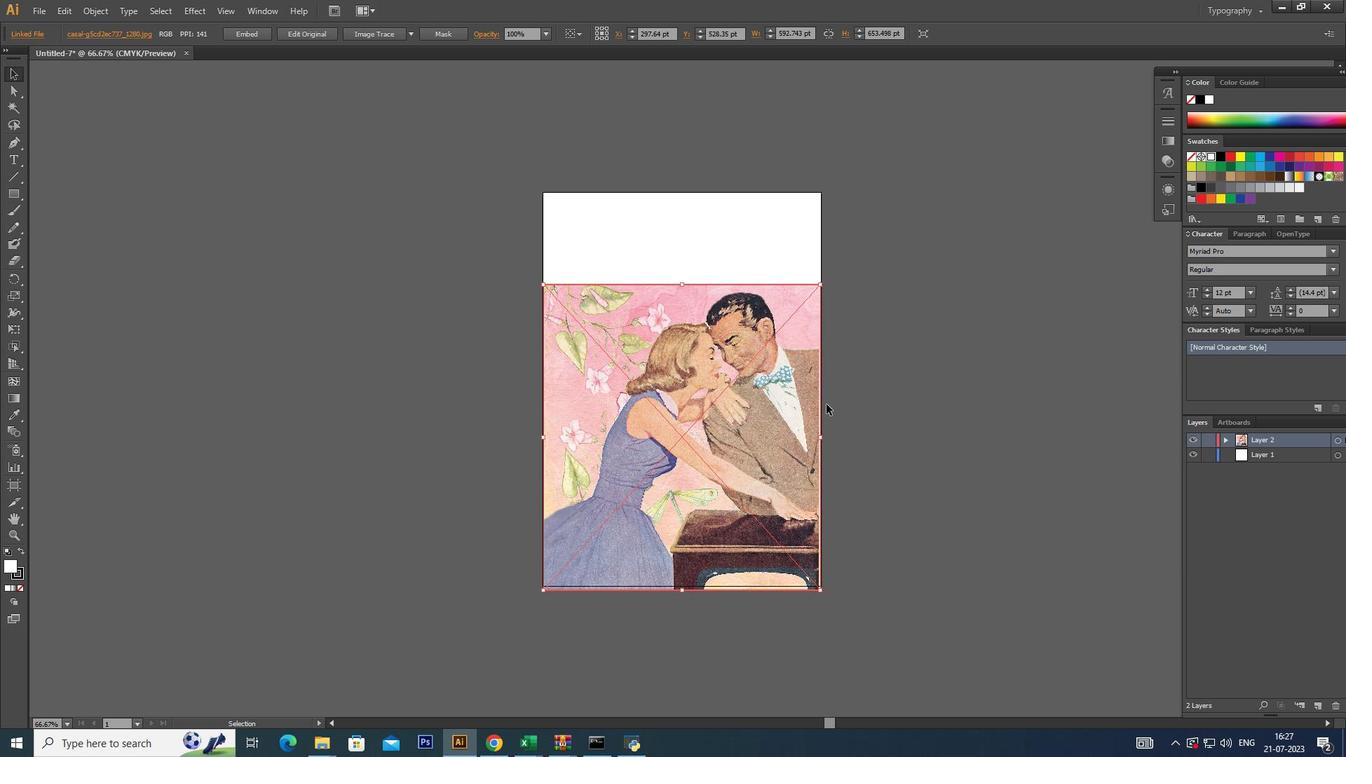 
Action: Key pressed <Key.shift><Key.alt_l><Key.shift><Key.alt_l>
Screenshot: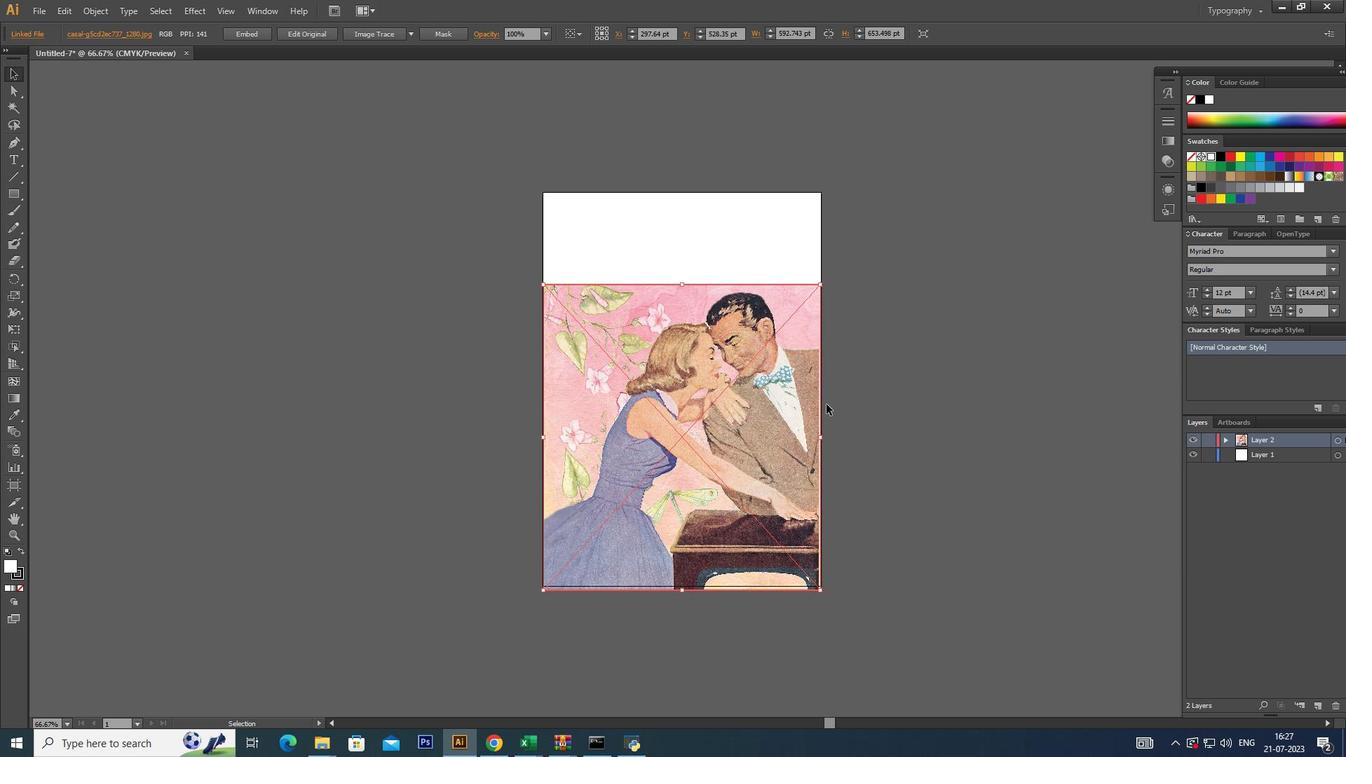 
Action: Mouse moved to (829, 177)
Screenshot: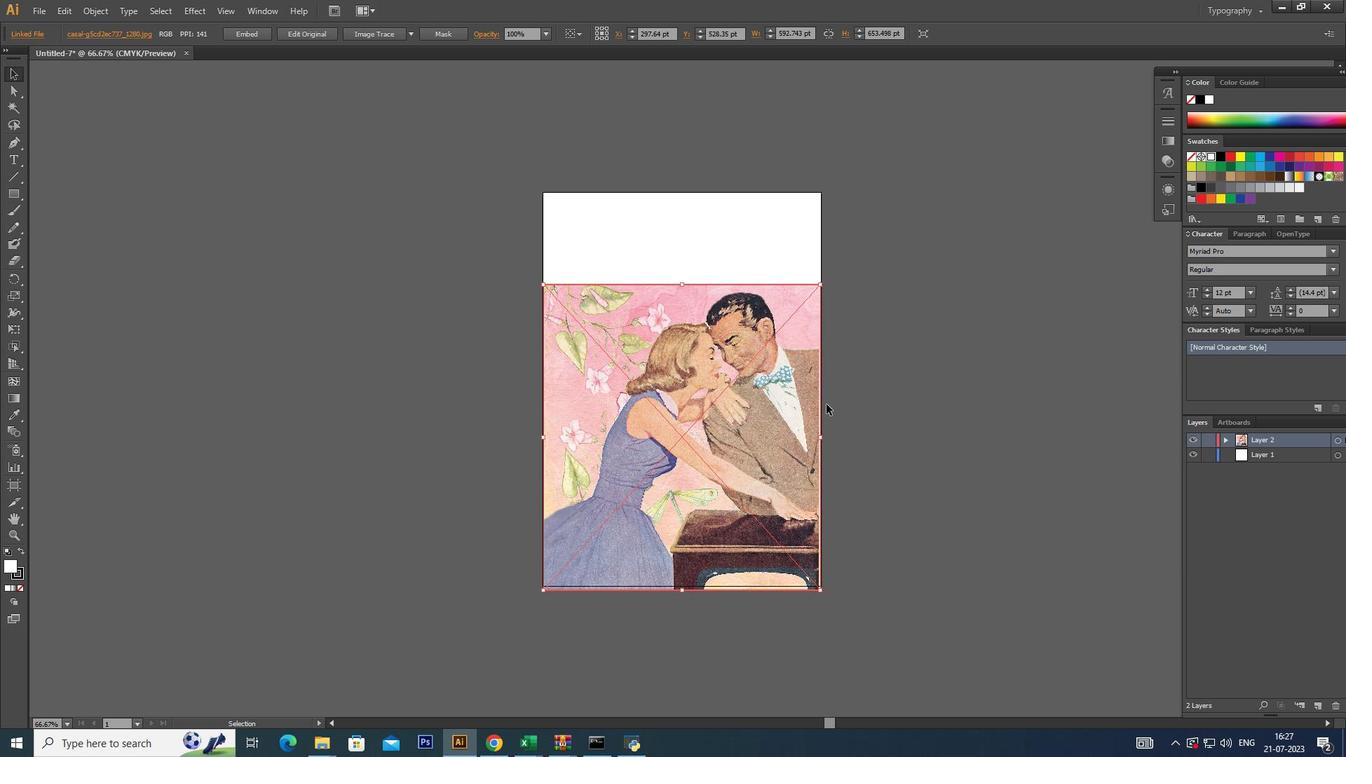 
Action: Key pressed <Key.shift><Key.alt_l>
Screenshot: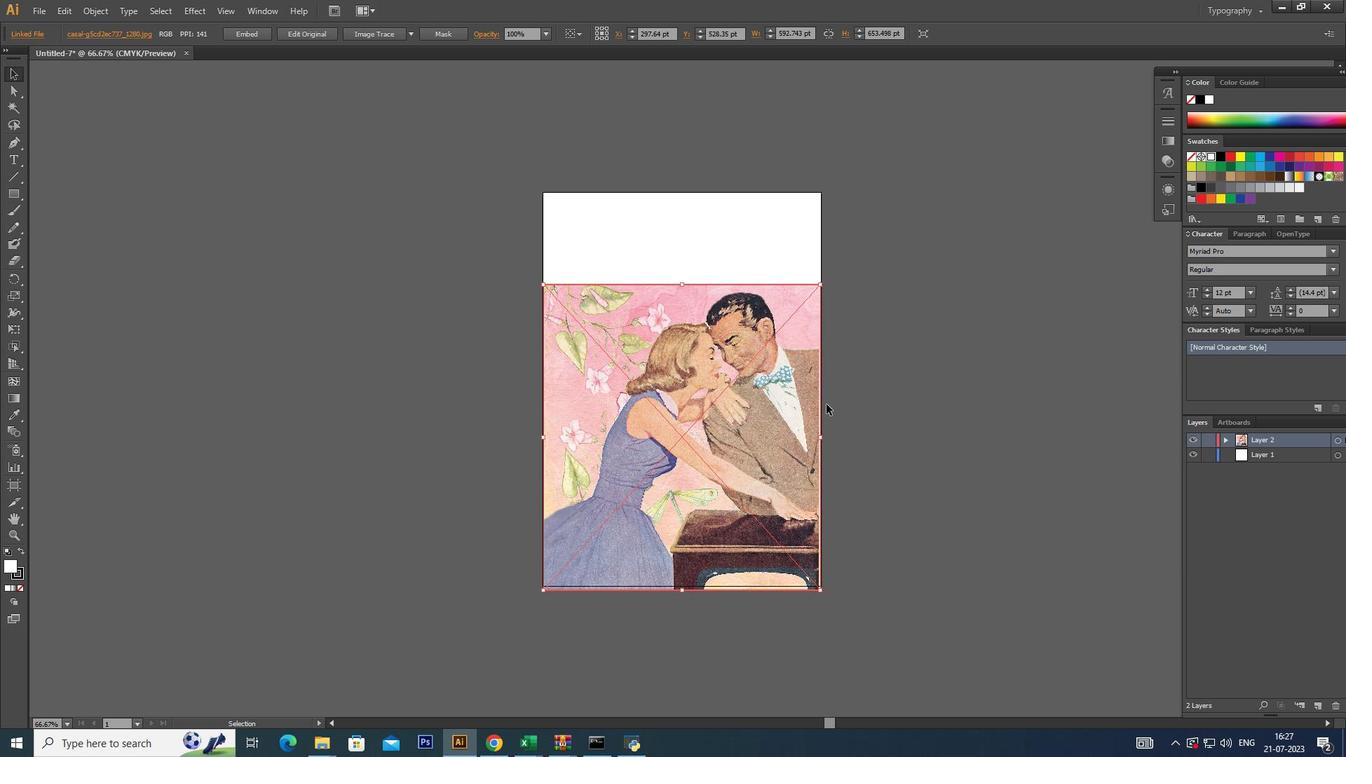 
Action: Mouse moved to (829, 178)
Screenshot: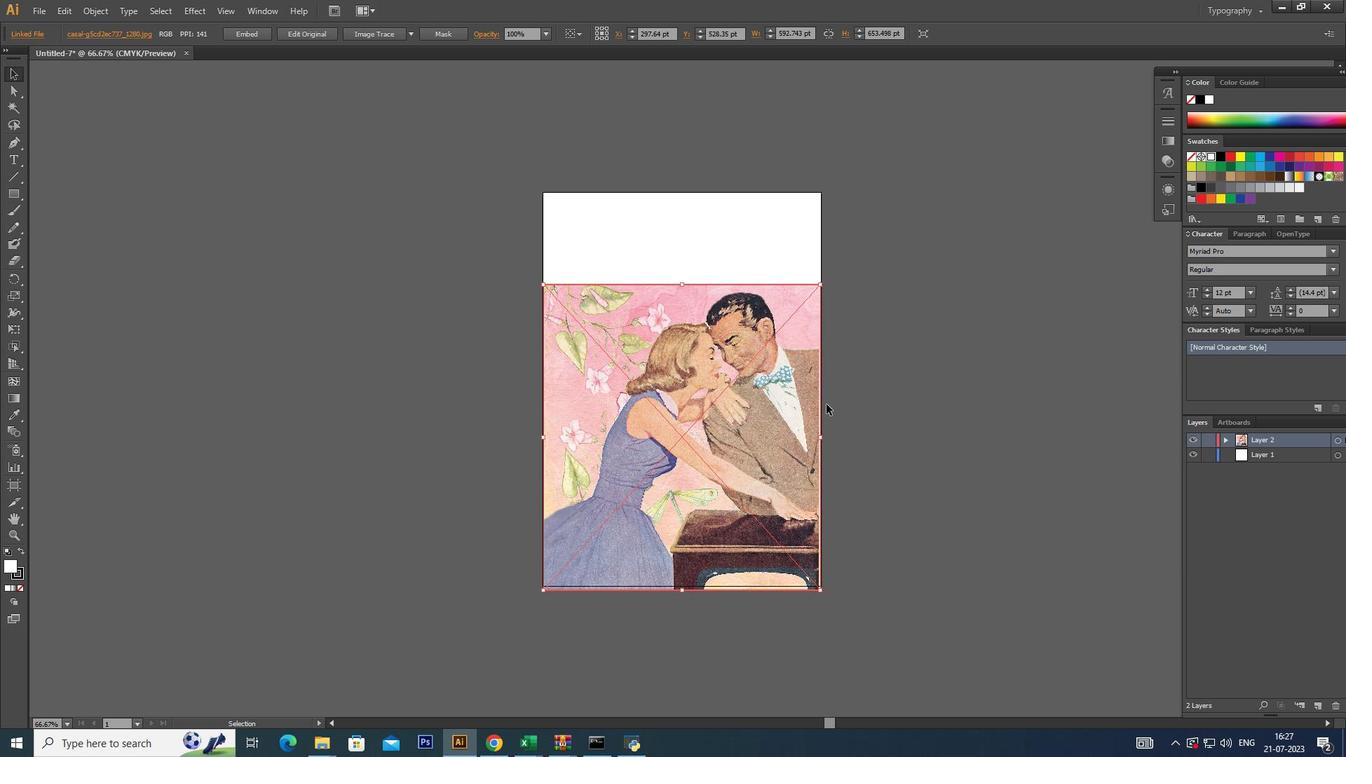 
Action: Key pressed <Key.shift><Key.alt_l>
Screenshot: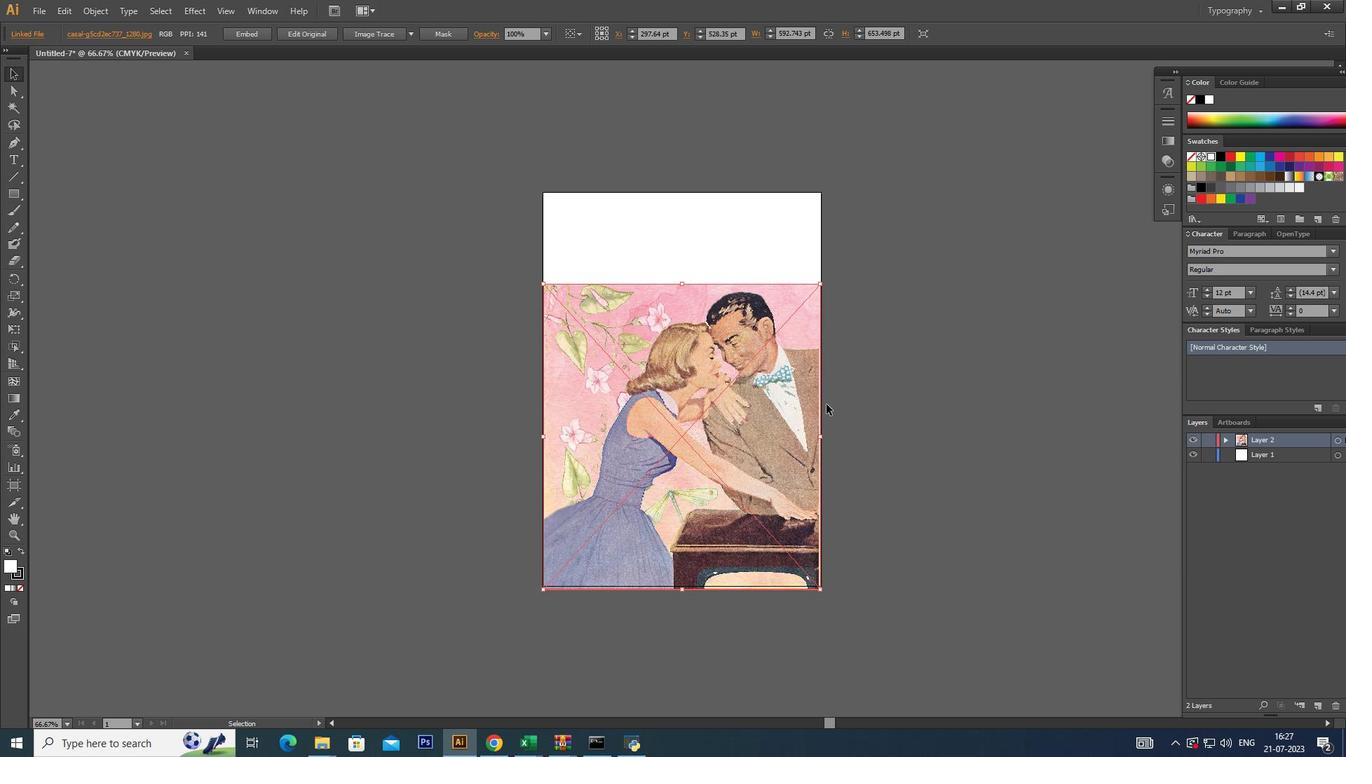 
Action: Mouse moved to (829, 180)
Screenshot: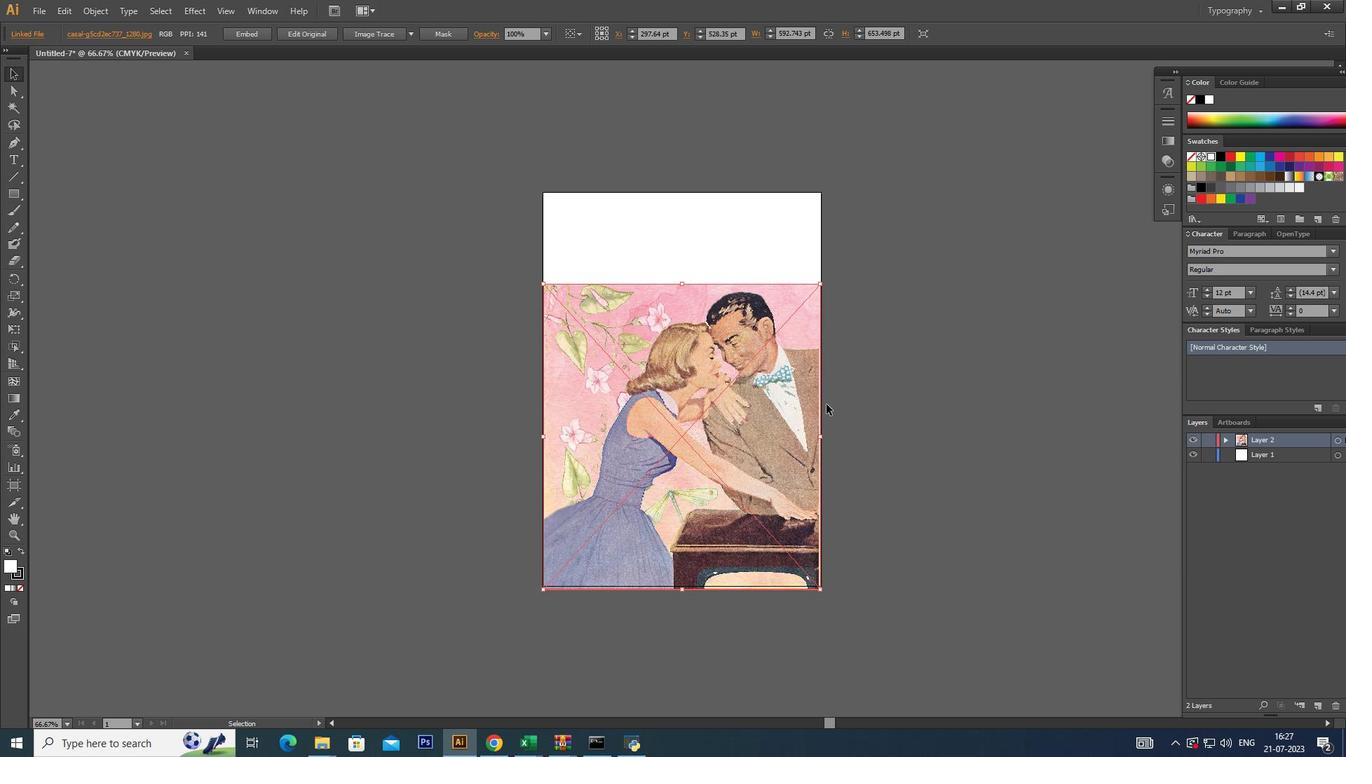 
Action: Key pressed <Key.shift><Key.alt_l><Key.shift><Key.alt_l><Key.shift><Key.alt_l><Key.shift><Key.alt_l>
Screenshot: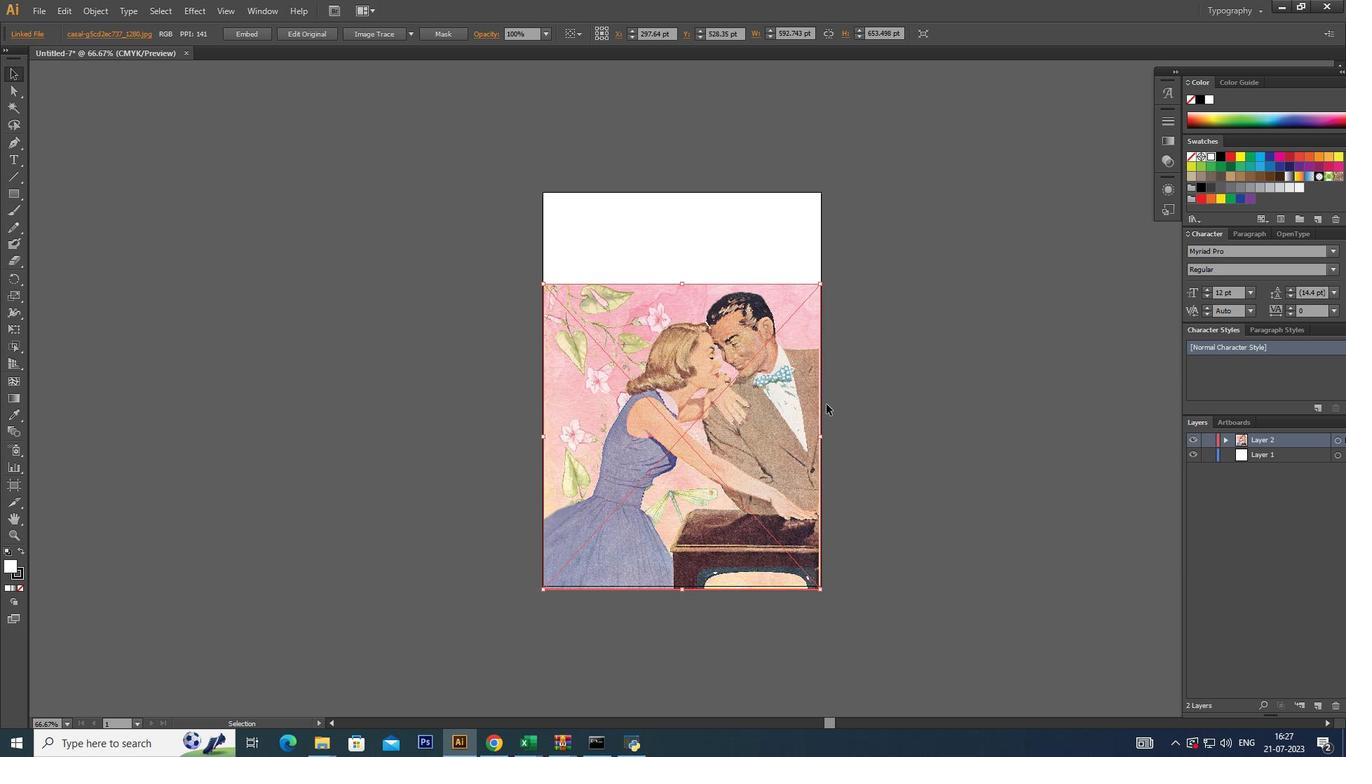 
Action: Mouse moved to (829, 180)
Screenshot: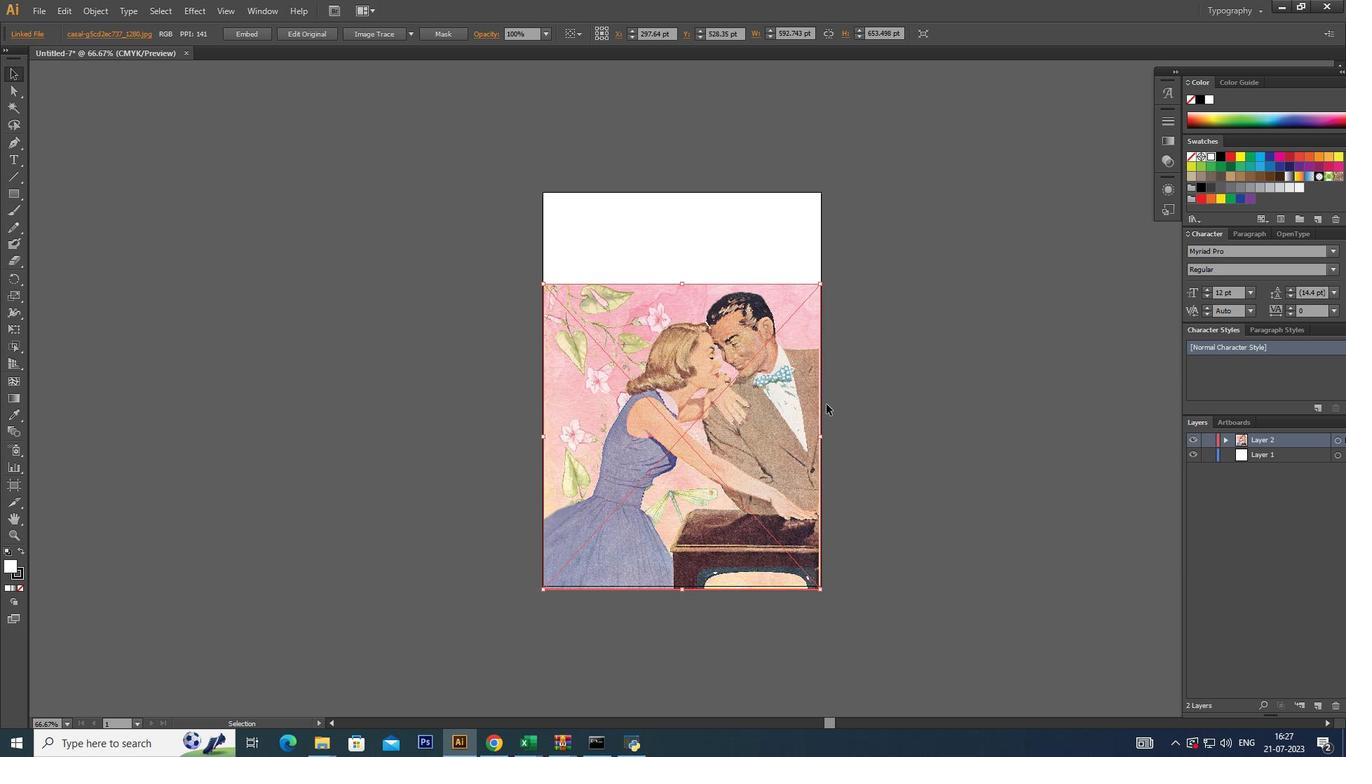 
Action: Key pressed <Key.shift><Key.alt_l>
Screenshot: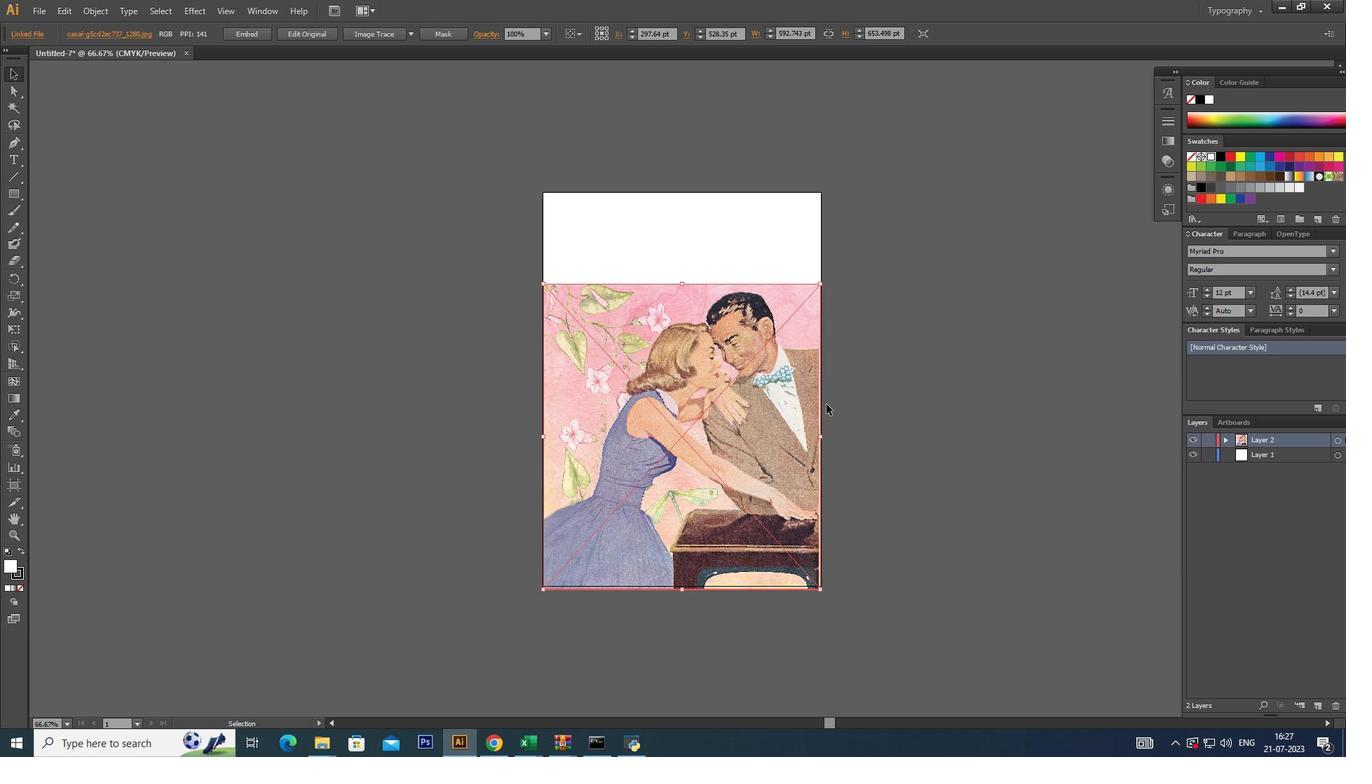 
Action: Mouse moved to (826, 181)
Screenshot: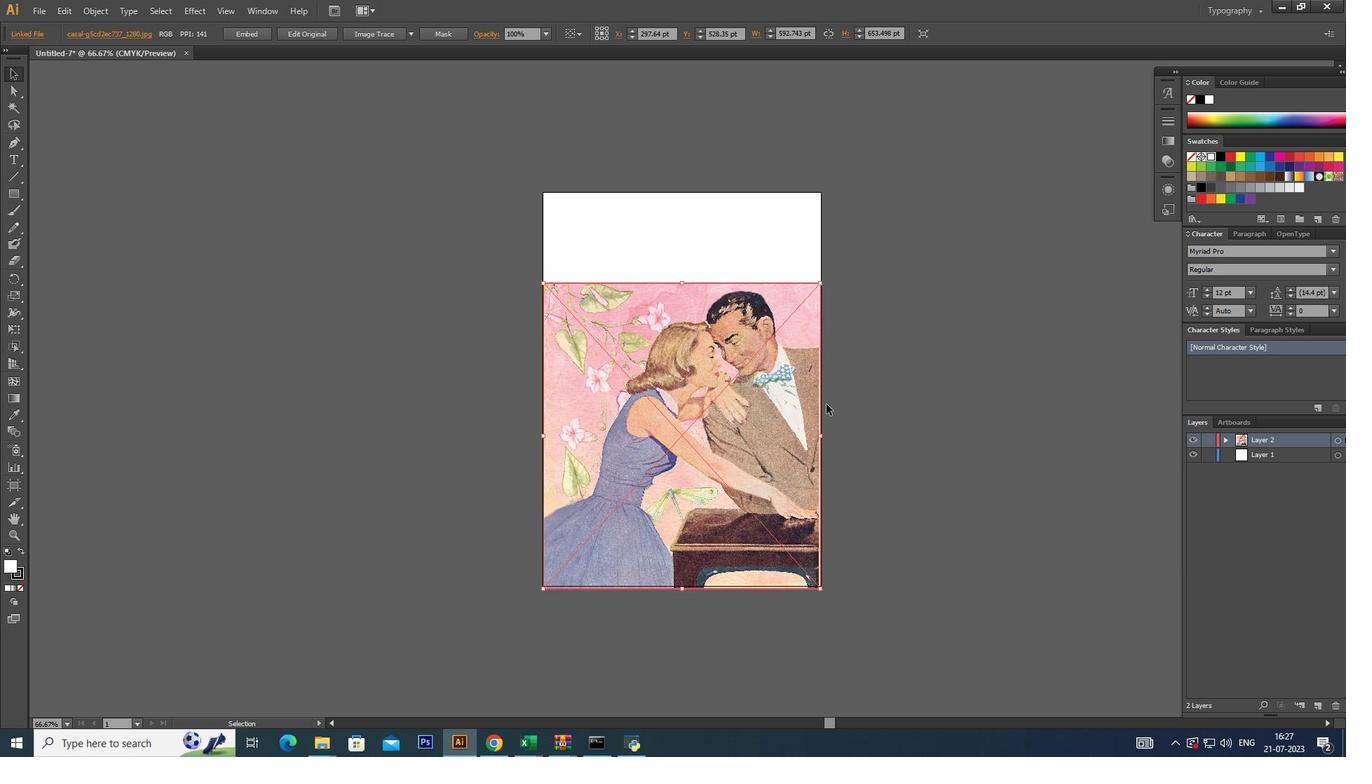 
Action: Key pressed <Key.alt_l>
Screenshot: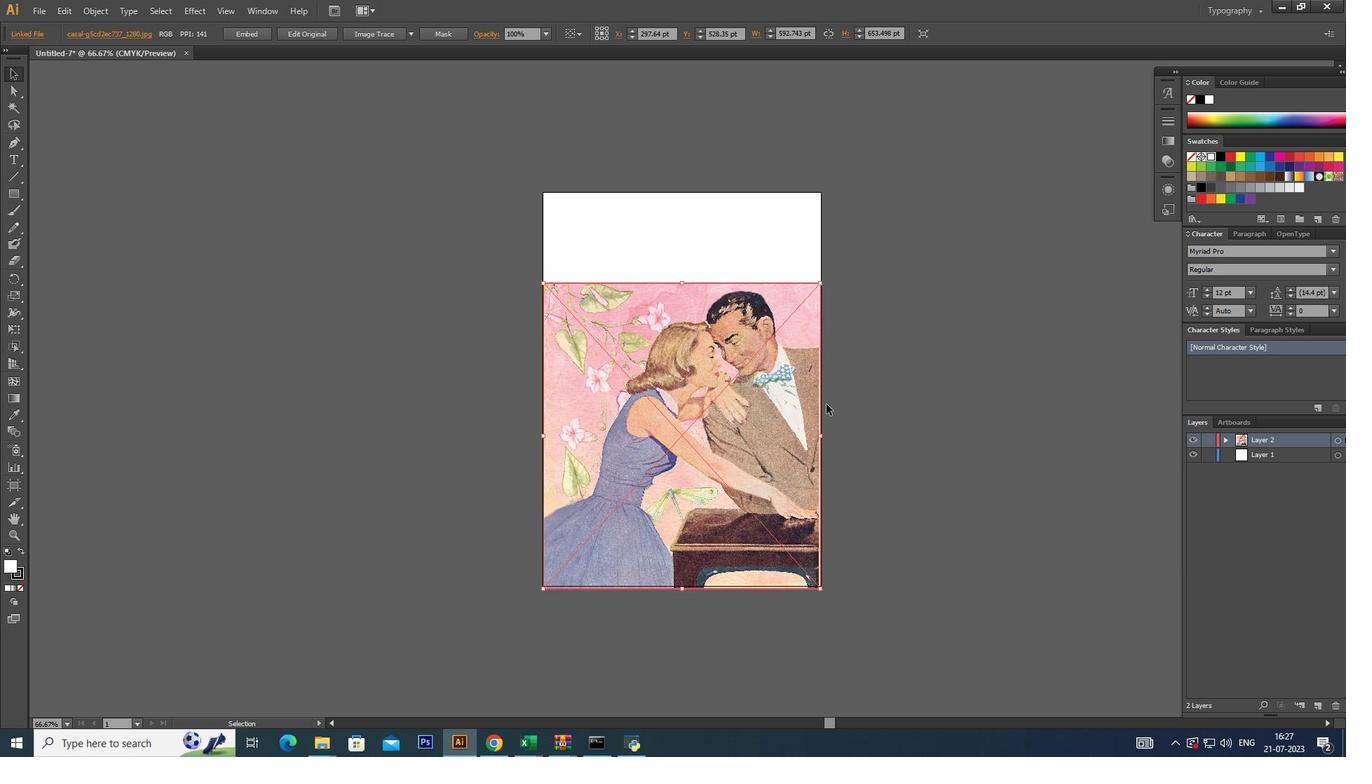 
Action: Mouse moved to (825, 181)
Screenshot: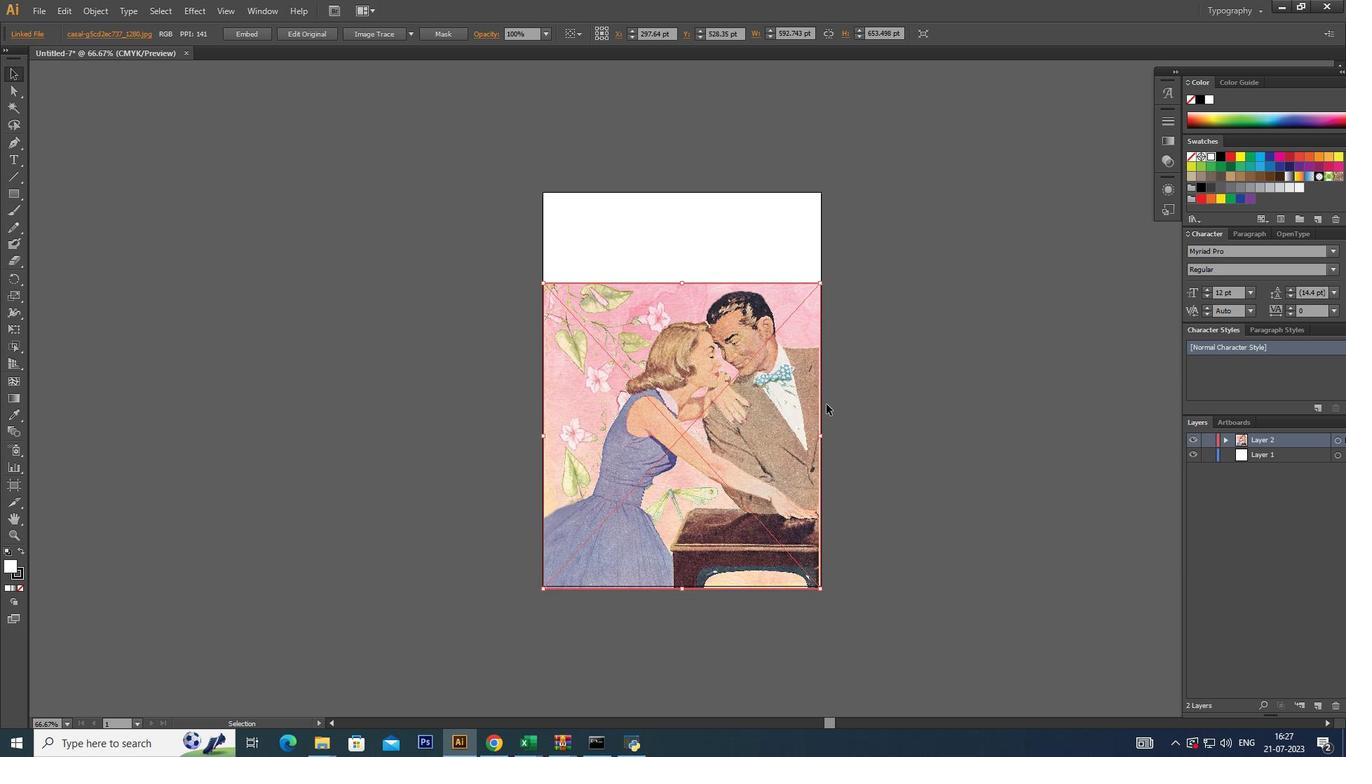 
Action: Key pressed <Key.shift>
Screenshot: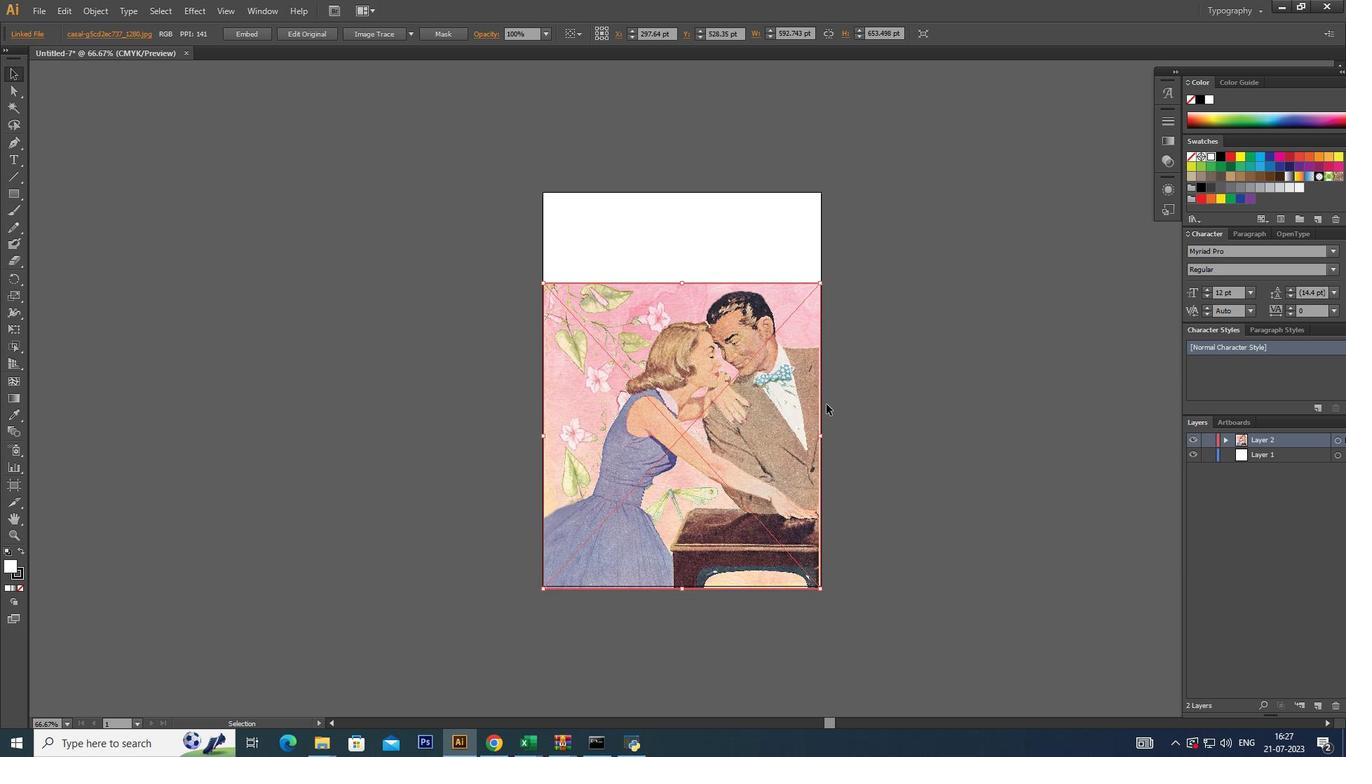 
Action: Mouse moved to (824, 183)
Screenshot: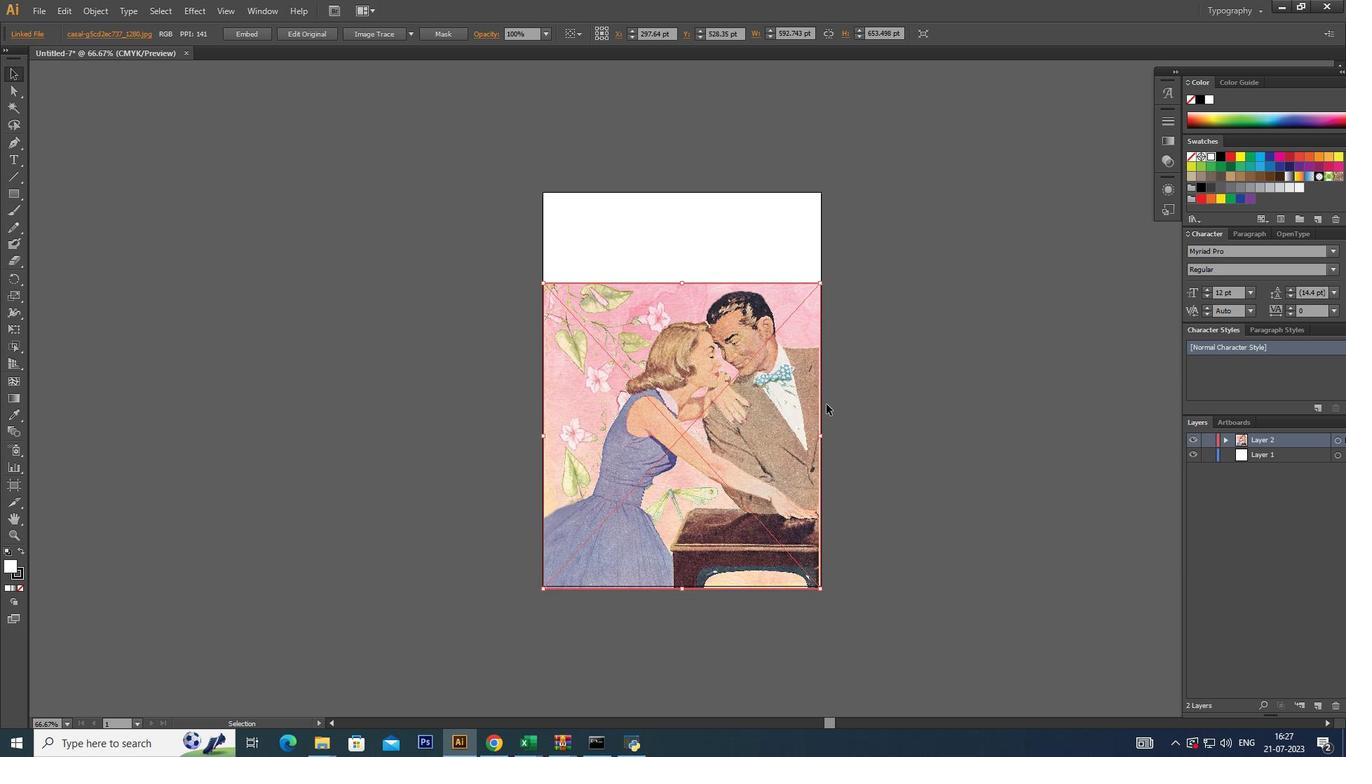 
Action: Key pressed <Key.alt_l><Key.shift><Key.alt_l><Key.shift>
Screenshot: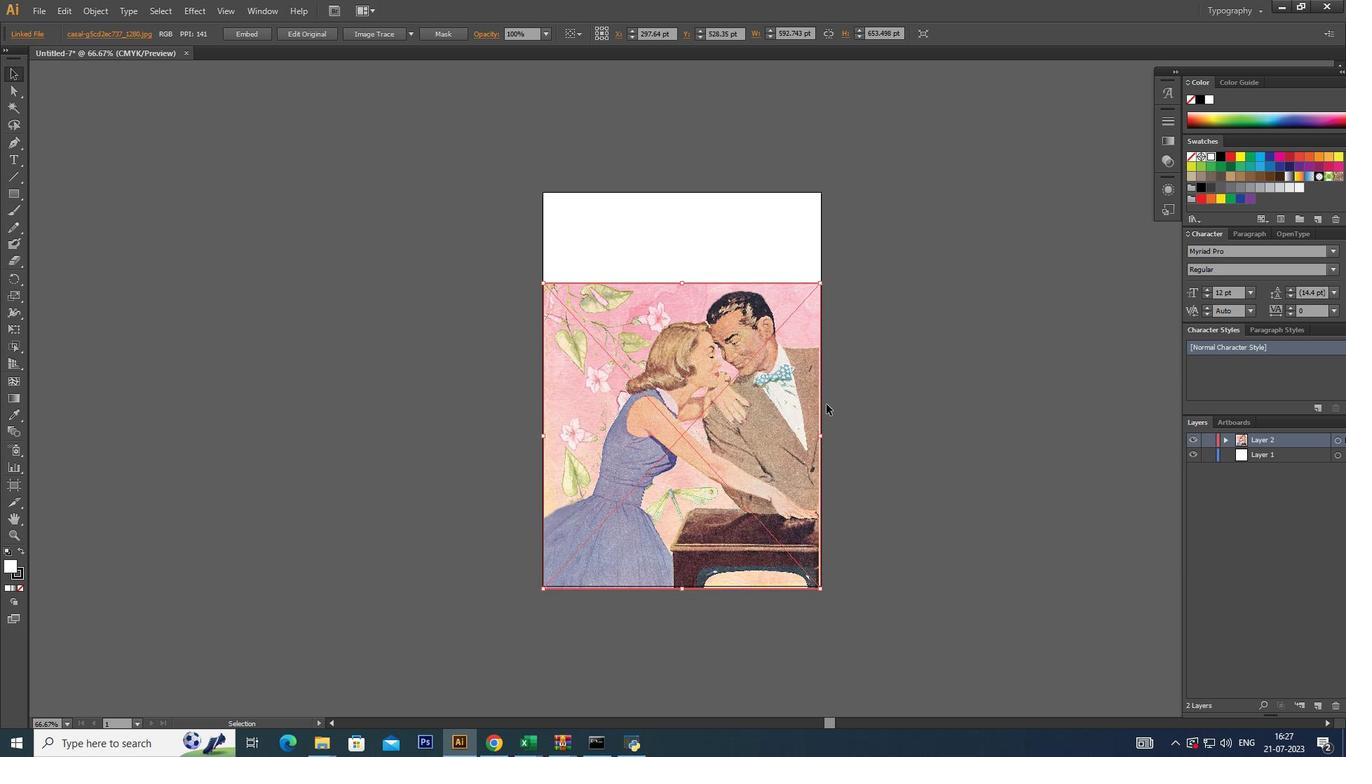 
Action: Mouse moved to (822, 185)
Screenshot: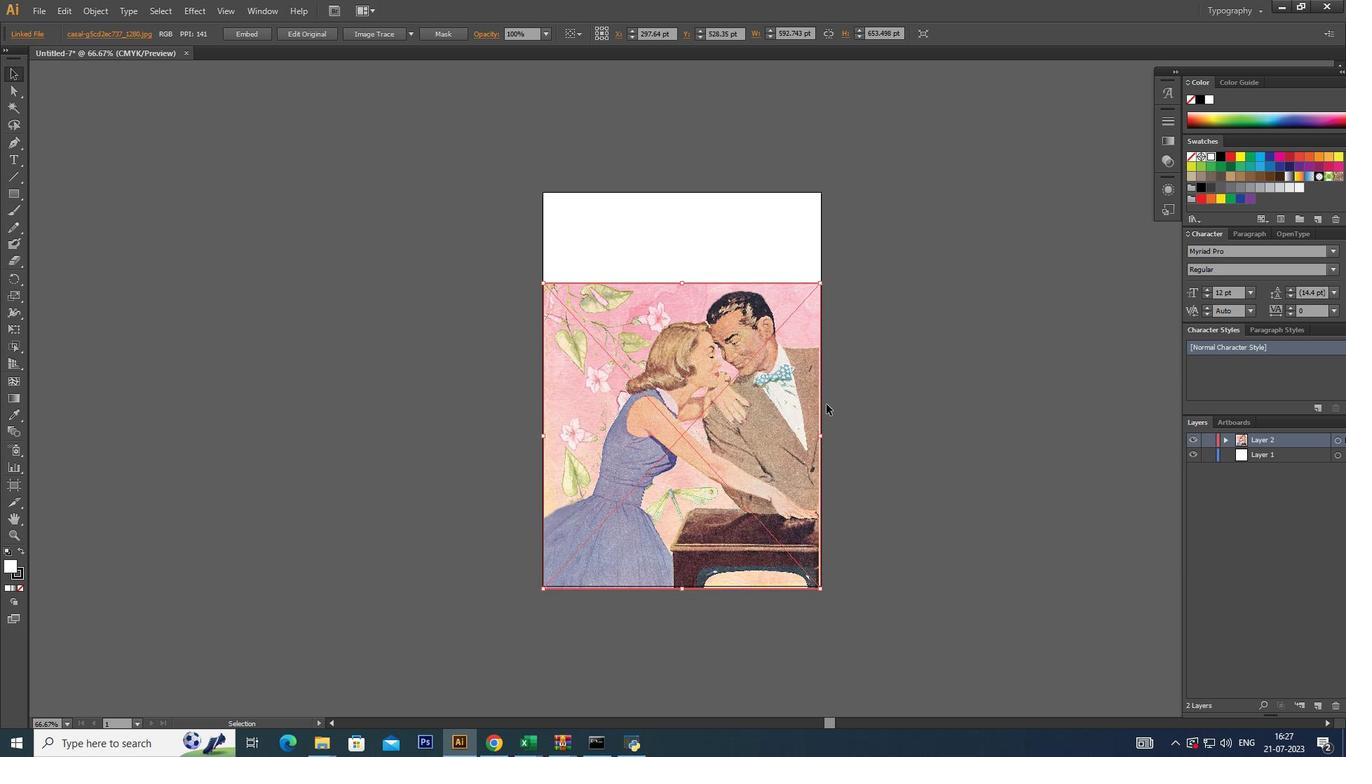 
Action: Key pressed <Key.alt_l><Key.shift><Key.alt_l>
Screenshot: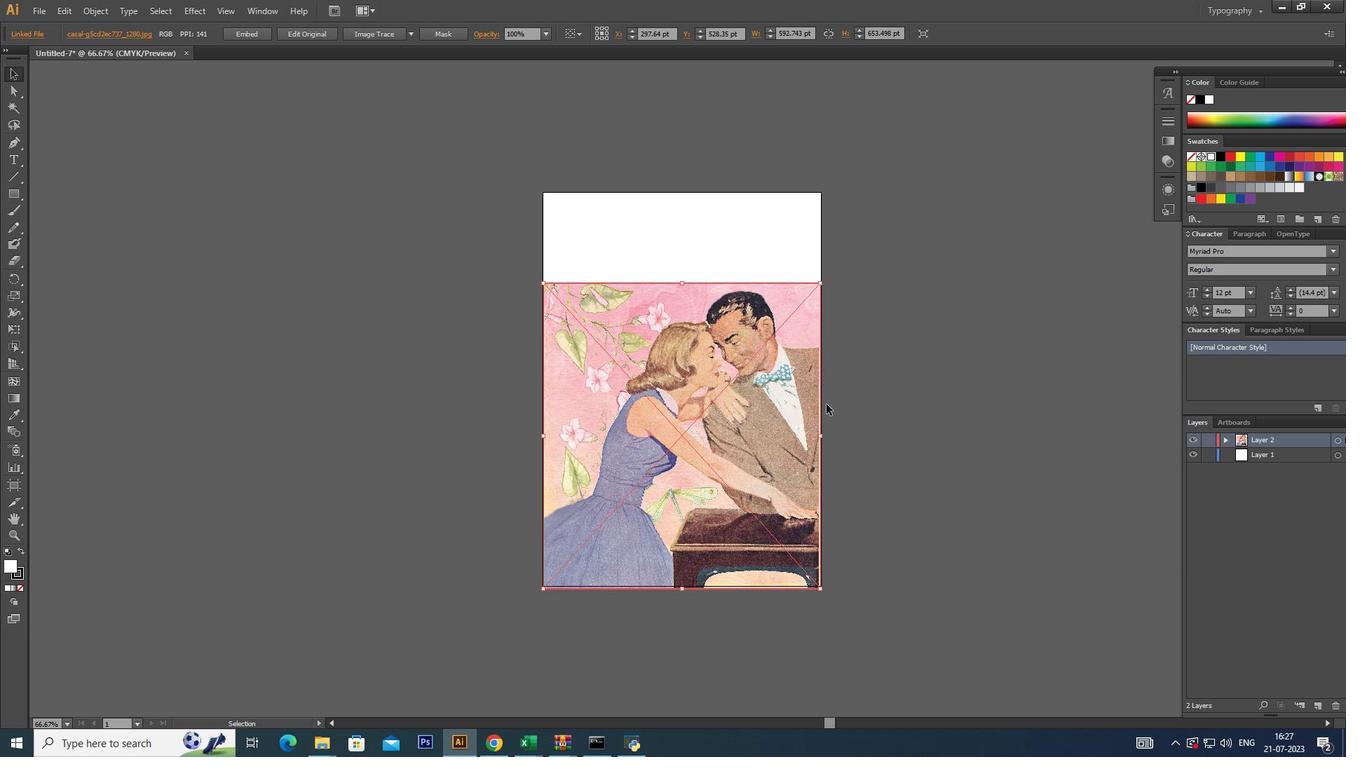 
Action: Mouse moved to (822, 185)
Screenshot: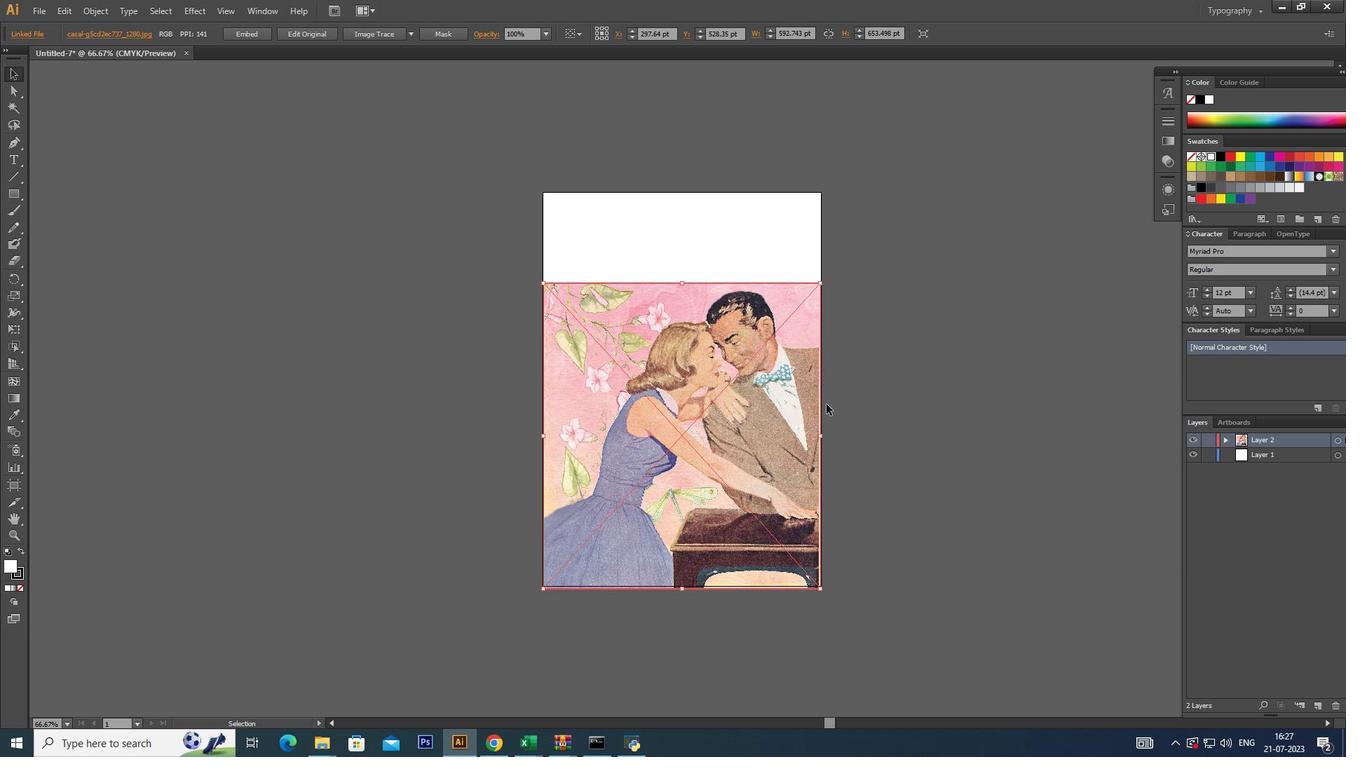 
Action: Key pressed <Key.shift>
Screenshot: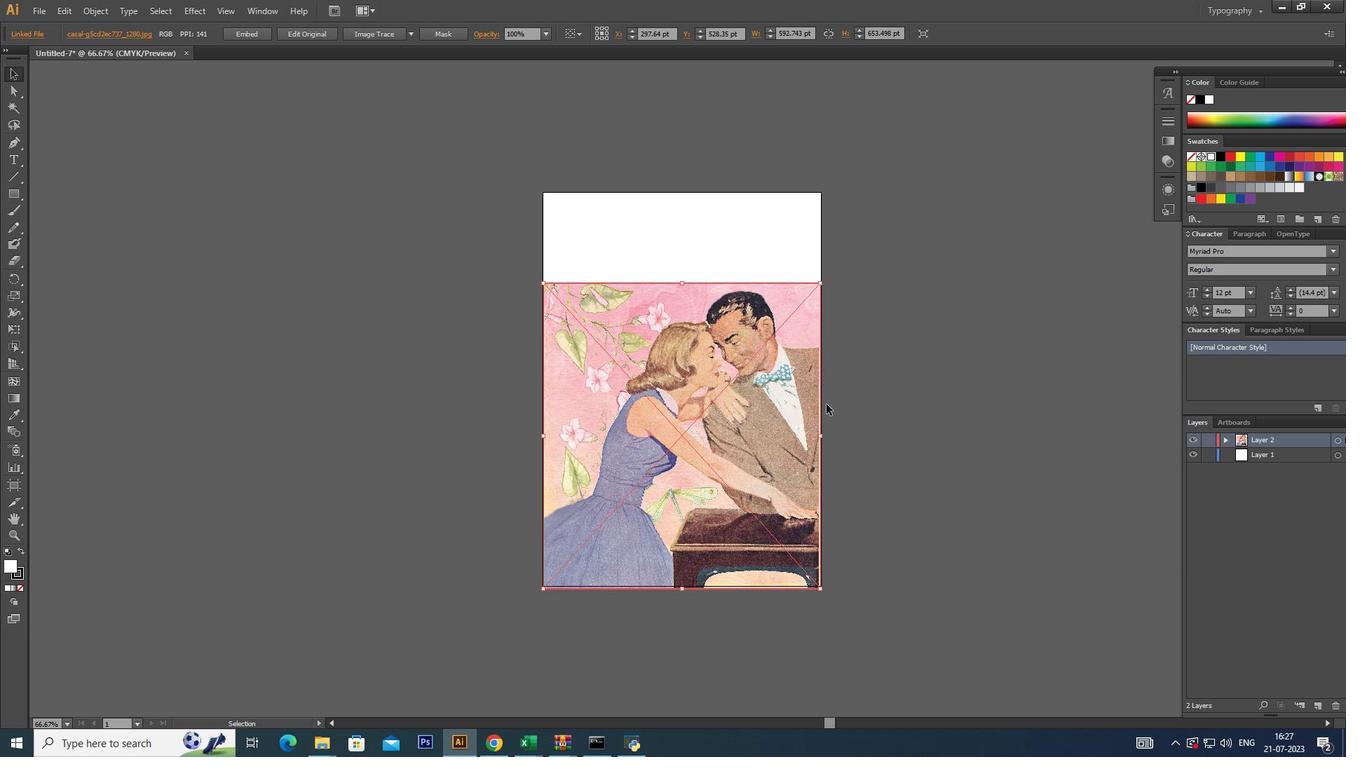 
Action: Mouse moved to (822, 185)
Screenshot: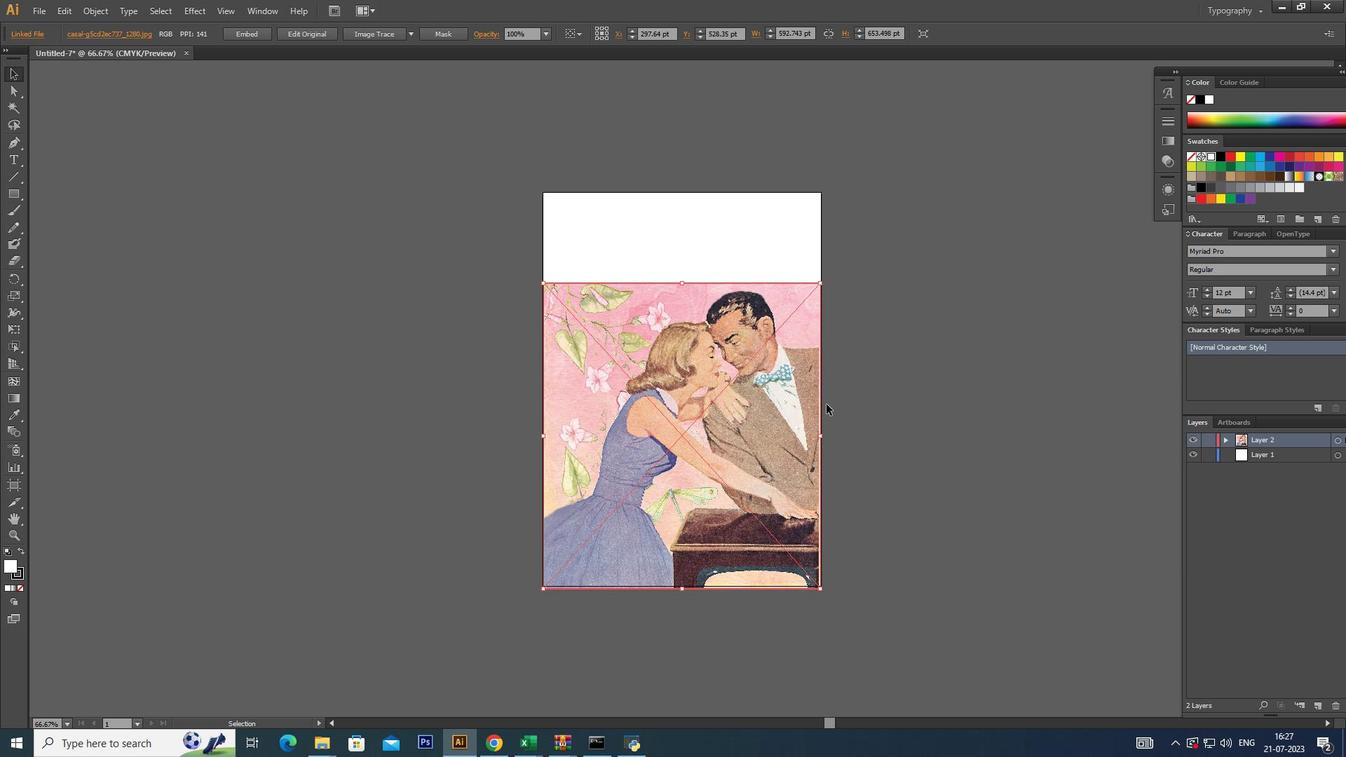 
Action: Key pressed <Key.alt_l><Key.shift><Key.alt_l><Key.shift>
Screenshot: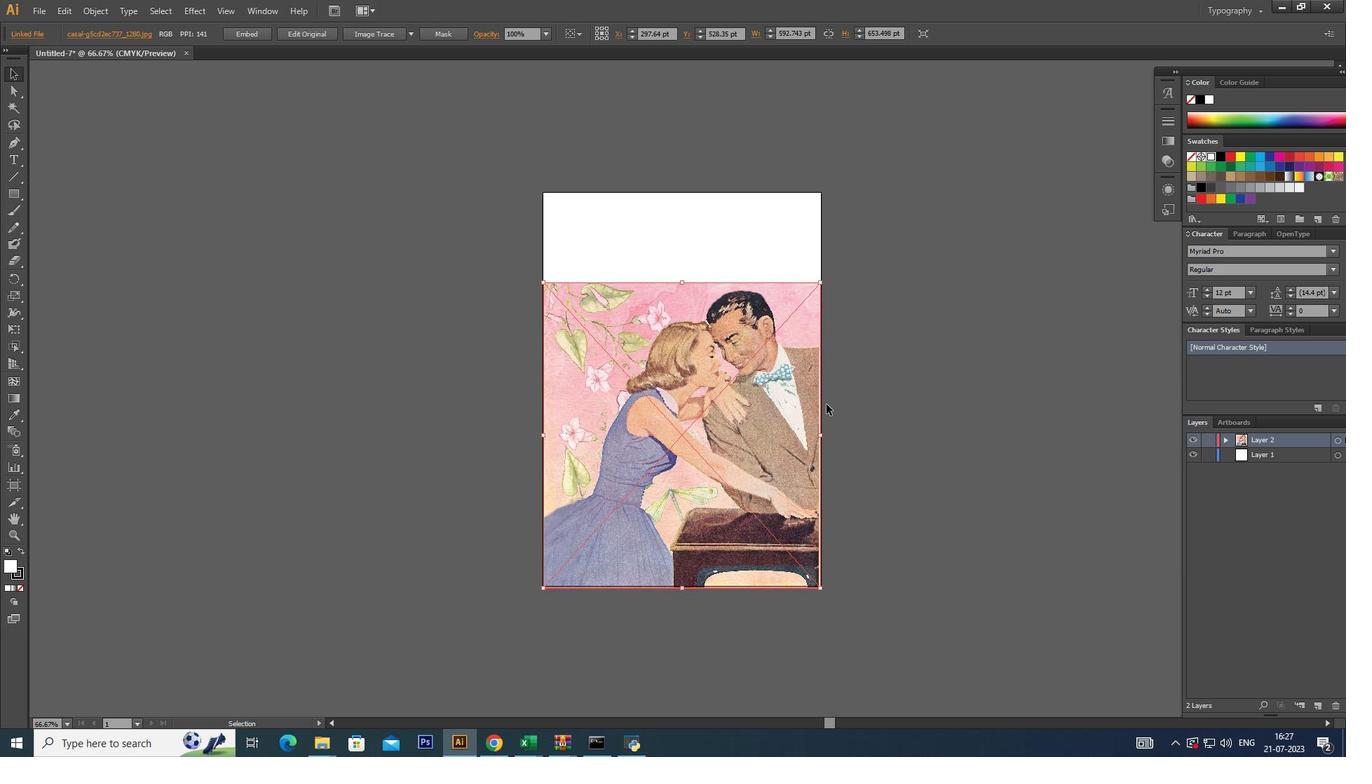 
Action: Mouse moved to (822, 186)
Screenshot: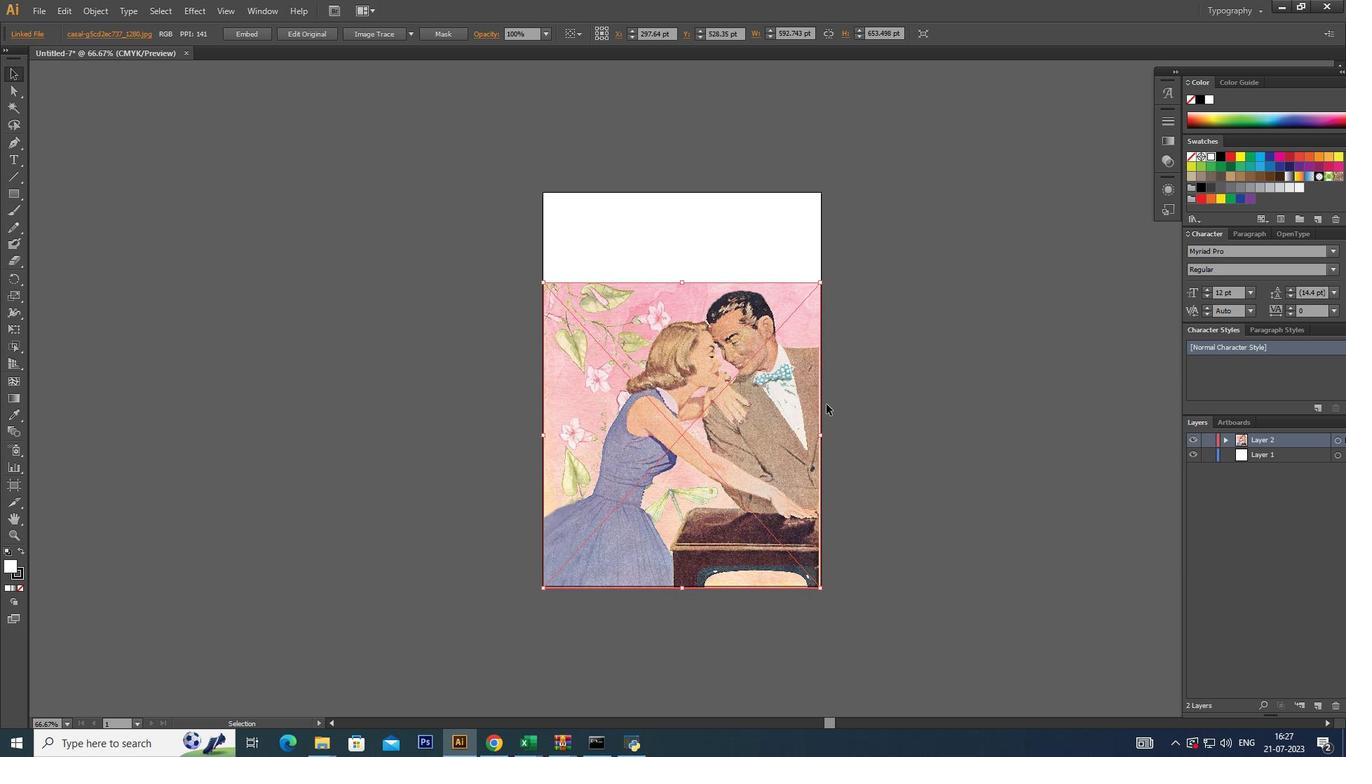 
Action: Key pressed <Key.alt_l>
Screenshot: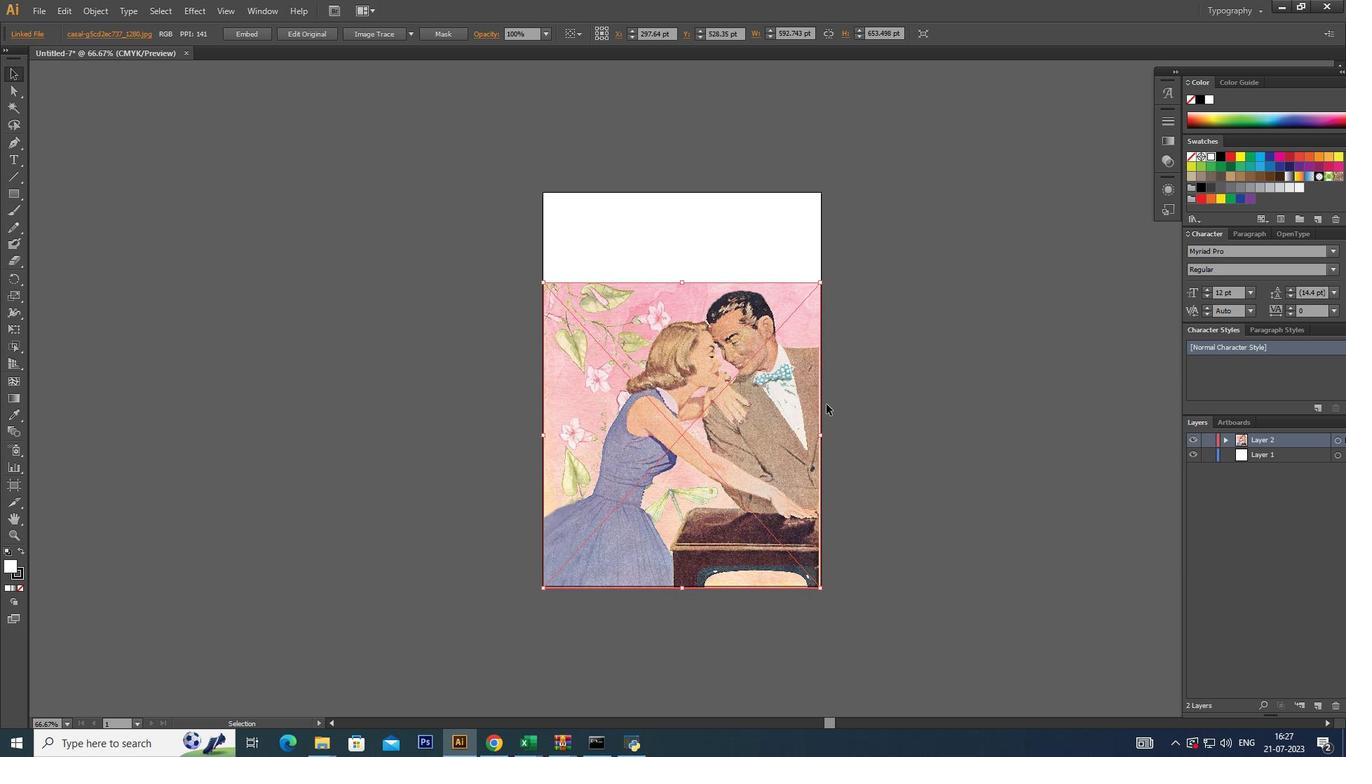 
Action: Mouse moved to (820, 187)
Screenshot: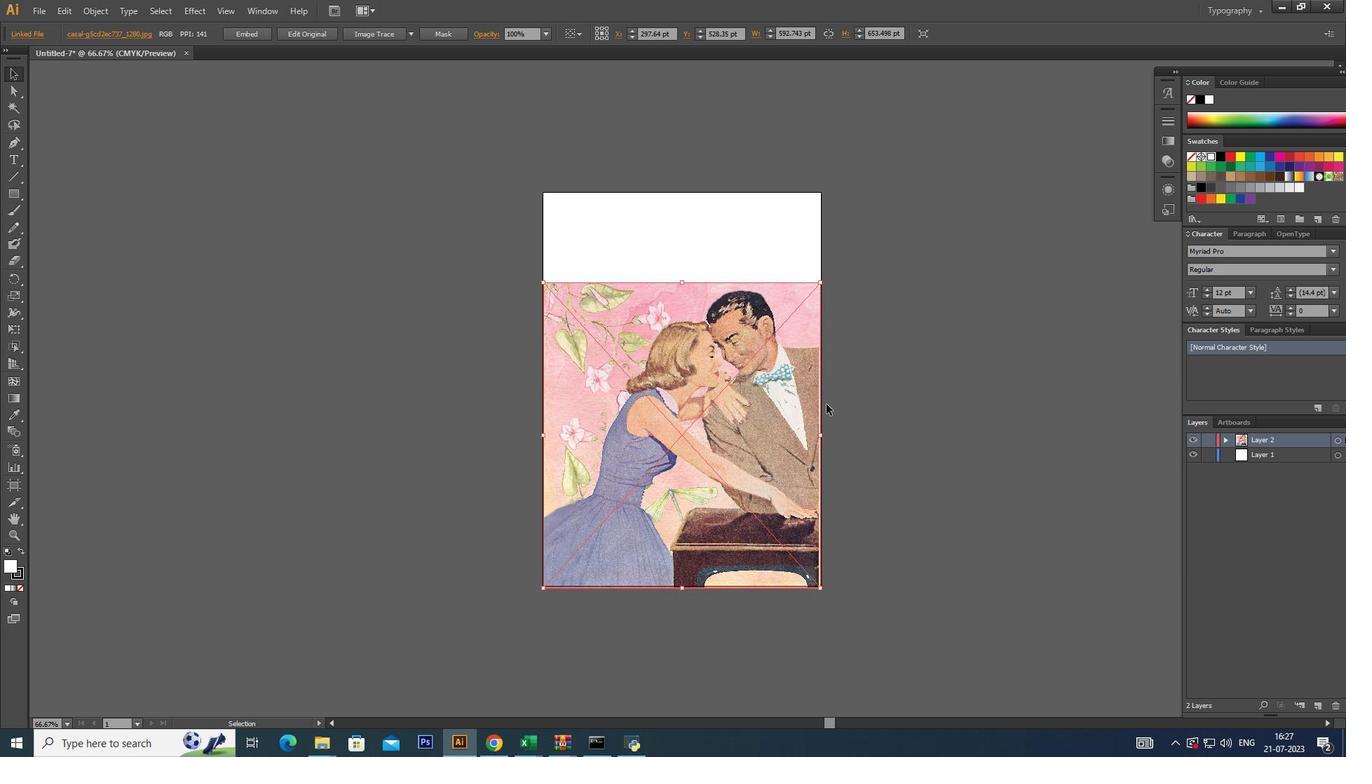 
Action: Key pressed <Key.shift><Key.alt_l><Key.shift><Key.alt_l><Key.shift><Key.alt_l><Key.shift><Key.alt_l><Key.shift><Key.alt_l><Key.shift><Key.alt_l><Key.shift><Key.alt_l><Key.shift><Key.alt_l><Key.shift><Key.alt_l><Key.shift><Key.alt_l><Key.shift><Key.alt_l><Key.shift><Key.alt_l><Key.shift><Key.alt_l><Key.shift><Key.alt_l><Key.shift><Key.alt_l><Key.shift><Key.alt_l><Key.shift><Key.alt_l><Key.shift><Key.alt_l><Key.shift><Key.alt_l><Key.shift><Key.alt_l><Key.shift><Key.alt_l><Key.shift><Key.alt_l><Key.shift><Key.alt_l><Key.shift><Key.alt_l><Key.shift><Key.alt_l><Key.shift><Key.alt_l><Key.shift><Key.alt_l><Key.shift><Key.alt_l><Key.shift><Key.alt_l><Key.shift><Key.alt_l><Key.shift><Key.alt_l><Key.shift><Key.alt_l><Key.shift><Key.alt_l>
Screenshot: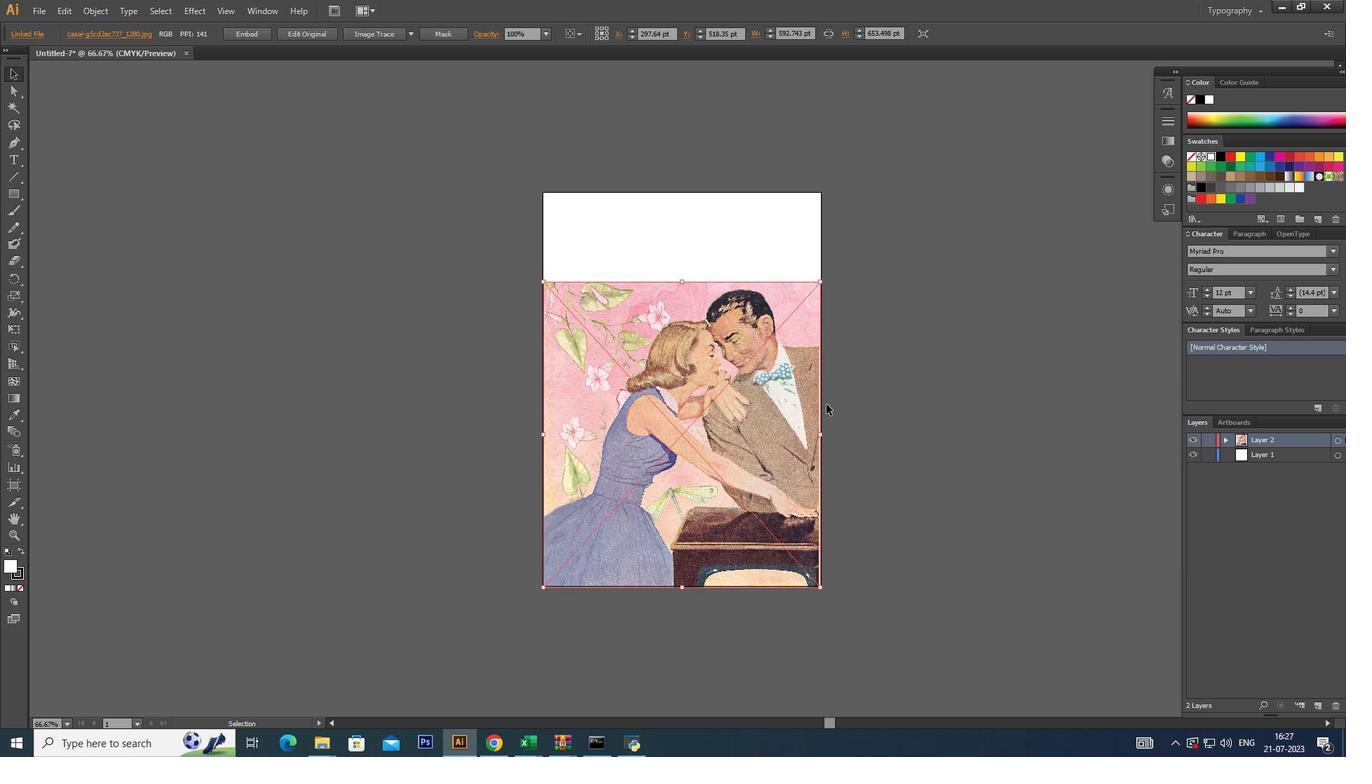 
Action: Mouse moved to (777, 295)
Screenshot: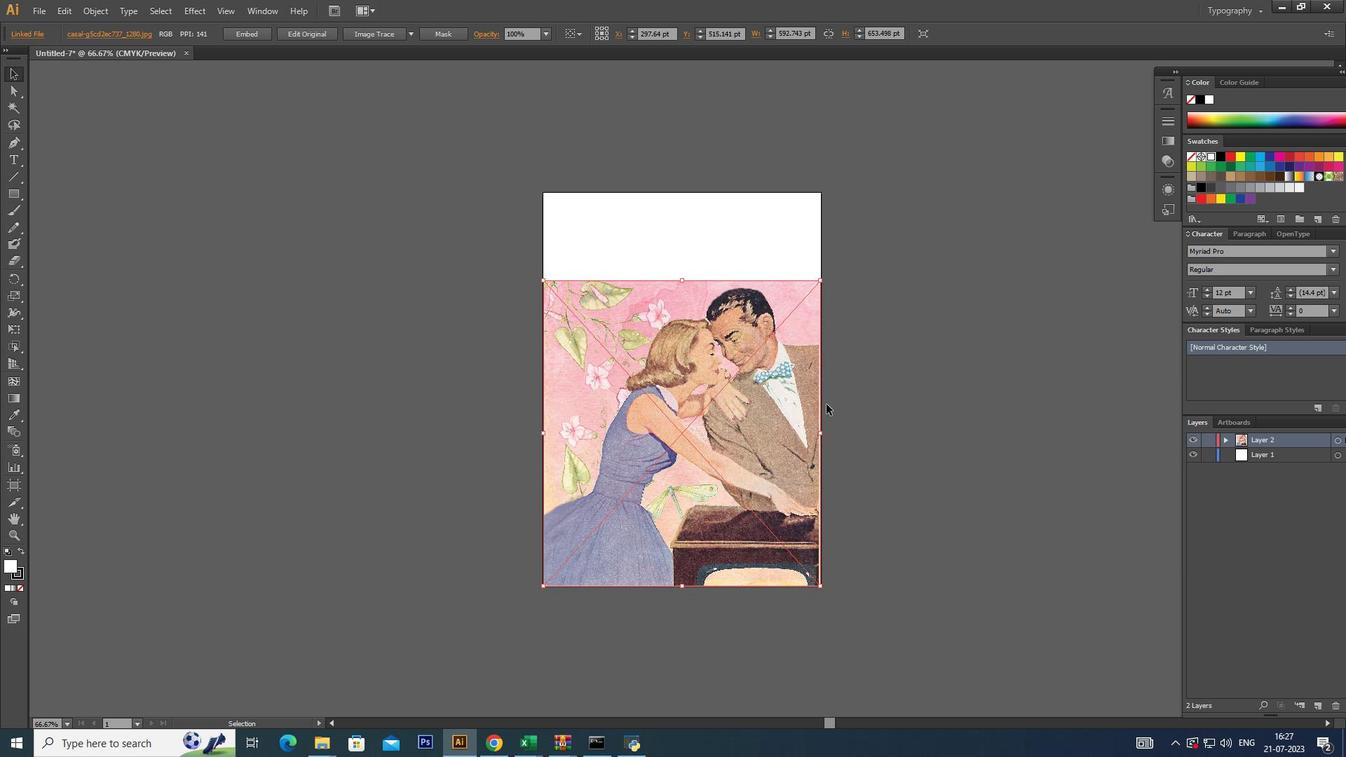 
Action: Mouse pressed left at (777, 295)
Screenshot: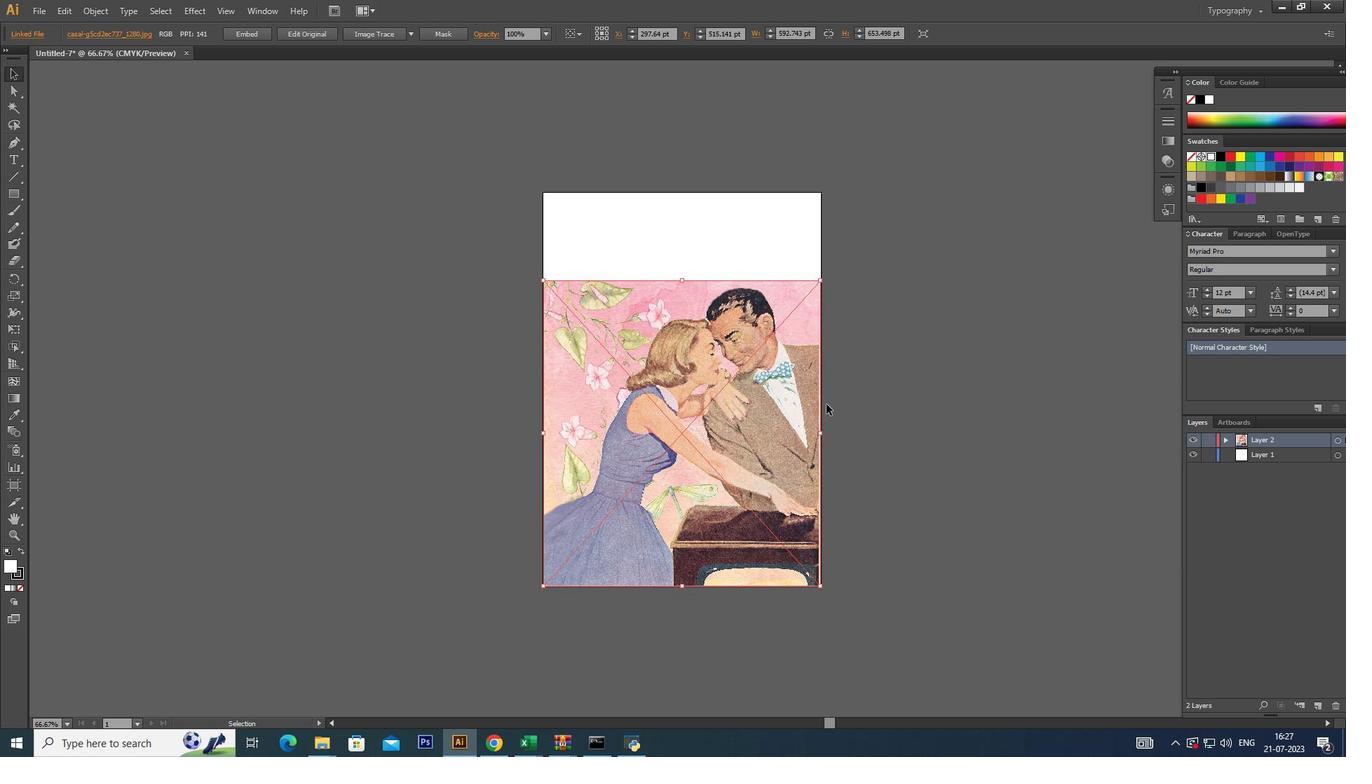 
Action: Mouse moved to (870, 331)
Screenshot: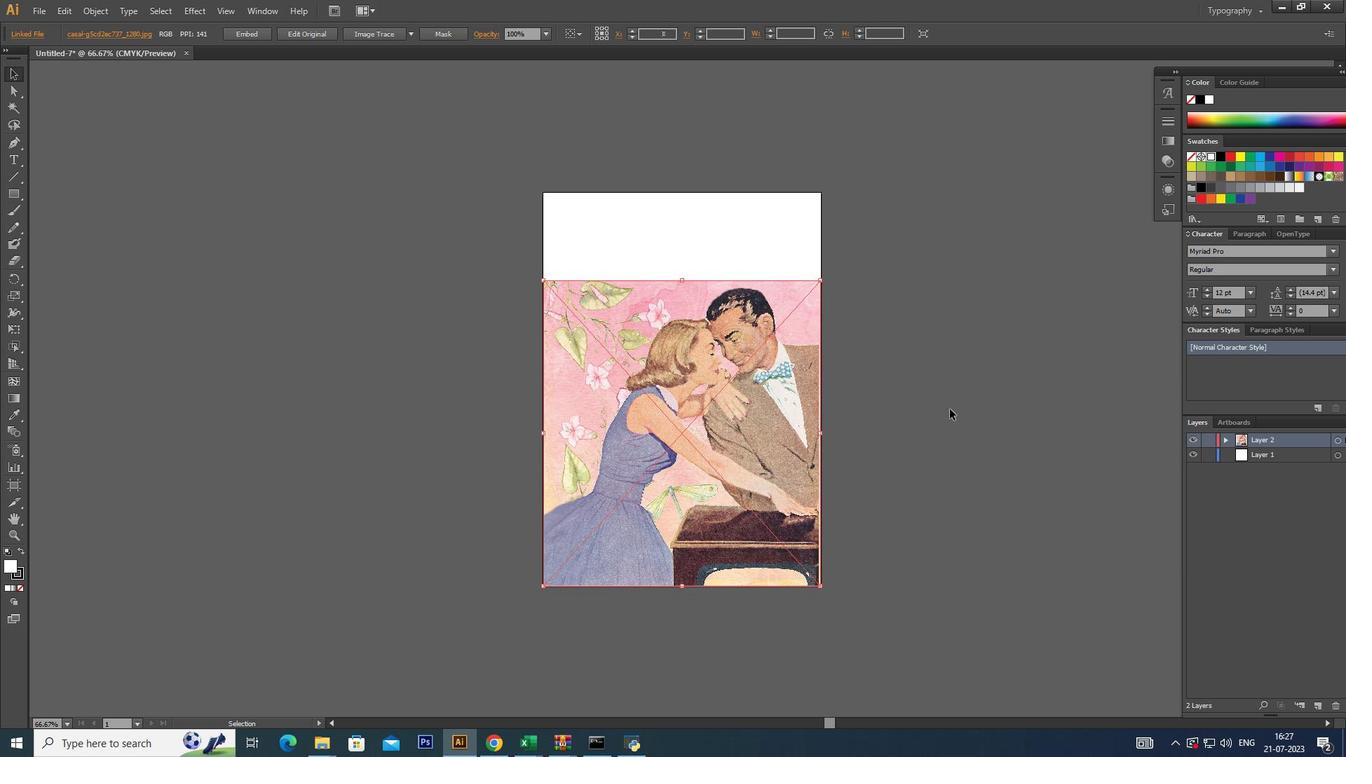 
Action: Key pressed <Key.up><Key.up><Key.up><Key.right><Key.right><Key.right><Key.down><<187>>
Screenshot: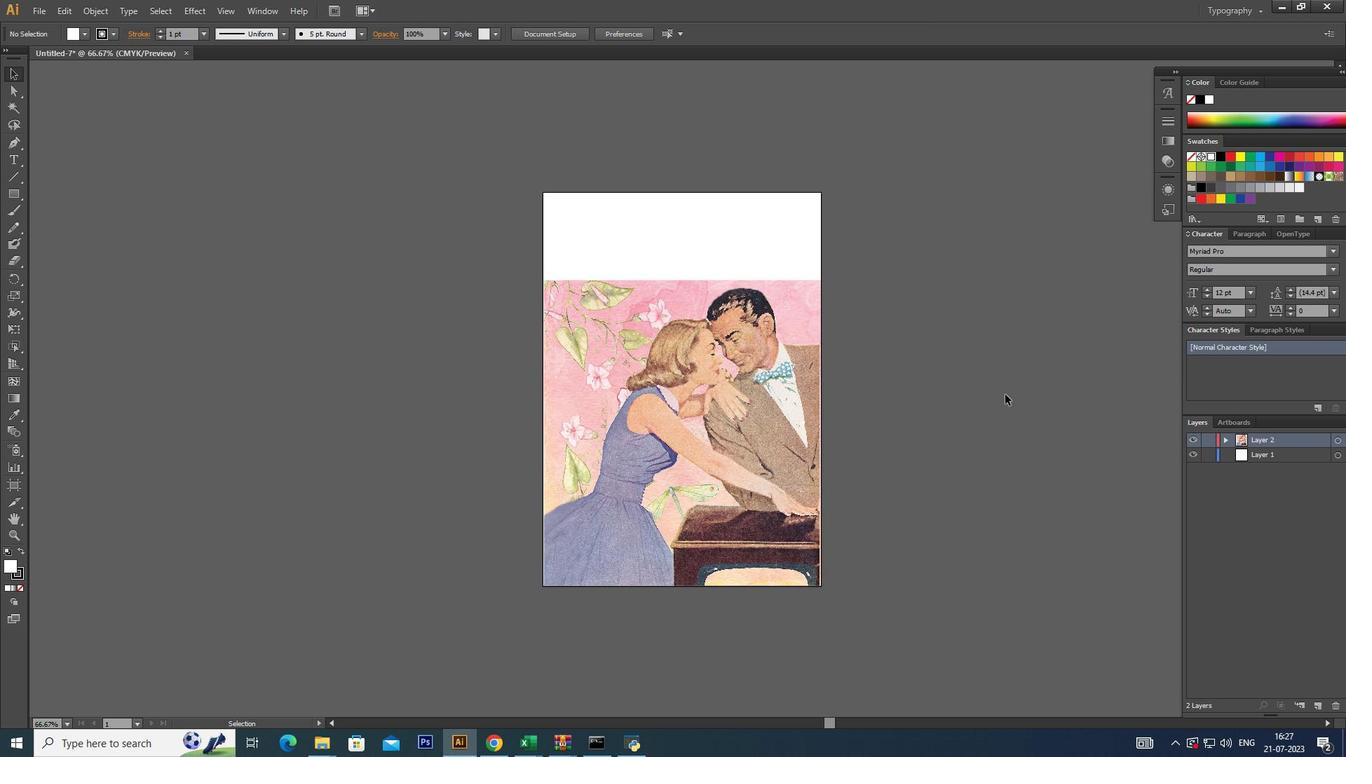 
Action: Mouse moved to (956, 274)
Screenshot: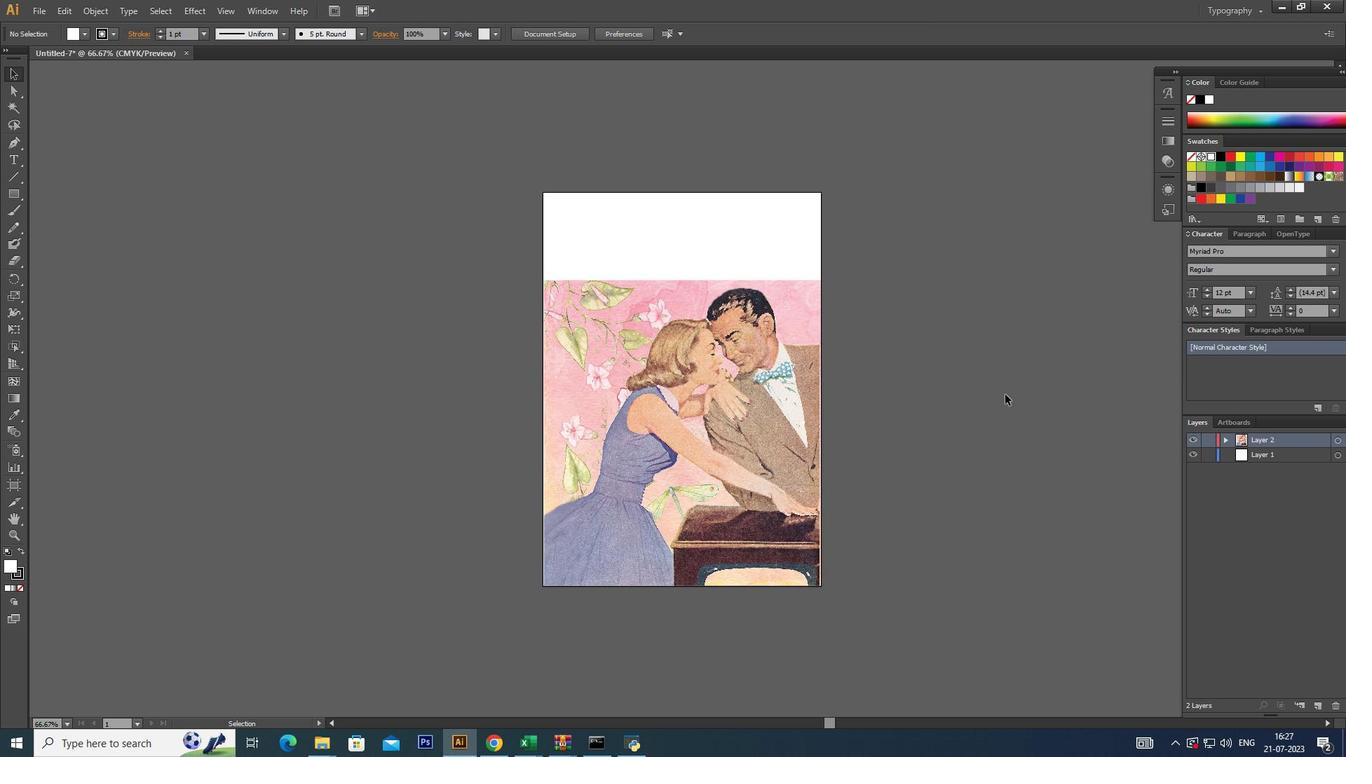 
Action: Mouse pressed left at (956, 274)
Screenshot: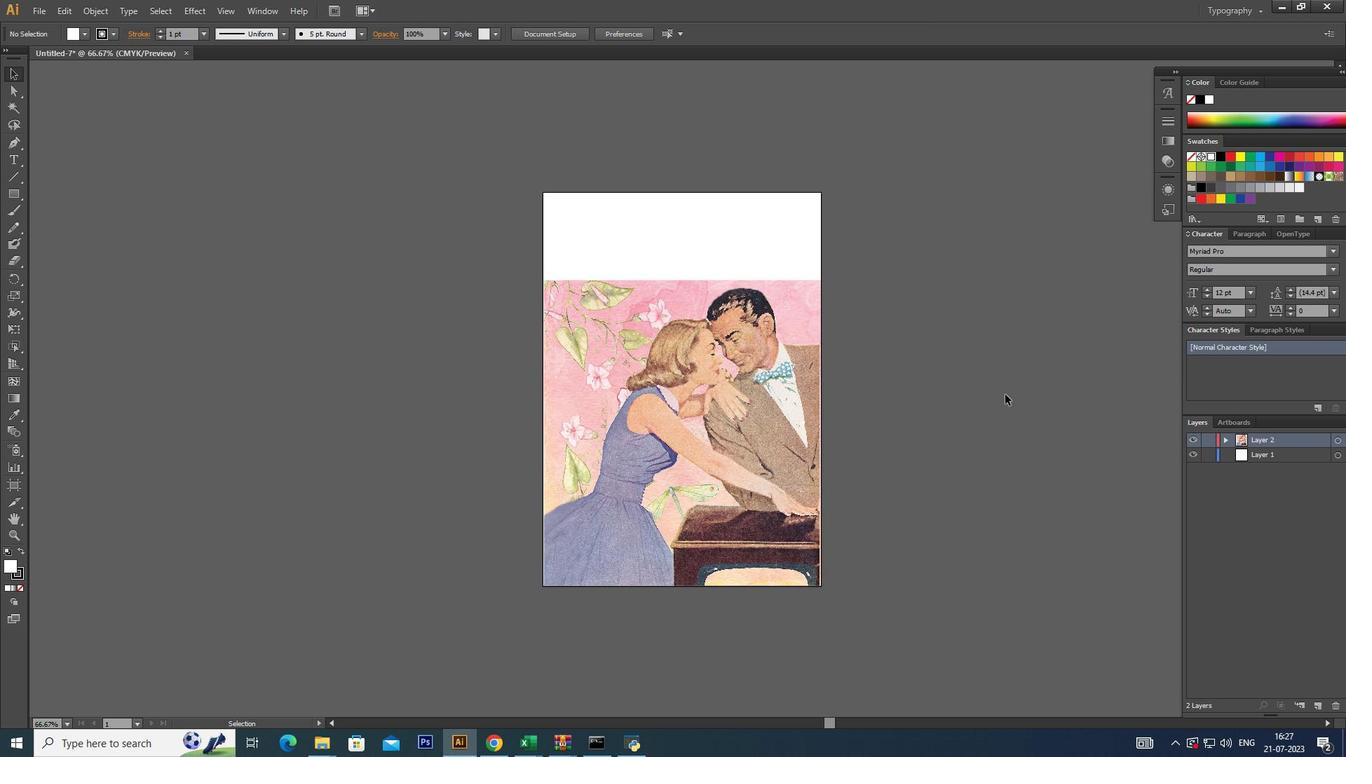 
Action: Mouse moved to (1317, 708)
Screenshot: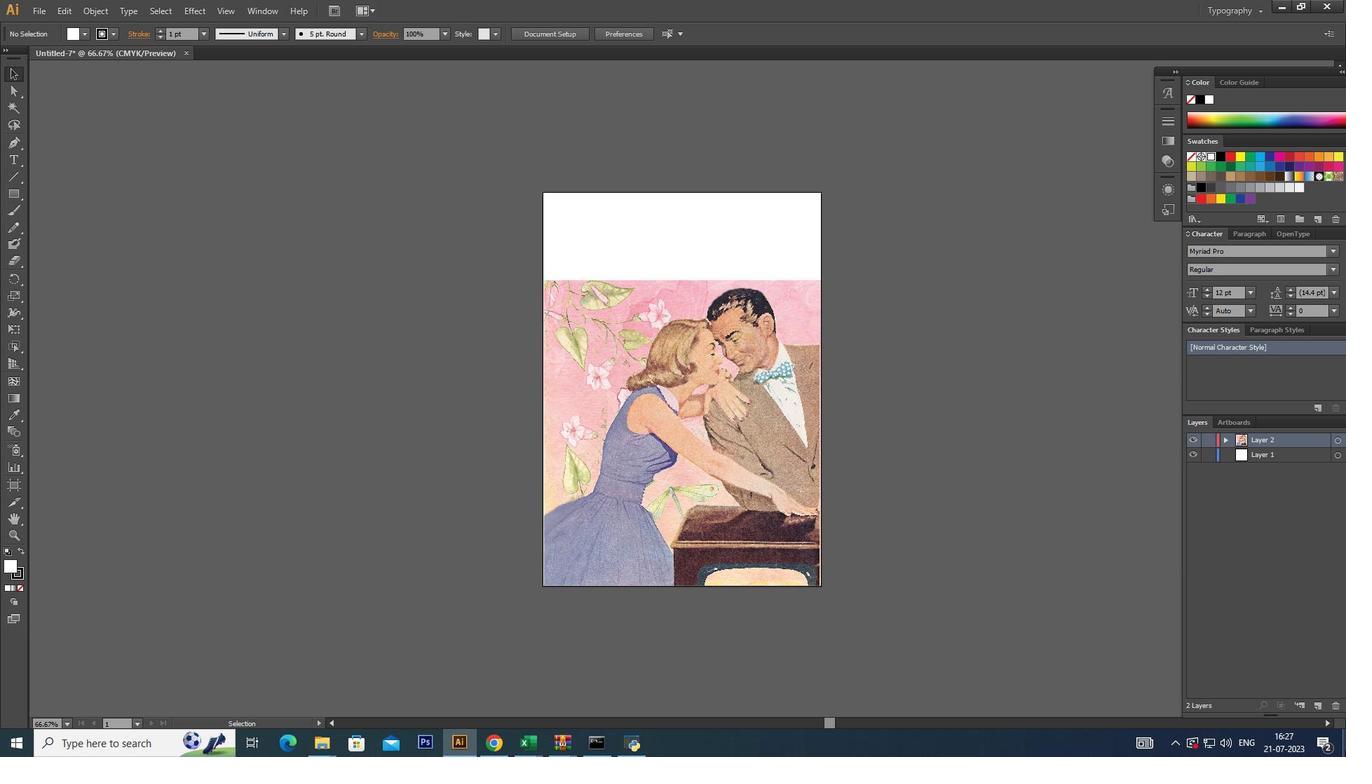 
Action: Mouse pressed left at (1317, 708)
Screenshot: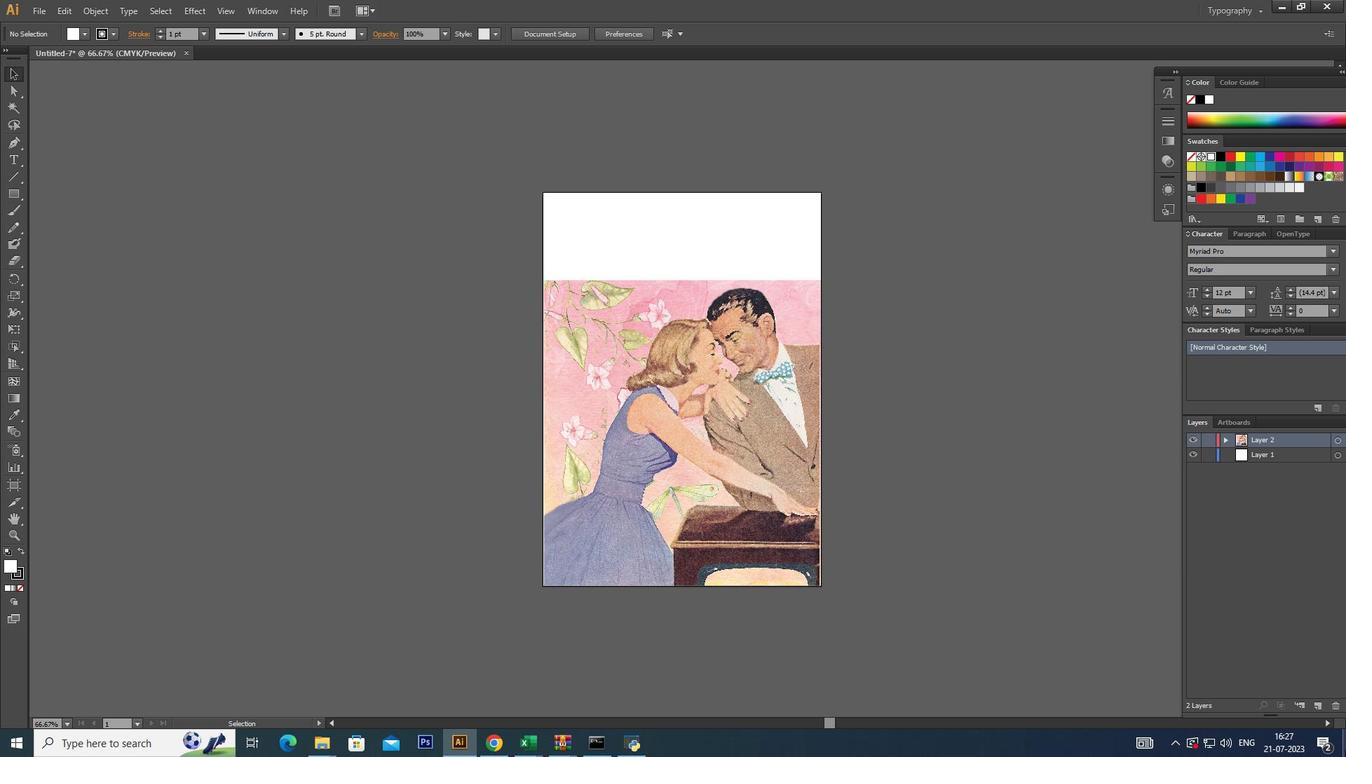 
Action: Mouse moved to (11, 189)
Screenshot: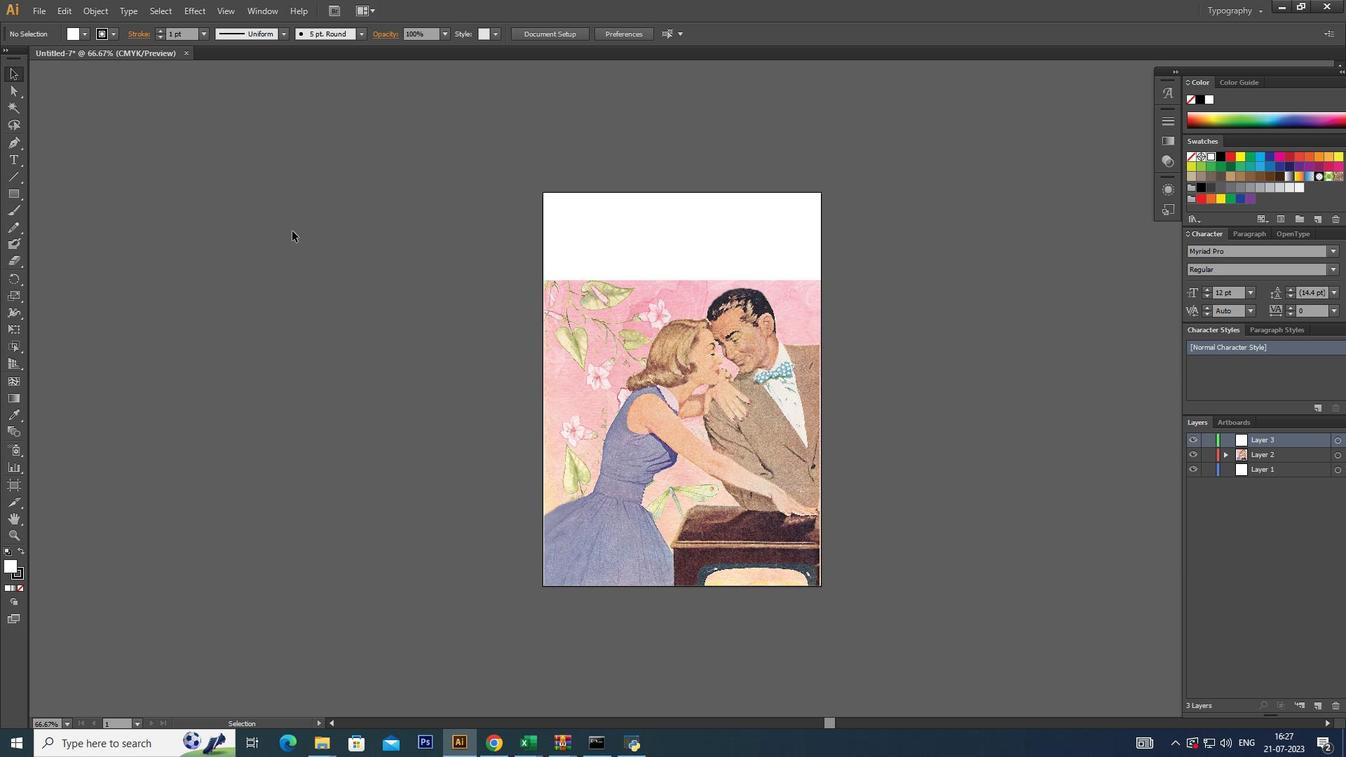 
Action: Mouse pressed left at (11, 189)
Screenshot: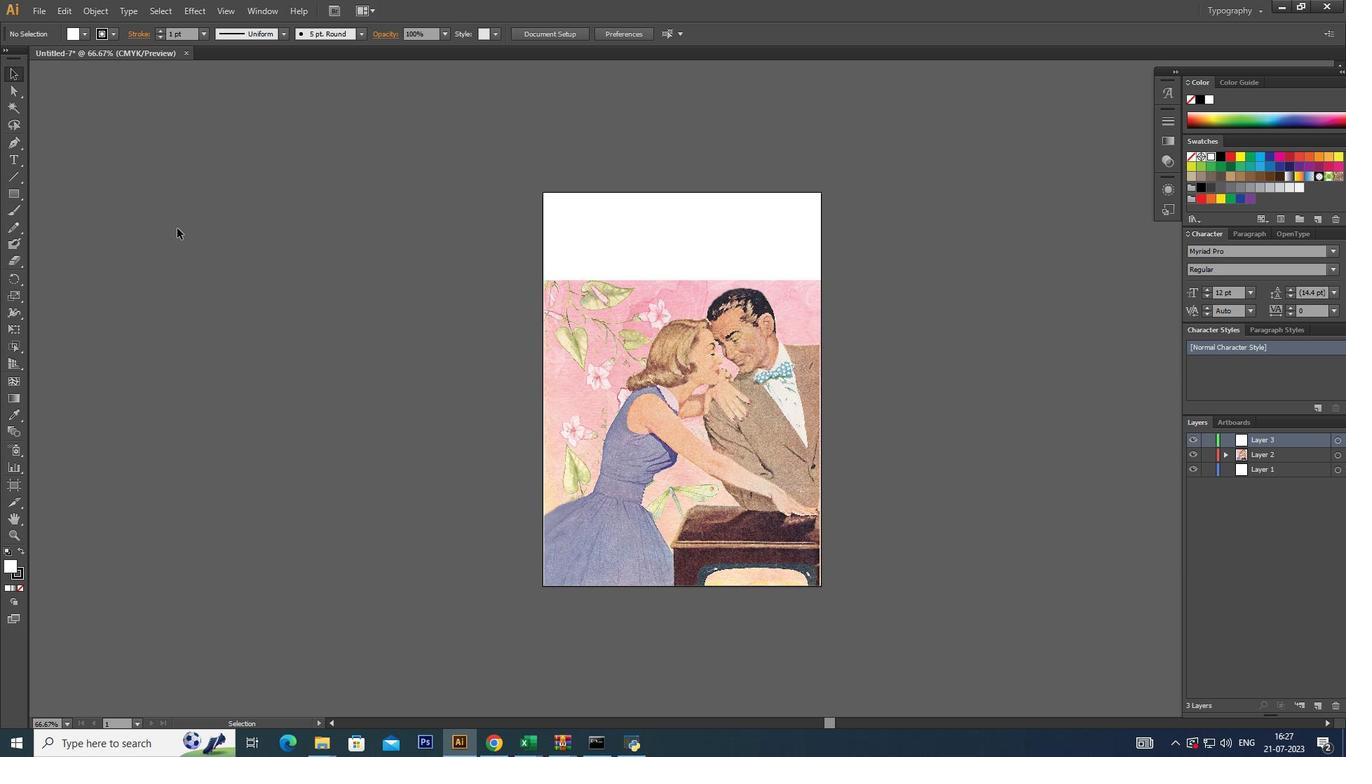 
Action: Mouse moved to (474, 94)
Screenshot: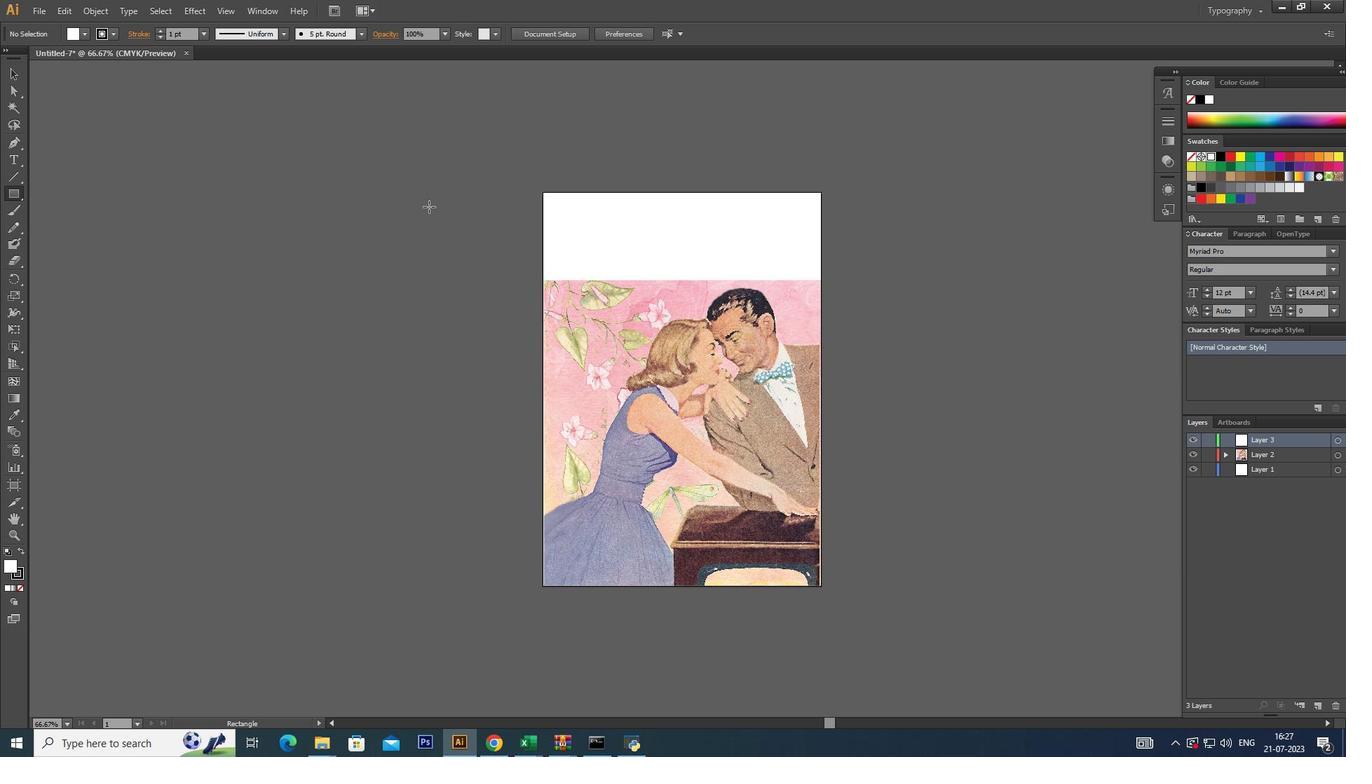 
Action: Mouse pressed left at (474, 94)
Screenshot: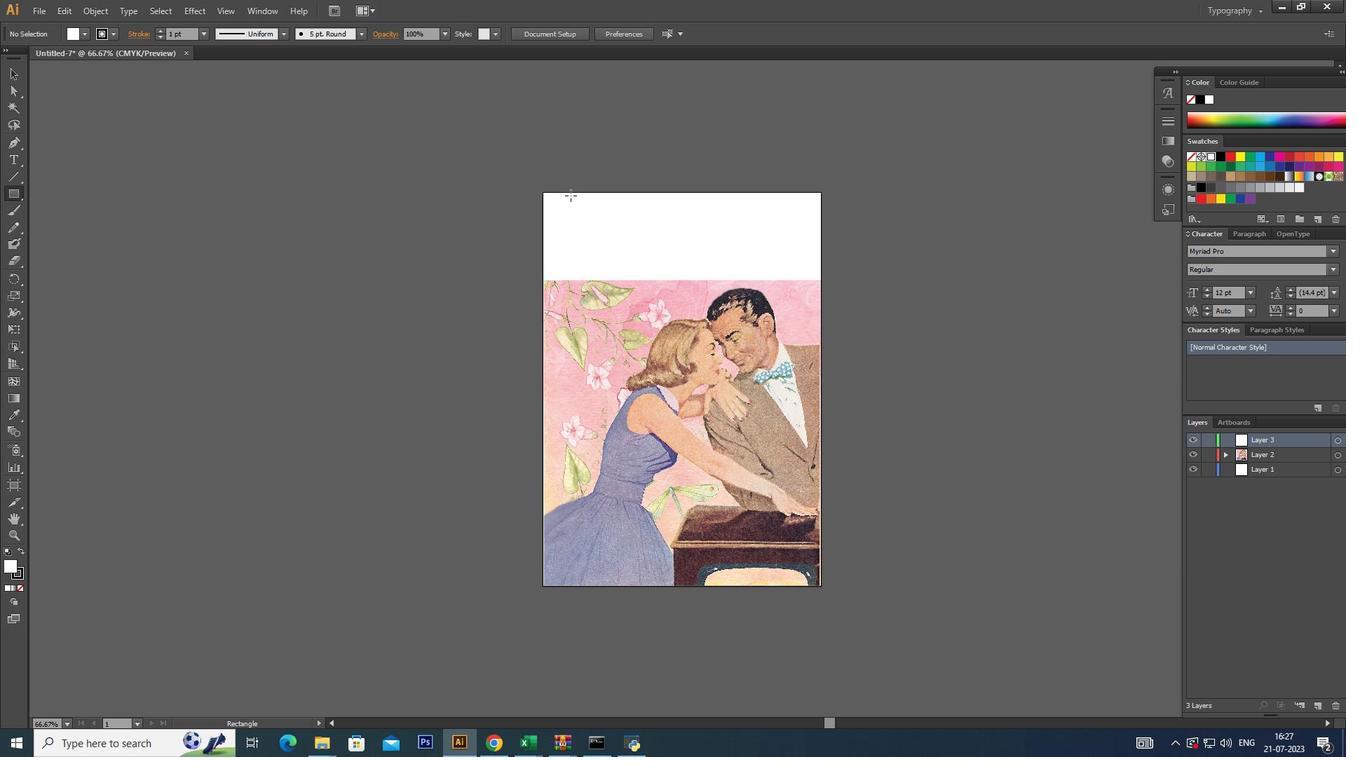 
Action: Mouse moved to (14, 73)
Screenshot: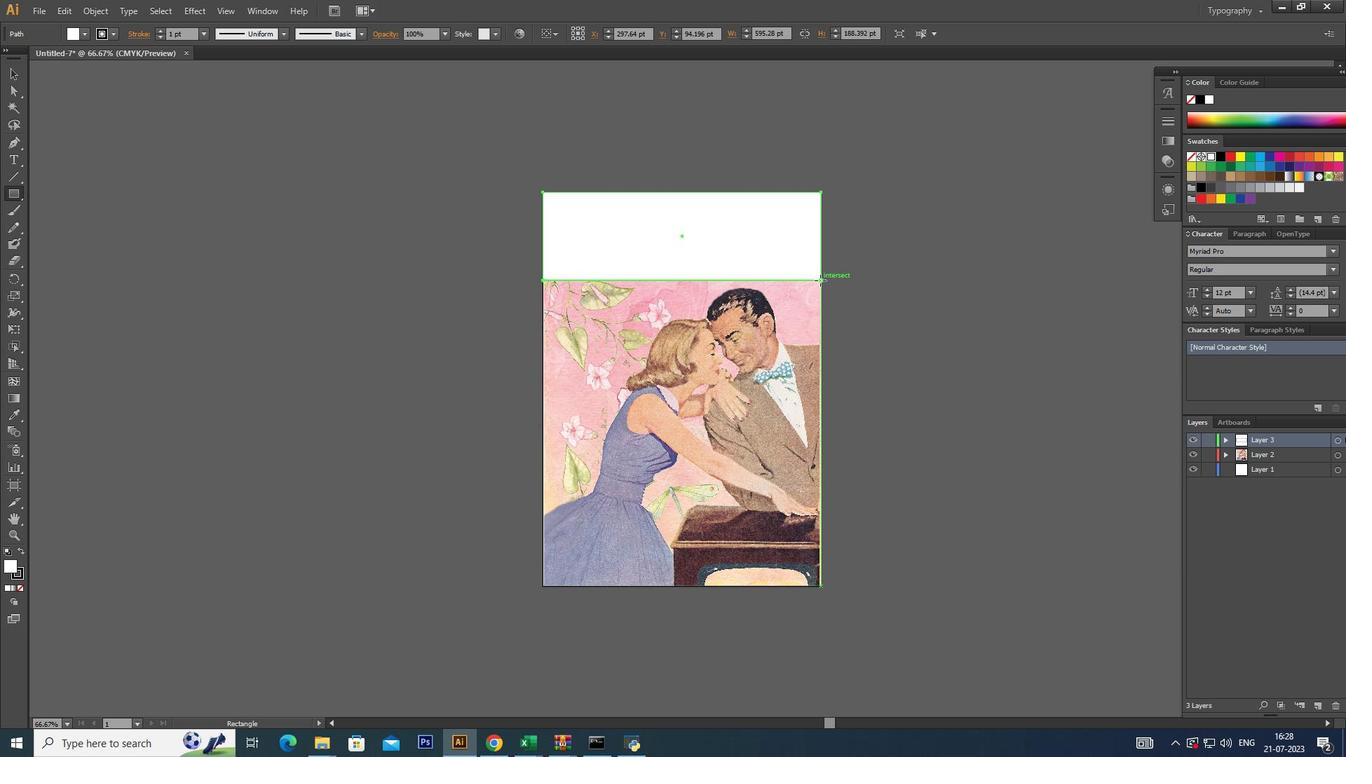 
Action: Mouse pressed left at (14, 73)
Screenshot: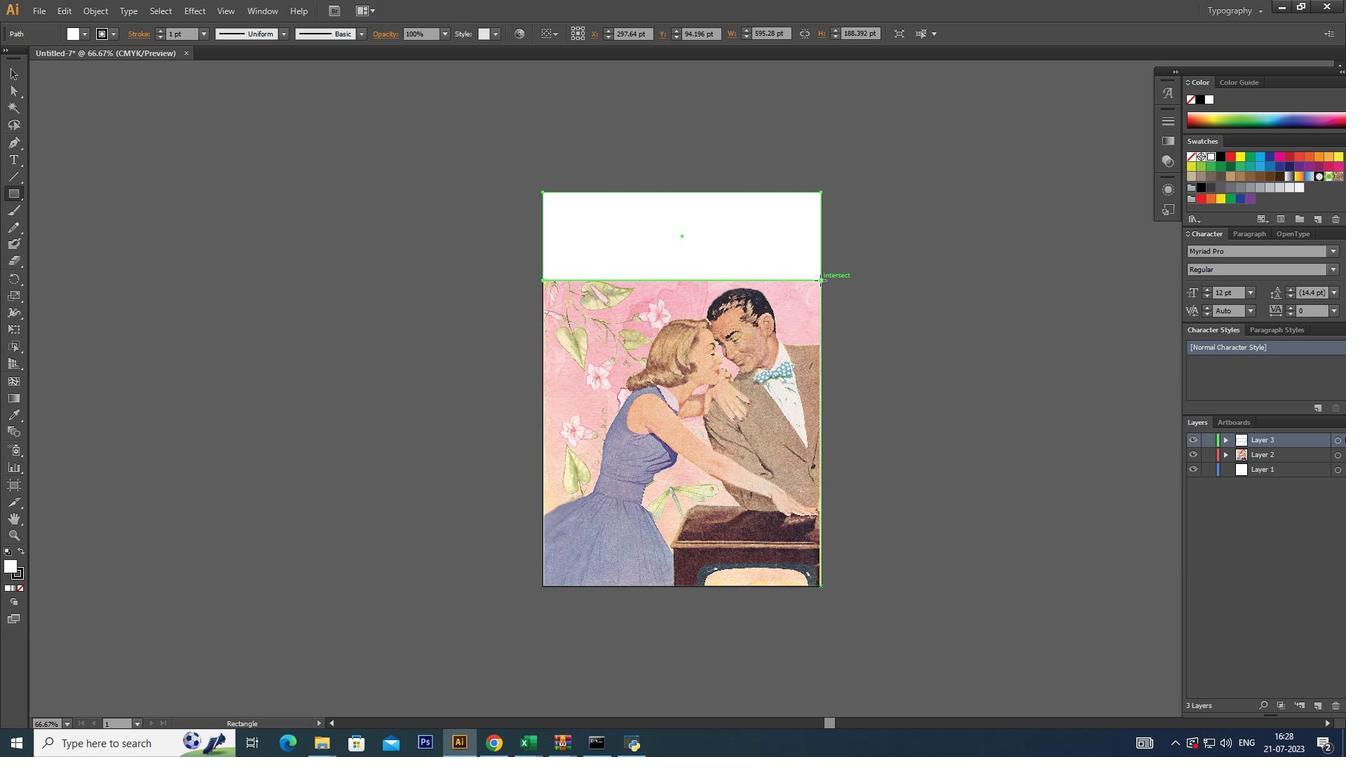 
Action: Mouse moved to (376, 216)
Screenshot: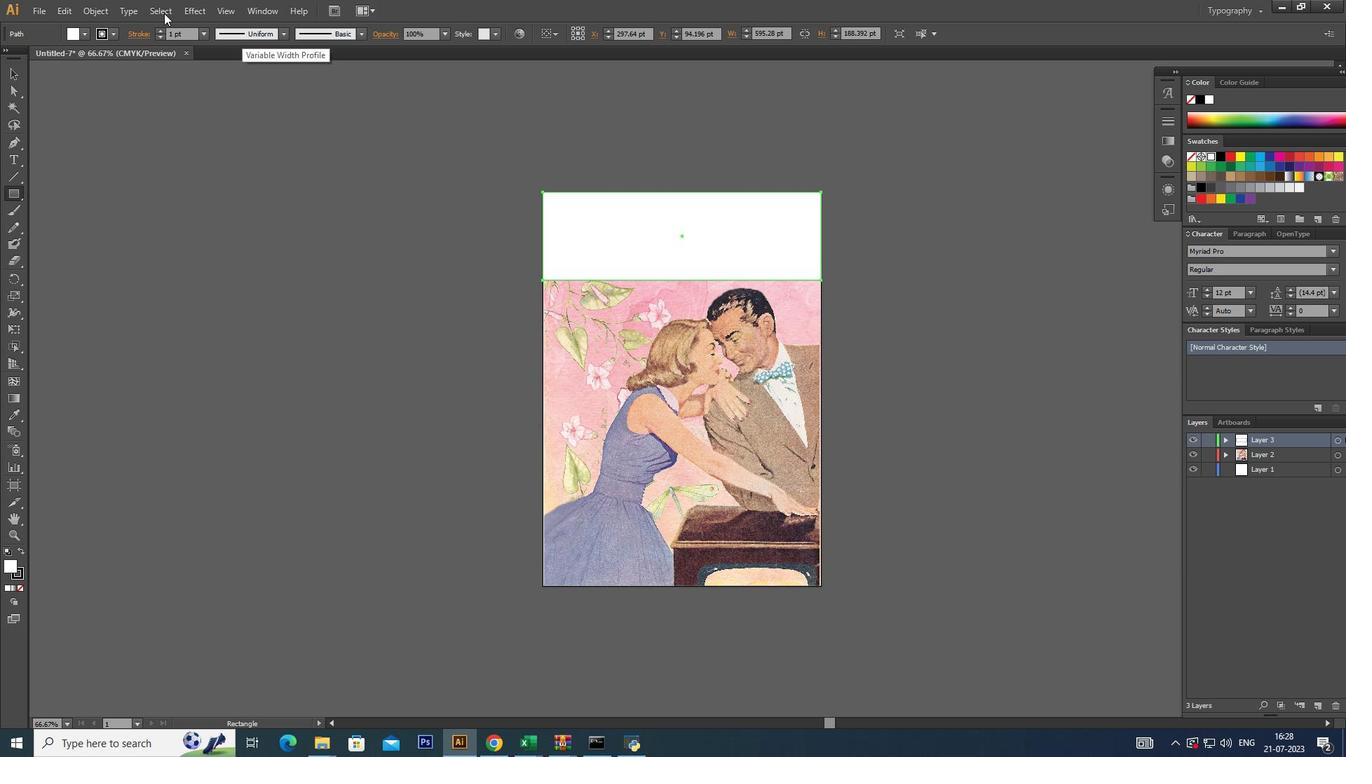 
Action: Mouse pressed left at (376, 216)
Screenshot: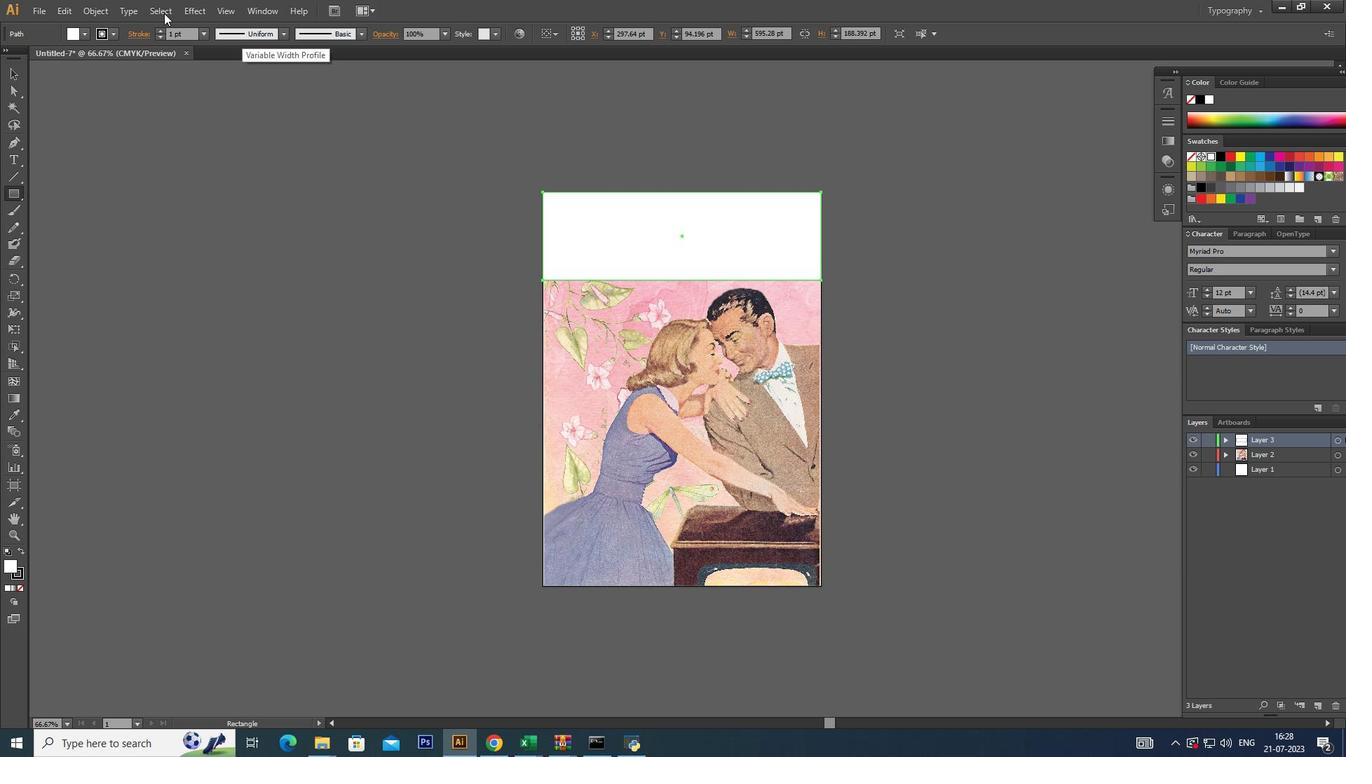 
Action: Mouse moved to (624, 144)
Screenshot: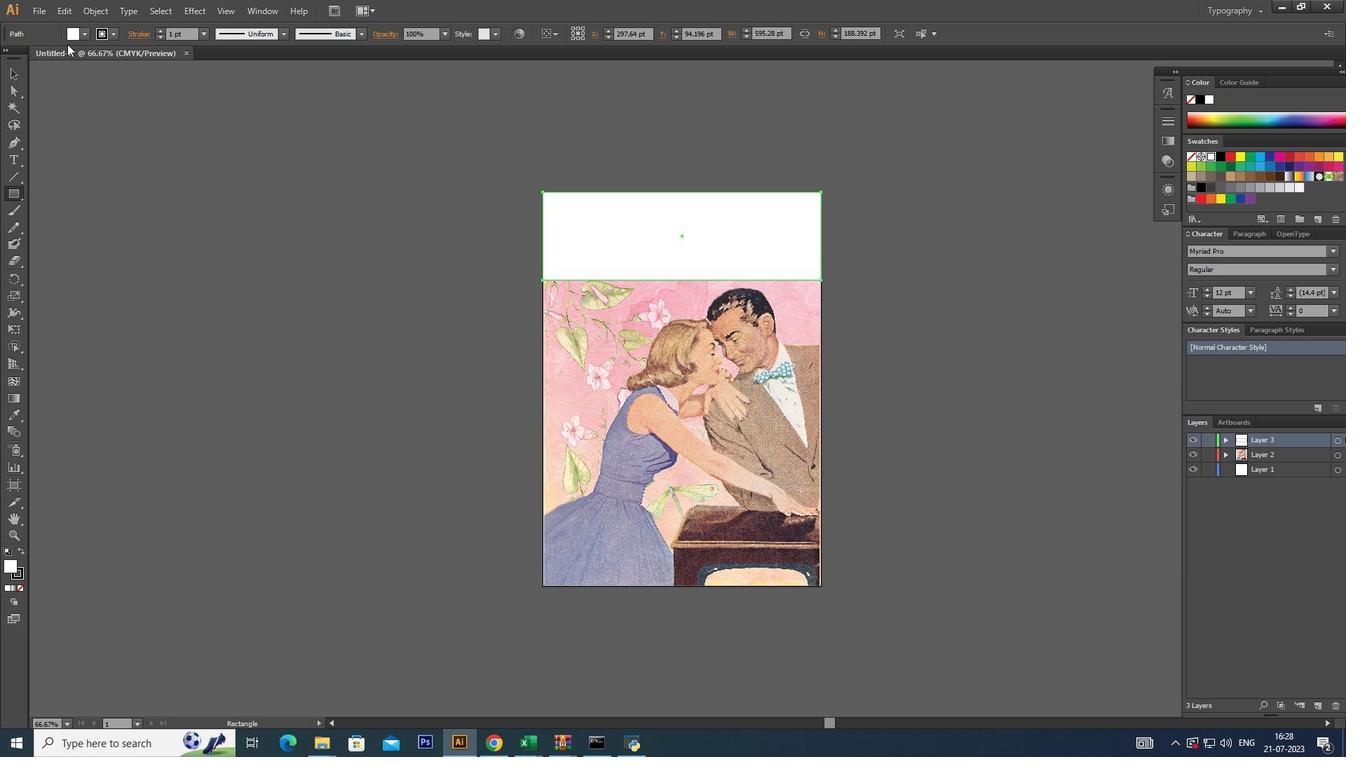
Action: Mouse pressed left at (624, 144)
Screenshot: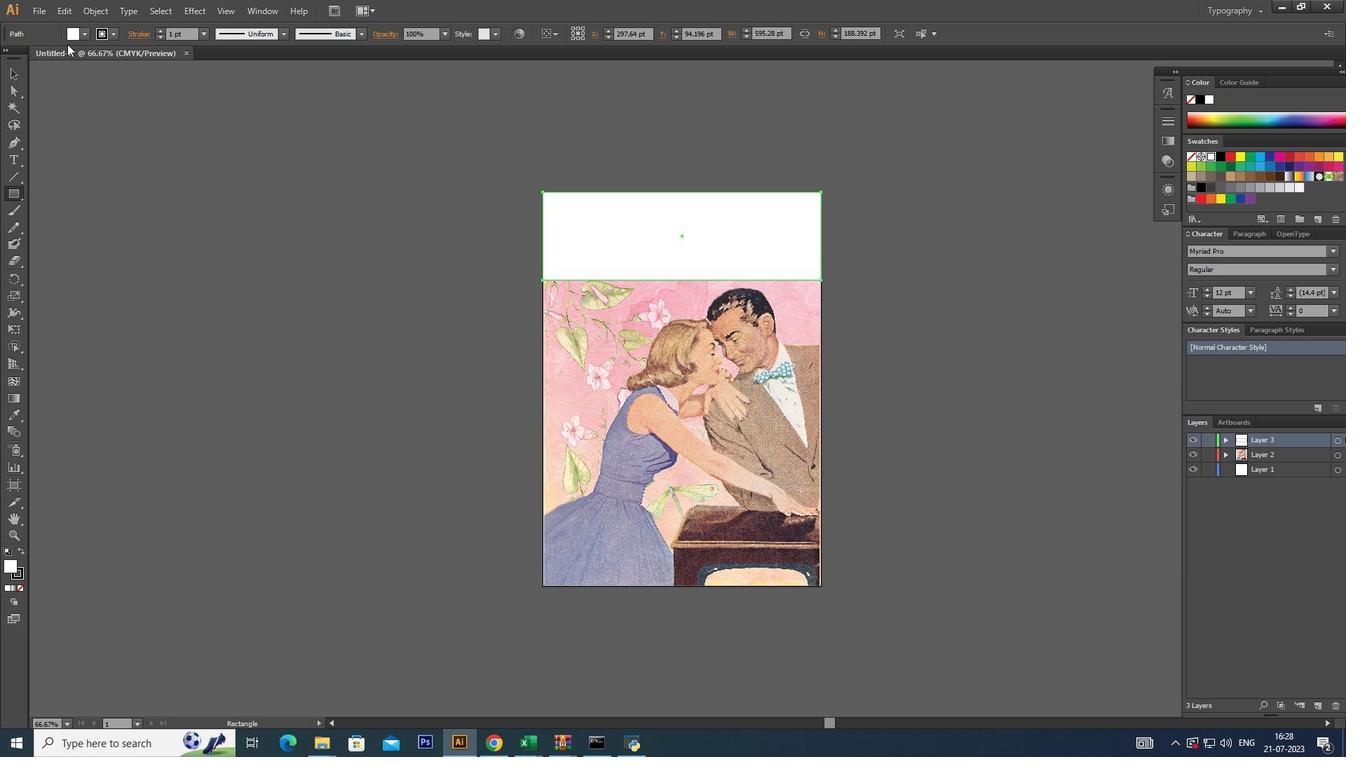 
Action: Mouse moved to (514, 98)
Screenshot: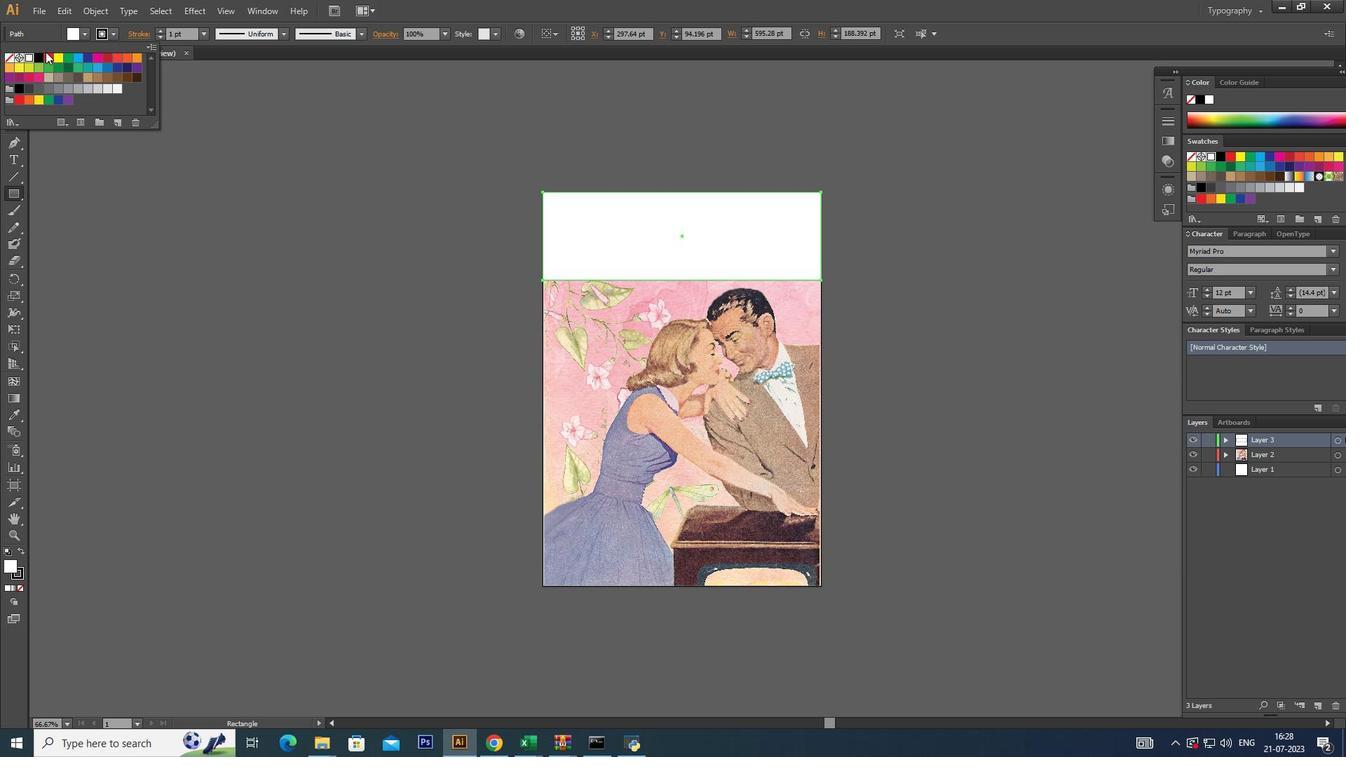 
Action: Mouse pressed left at (514, 98)
Screenshot: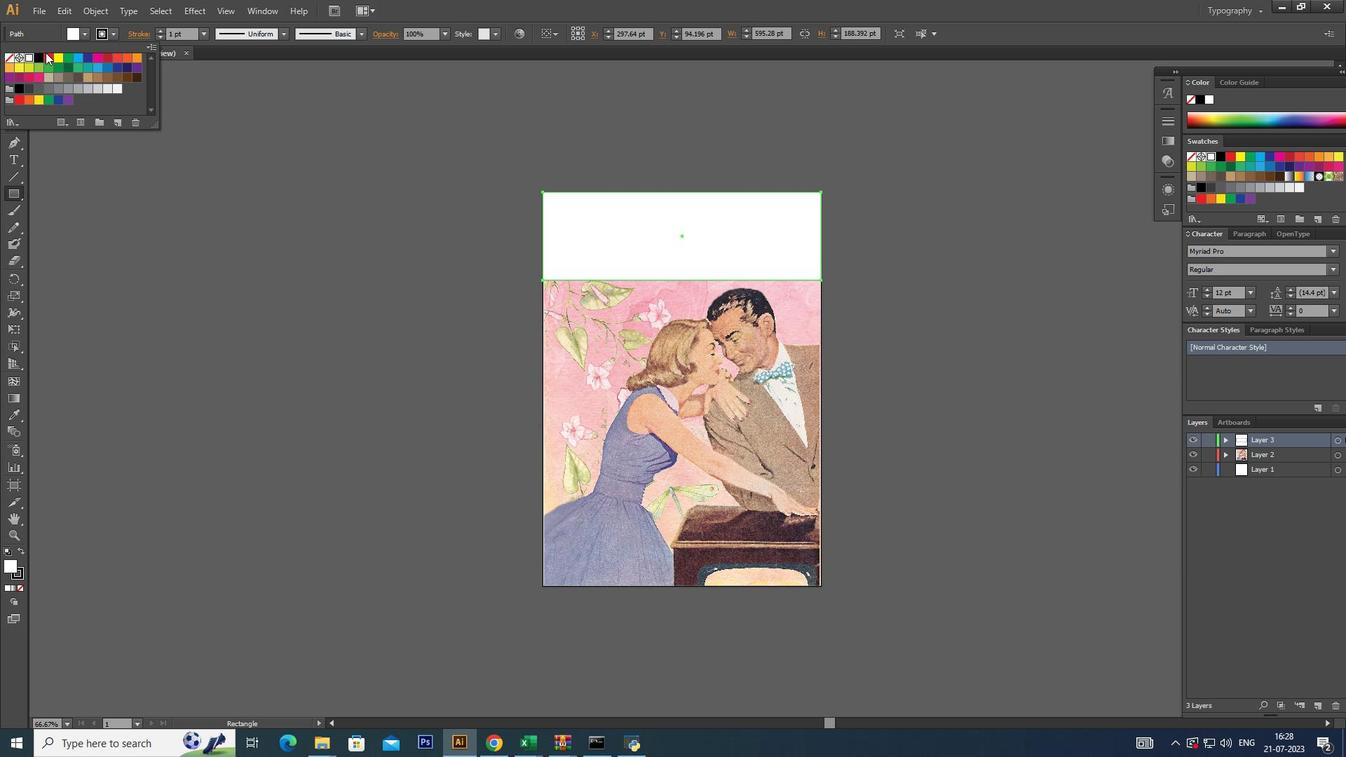 
Action: Mouse moved to (517, 95)
Screenshot: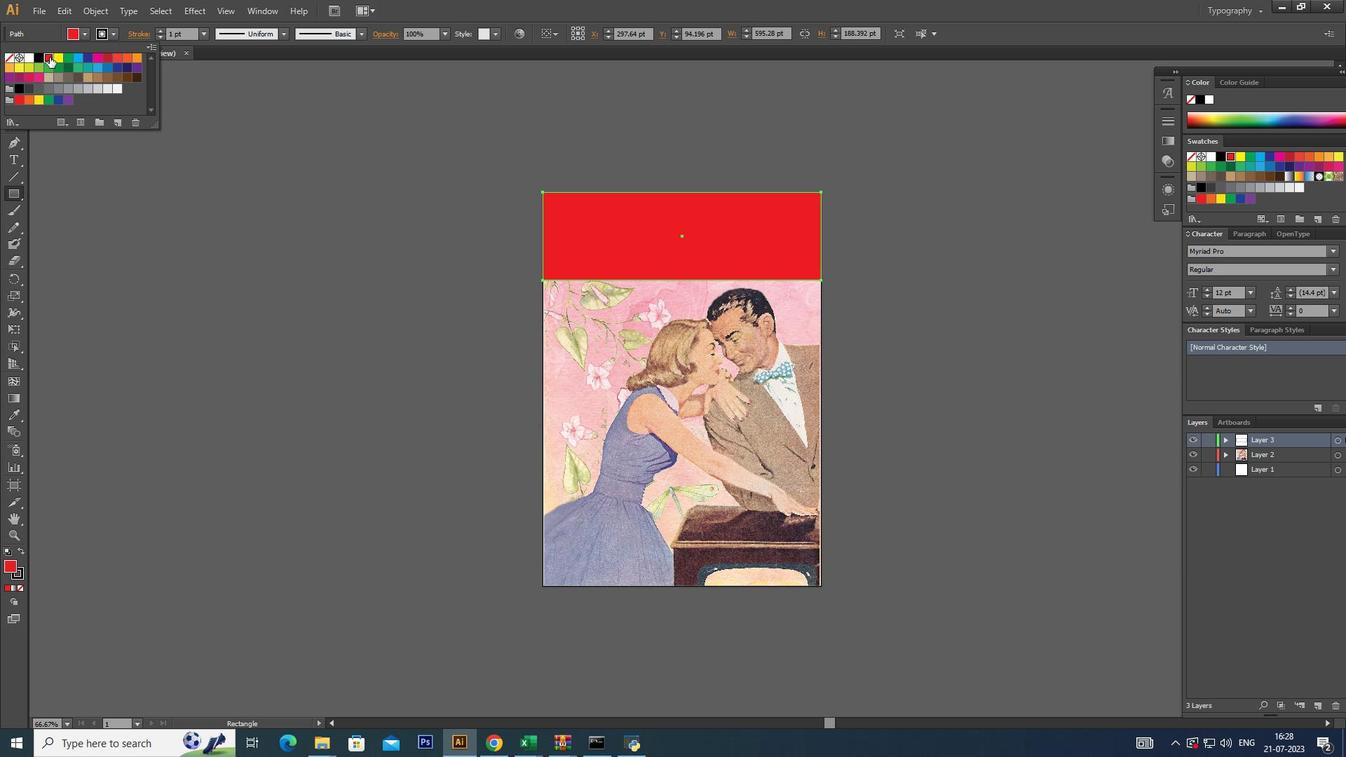 
Action: Mouse pressed left at (517, 95)
Screenshot: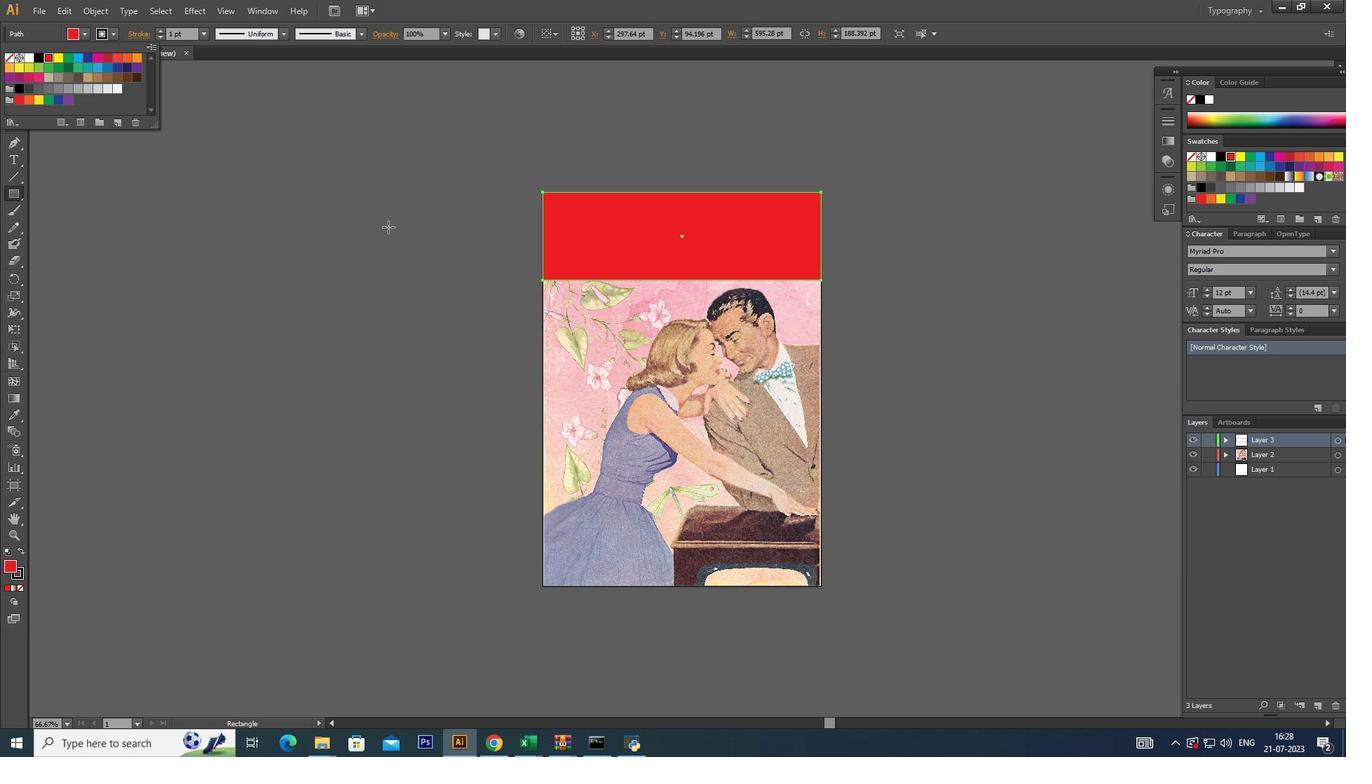 
Action: Mouse moved to (116, 30)
Screenshot: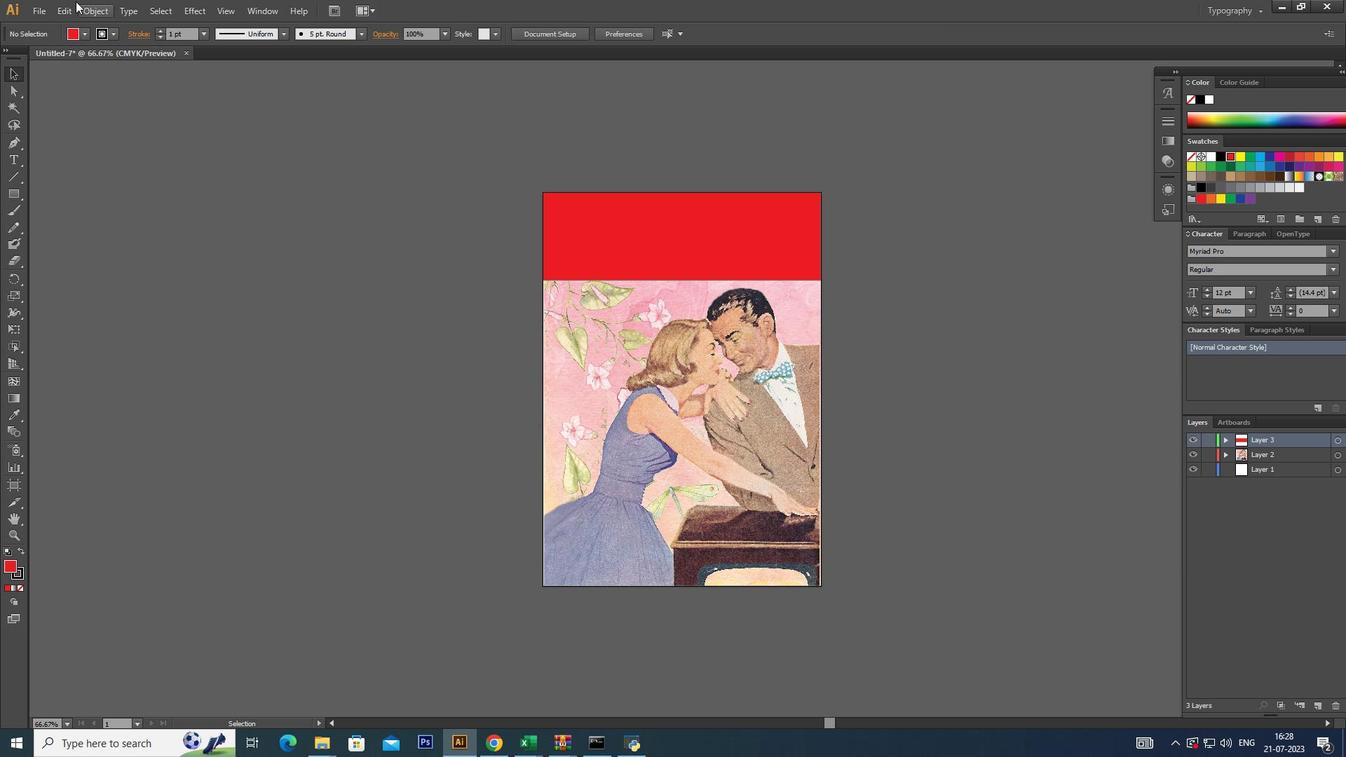 
Action: Mouse pressed left at (116, 30)
Screenshot: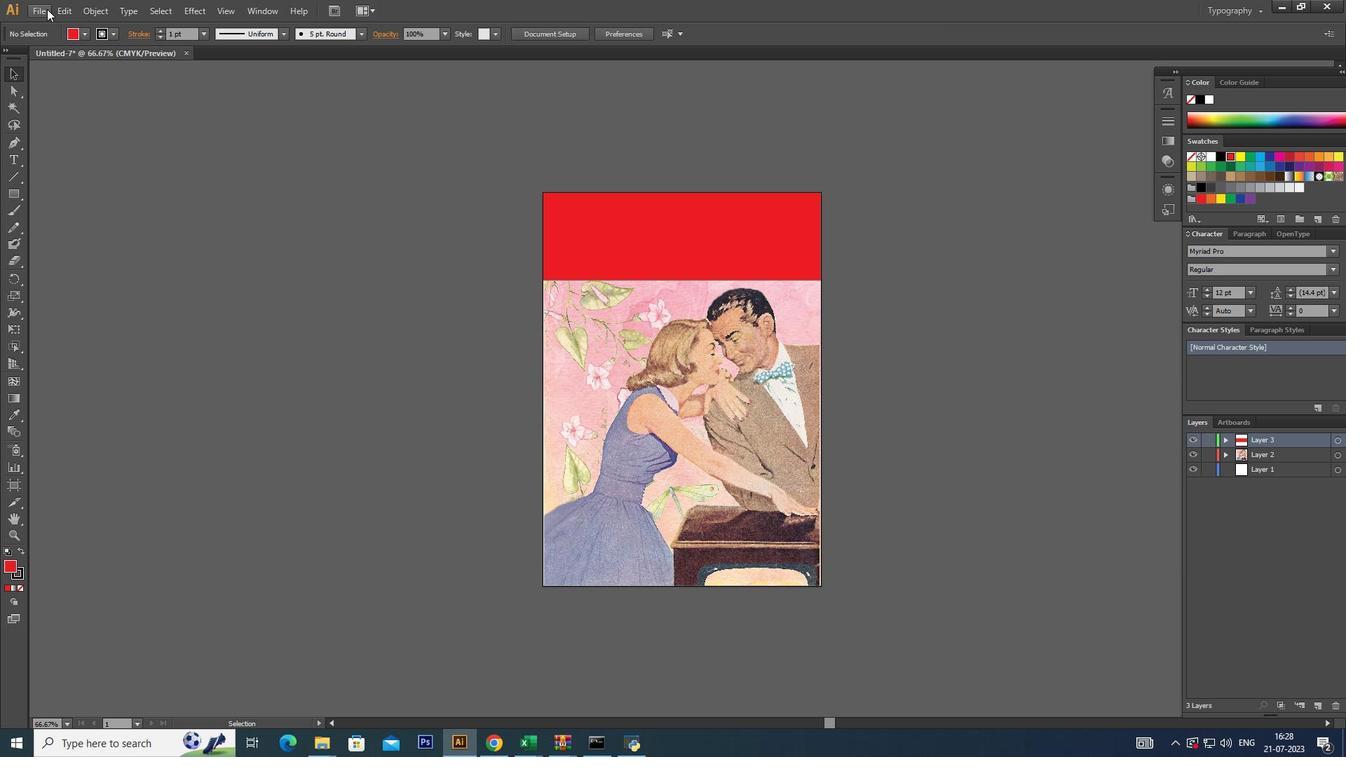 
Action: Mouse moved to (9, 56)
Screenshot: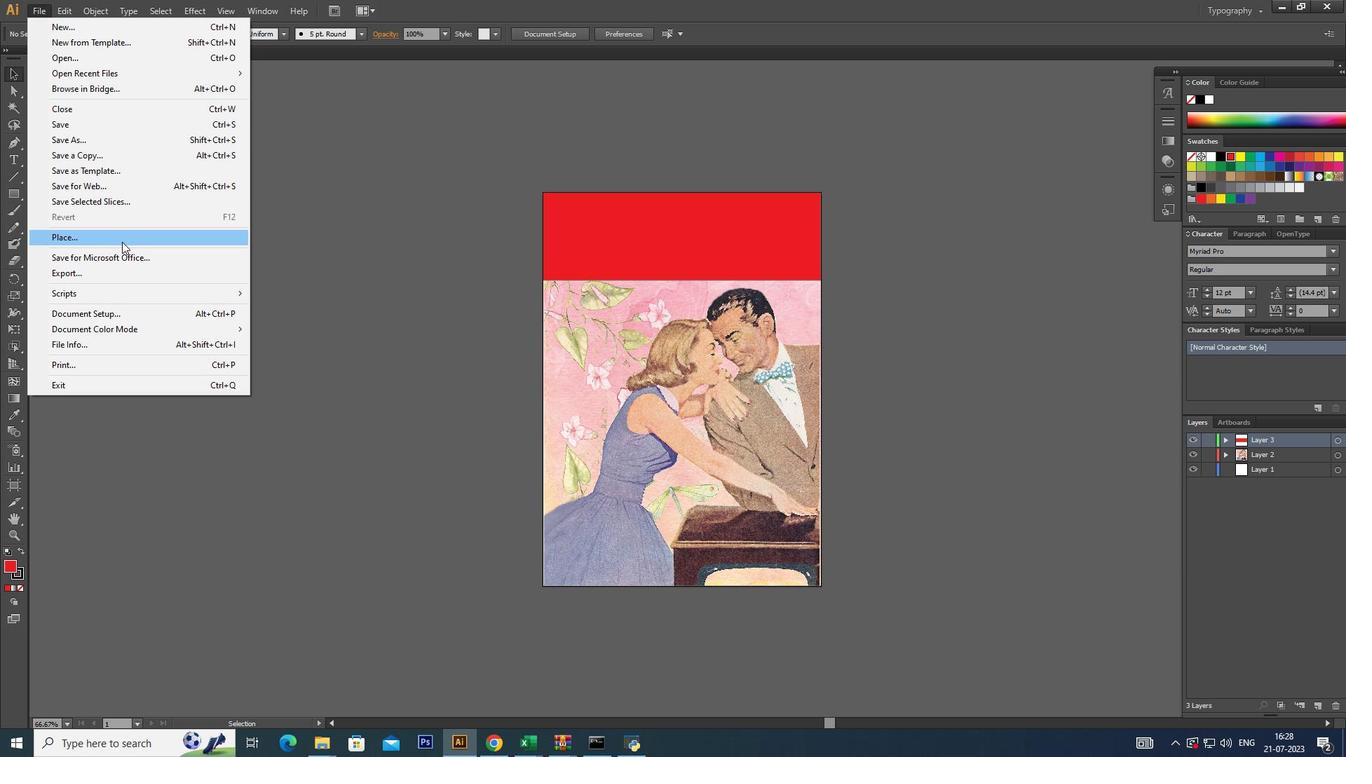 
Action: Mouse pressed left at (9, 56)
Screenshot: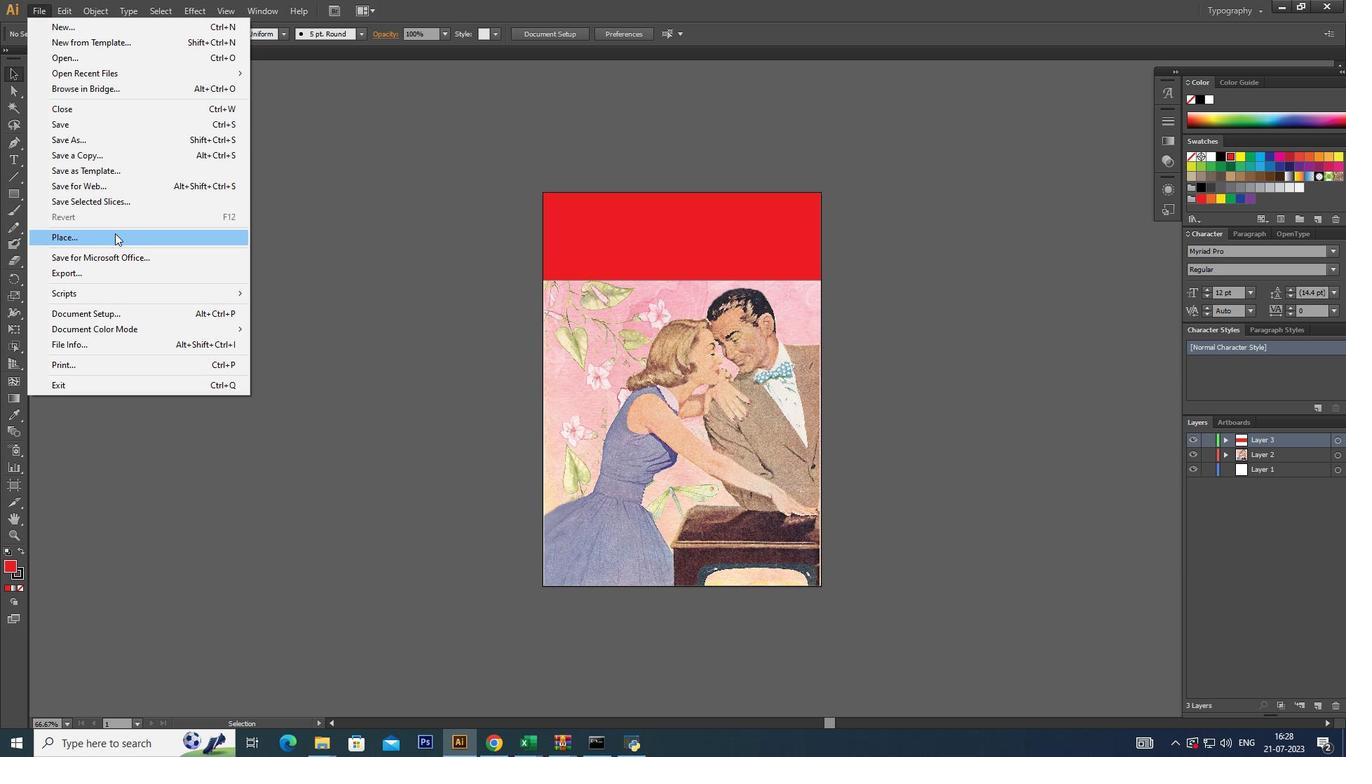 
Action: Mouse moved to (86, 30)
Screenshot: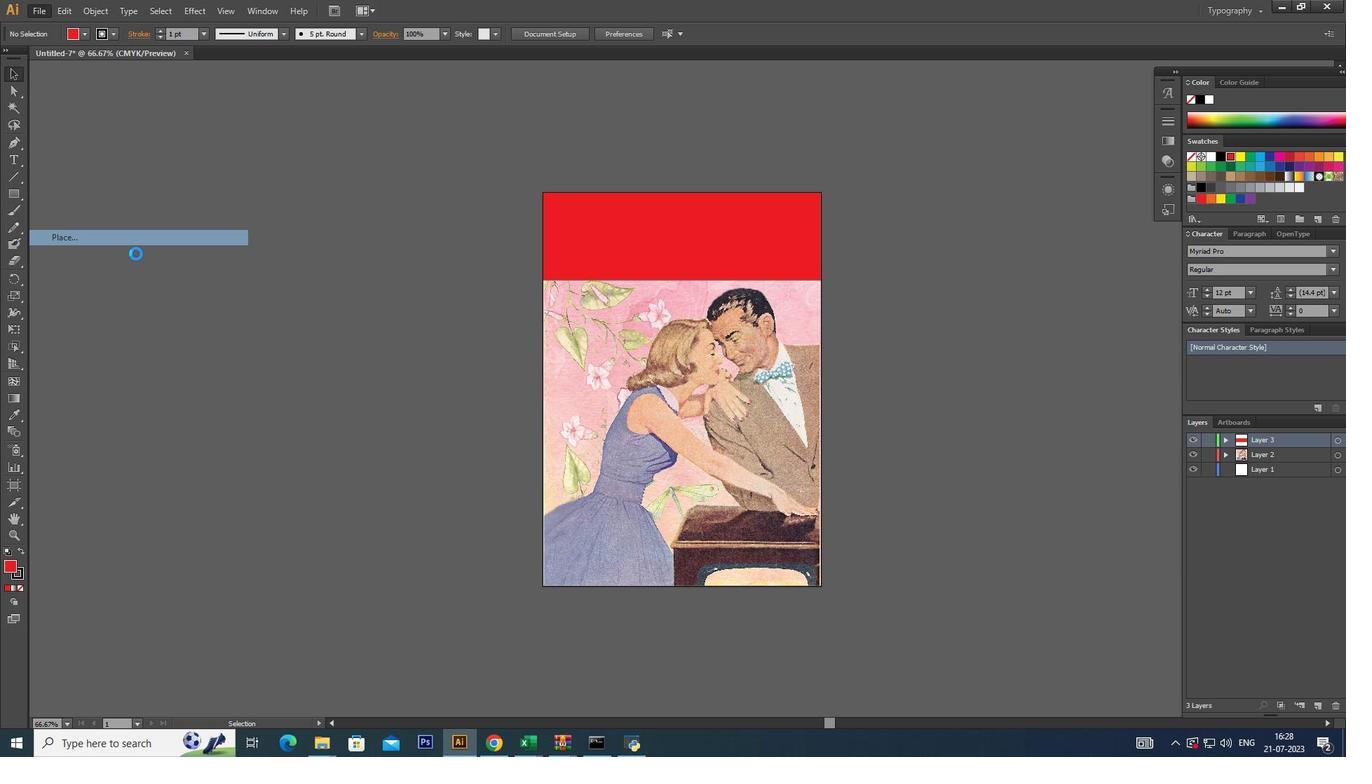 
Action: Mouse pressed left at (86, 30)
Screenshot: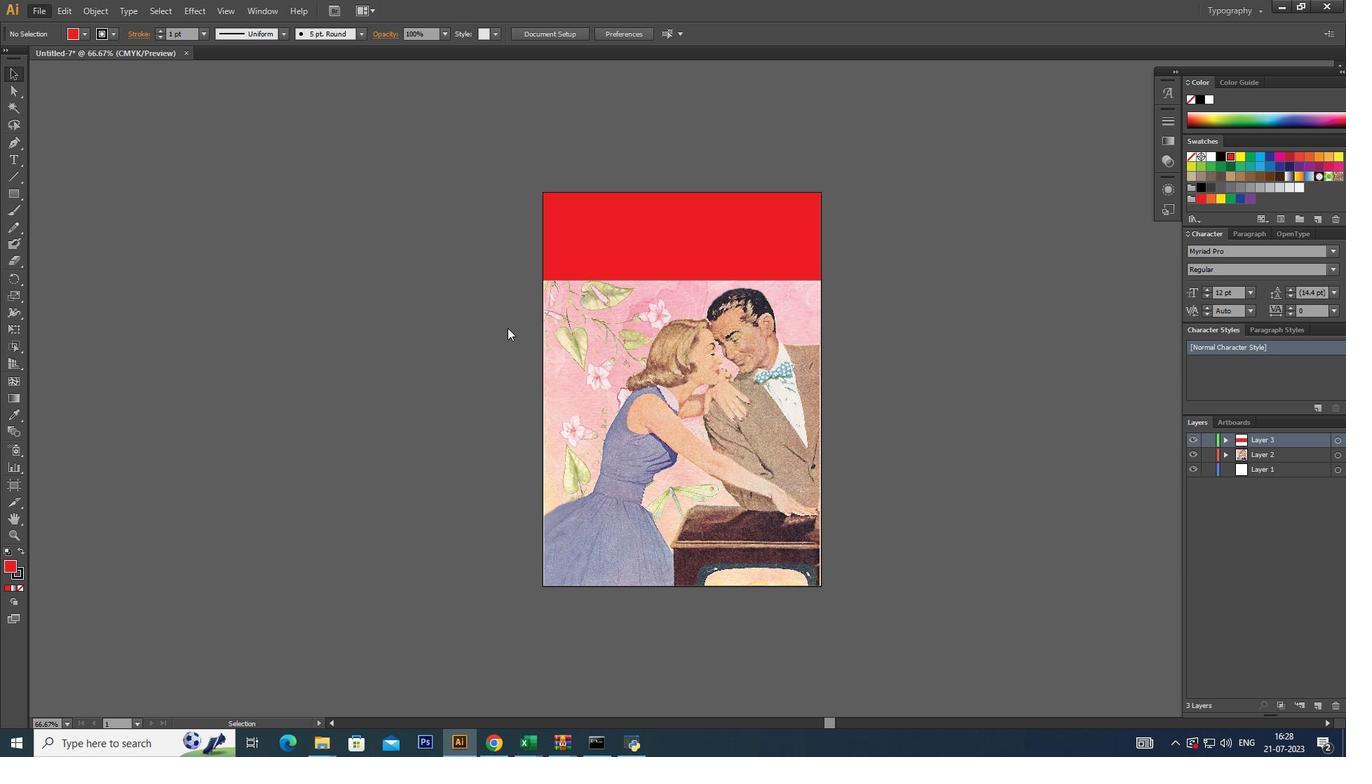 
Action: Mouse pressed left at (86, 30)
Screenshot: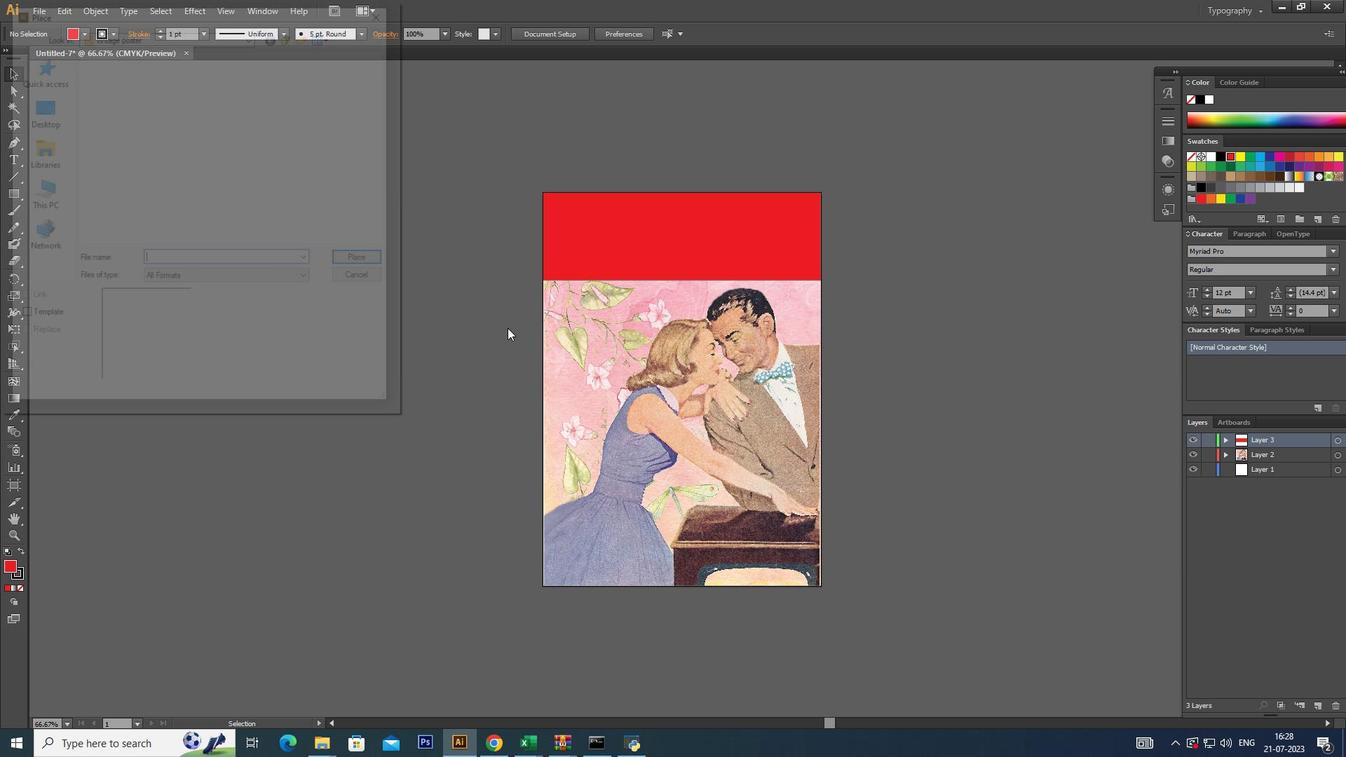 
Action: Mouse moved to (49, 52)
Screenshot: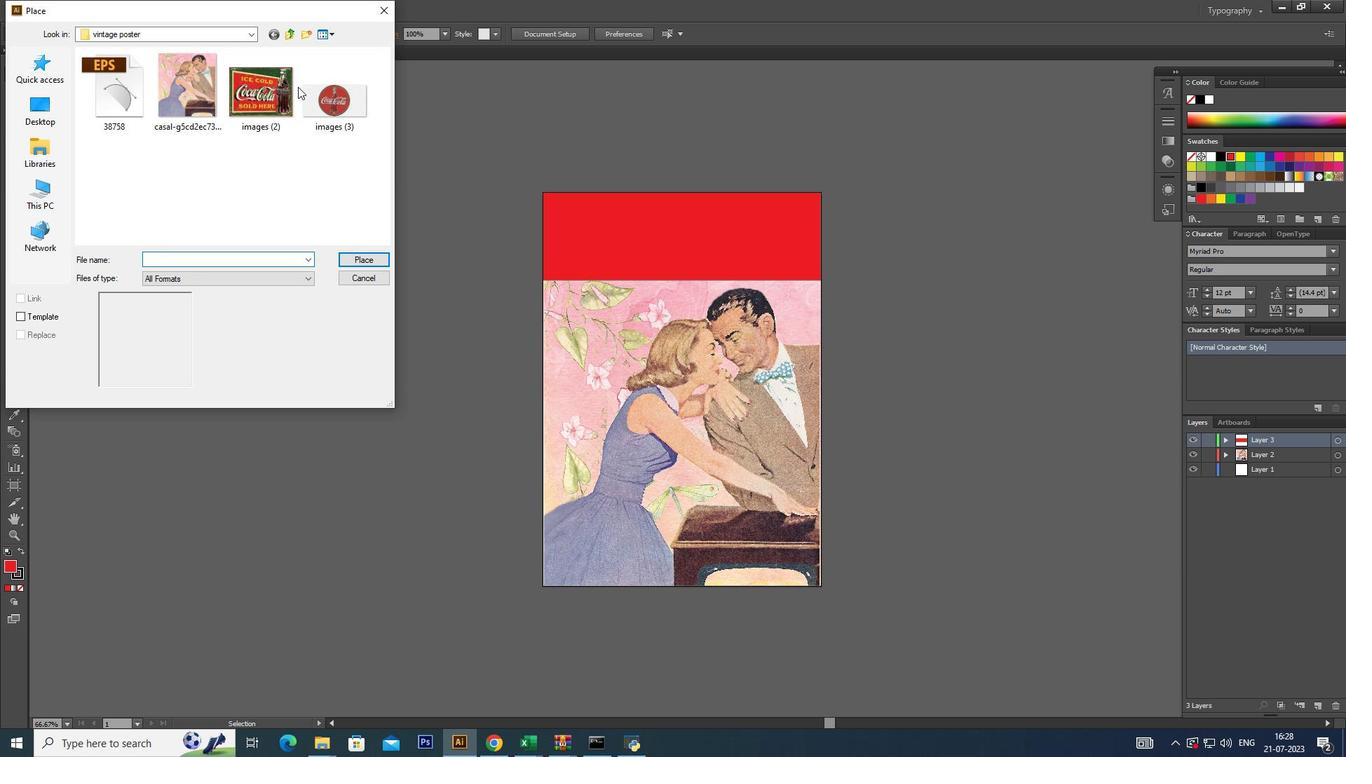 
Action: Mouse pressed left at (49, 52)
Screenshot: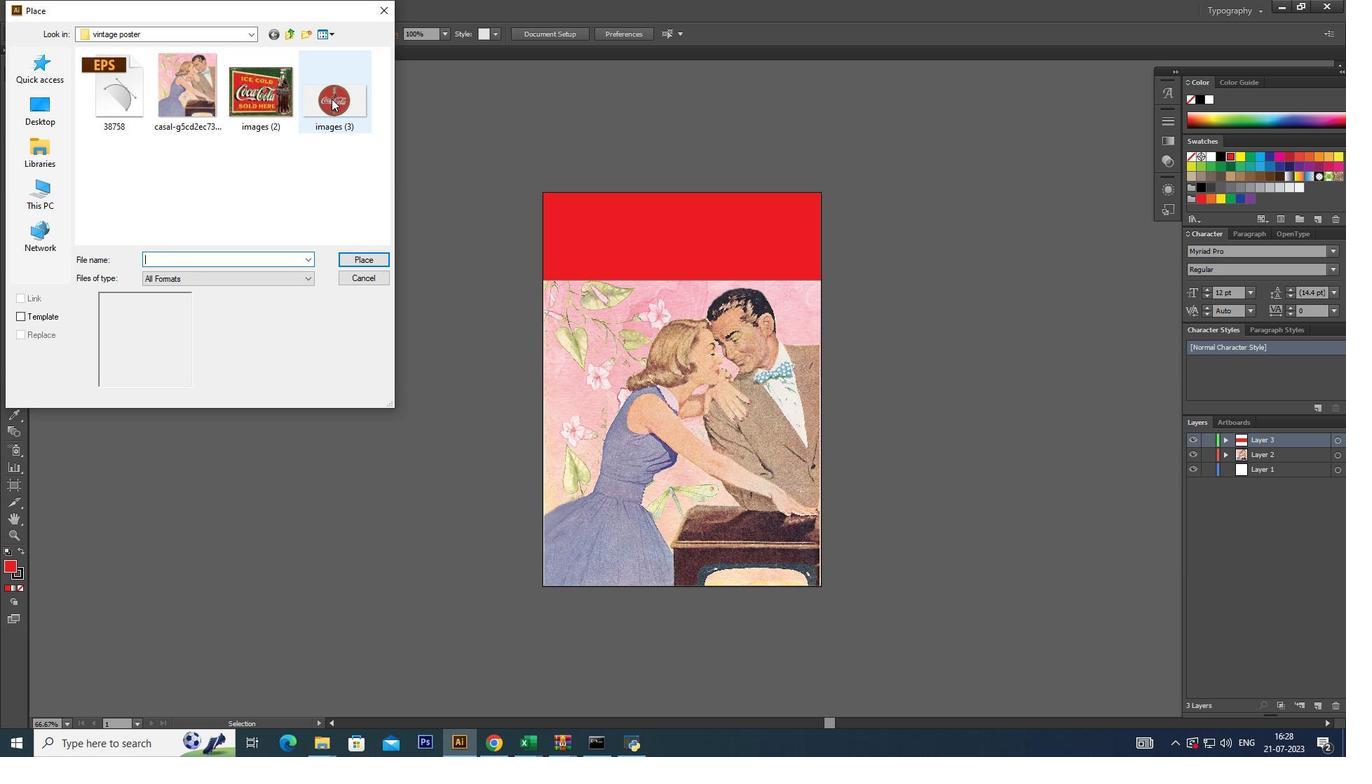 
Action: Mouse moved to (49, 54)
Screenshot: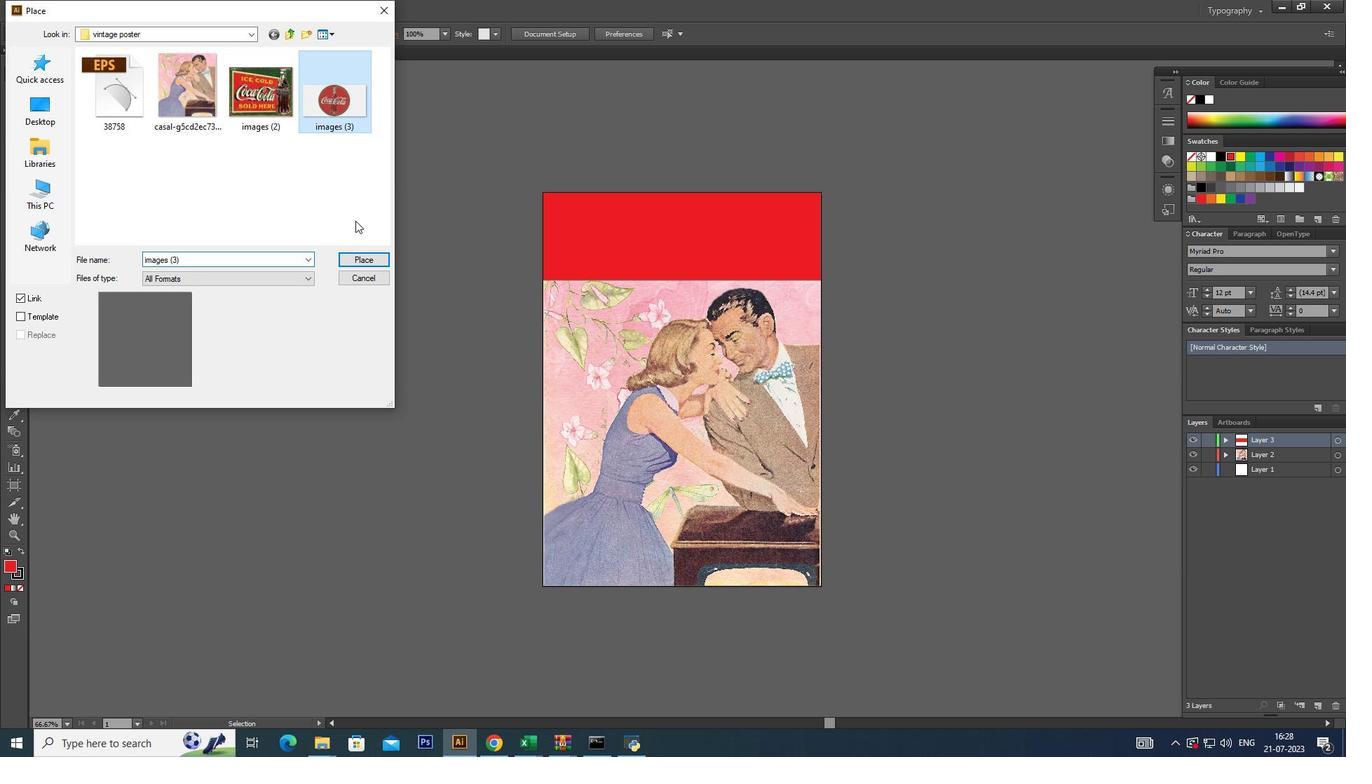 
Action: Mouse pressed left at (49, 54)
Screenshot: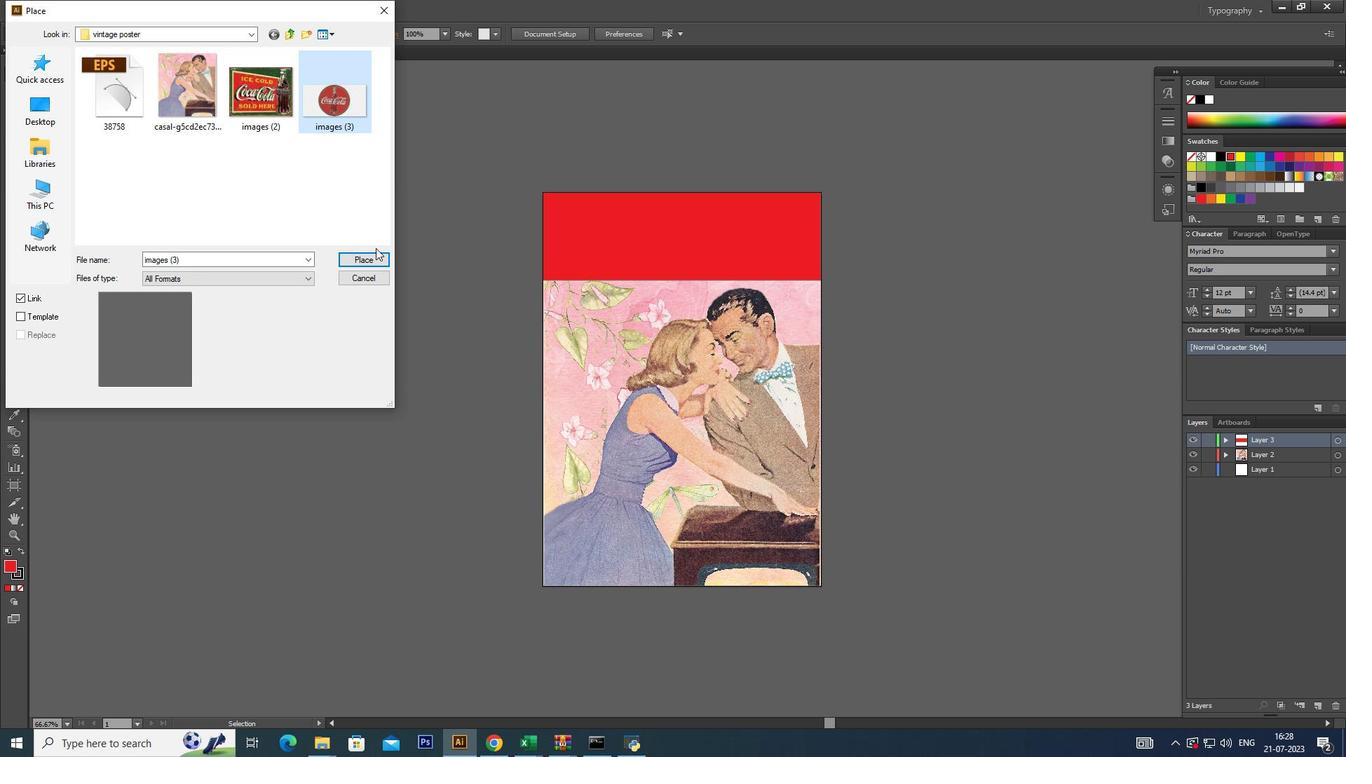 
Action: Mouse moved to (86, 32)
Screenshot: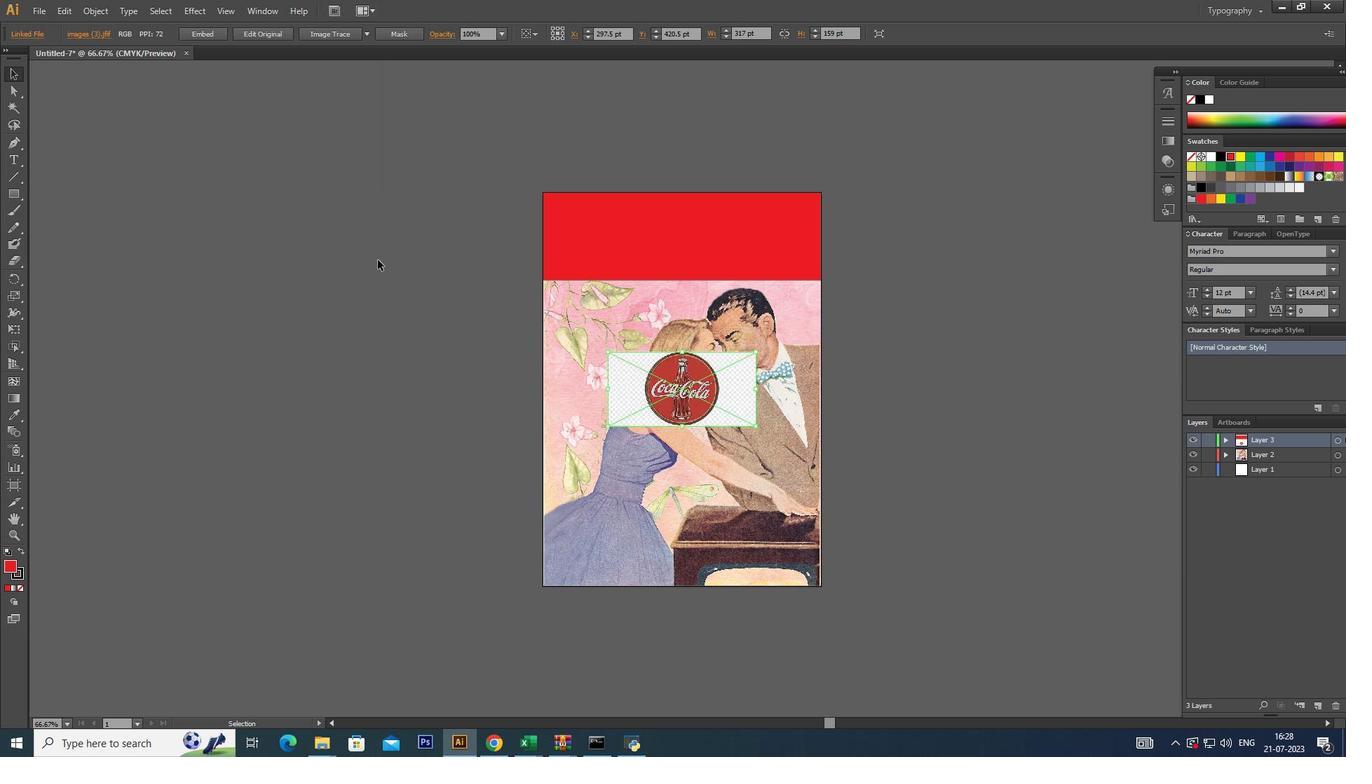 
Action: Mouse pressed left at (86, 32)
Screenshot: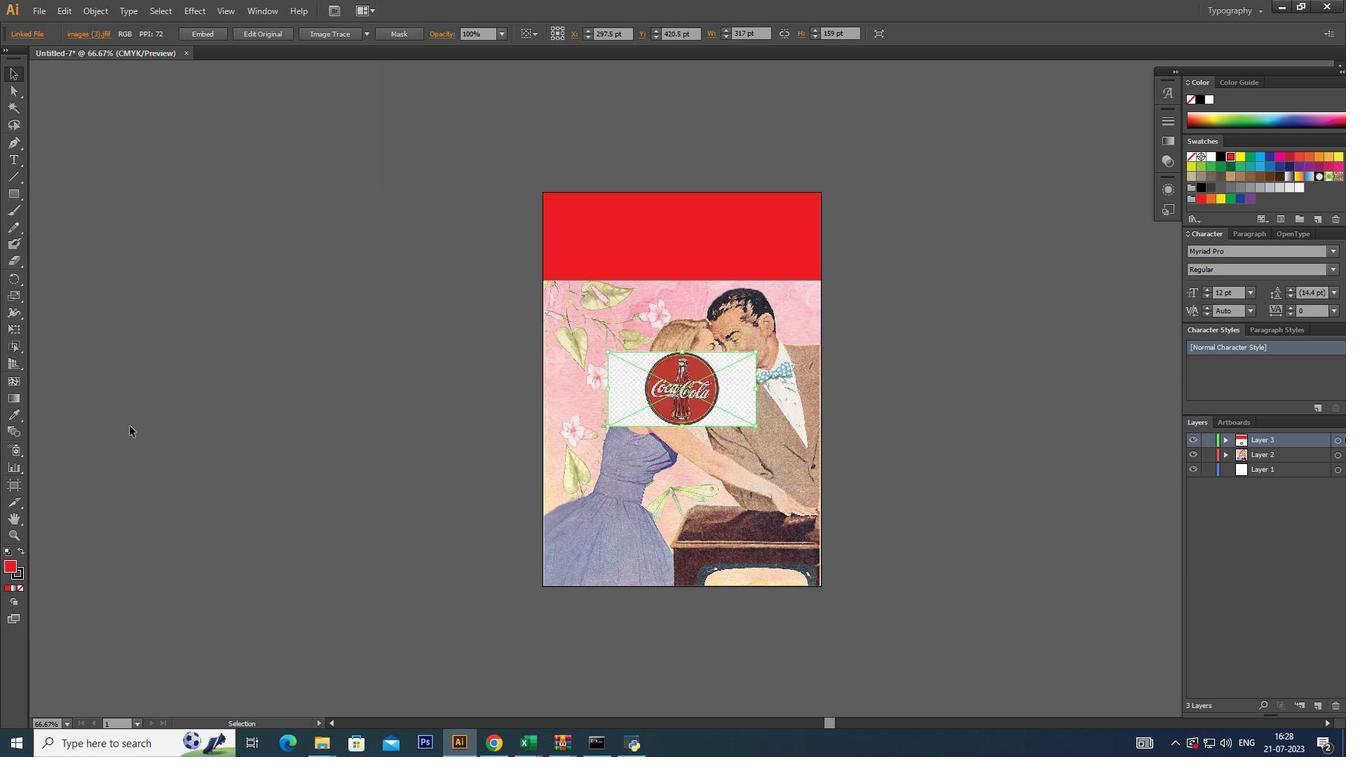 
Action: Mouse moved to (254, 207)
Screenshot: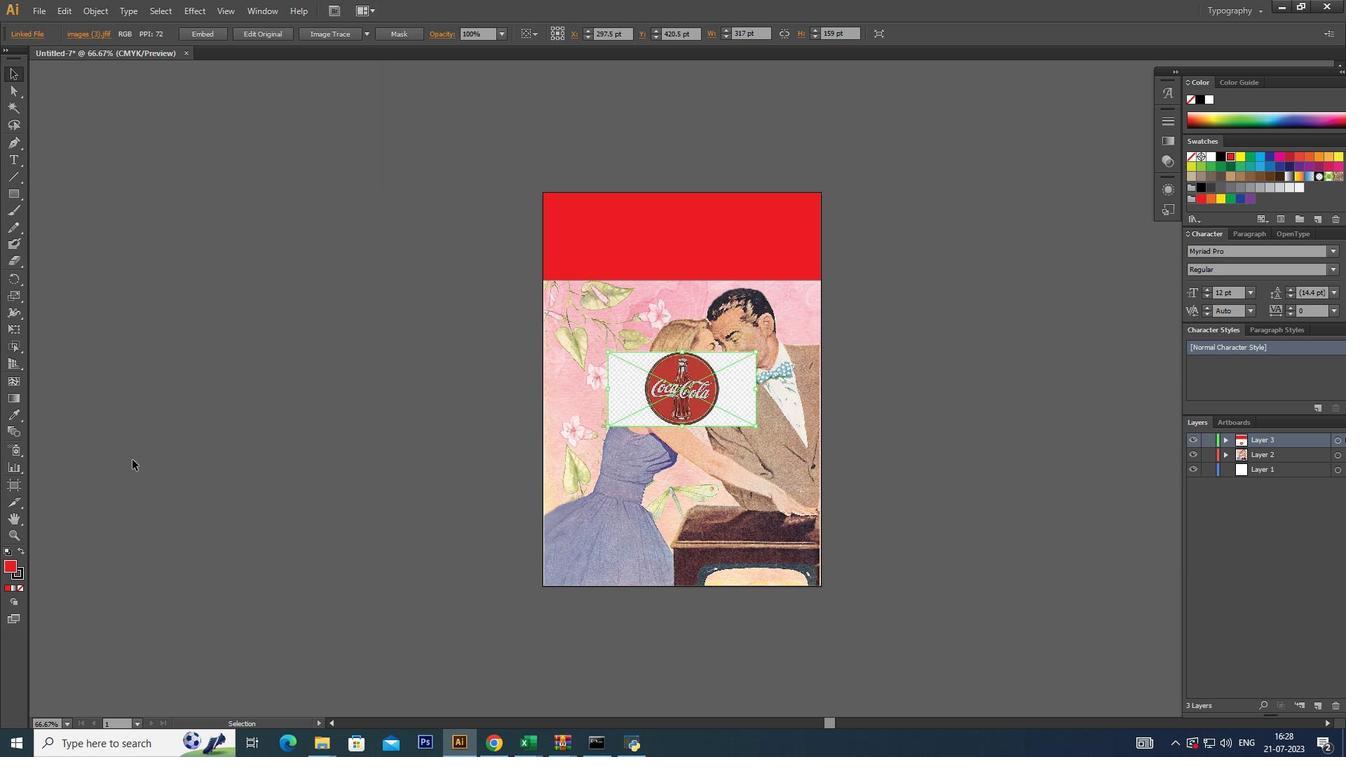 
Action: Mouse pressed left at (254, 207)
Screenshot: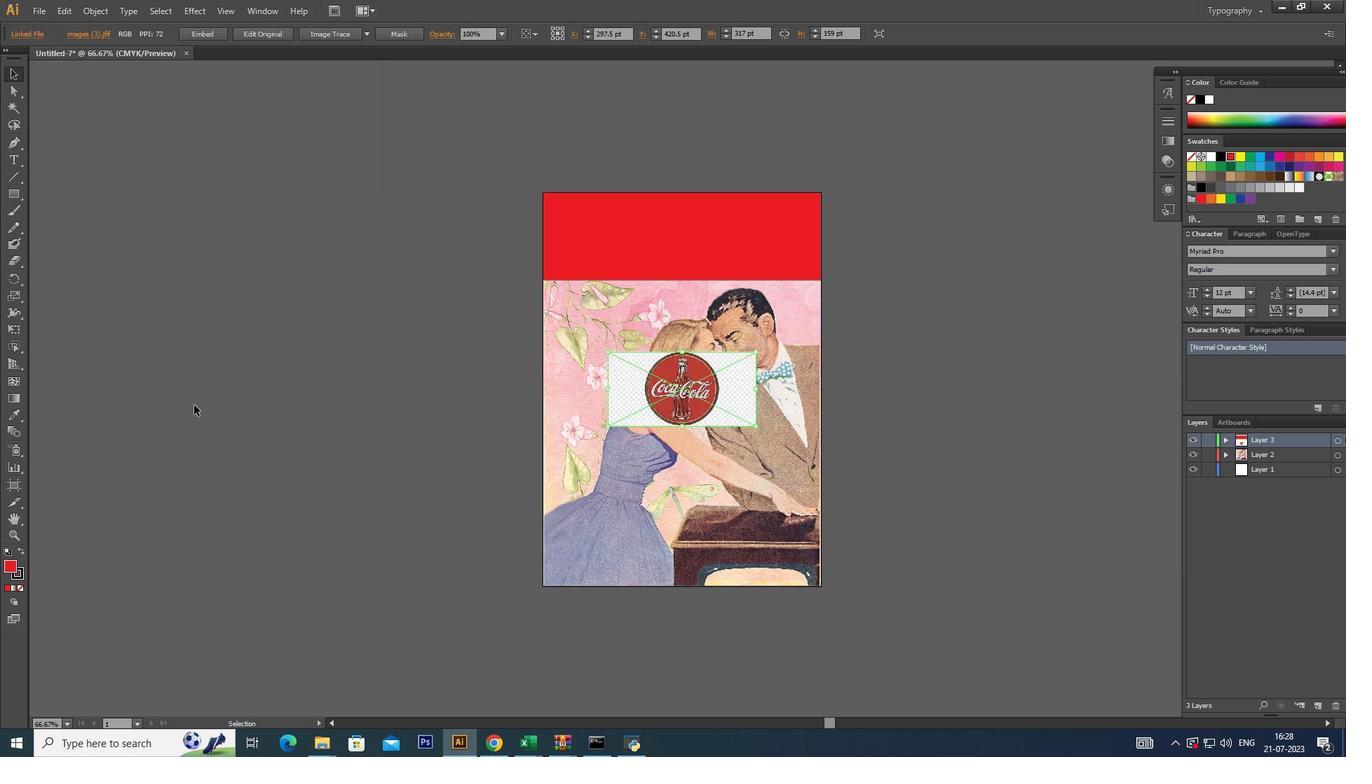 
Action: Mouse moved to (770, 346)
Screenshot: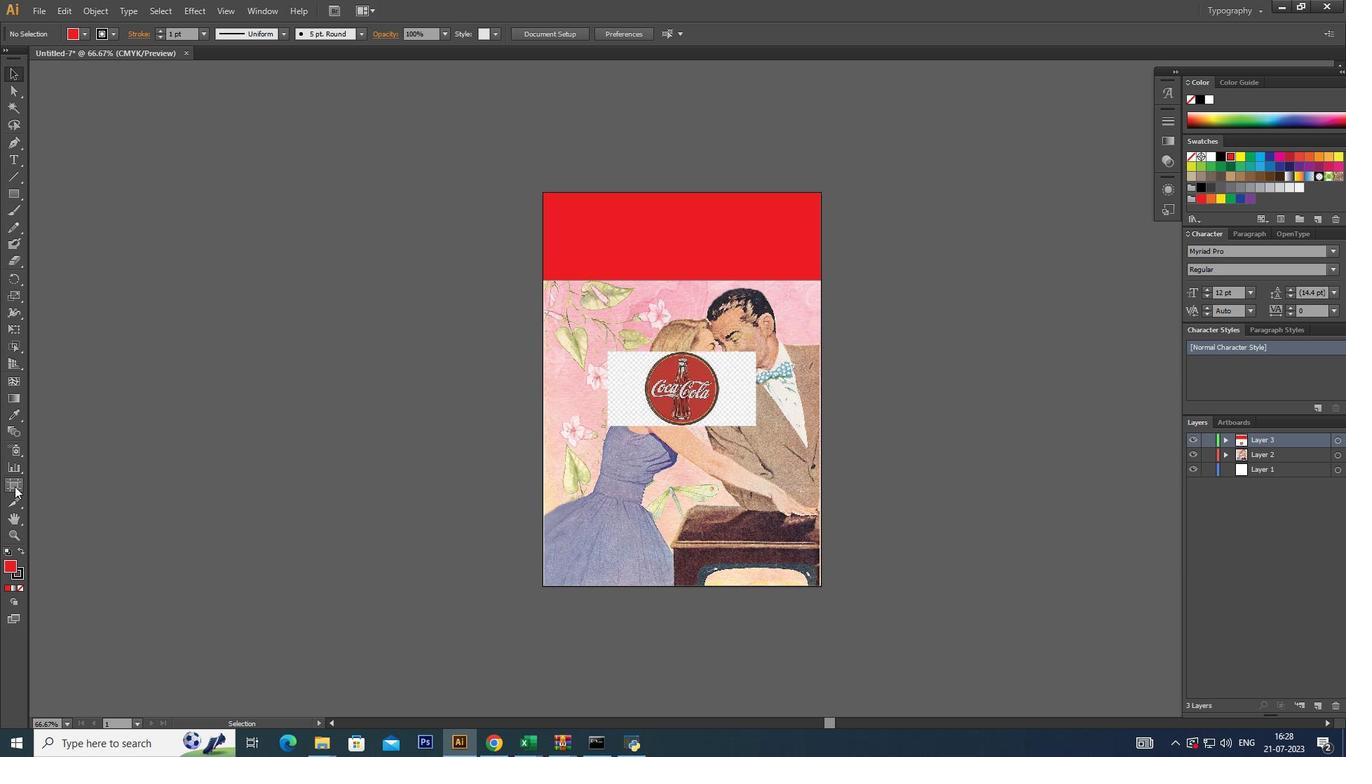 
Action: Mouse pressed left at (770, 346)
Screenshot: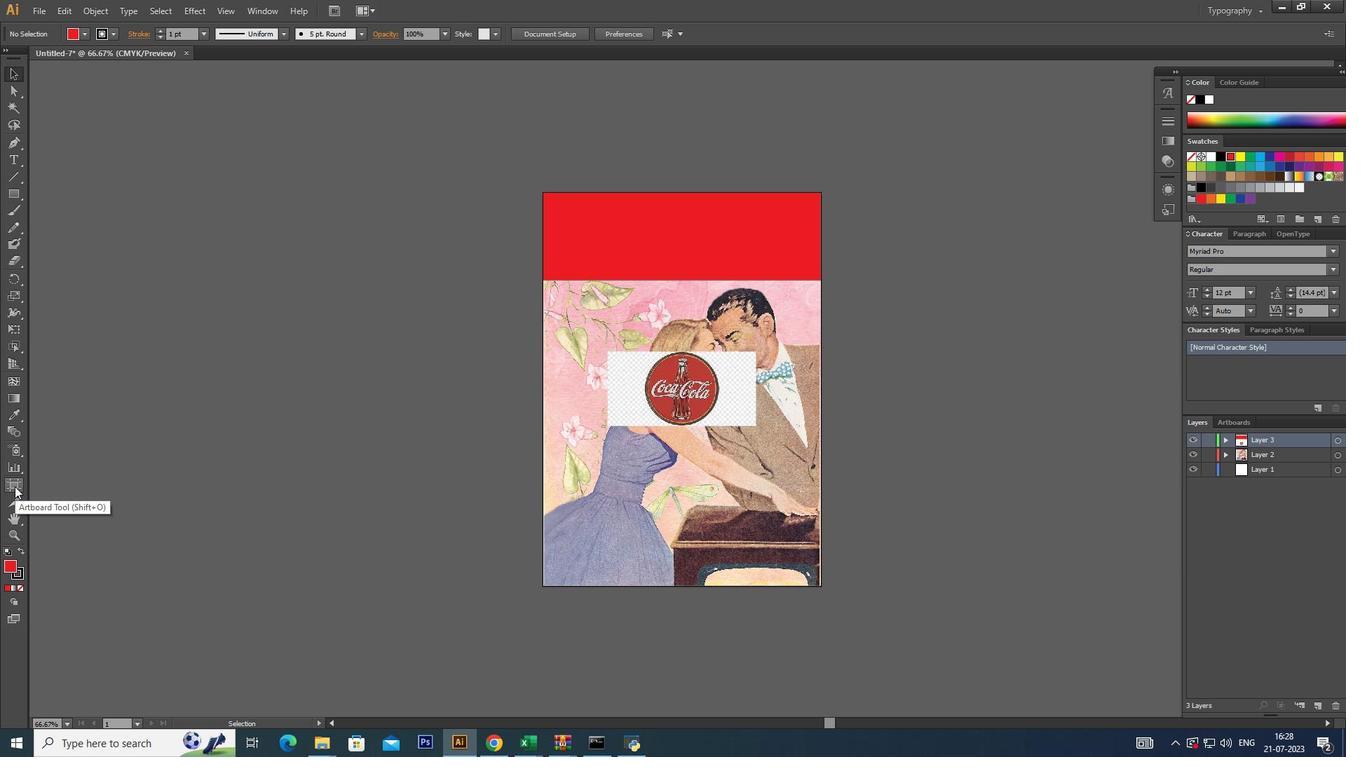 
Action: Mouse moved to (997, 399)
Screenshot: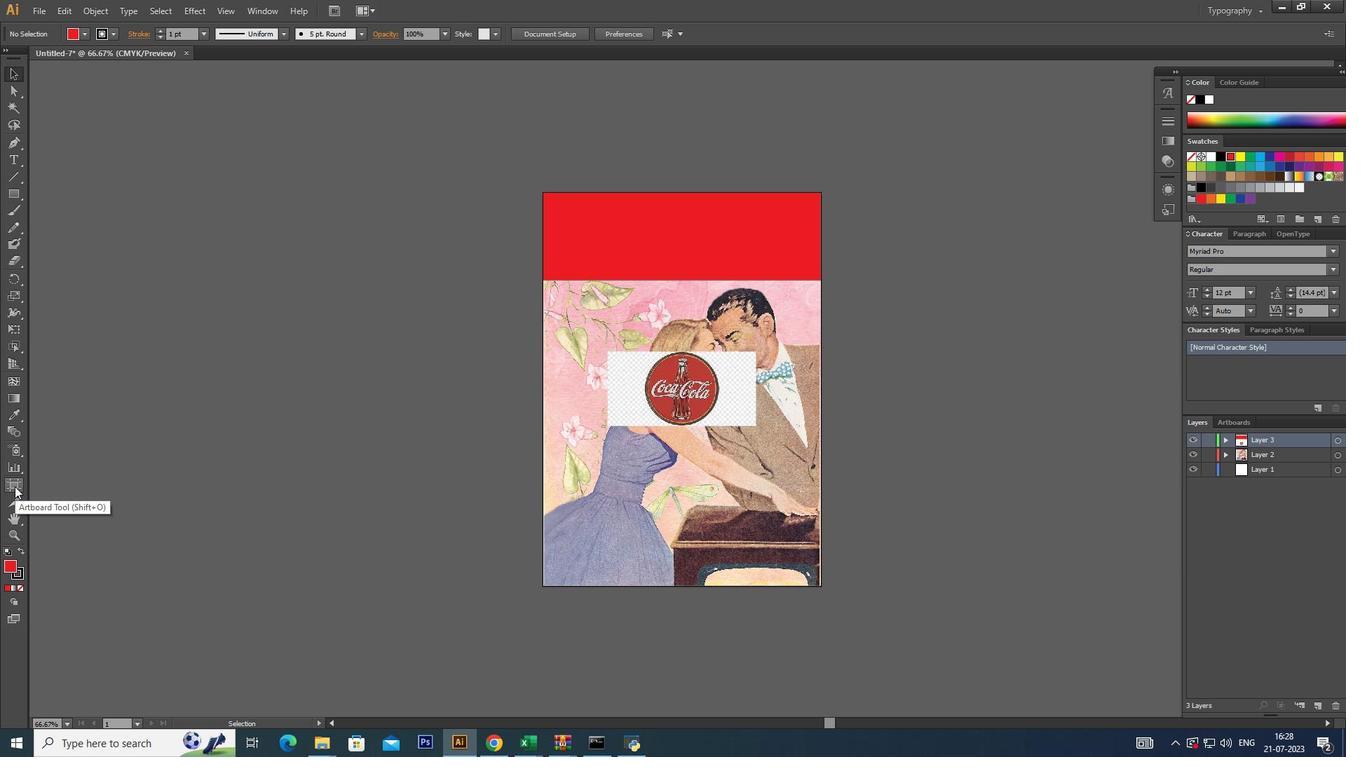 
Action: Mouse pressed left at (997, 399)
Screenshot: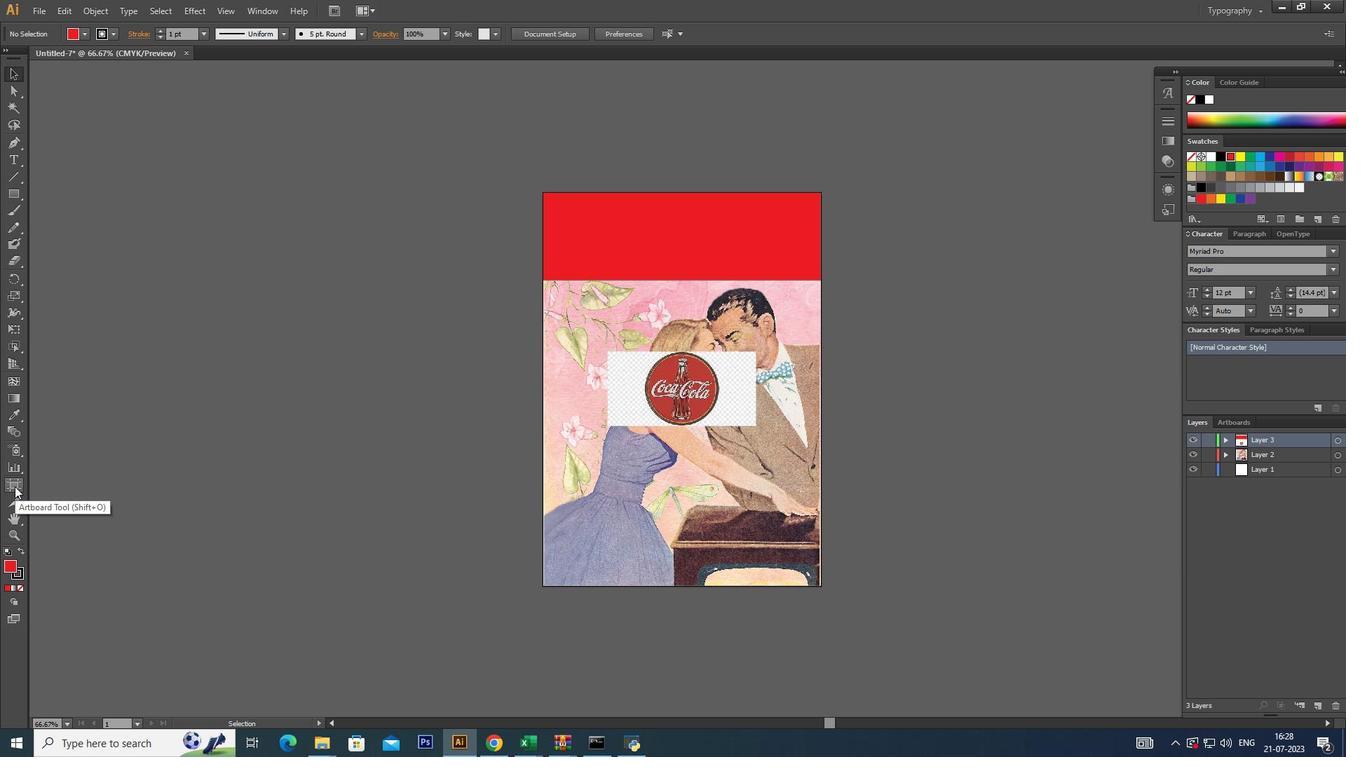 
Action: Mouse moved to (45, 8)
Screenshot: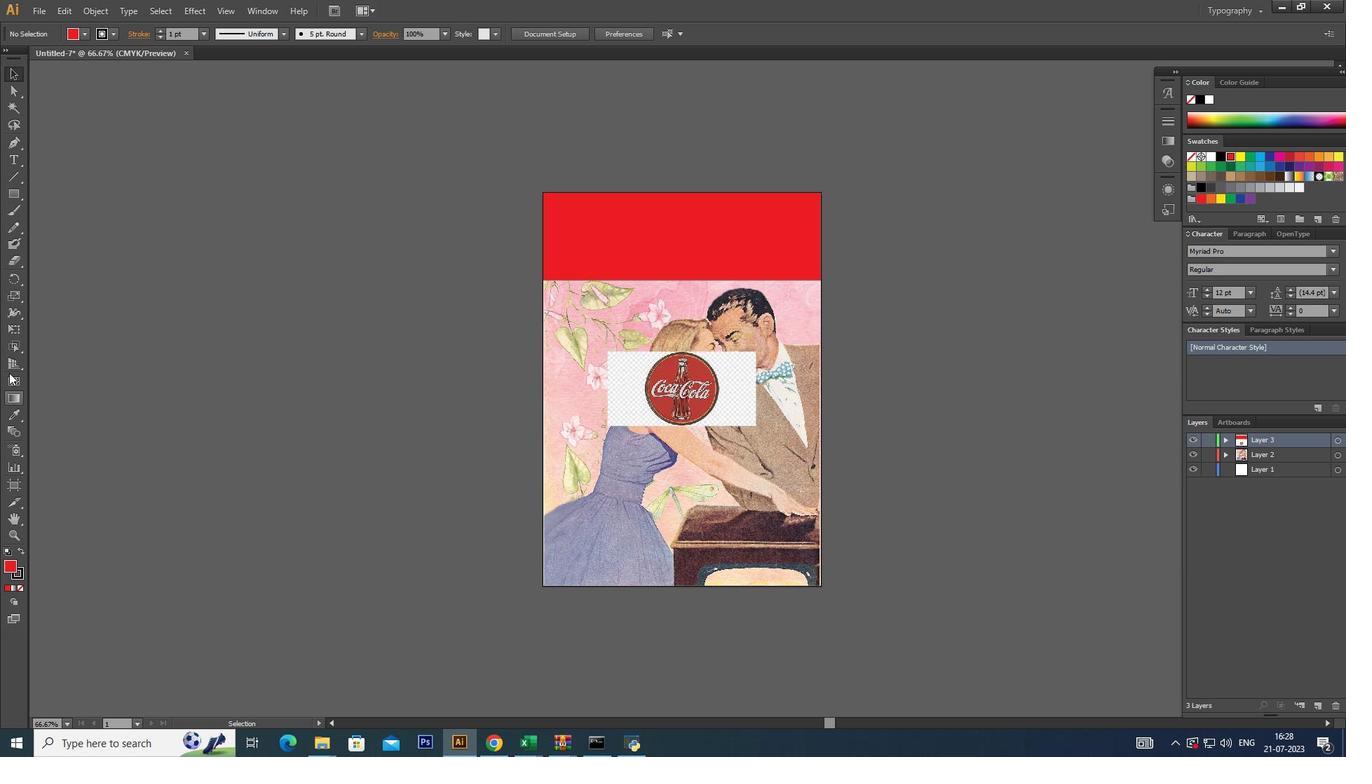 
Action: Mouse pressed left at (45, 8)
Screenshot: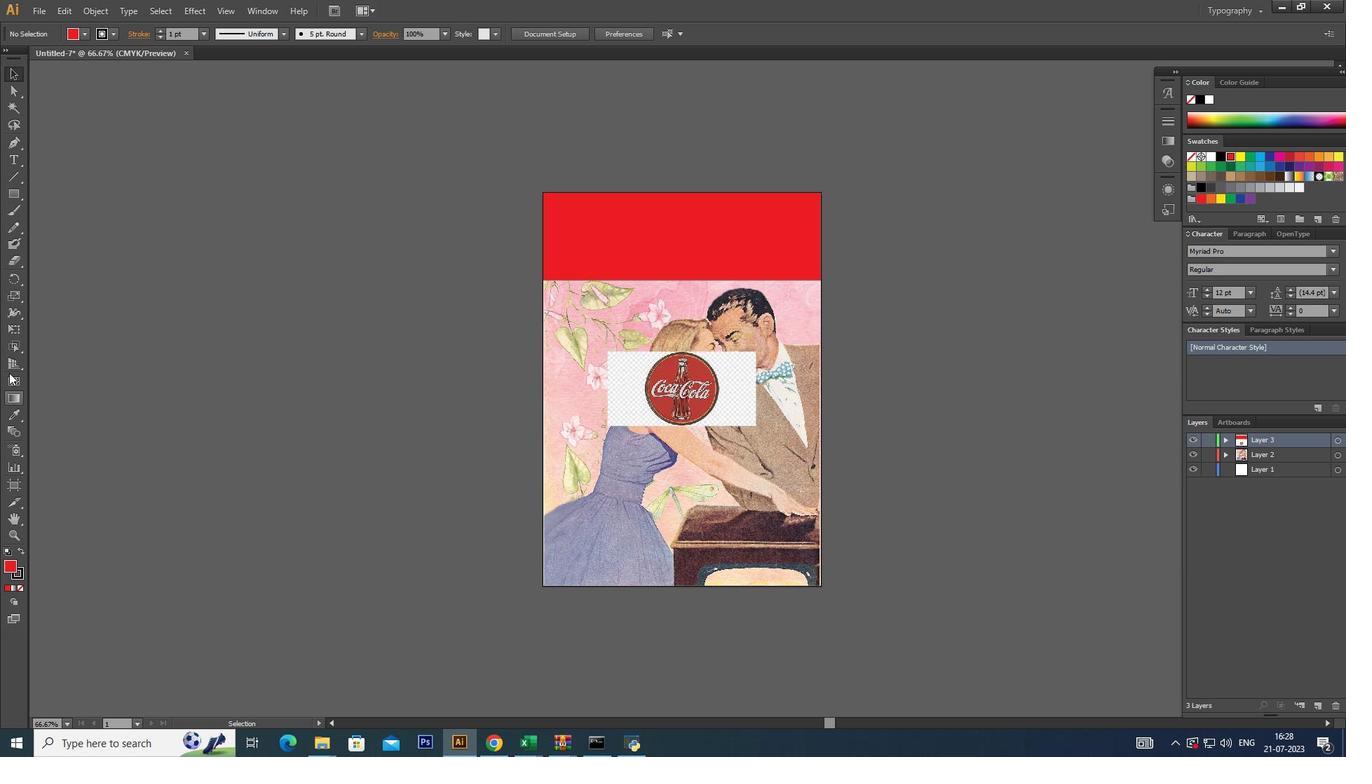 
Action: Mouse moved to (82, 53)
Screenshot: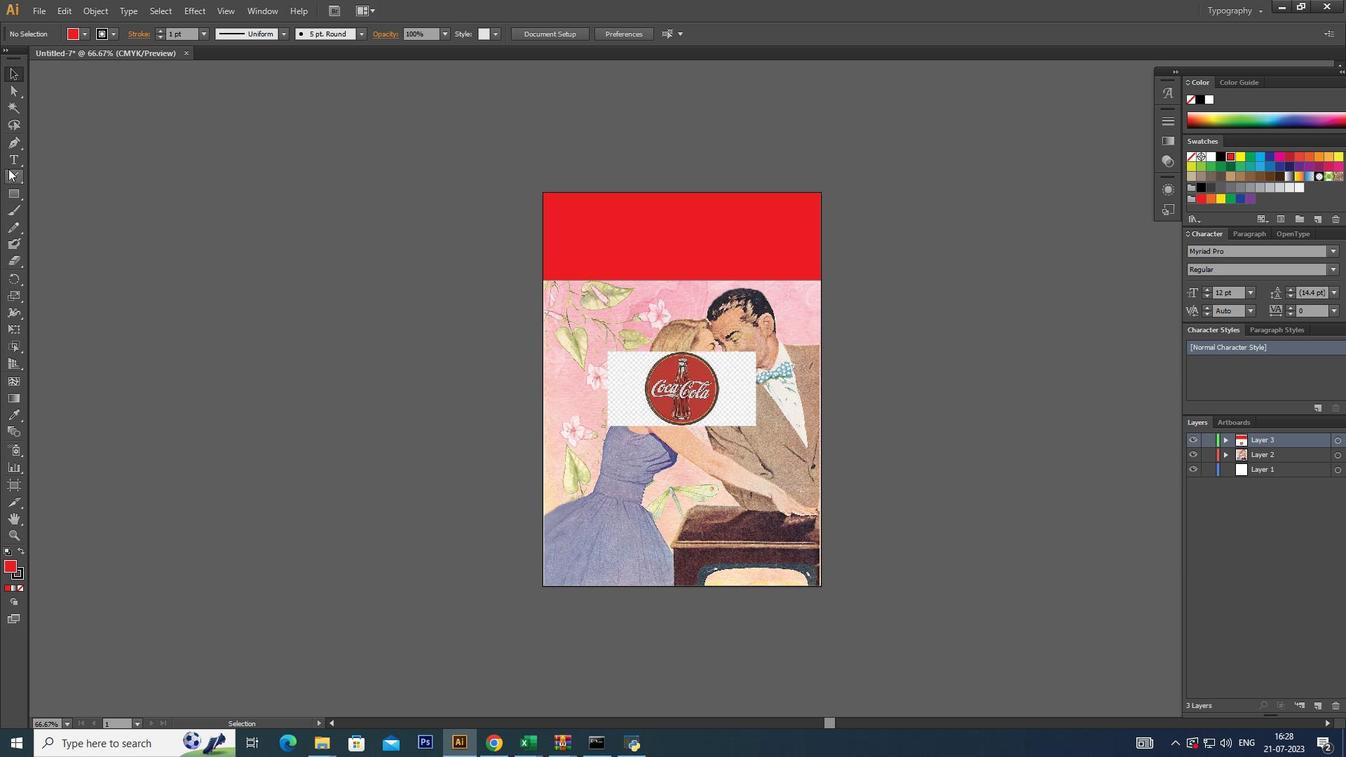 
Action: Mouse pressed left at (82, 53)
Screenshot: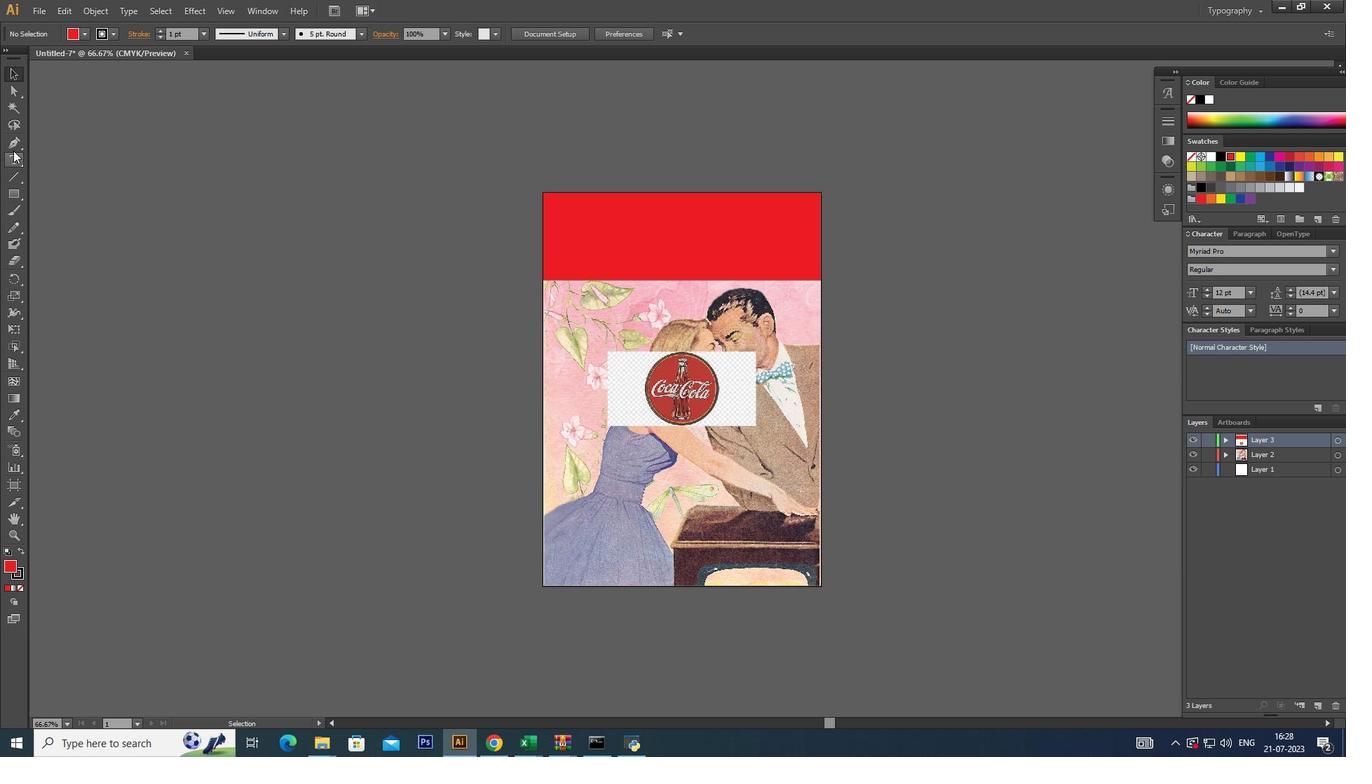
Action: Mouse moved to (278, 98)
Screenshot: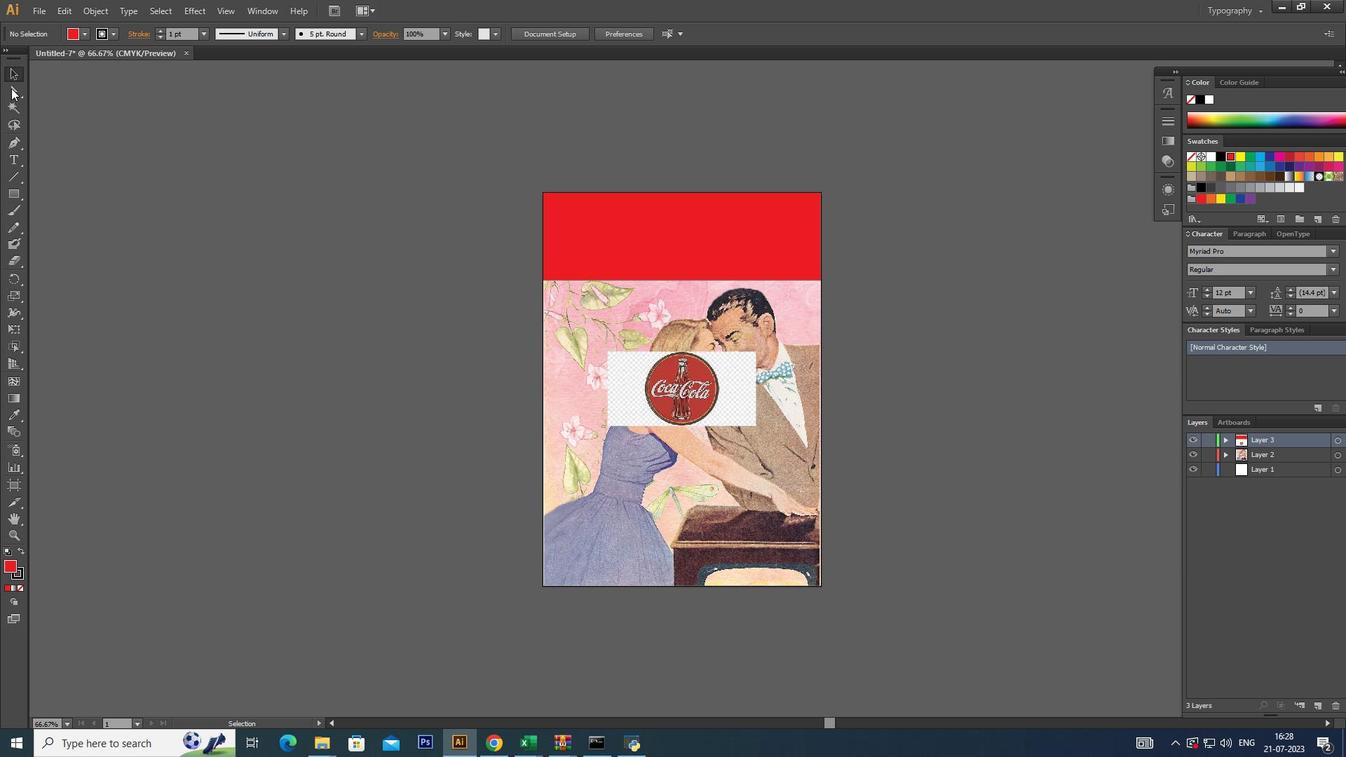 
Action: Mouse pressed left at (278, 98)
Screenshot: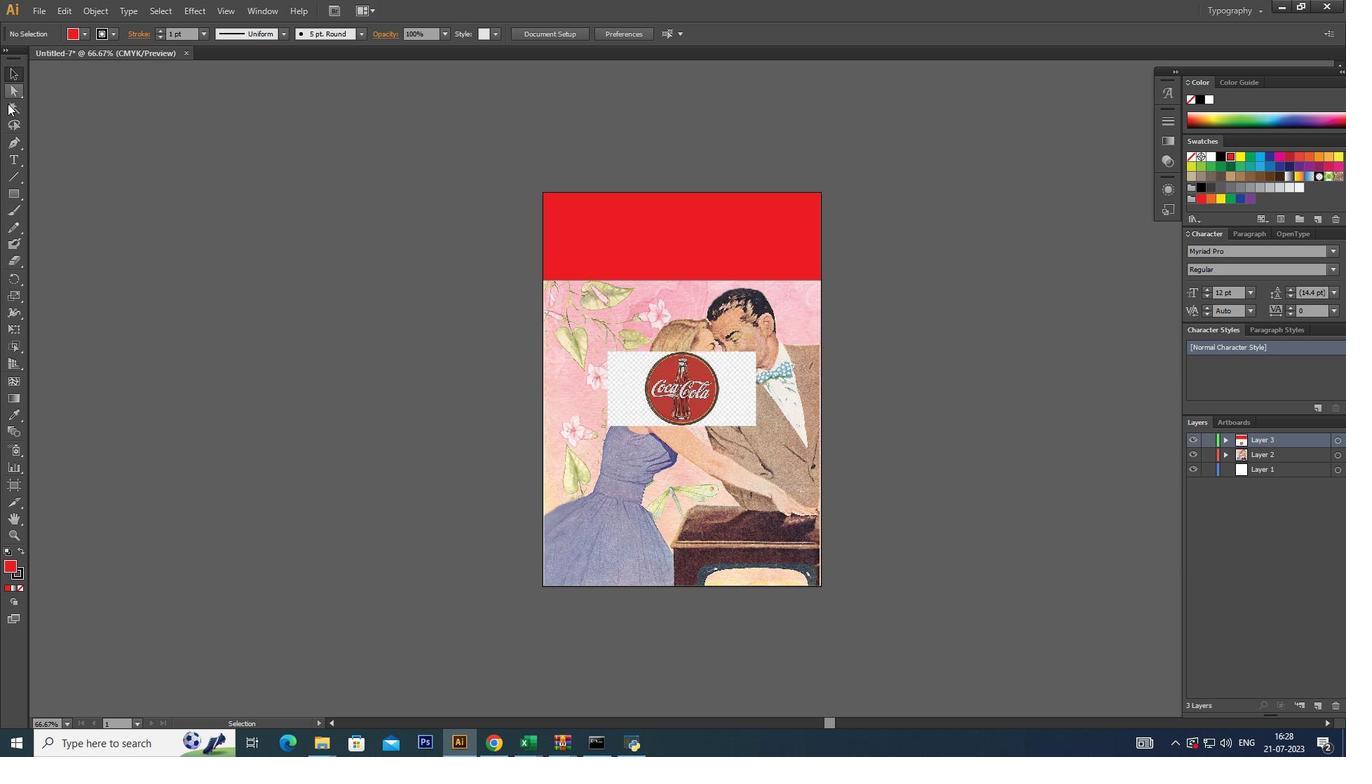 
Action: Mouse moved to (375, 274)
Screenshot: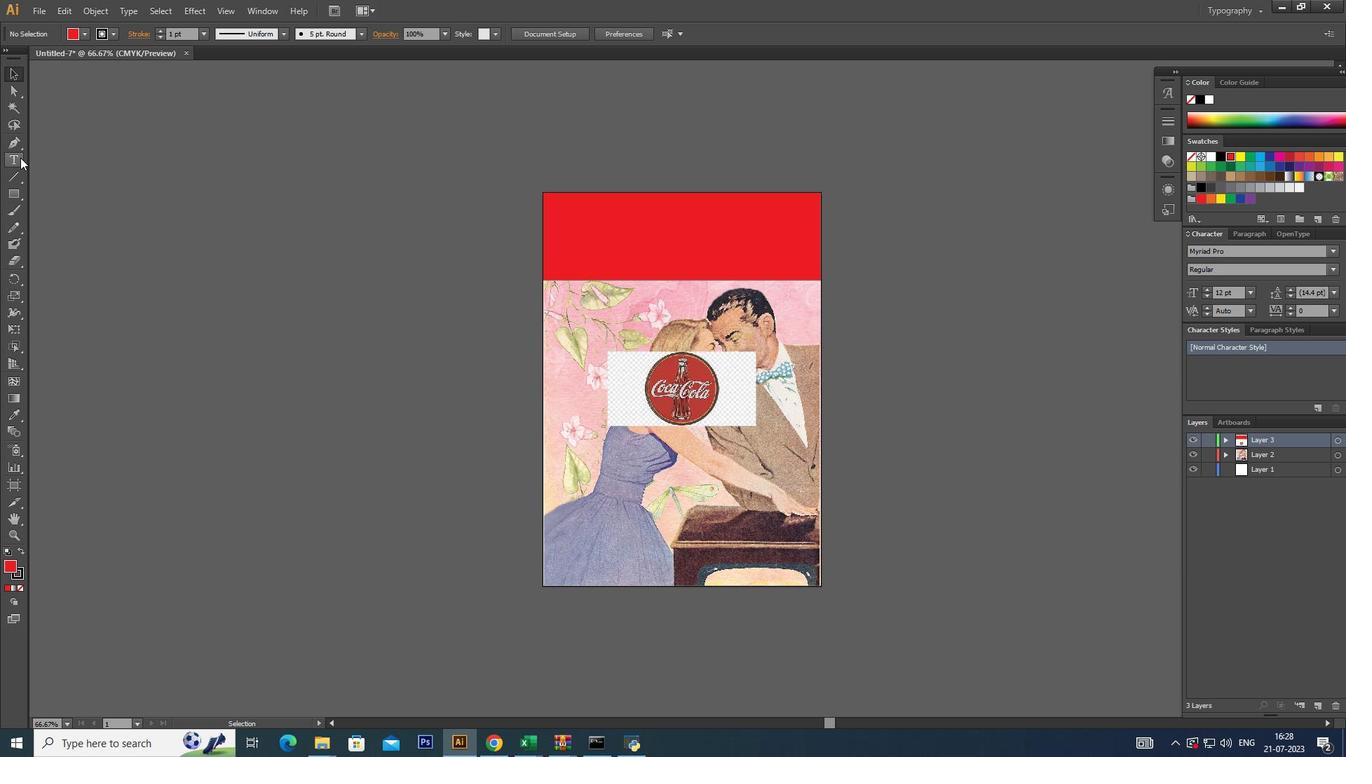 
Action: Mouse pressed left at (375, 274)
Screenshot: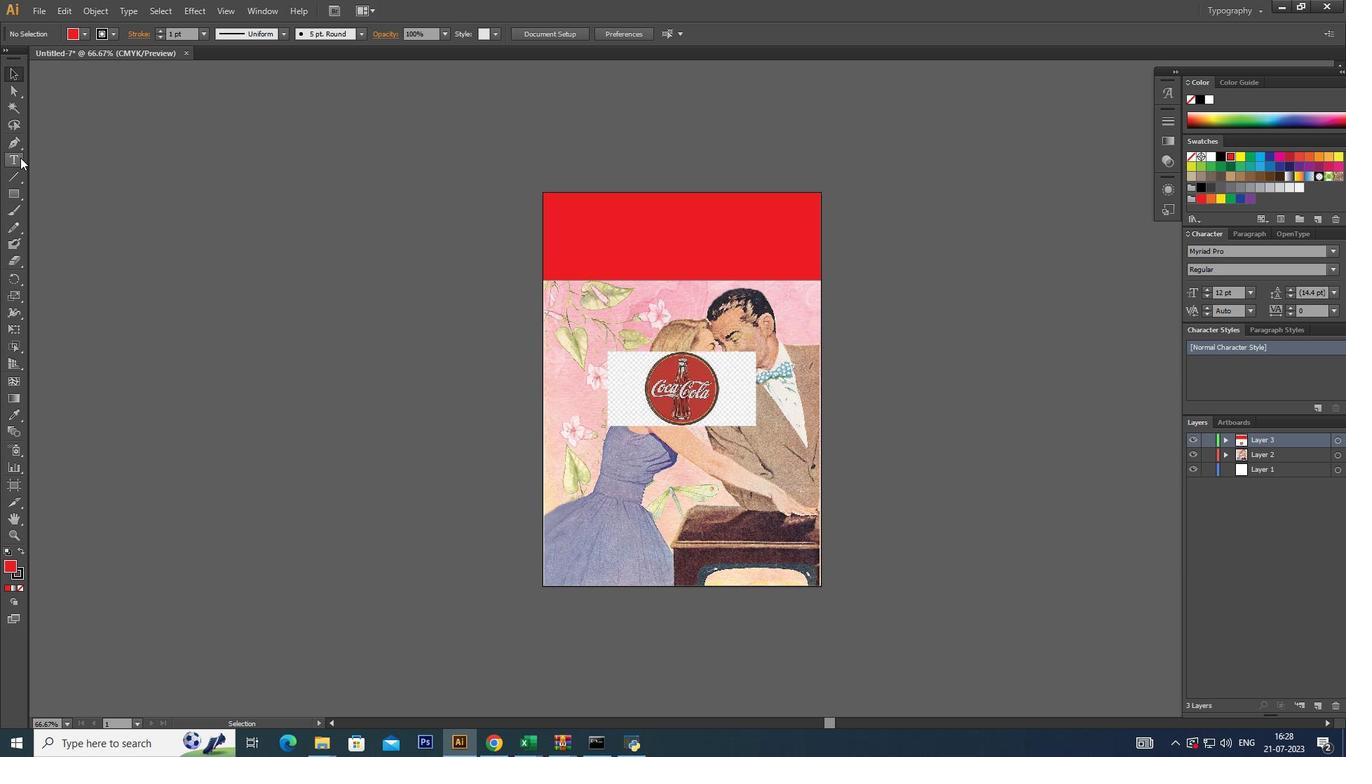 
Action: Key pressed <Key.cmd><Key.shift>
Screenshot: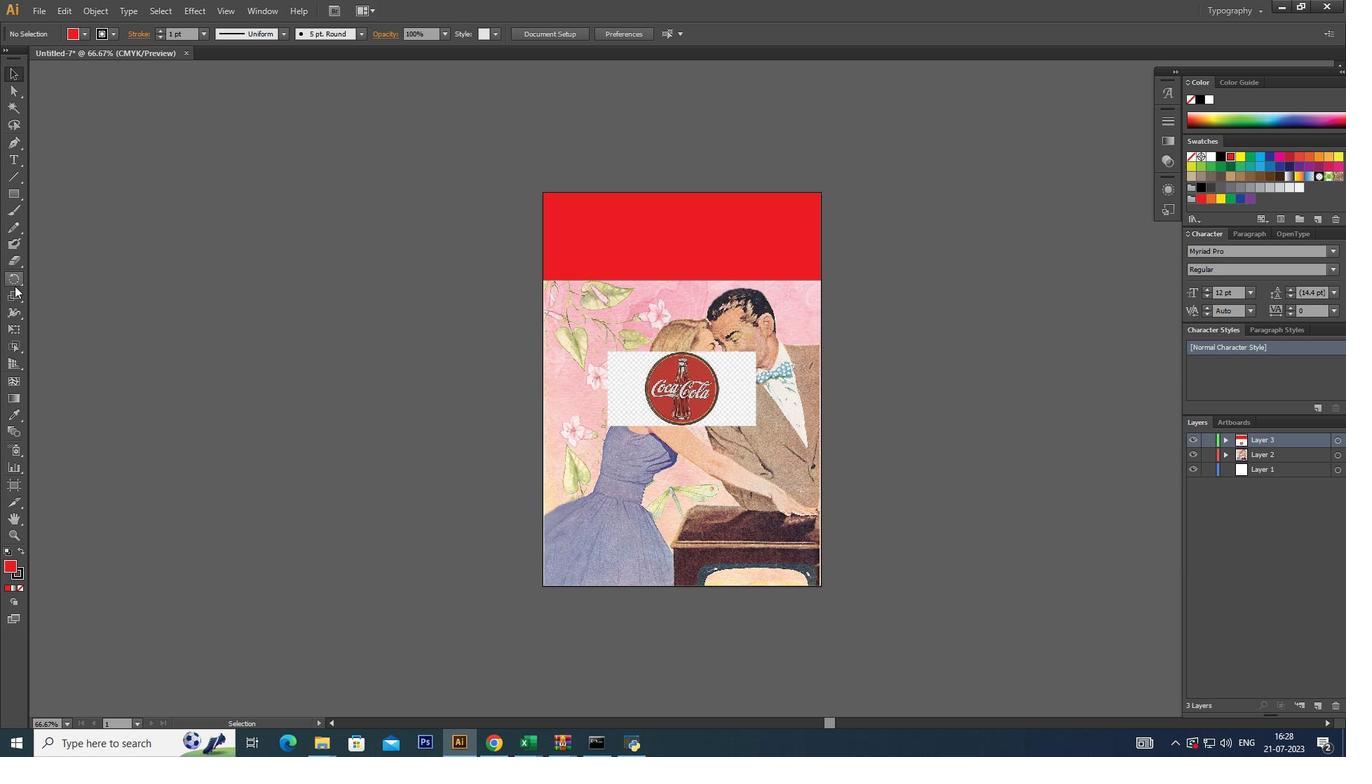 
Action: Mouse moved to (364, 248)
Screenshot: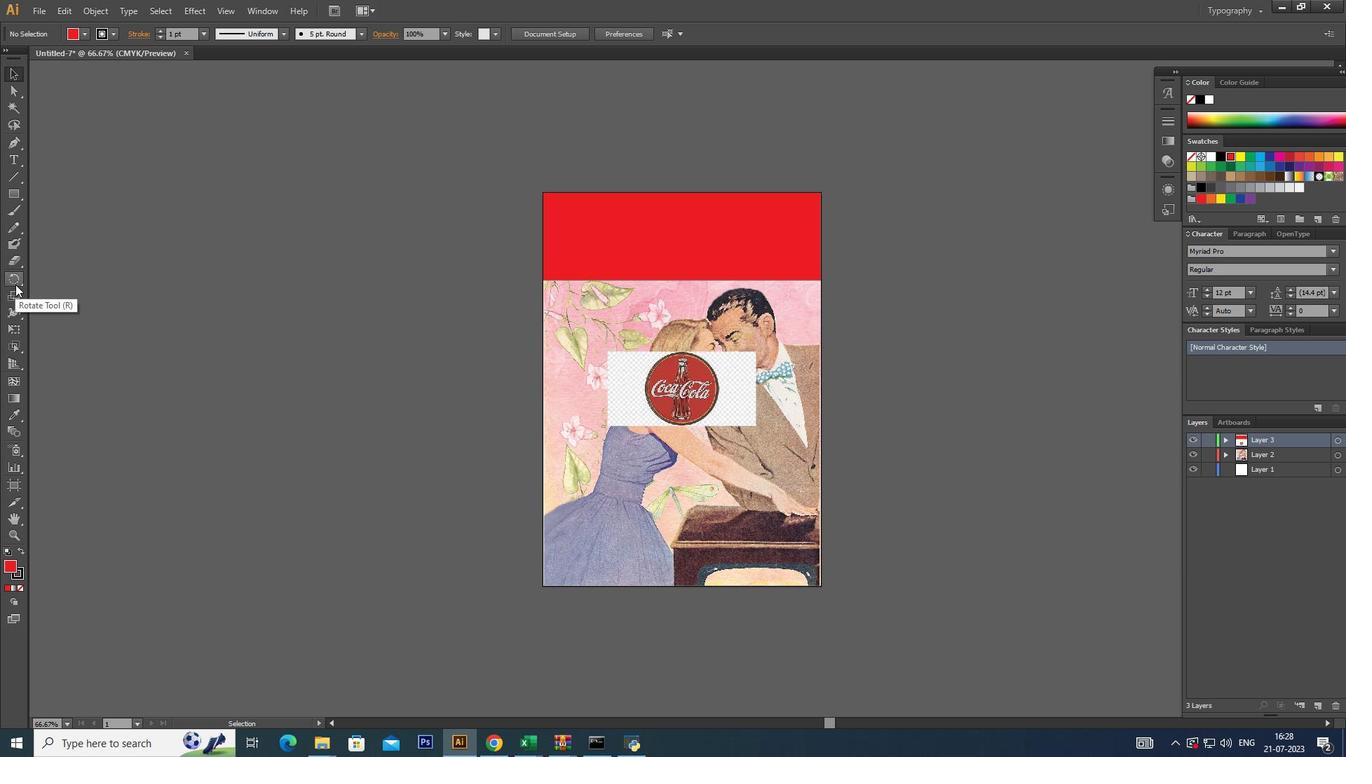 
Action: Key pressed <Key.cmd>
Screenshot: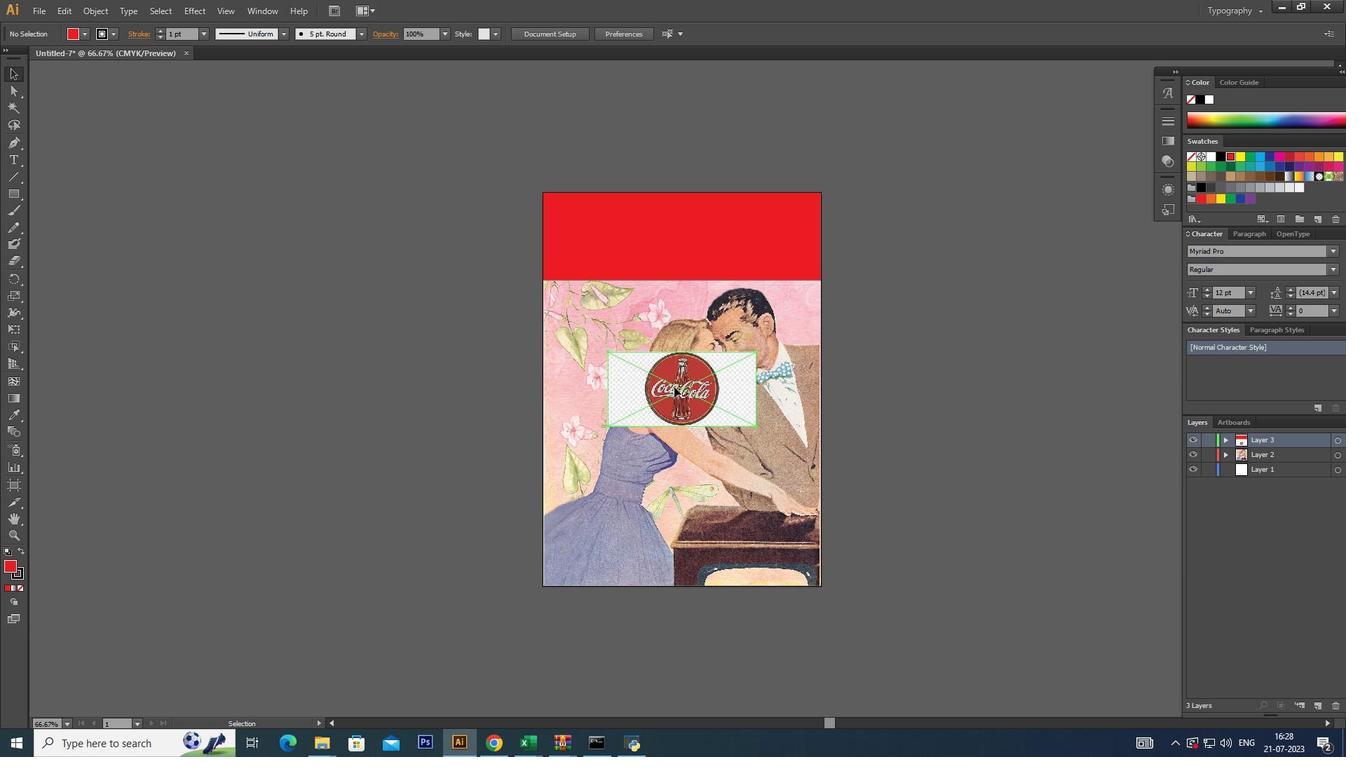 
Action: Mouse moved to (1316, 709)
Screenshot: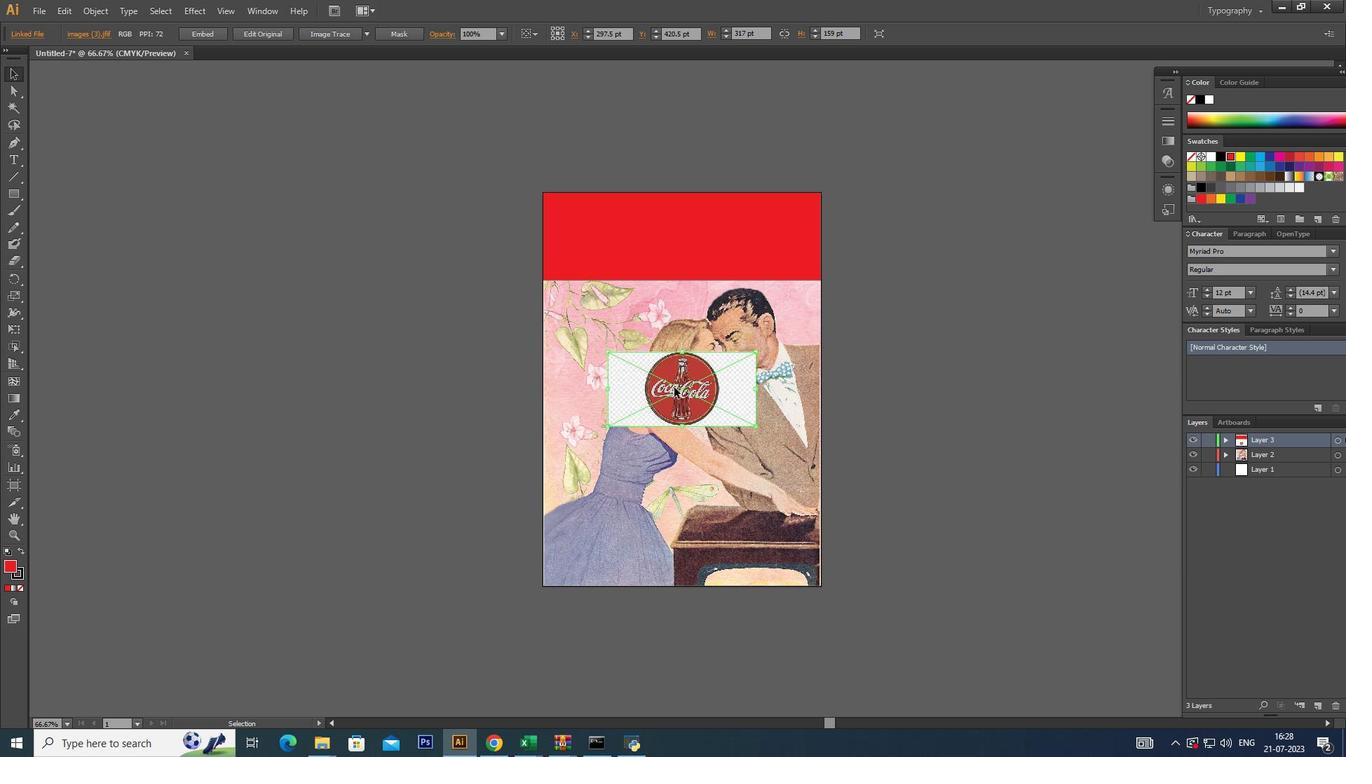 
Action: Mouse pressed left at (1316, 709)
Screenshot: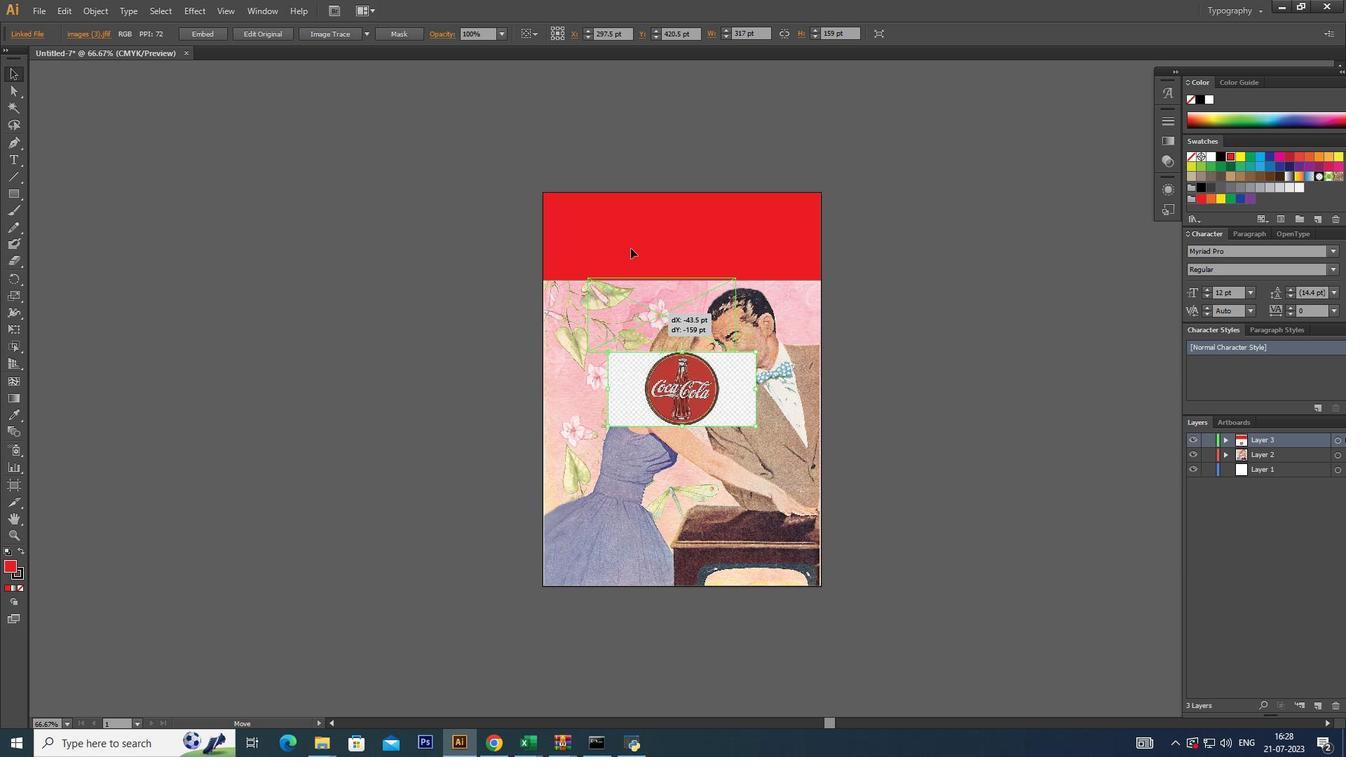 
Action: Mouse moved to (11, 111)
Screenshot: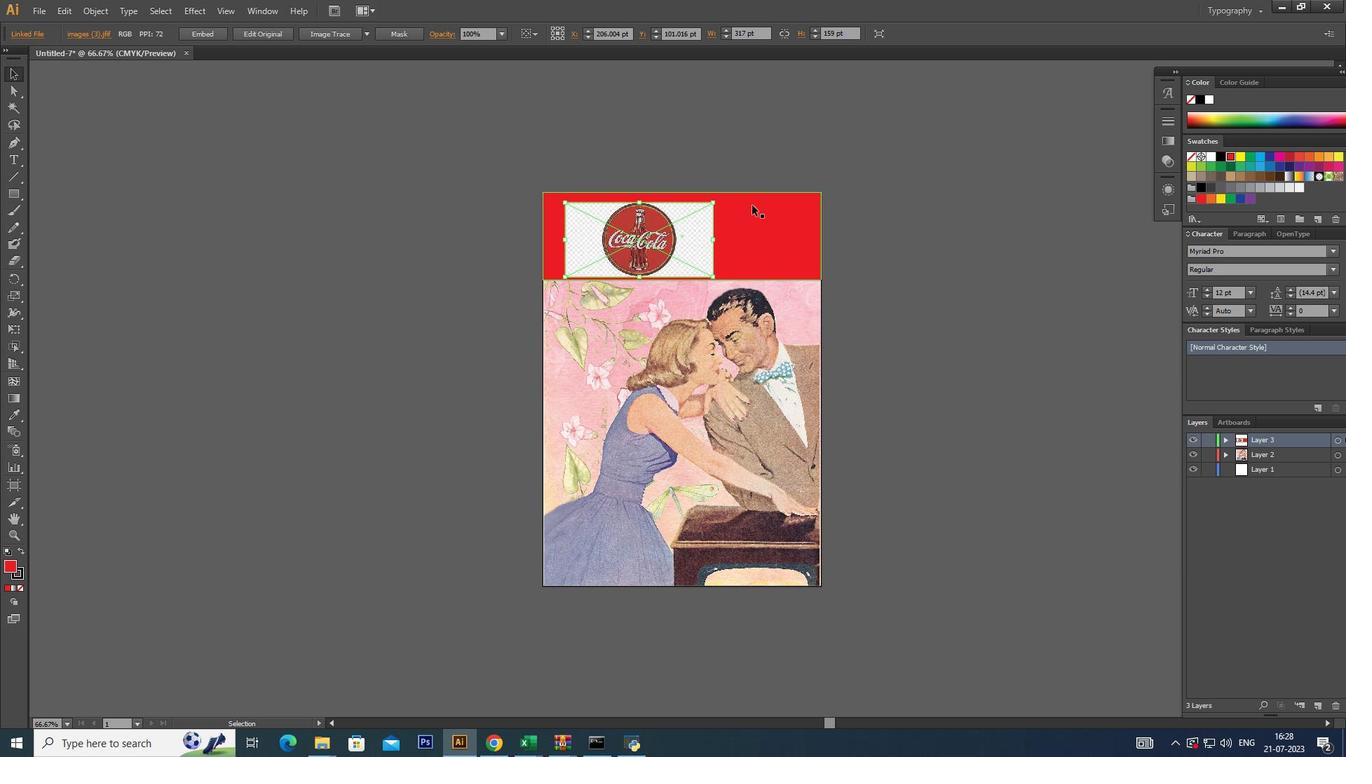 
Action: Mouse pressed left at (11, 111)
Screenshot: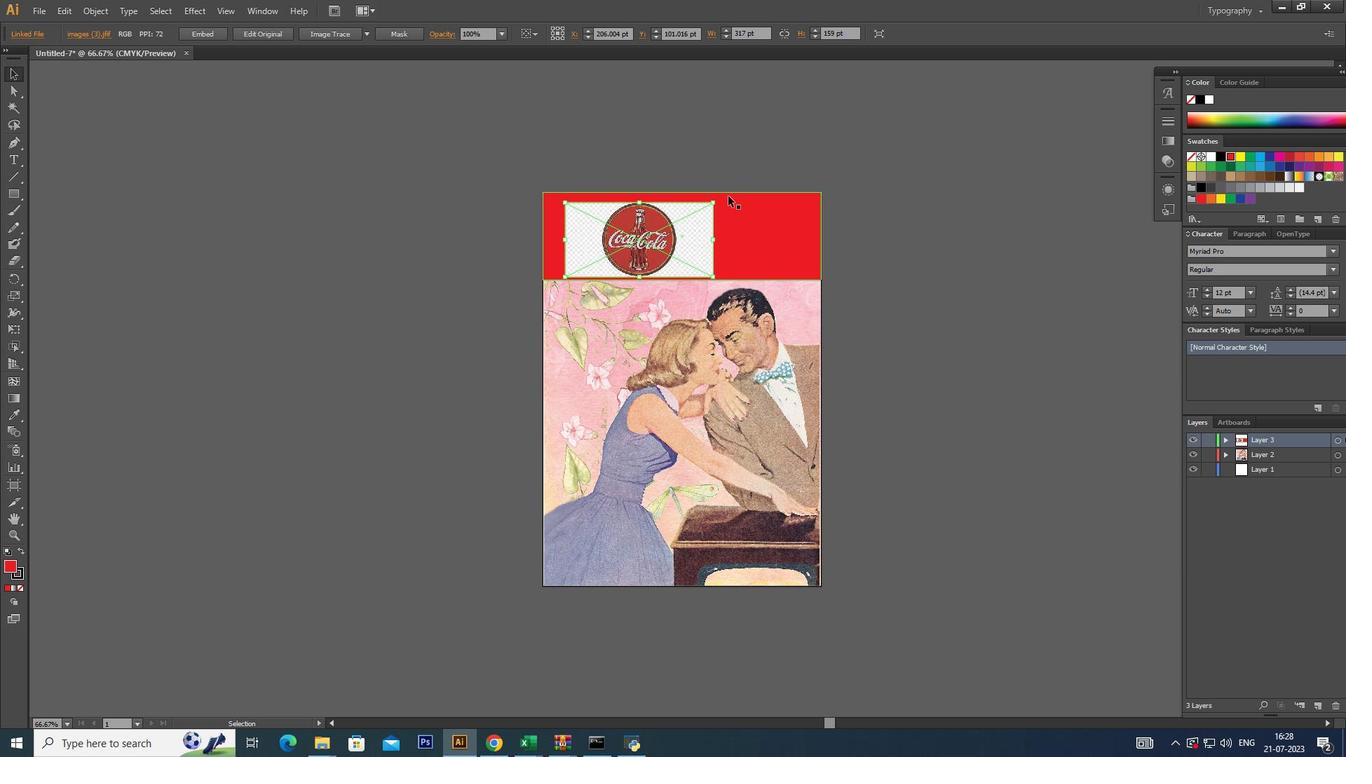 
Action: Mouse moved to (744, 337)
Screenshot: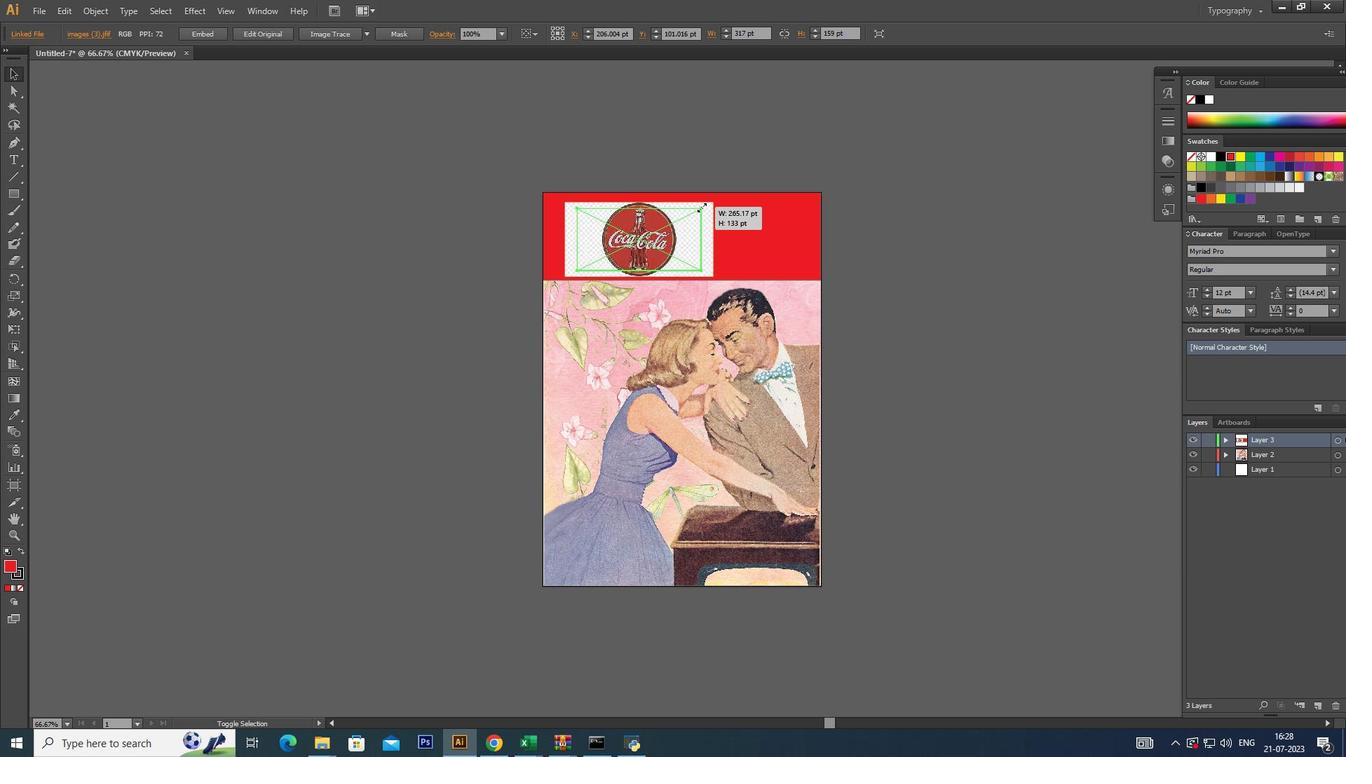 
Action: Mouse pressed left at (744, 337)
Screenshot: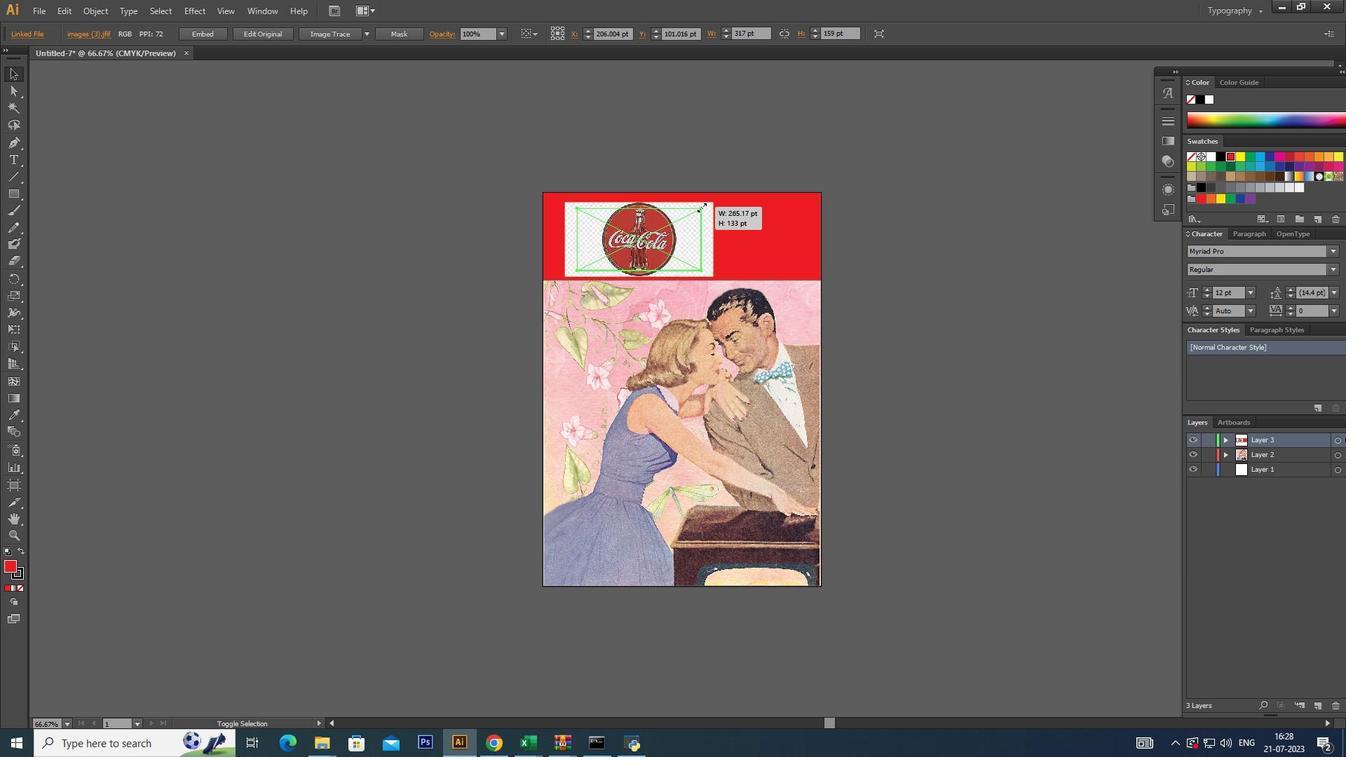 
Action: Mouse moved to (742, 377)
Screenshot: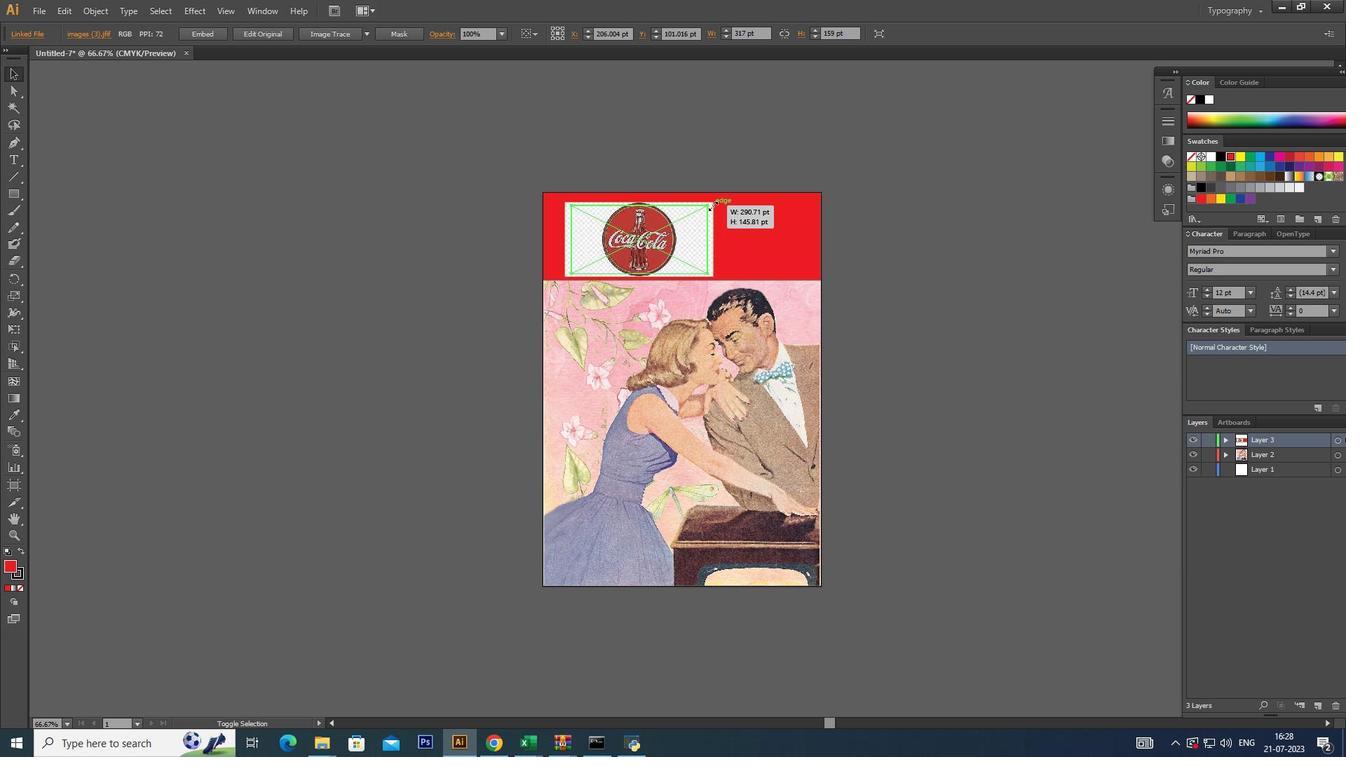 
Action: Mouse pressed left at (742, 377)
Screenshot: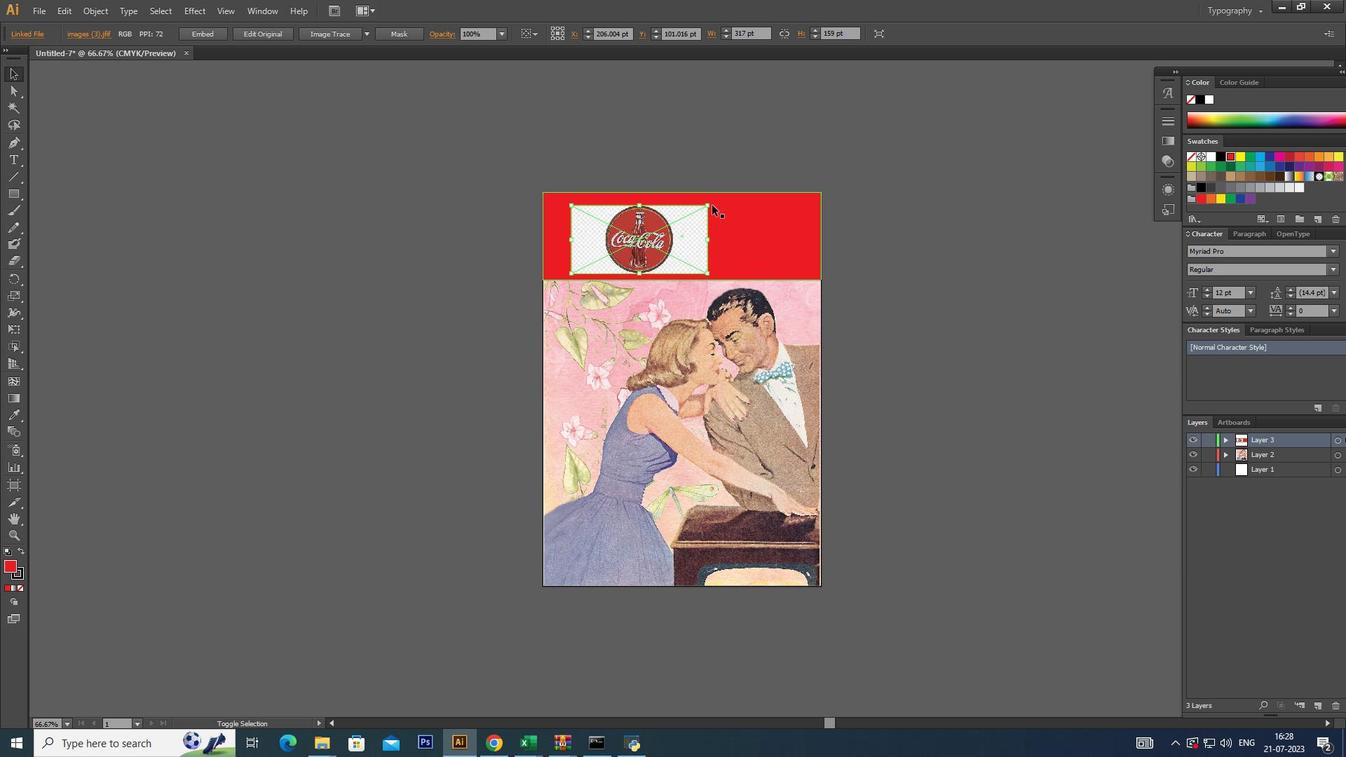 
Action: Mouse pressed right at (742, 377)
Screenshot: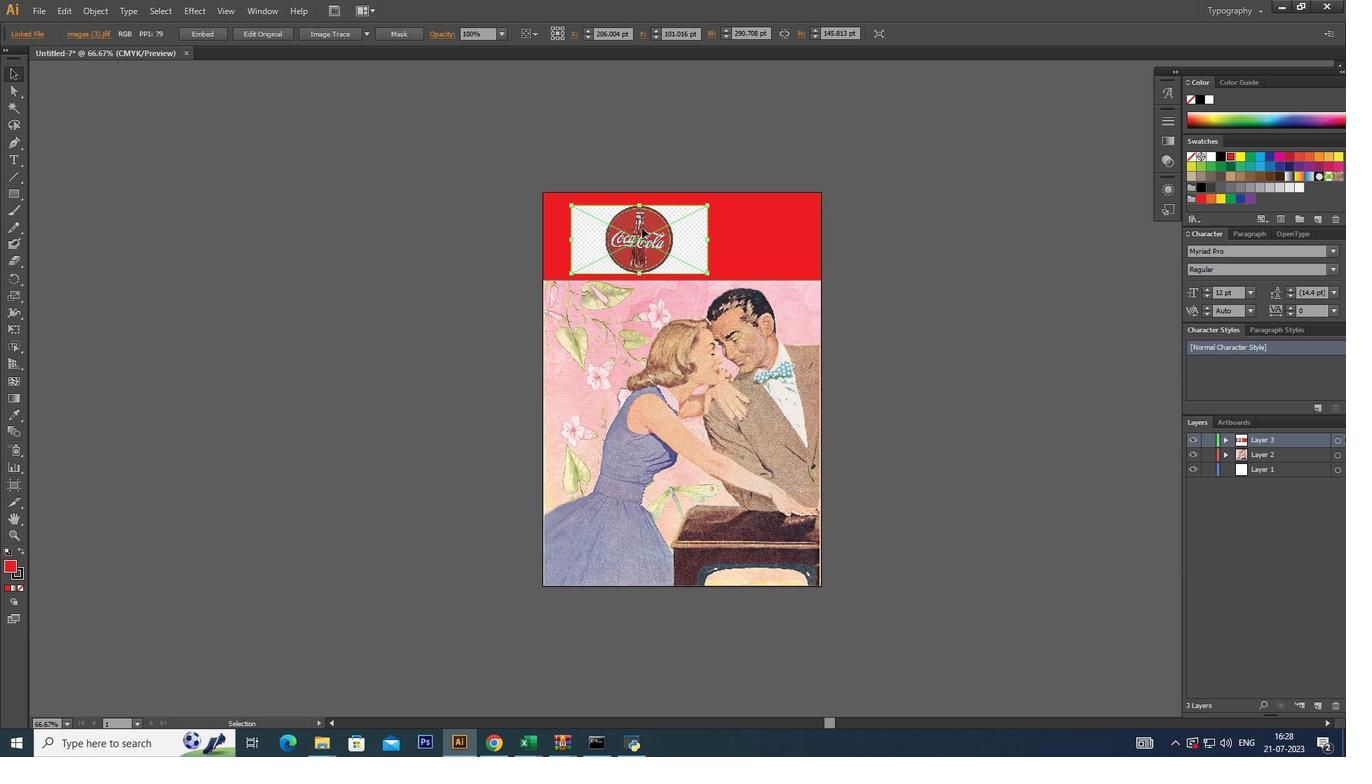 
Action: Mouse moved to (791, 426)
Screenshot: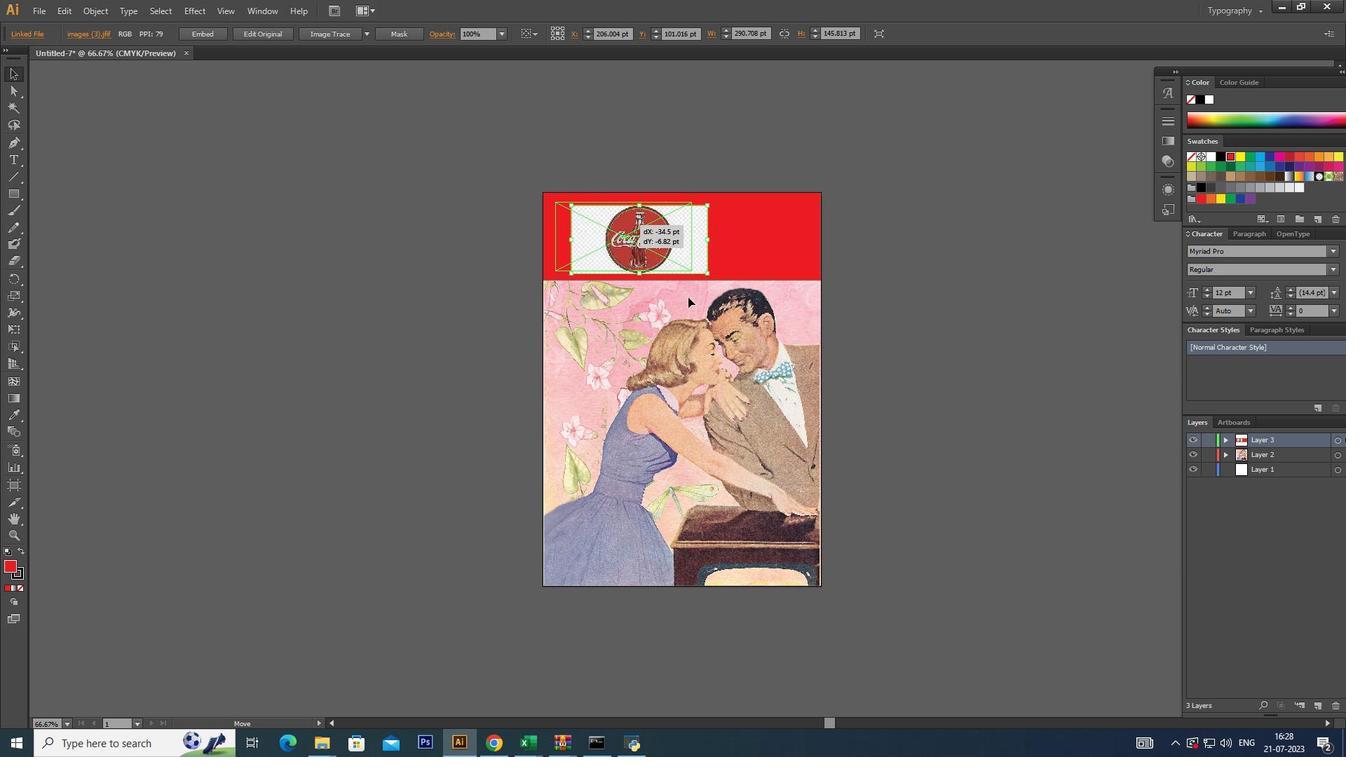 
Action: Mouse pressed left at (791, 426)
Screenshot: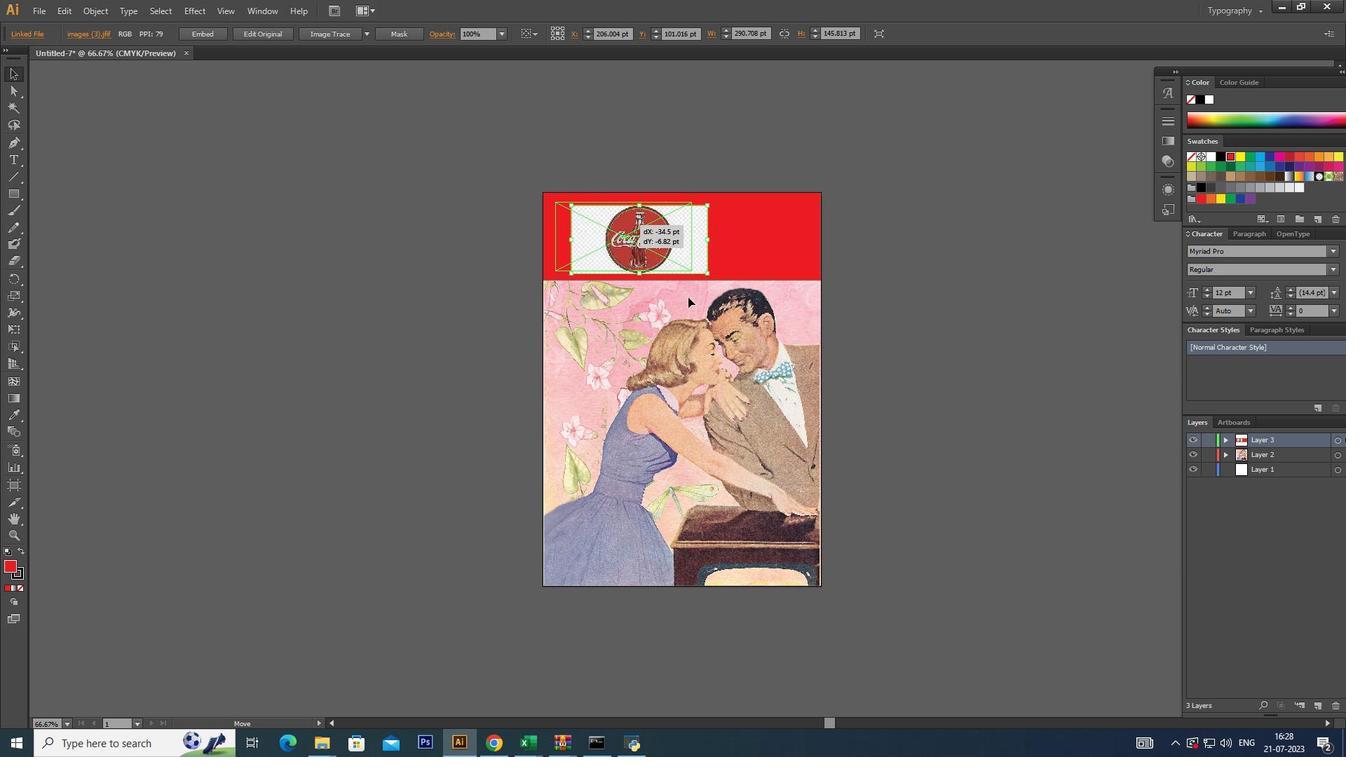 
Action: Mouse moved to (742, 373)
Screenshot: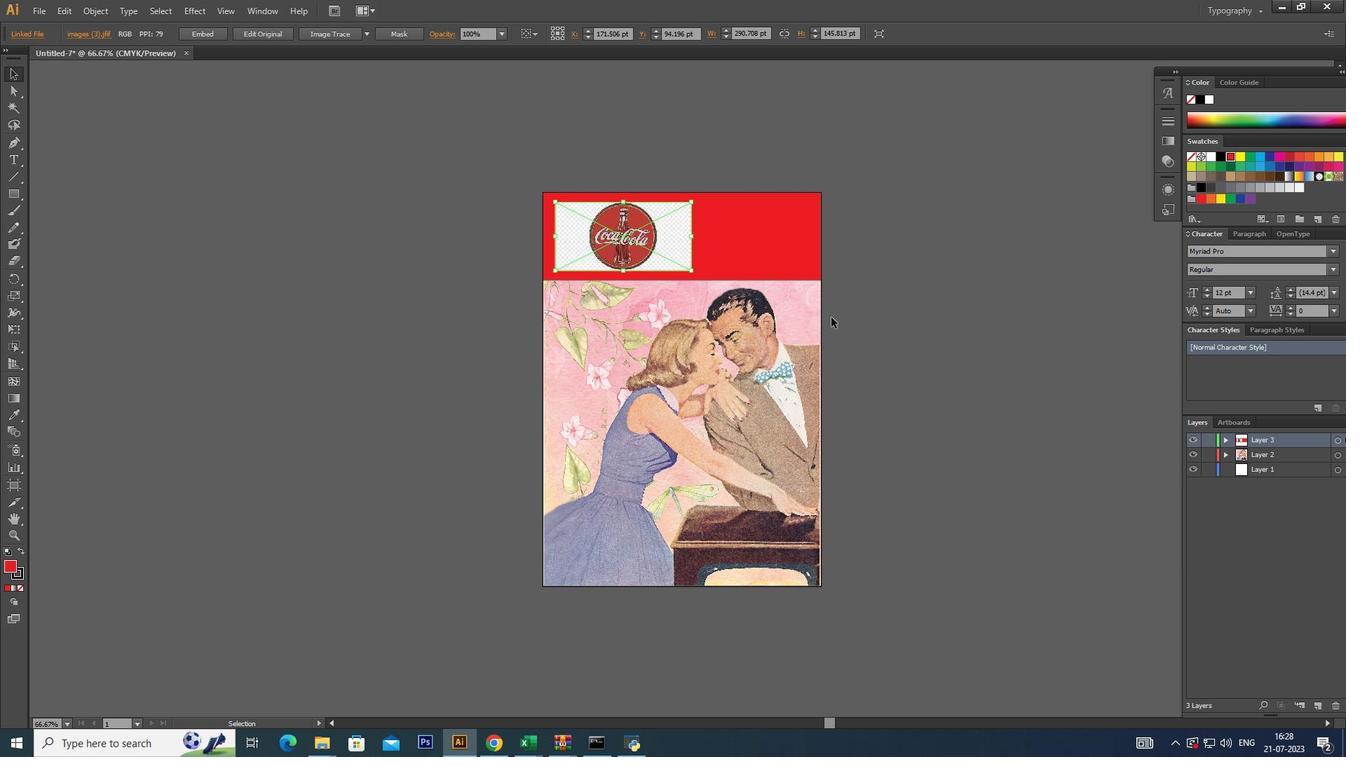 
Action: Mouse pressed left at (742, 373)
Screenshot: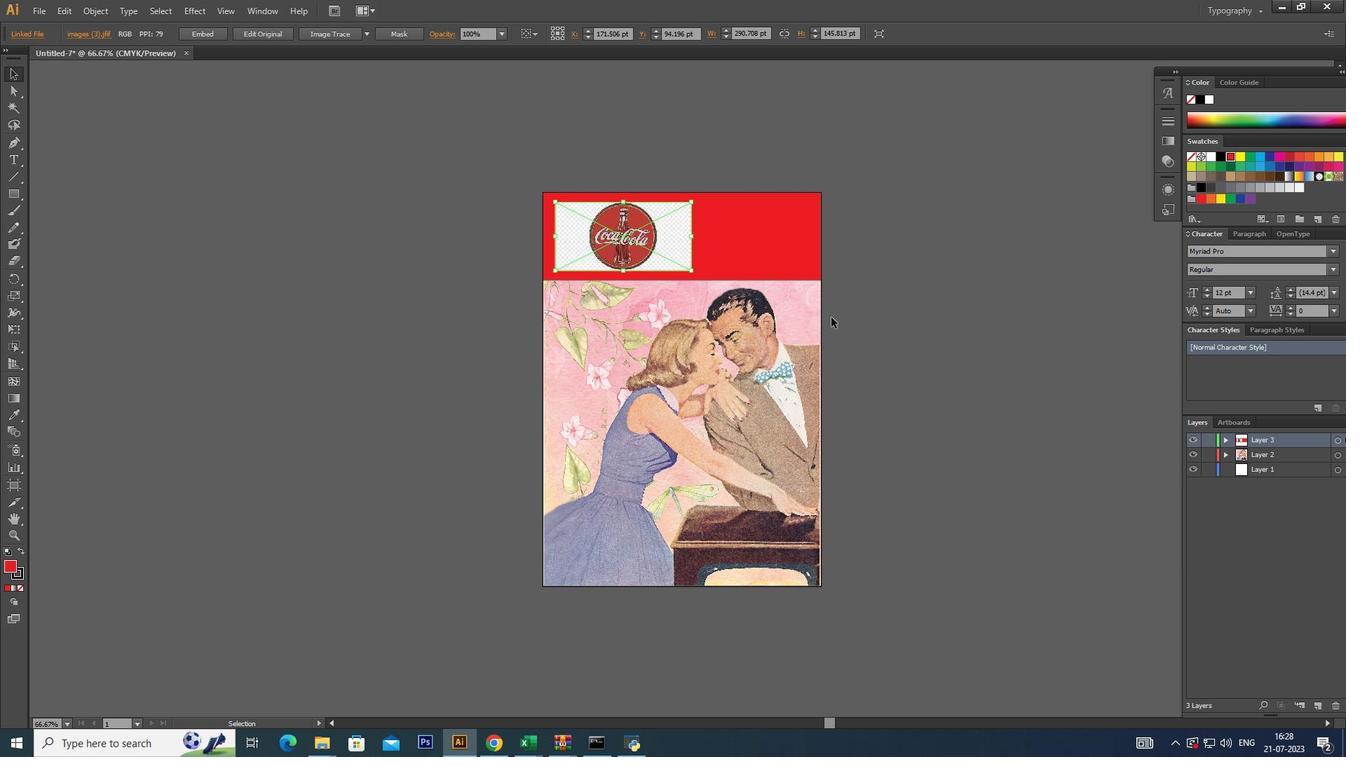 
Action: Mouse moved to (37, 70)
Screenshot: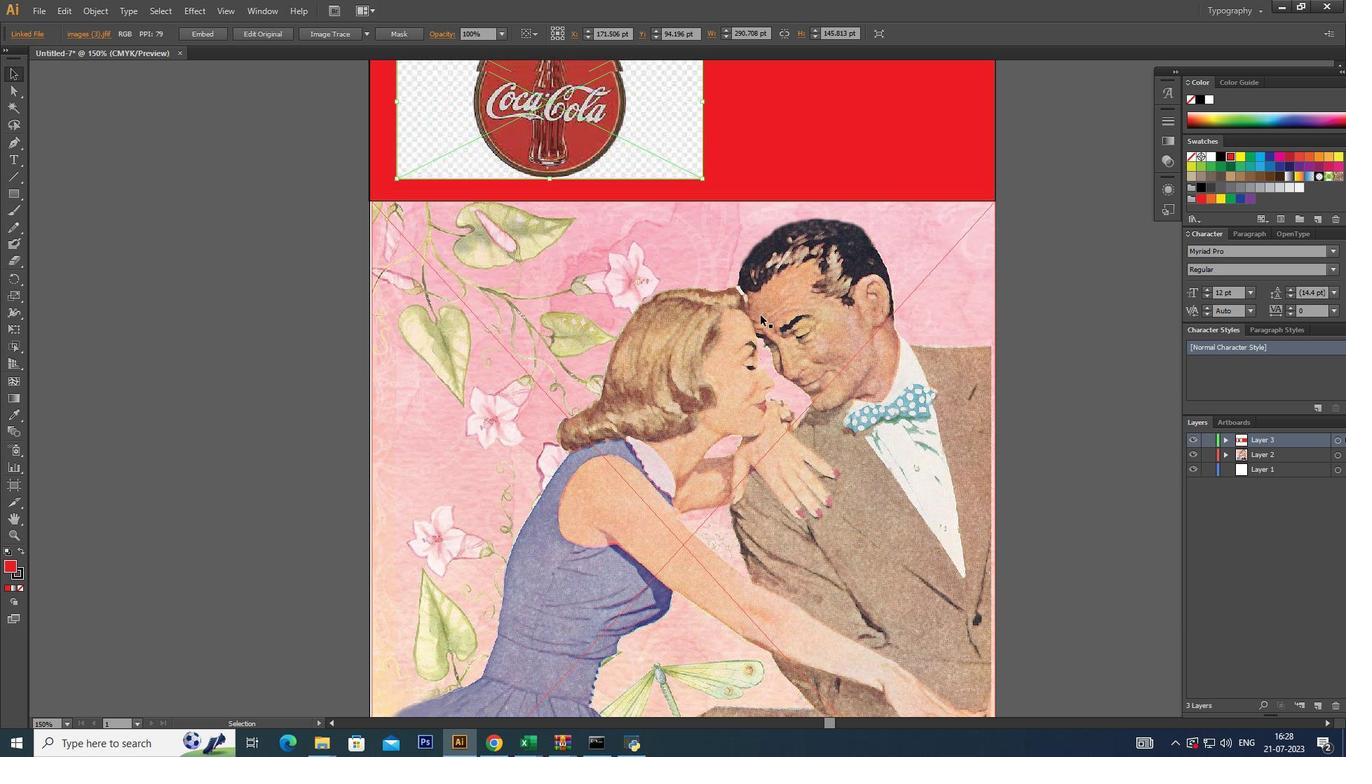 
Action: Mouse pressed left at (37, 70)
Screenshot: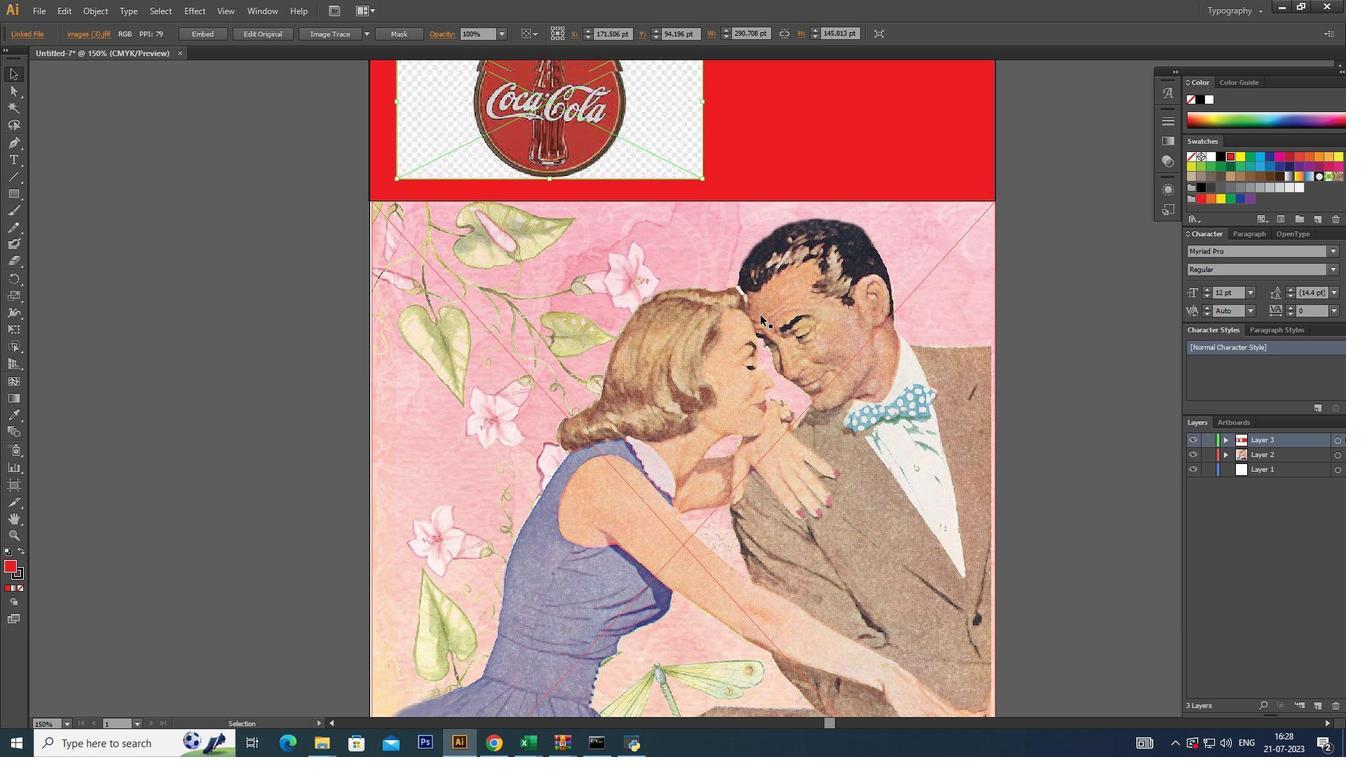 
Action: Mouse moved to (37, 68)
Screenshot: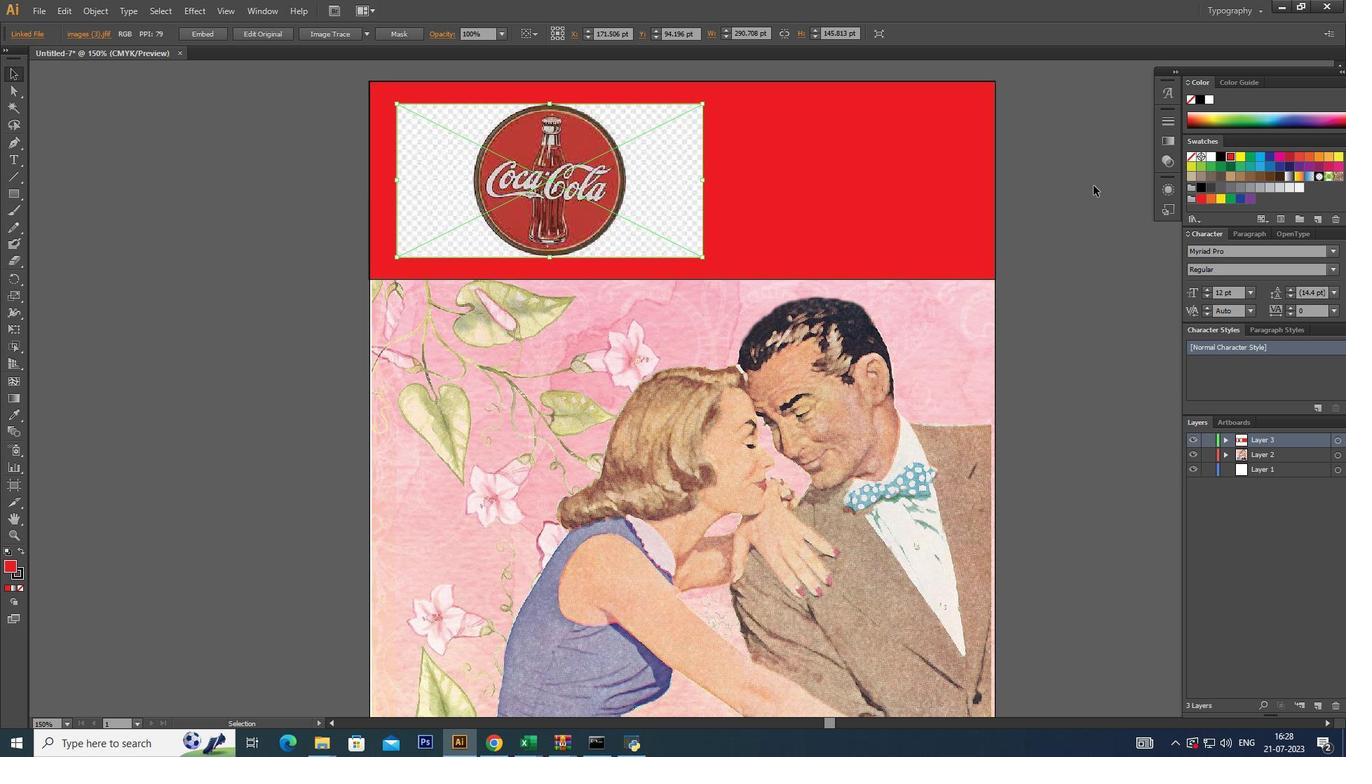 
Action: Mouse pressed left at (37, 68)
Screenshot: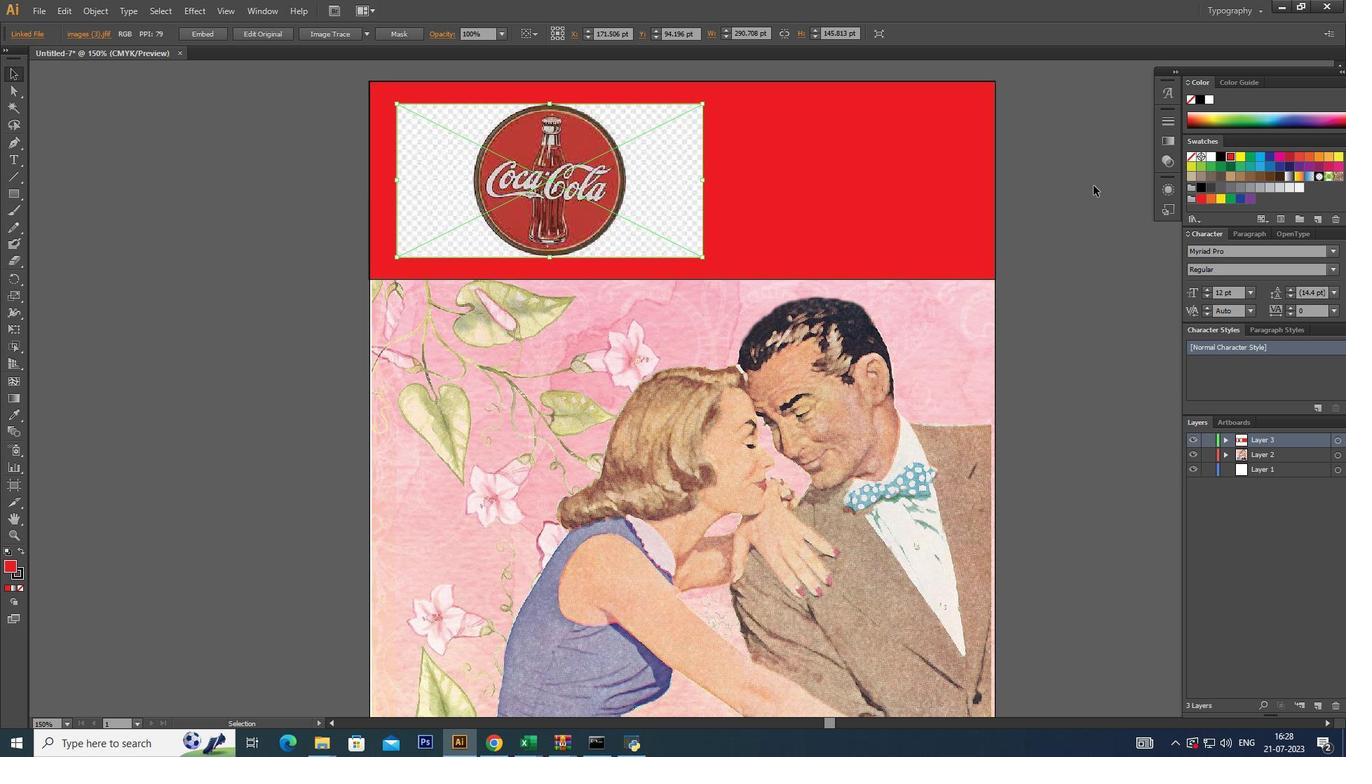 
Action: Mouse moved to (823, 366)
Screenshot: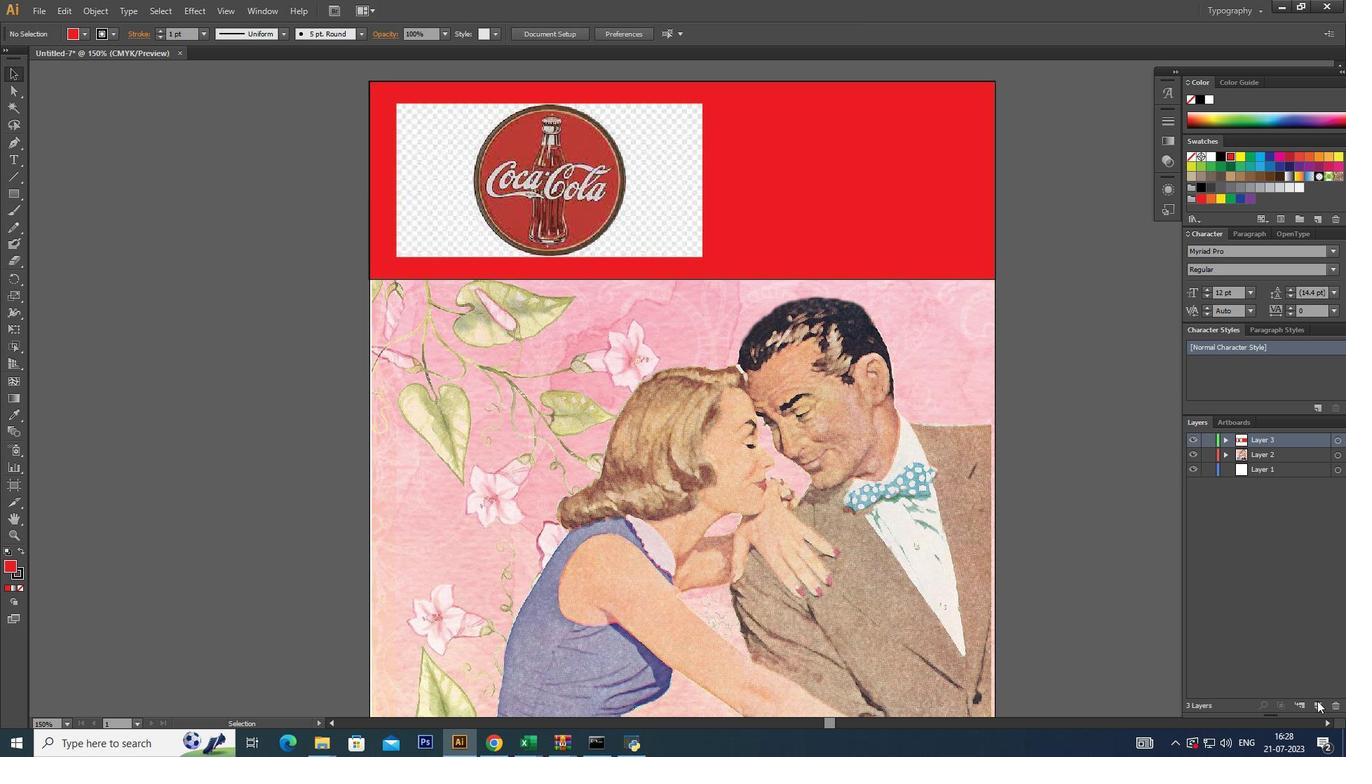 
Action: Key pressed <<187>><<187>>
Screenshot: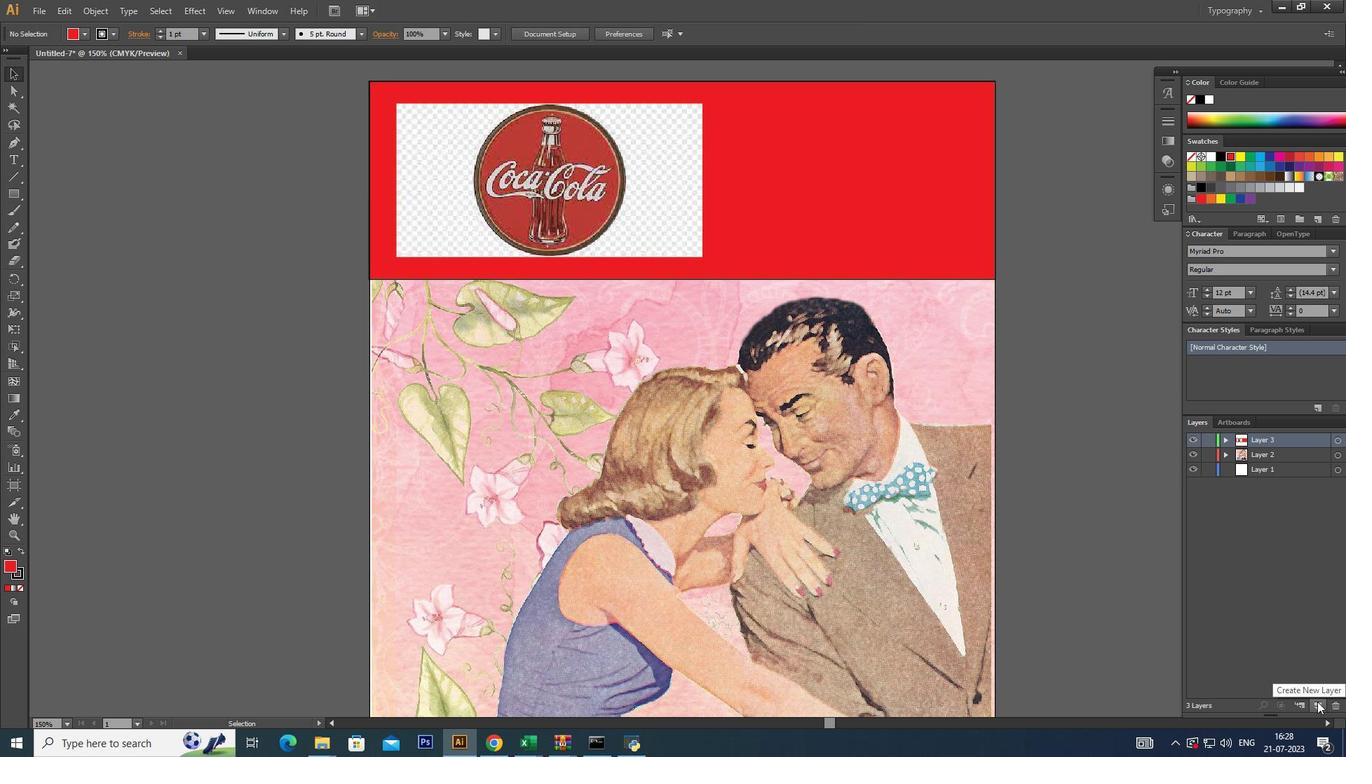 
Action: Mouse moved to (18, 94)
Screenshot: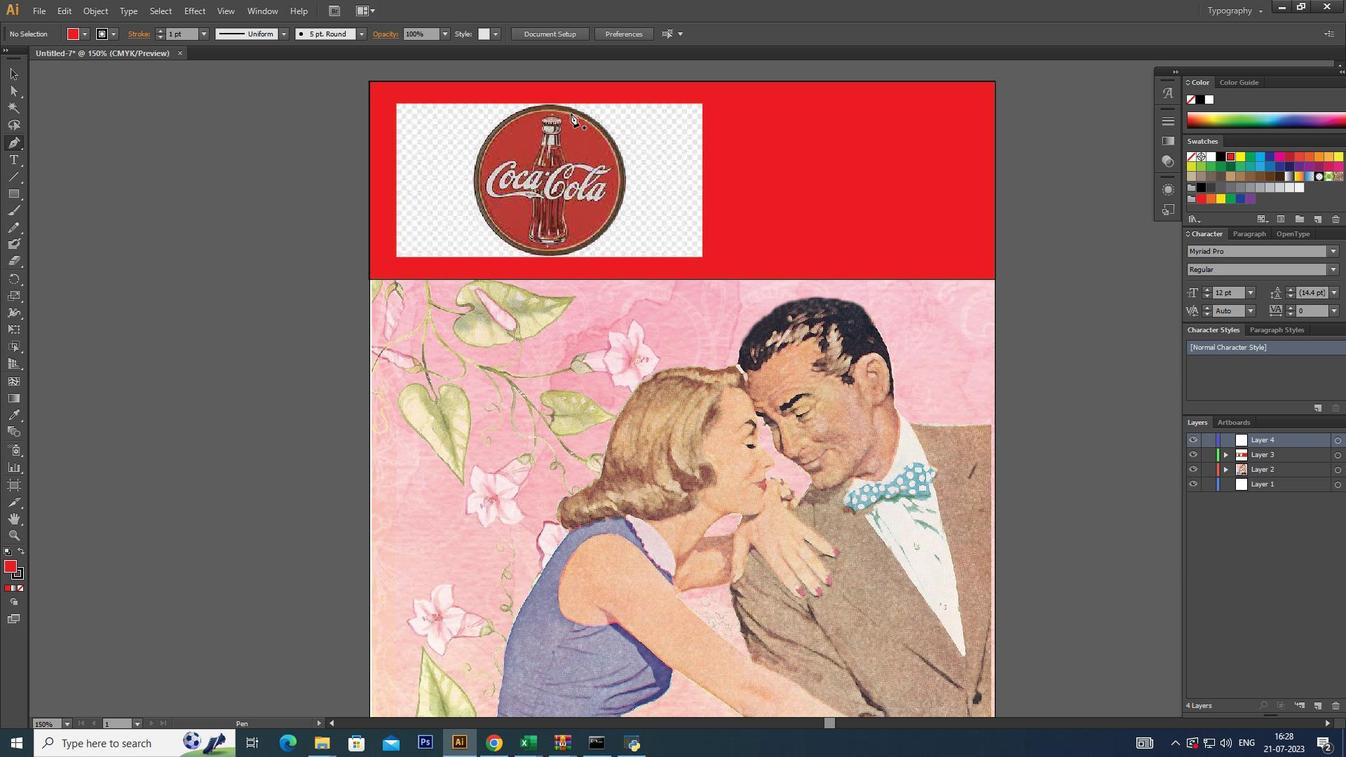 
Action: Mouse pressed left at (18, 94)
Screenshot: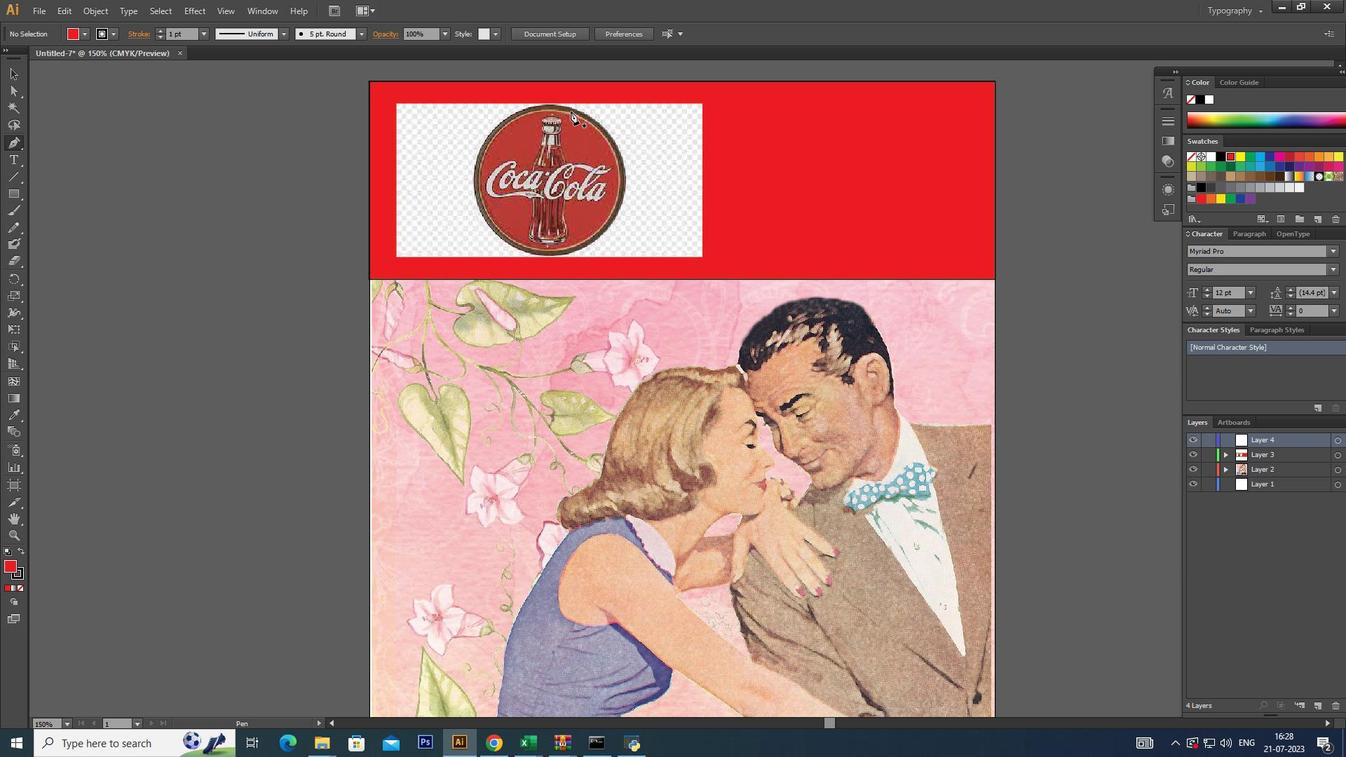 
Action: Mouse moved to (67, 93)
Screenshot: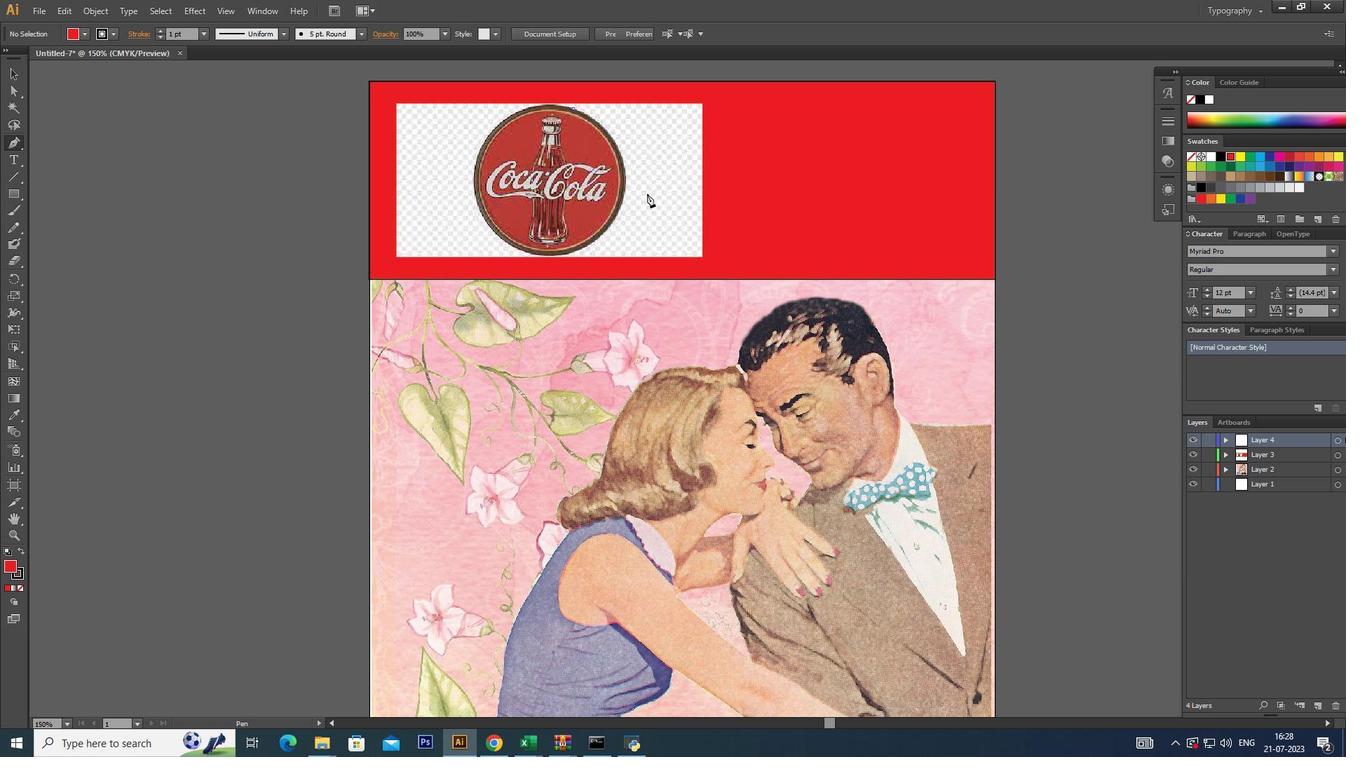 
Action: Mouse pressed left at (67, 93)
Screenshot: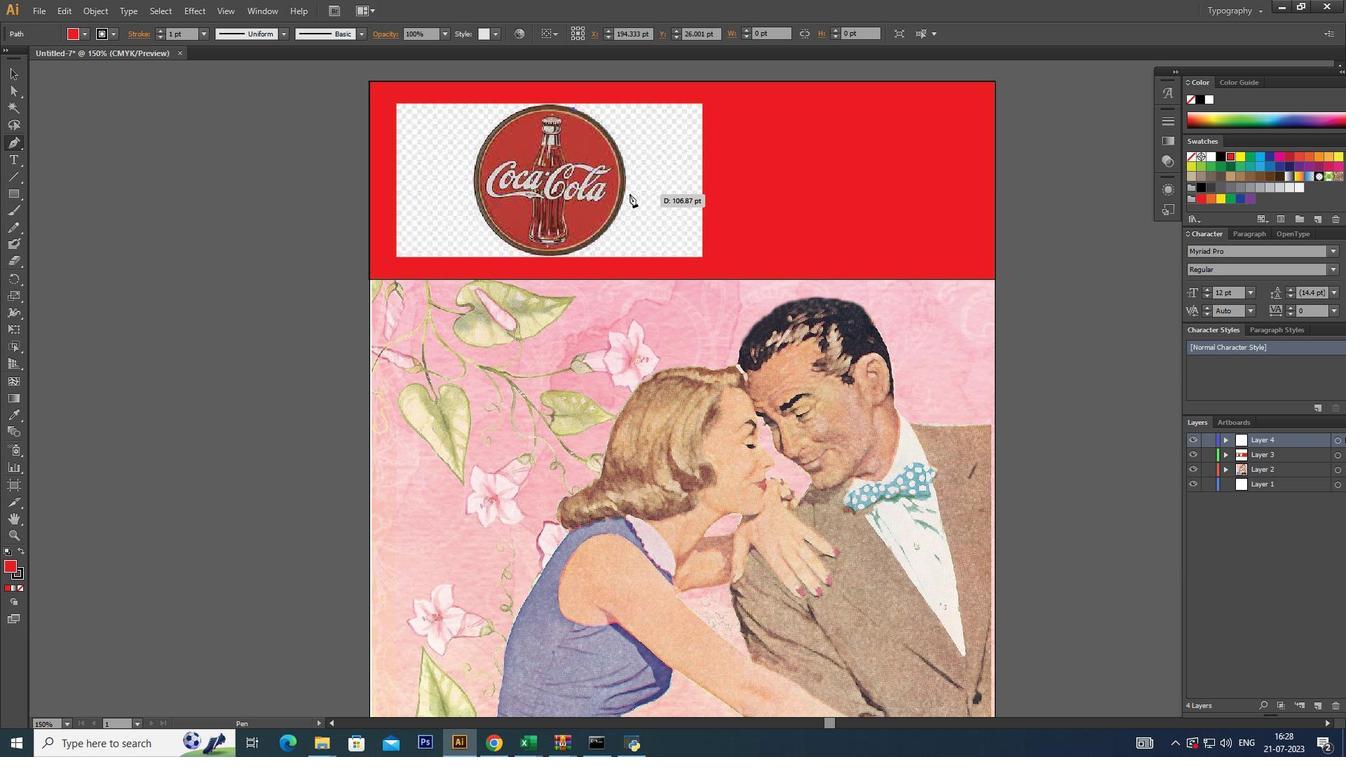 
Action: Mouse moved to (799, 360)
Screenshot: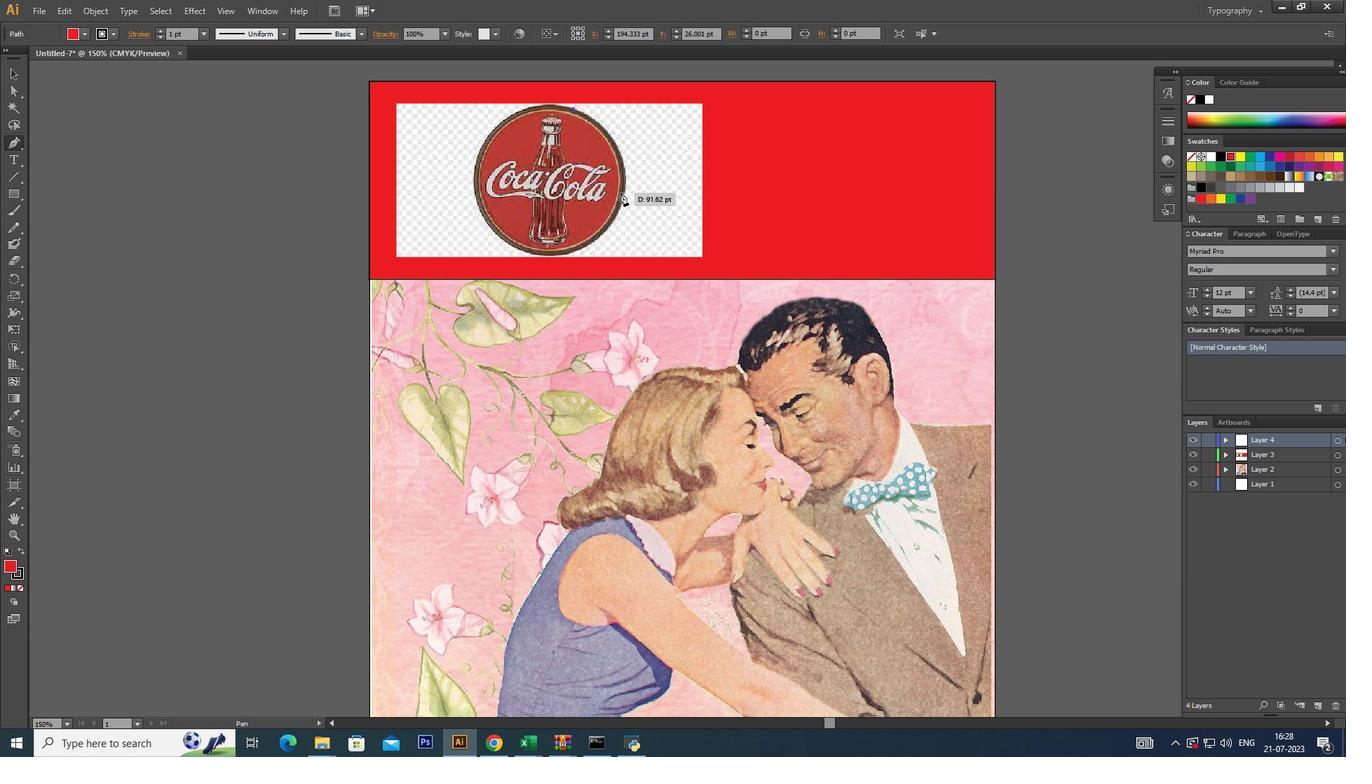 
Action: Mouse pressed left at (799, 360)
Screenshot: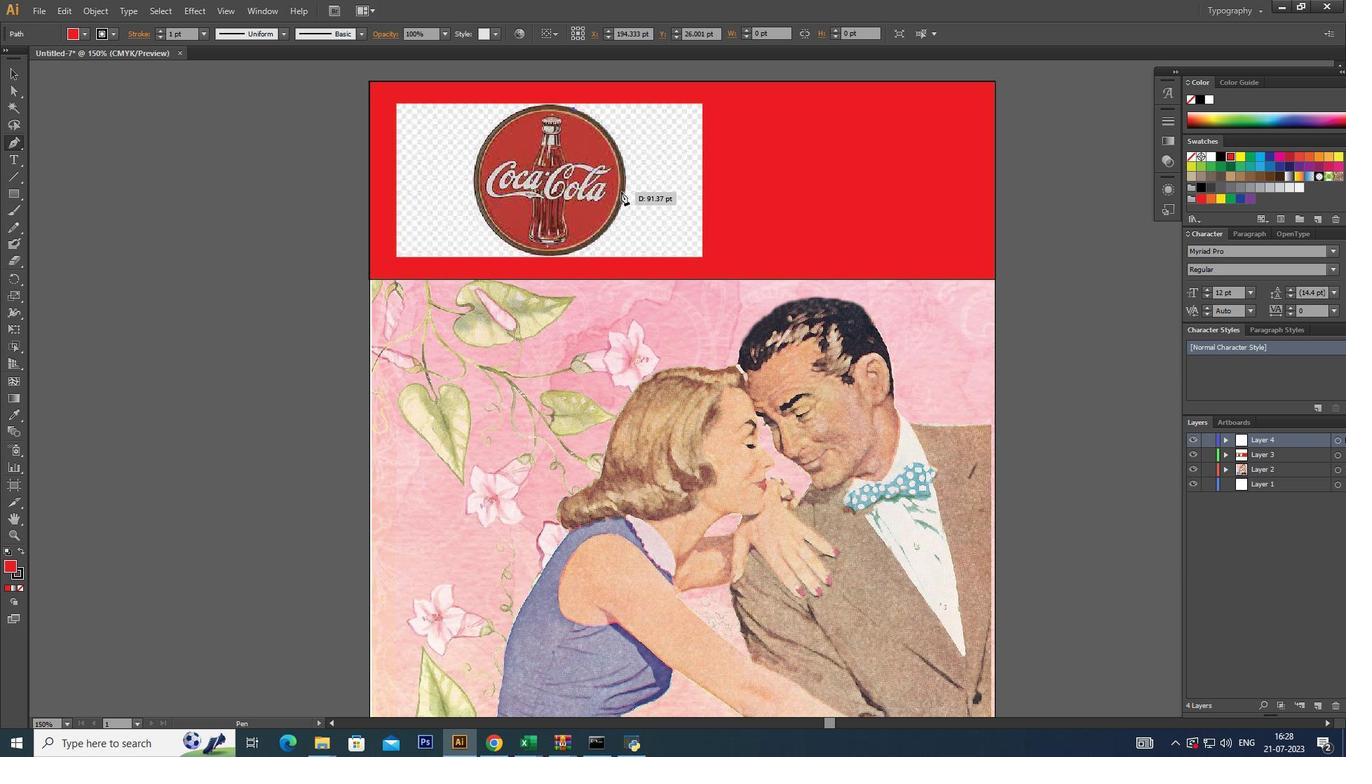 
Action: Mouse moved to (801, 277)
Screenshot: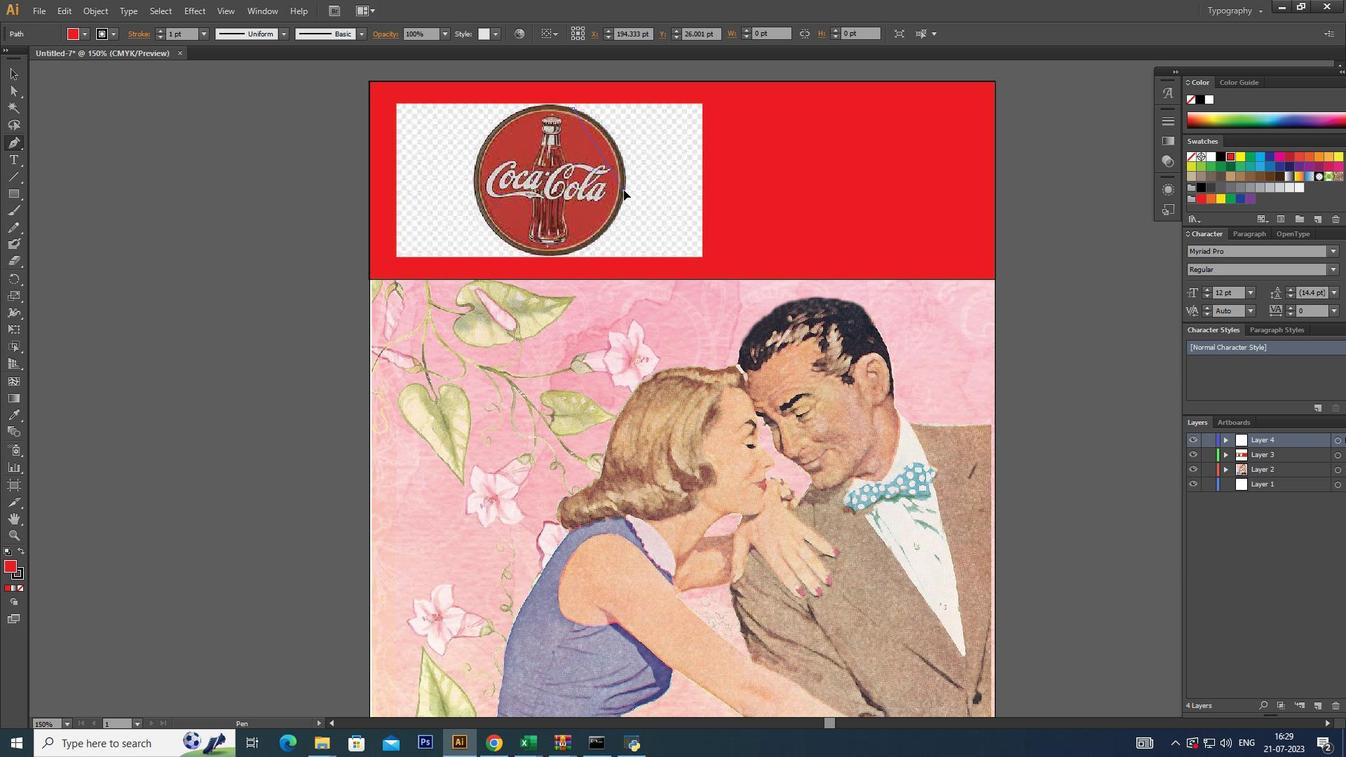 
Action: Mouse pressed left at (801, 277)
Screenshot: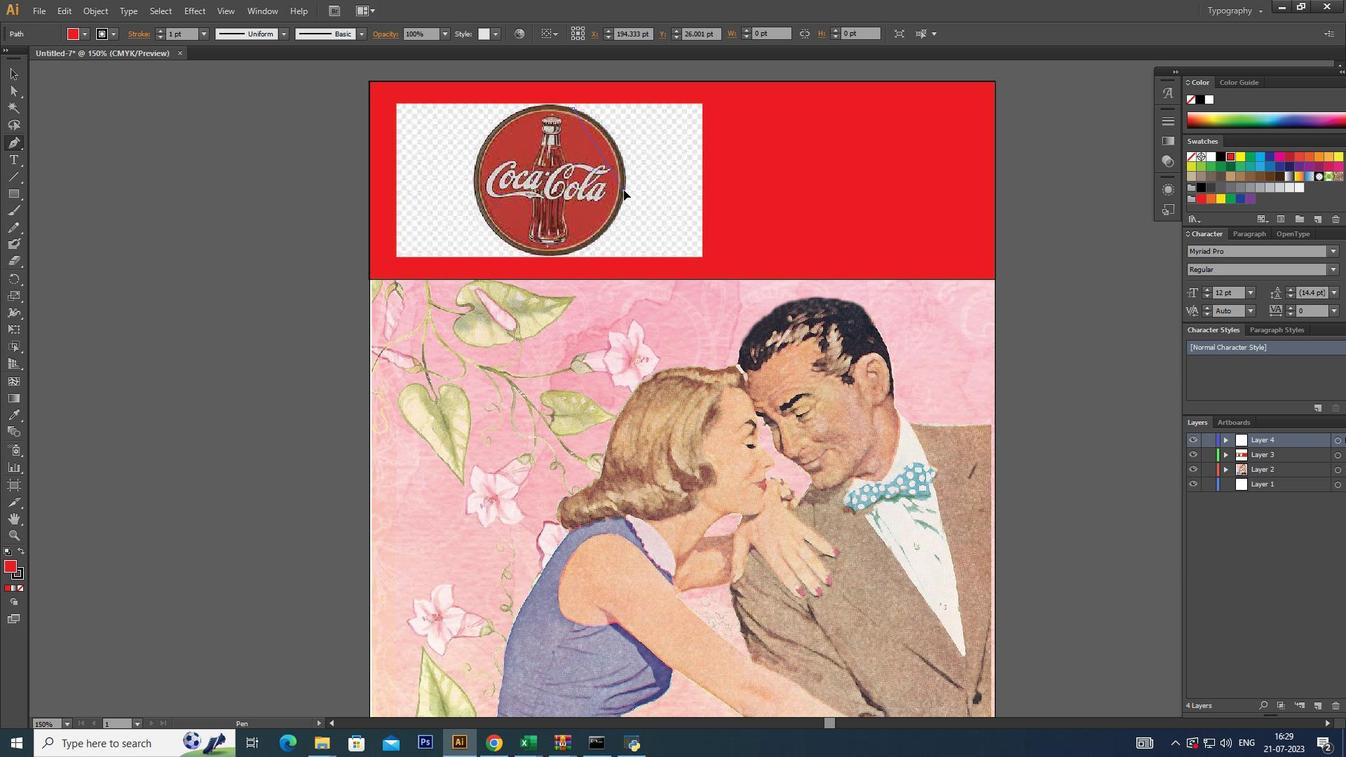 
Action: Mouse moved to (18, 77)
Screenshot: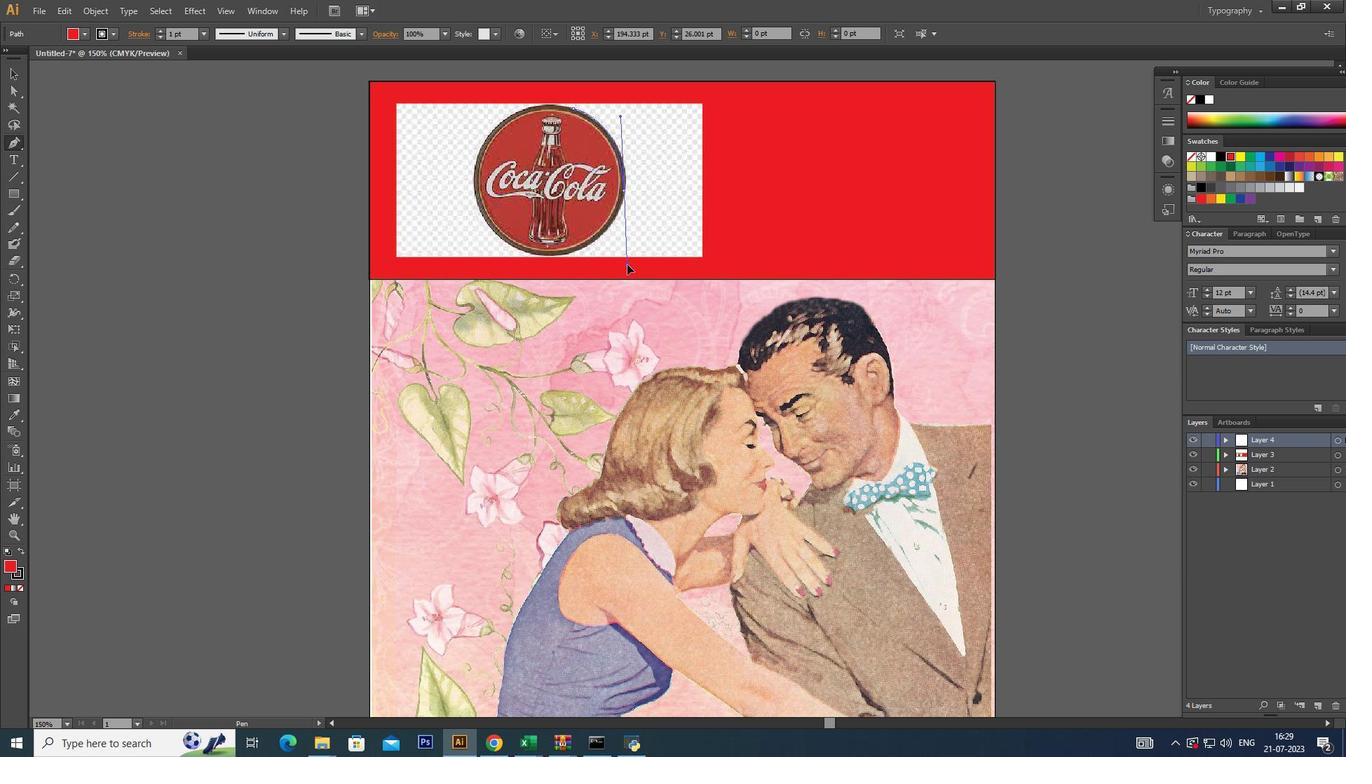 
Action: Mouse pressed left at (18, 77)
Screenshot: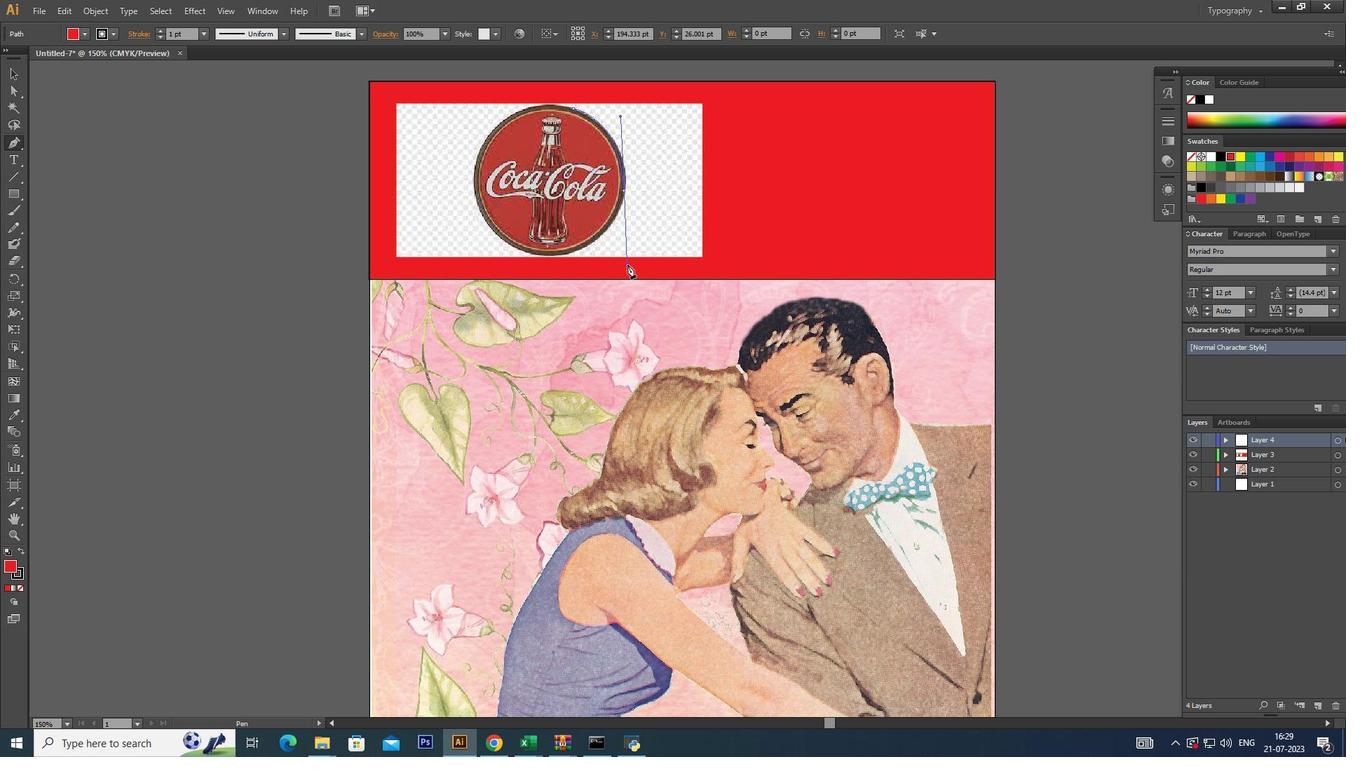 
Action: Mouse moved to (409, 234)
Screenshot: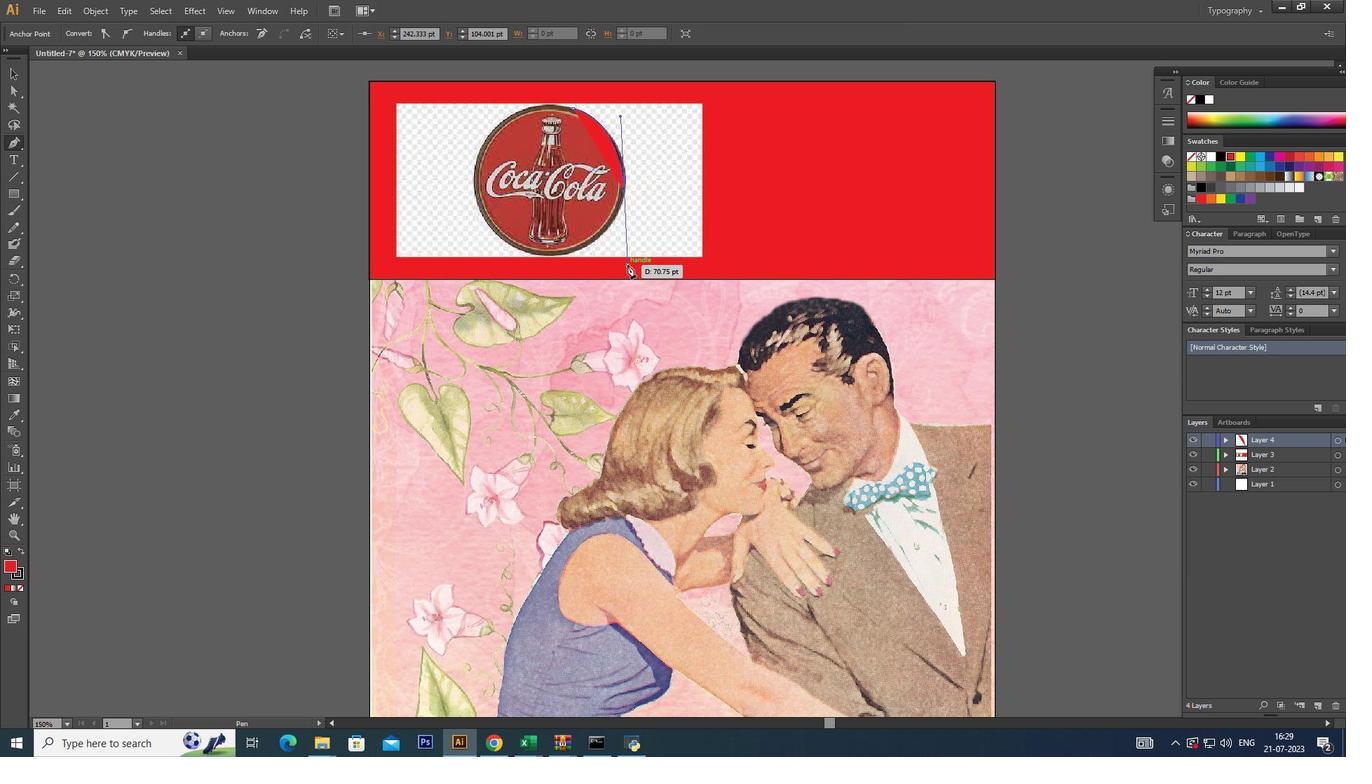 
Action: Mouse pressed left at (409, 234)
Screenshot: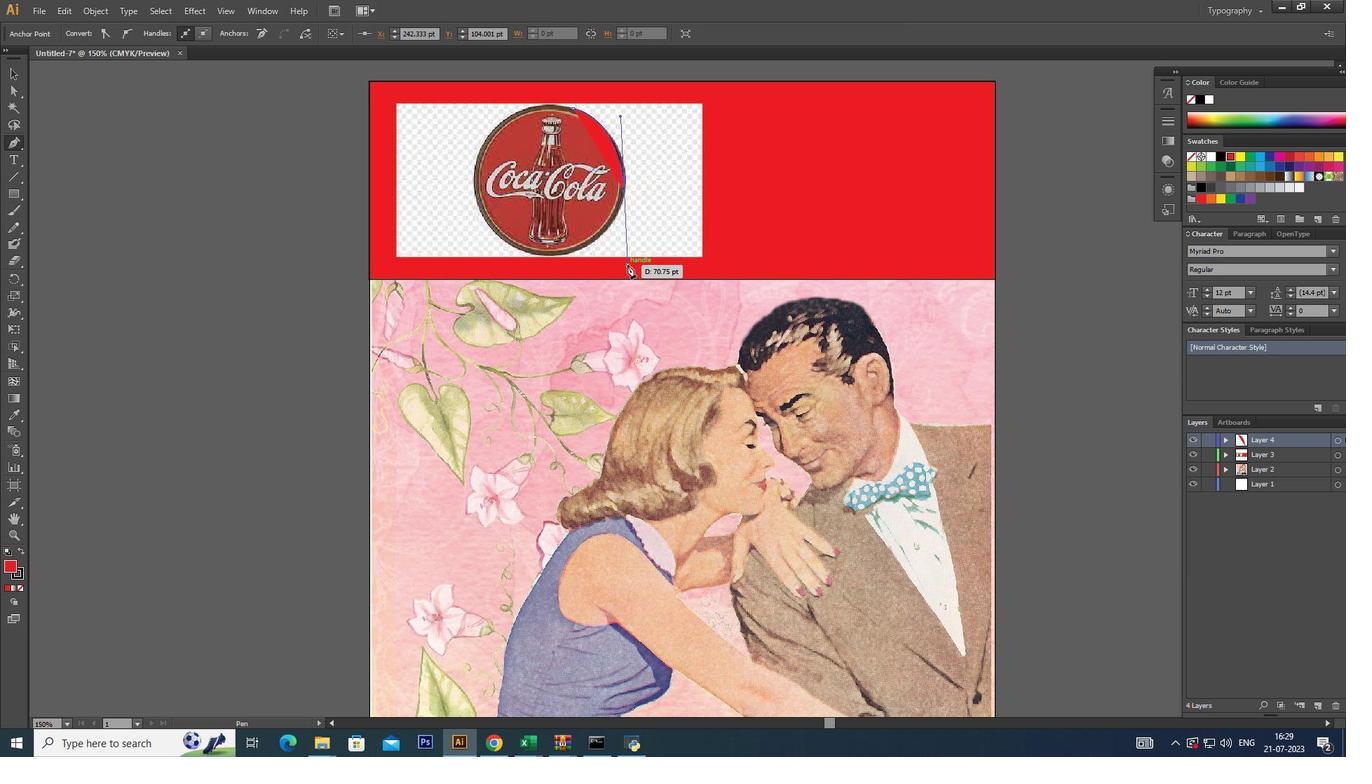 
Action: Mouse moved to (796, 397)
Screenshot: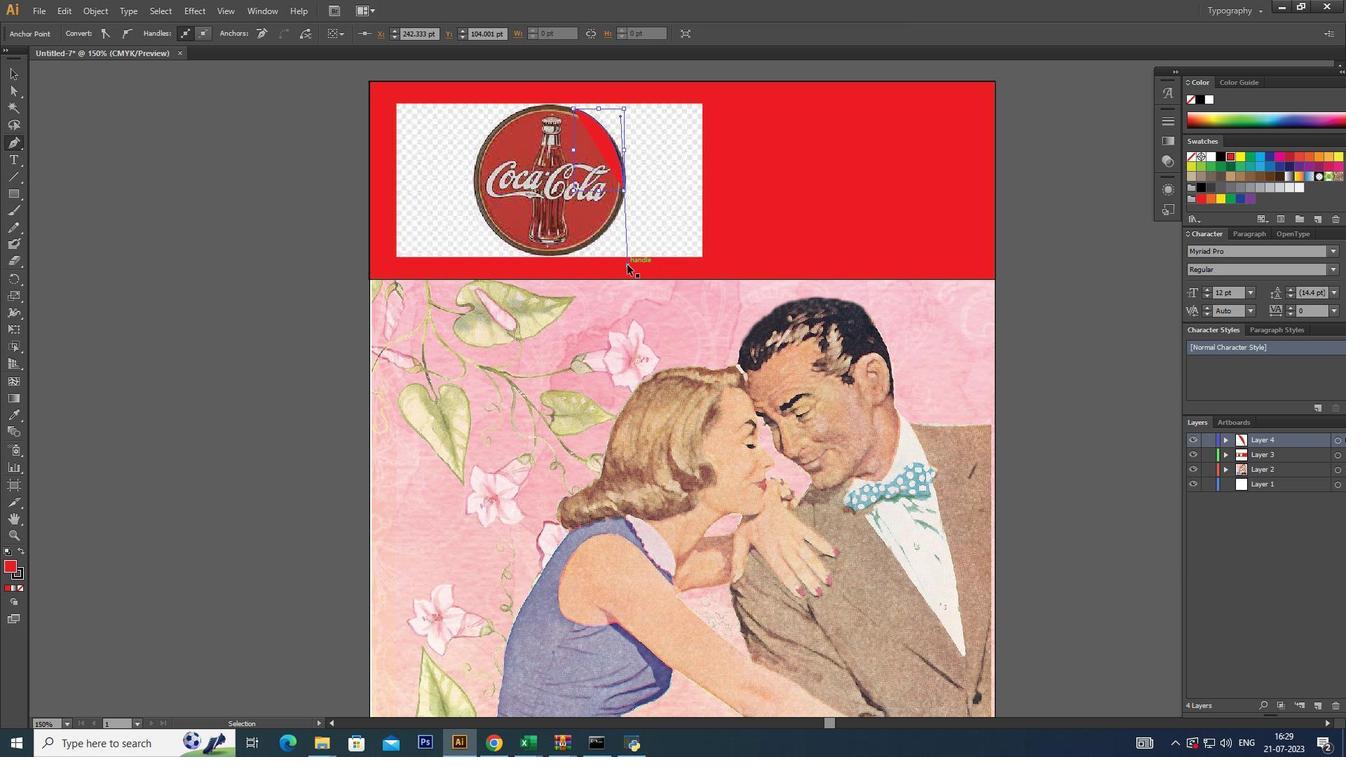 
Action: Mouse pressed left at (796, 397)
Screenshot: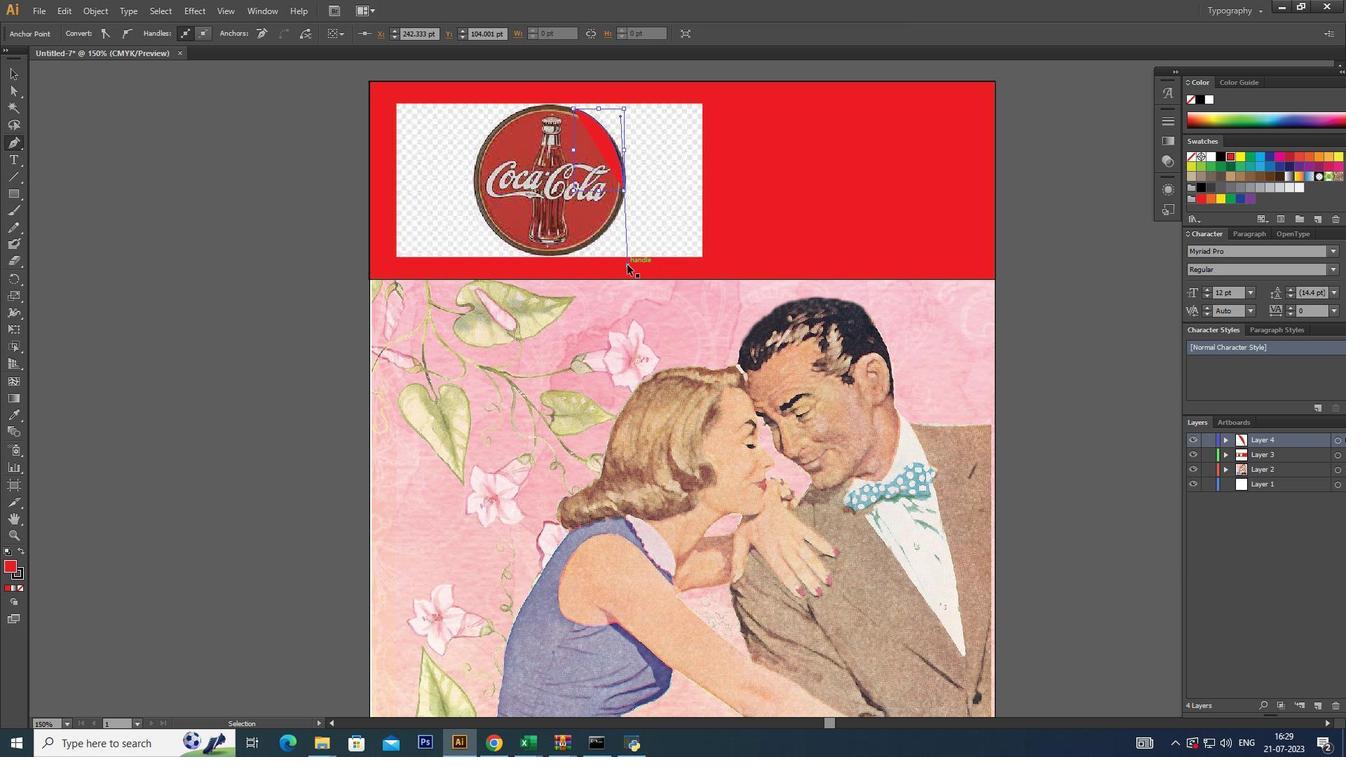 
Action: Mouse moved to (162, 7)
Screenshot: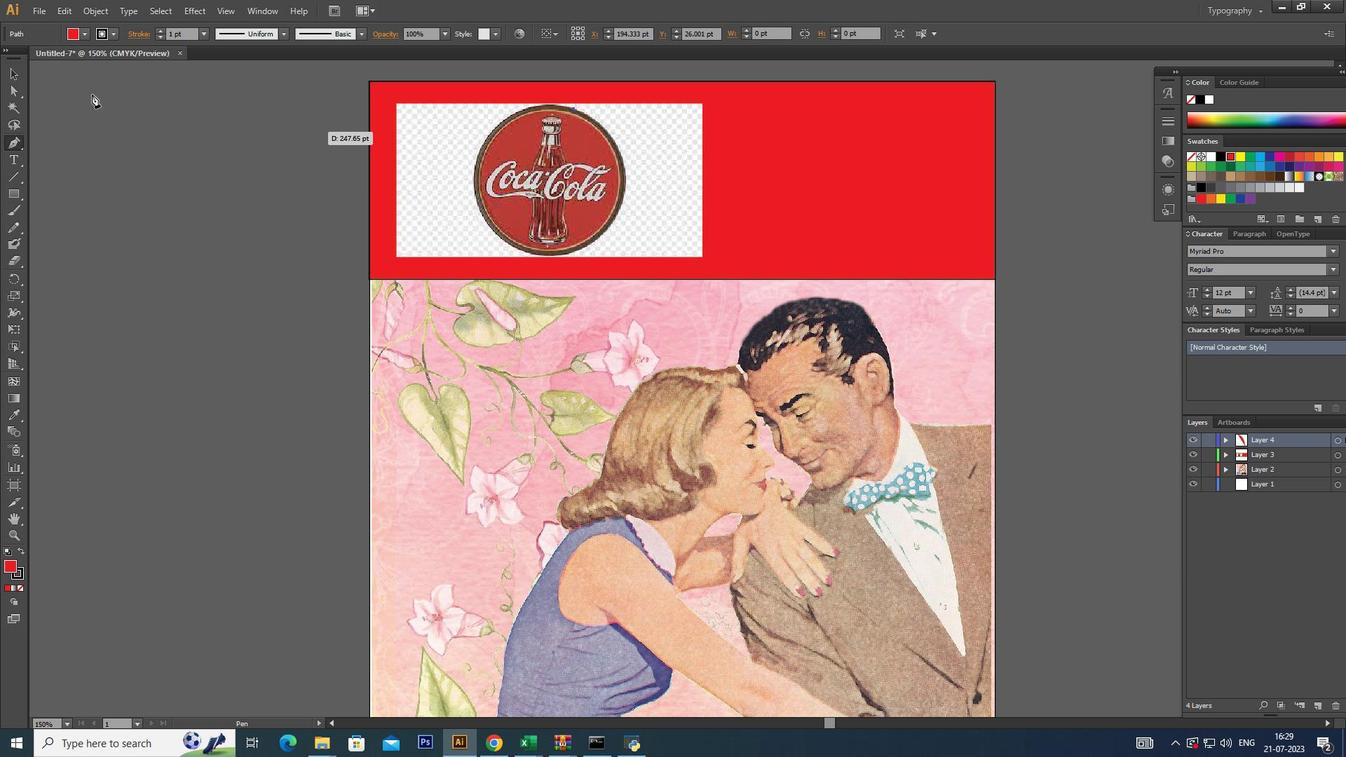 
Action: Mouse pressed left at (162, 7)
Screenshot: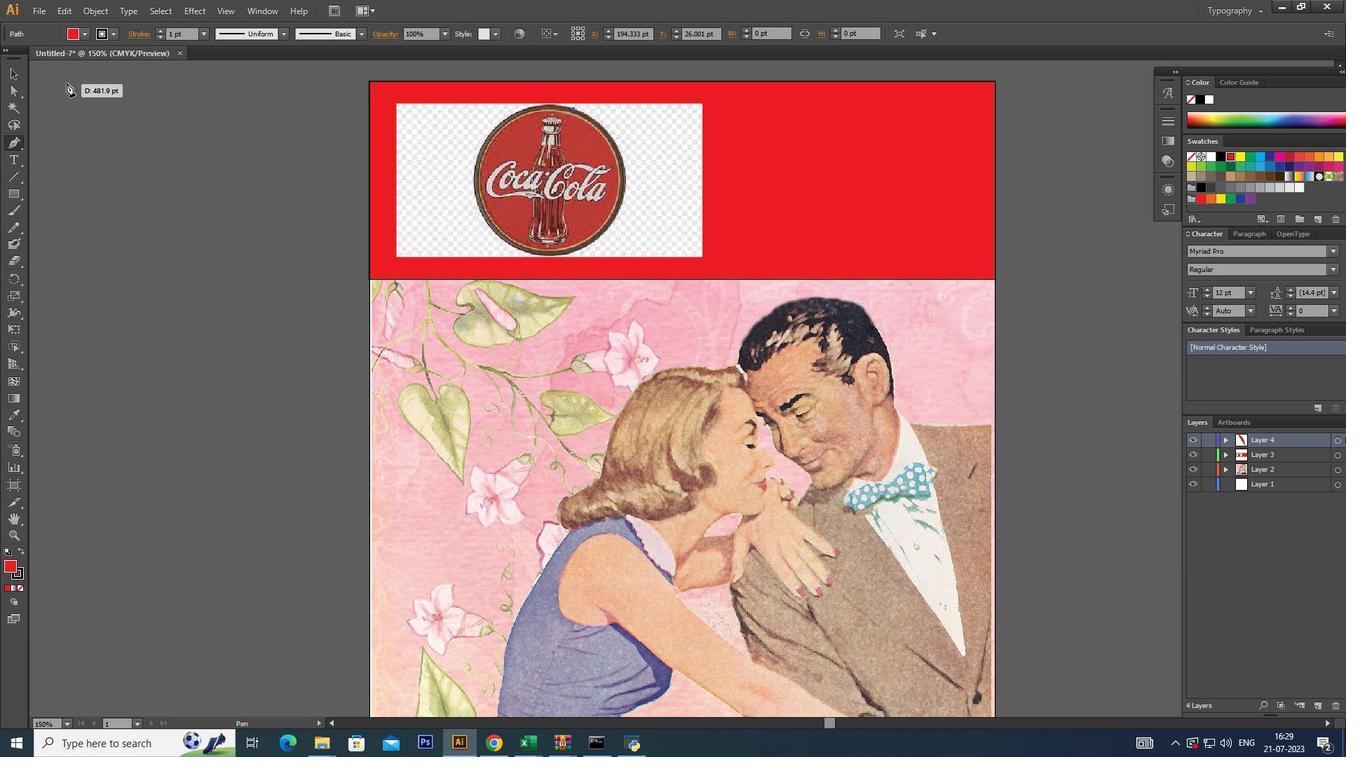 
Action: Mouse moved to (403, 270)
Screenshot: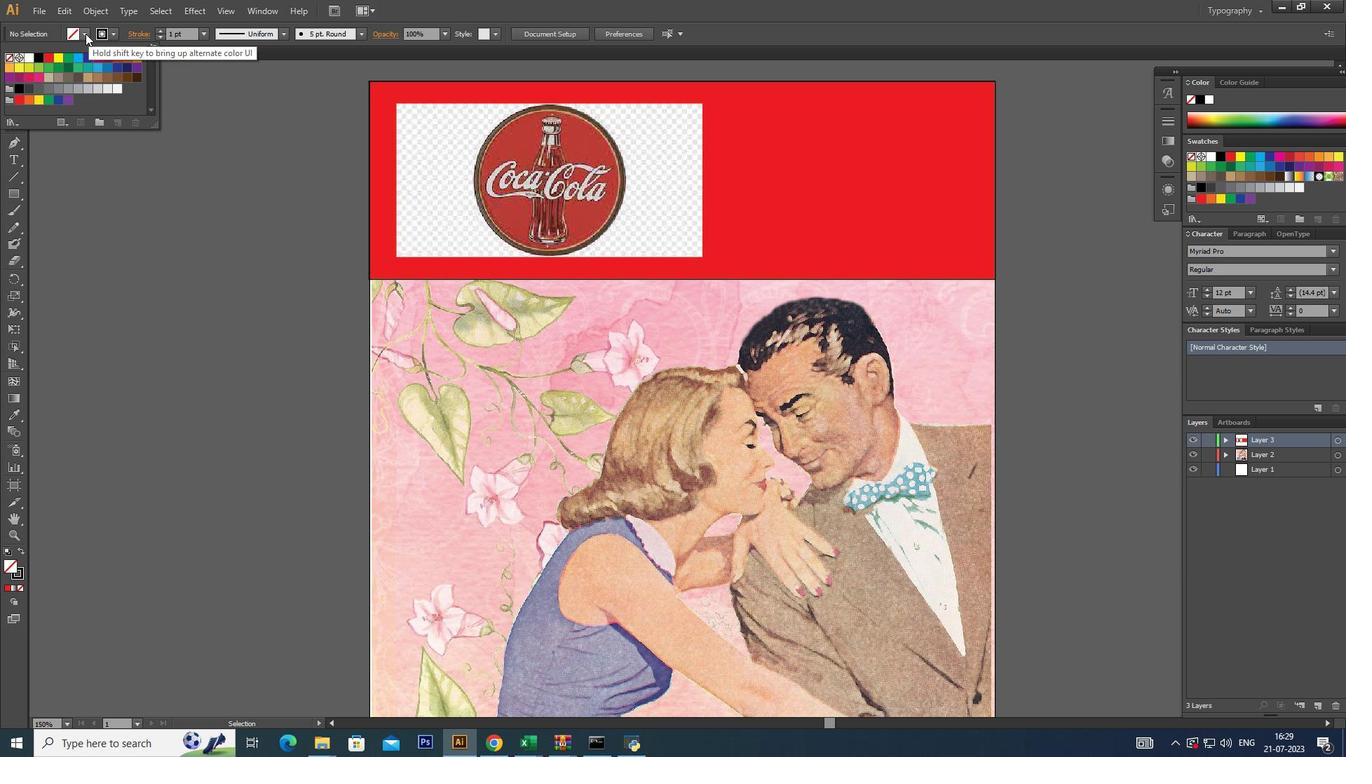 
Action: Mouse pressed left at (403, 270)
Screenshot: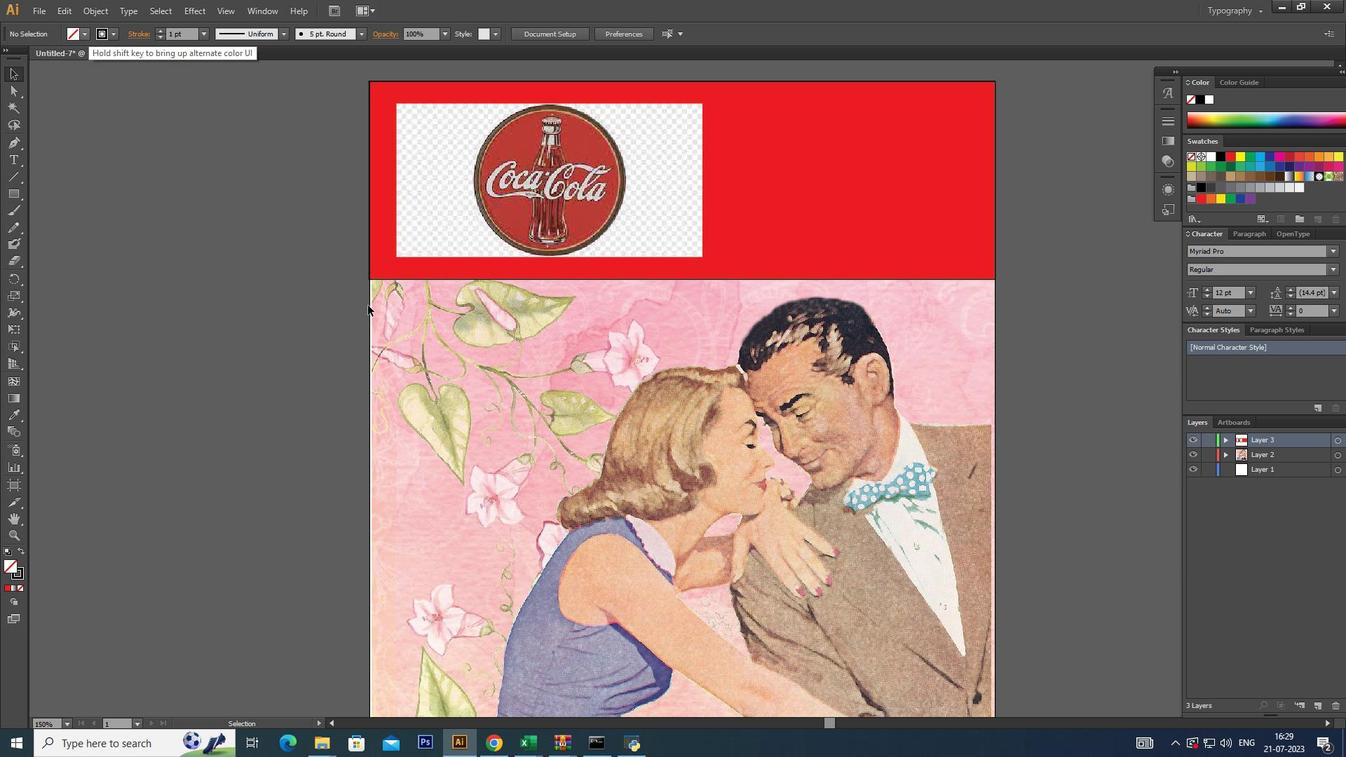 
Action: Mouse moved to (943, 366)
Screenshot: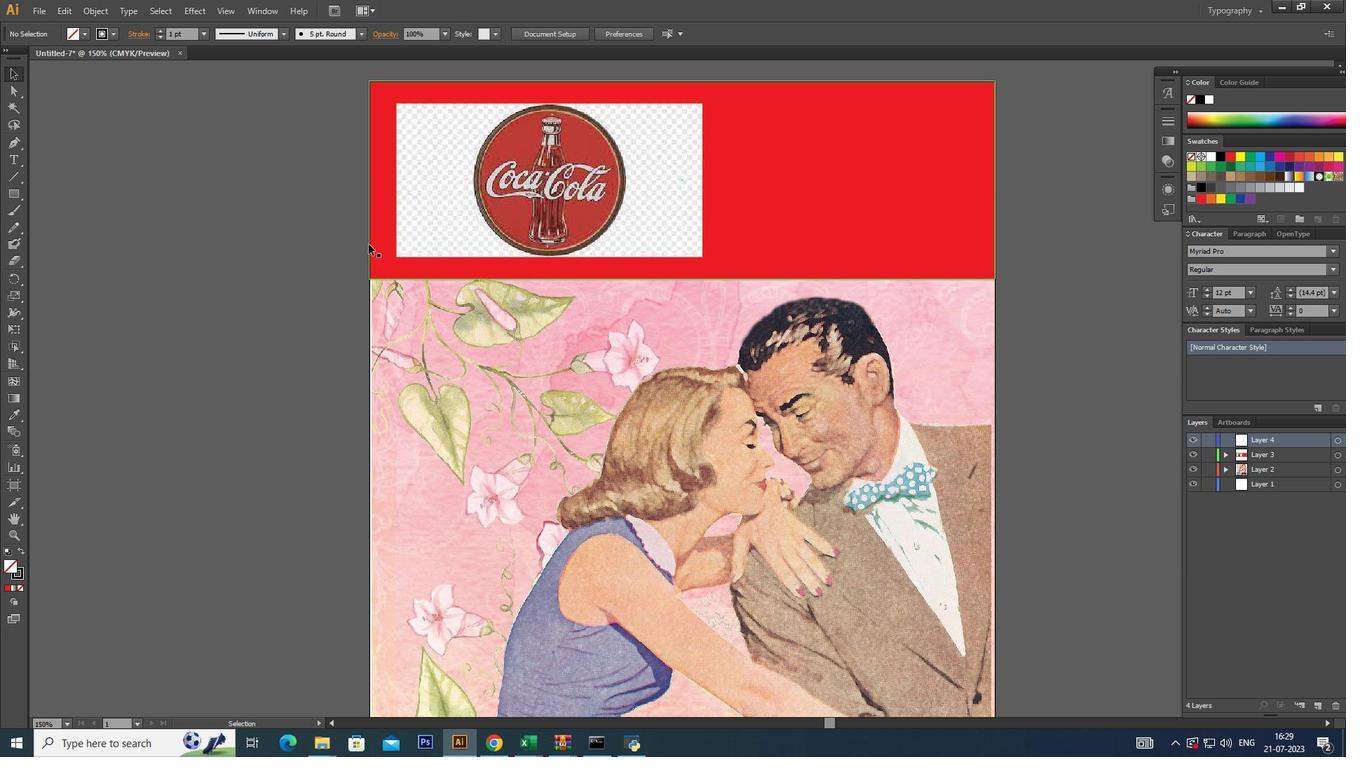 
Action: Mouse pressed left at (943, 366)
Screenshot: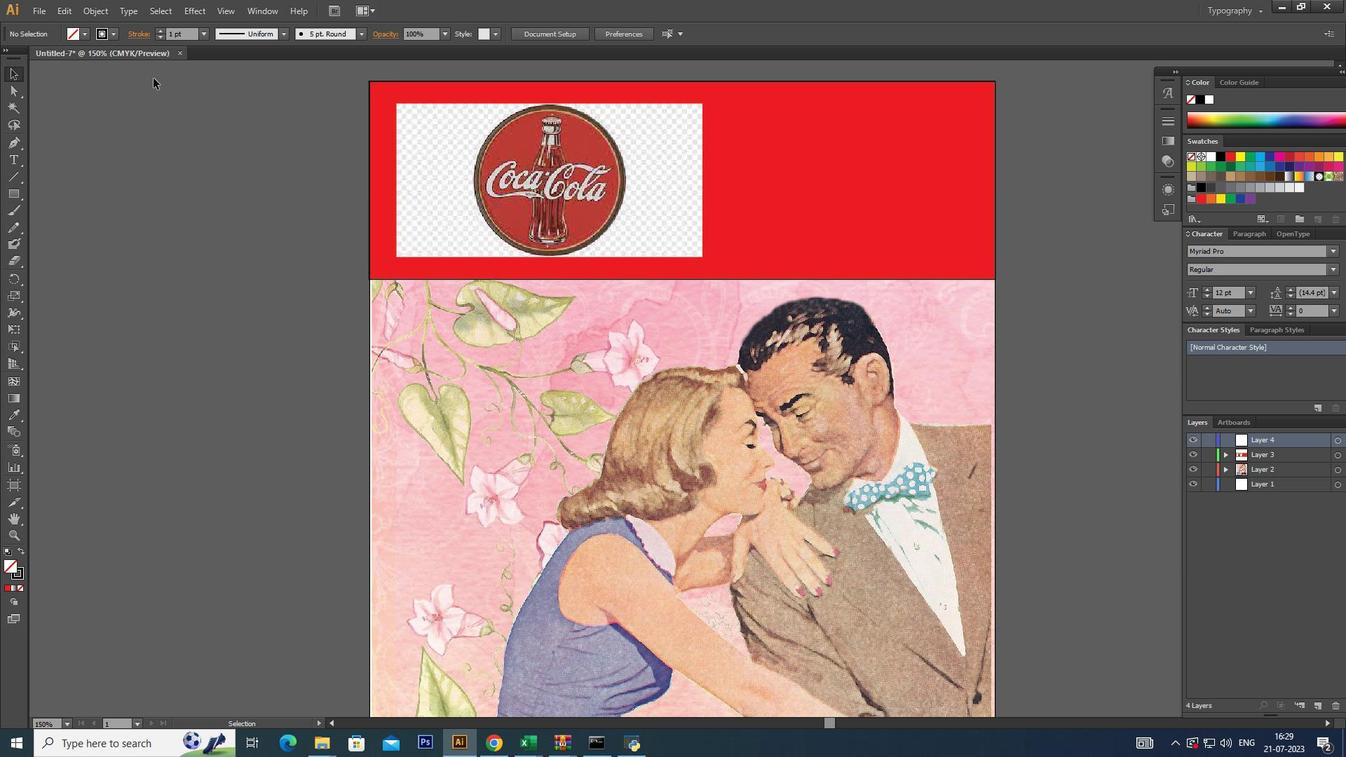 
Action: Mouse moved to (16, 145)
Screenshot: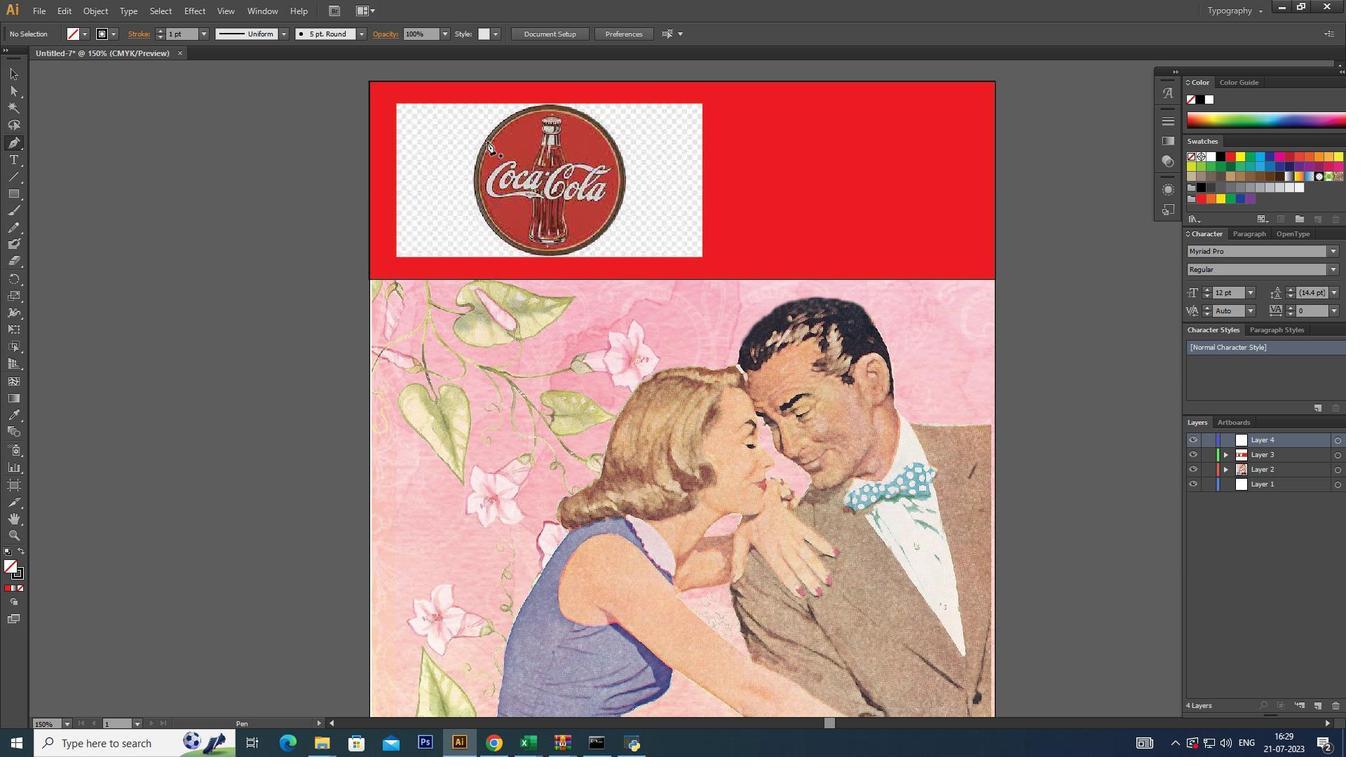 
Action: Mouse pressed left at (16, 145)
